 Task: Search for Airbnb stays in Cape Cod with a private pool and hot tub.
Action: Mouse moved to (545, 84)
Screenshot: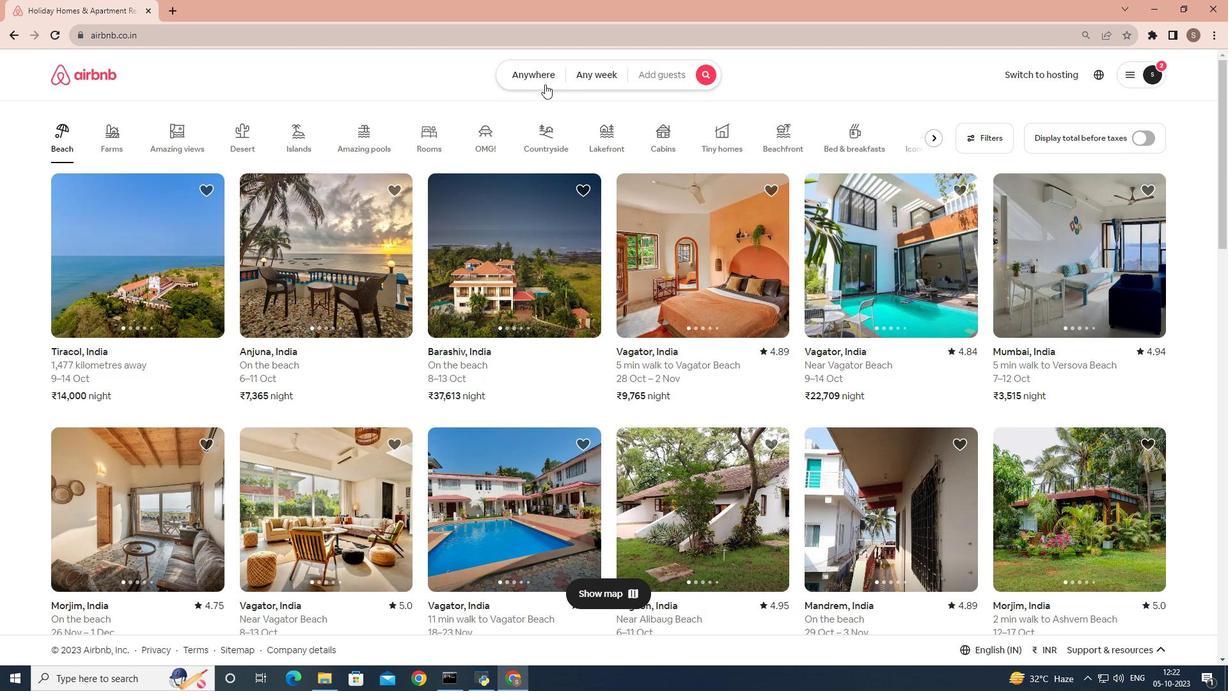 
Action: Mouse pressed left at (545, 84)
Screenshot: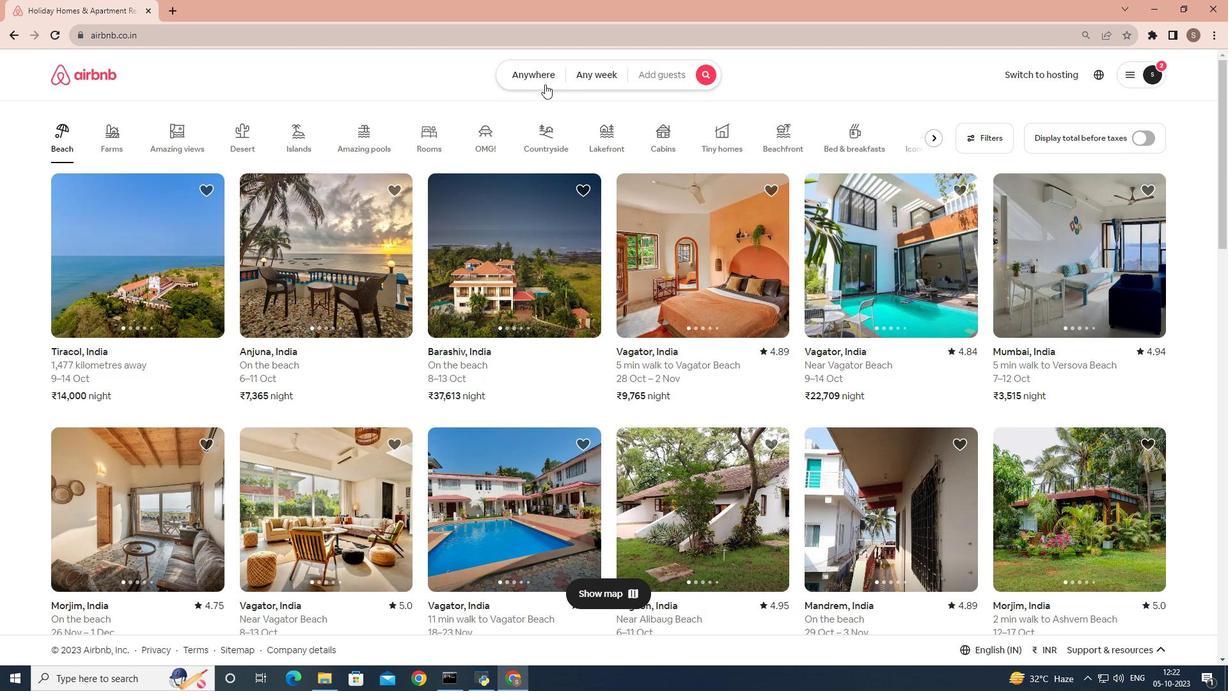 
Action: Mouse moved to (475, 120)
Screenshot: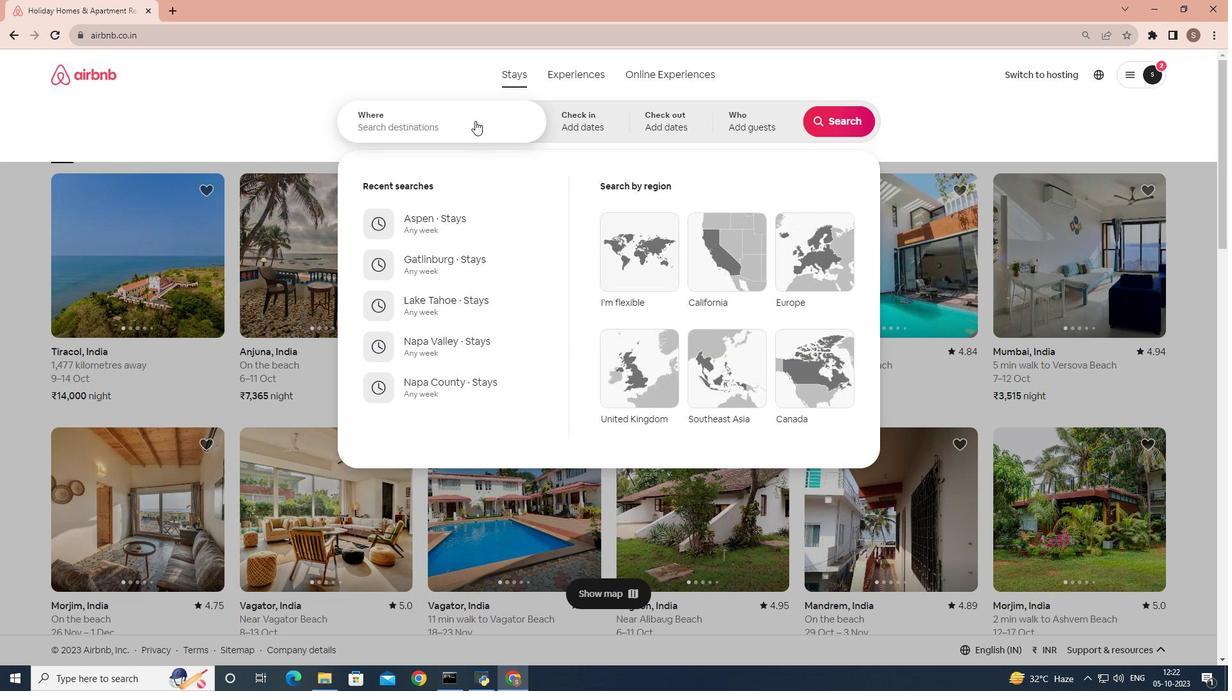 
Action: Mouse pressed left at (475, 120)
Screenshot: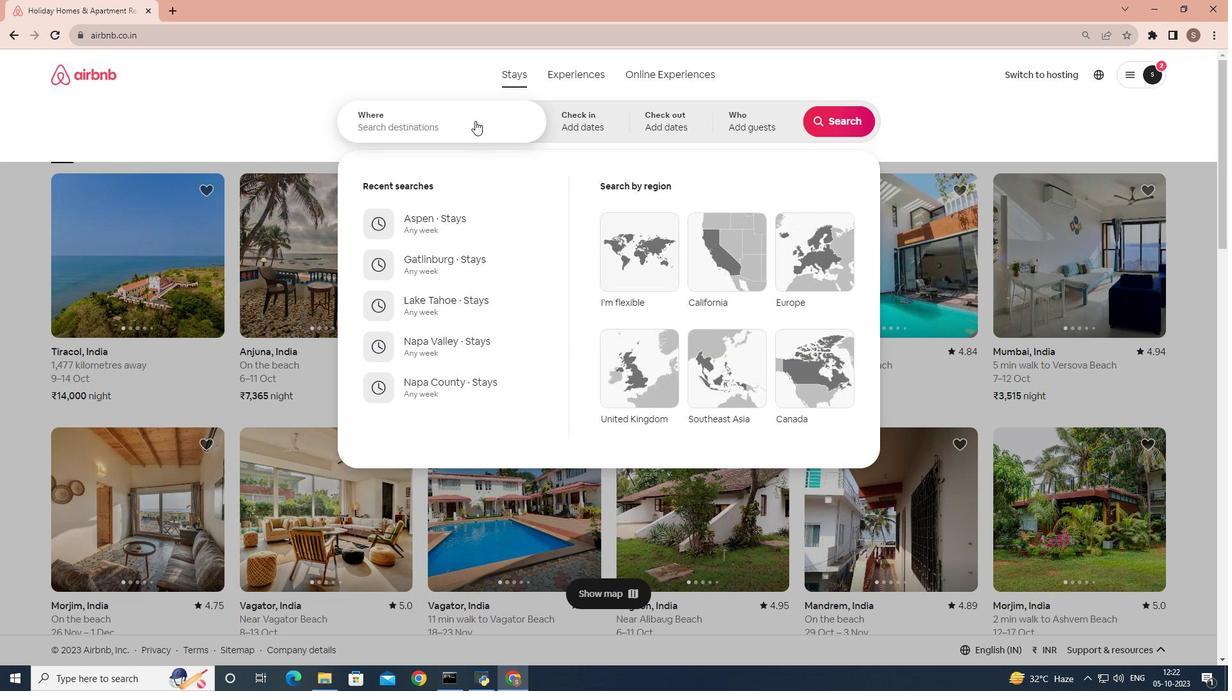 
Action: Mouse moved to (463, 127)
Screenshot: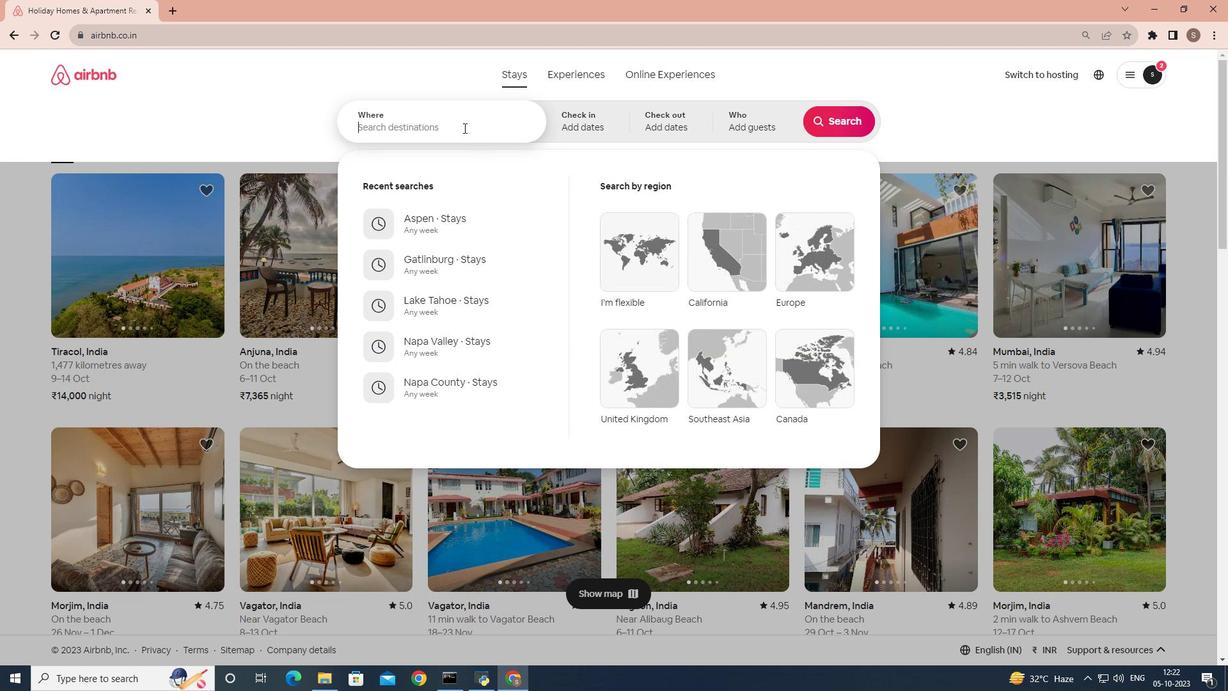
Action: Key pressed cape<Key.space>cod
Screenshot: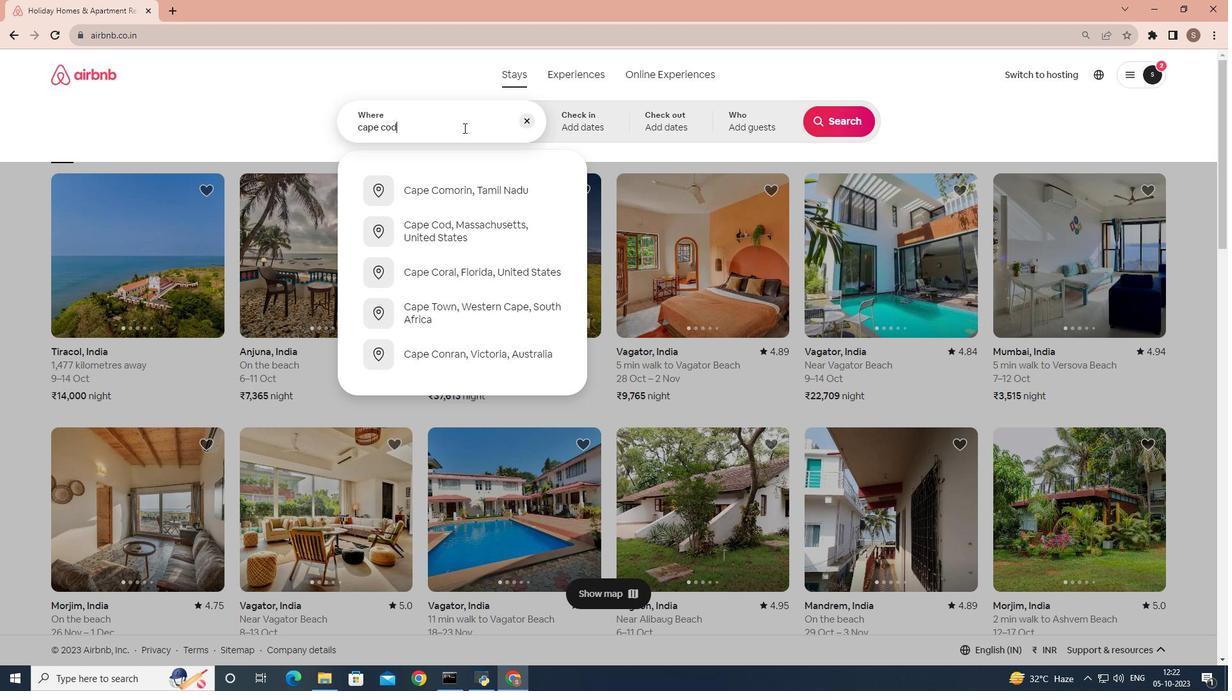 
Action: Mouse moved to (445, 184)
Screenshot: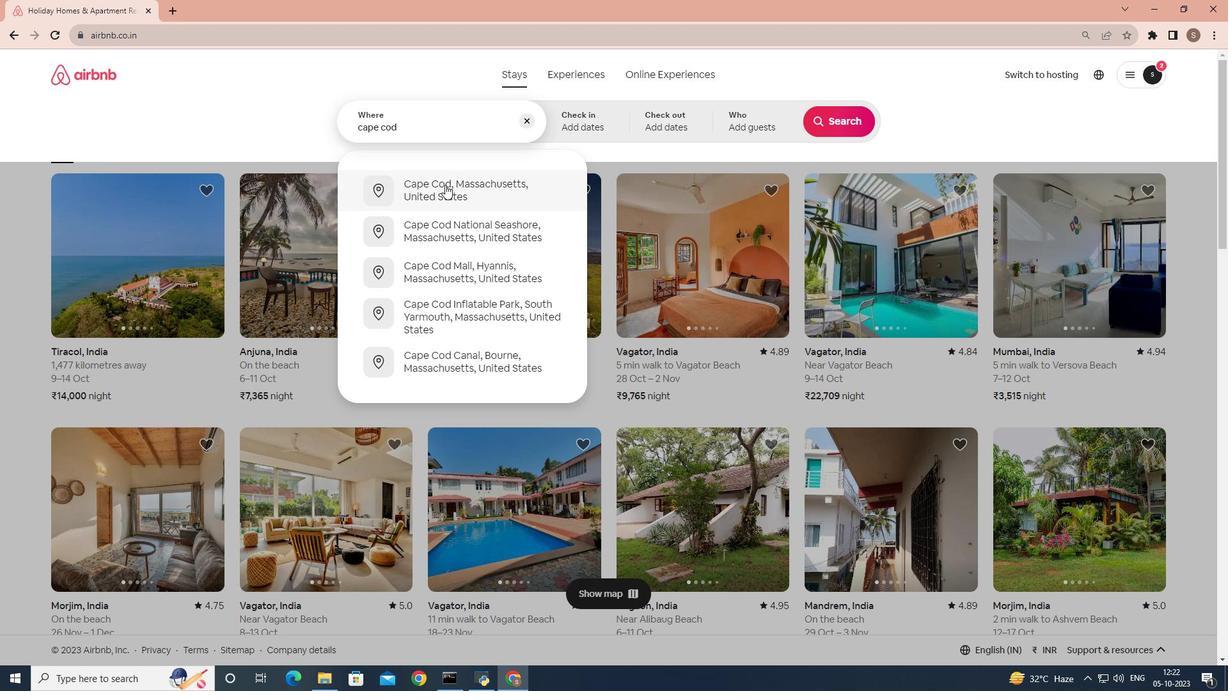 
Action: Mouse pressed left at (445, 184)
Screenshot: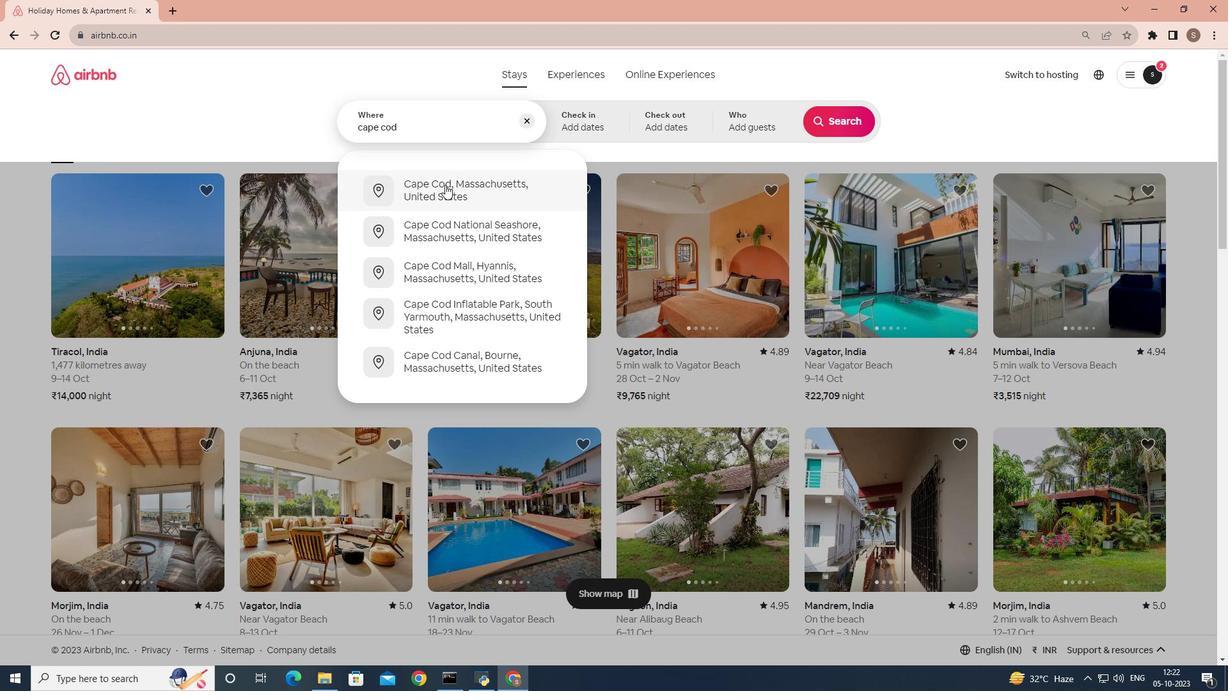 
Action: Mouse moved to (831, 131)
Screenshot: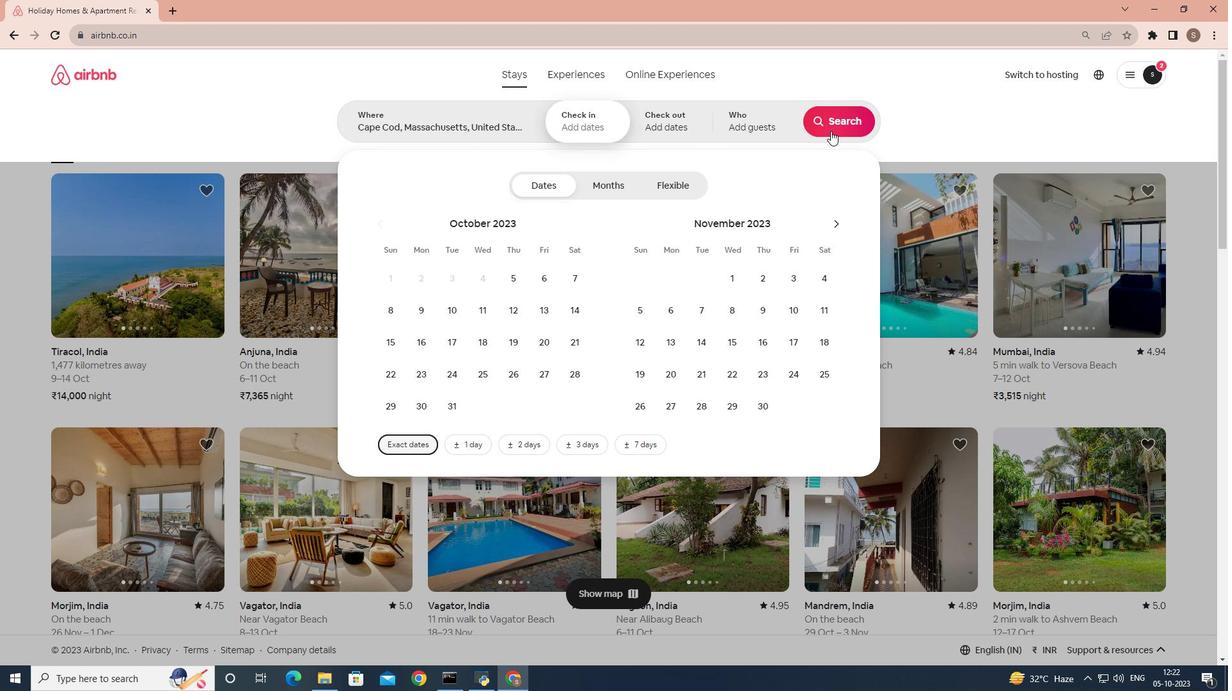 
Action: Mouse pressed left at (831, 131)
Screenshot: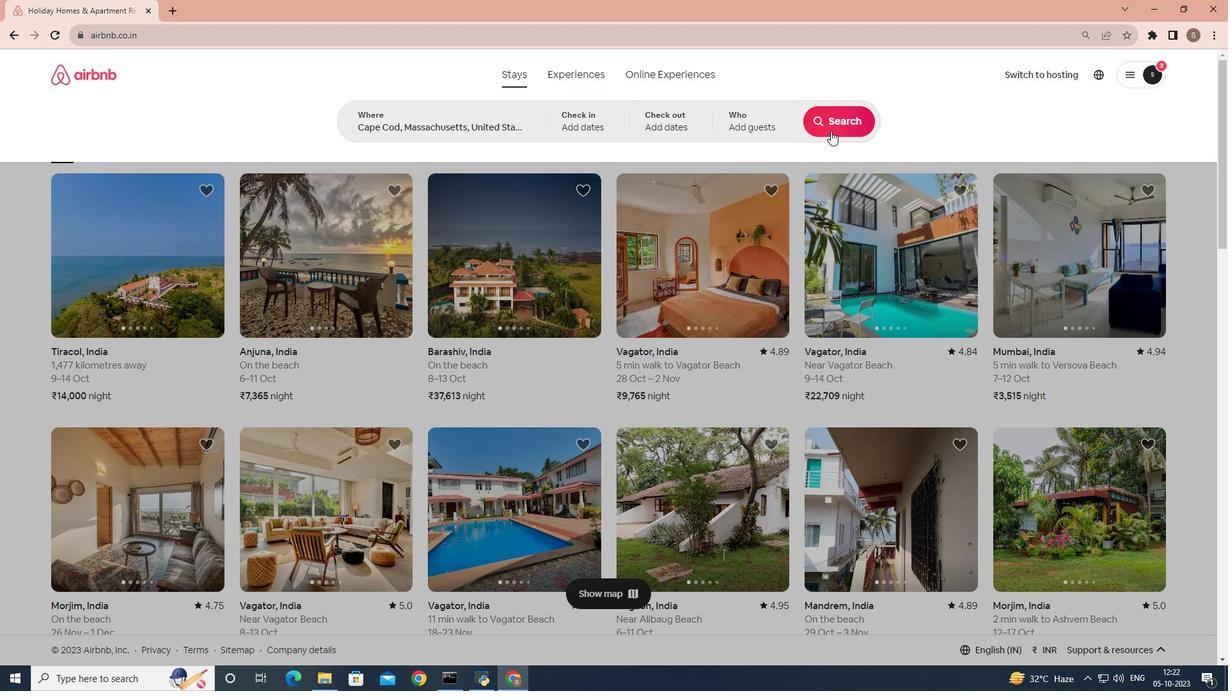 
Action: Mouse moved to (1010, 132)
Screenshot: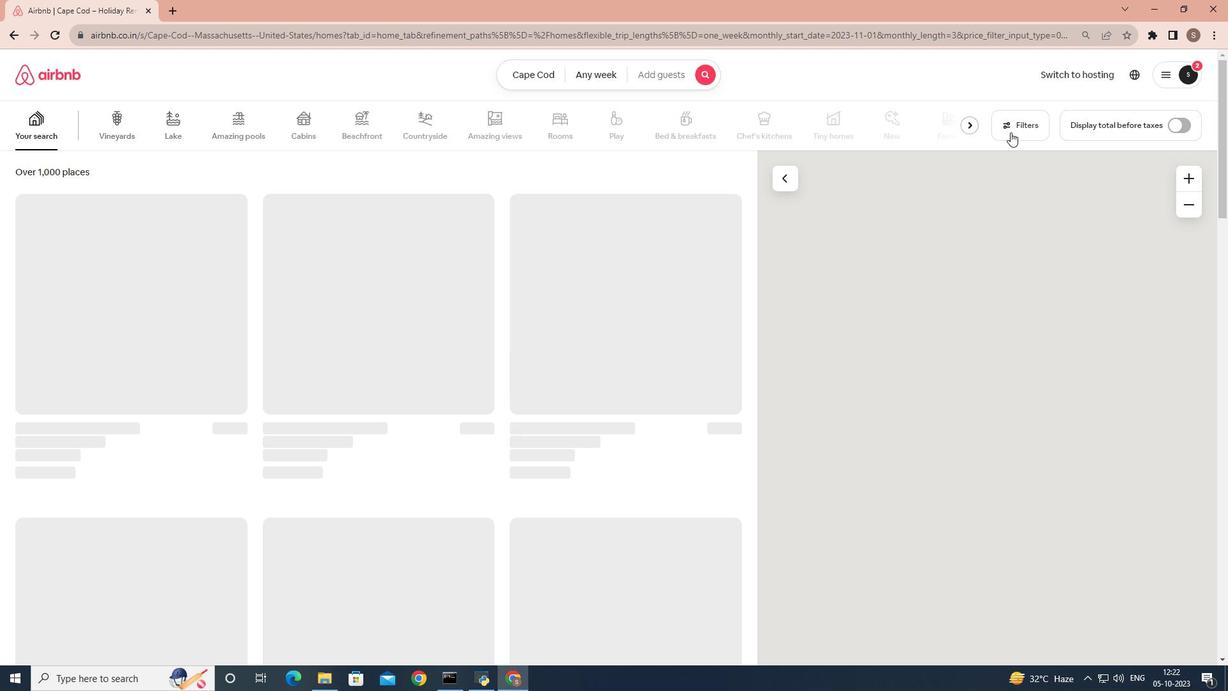 
Action: Mouse pressed left at (1010, 132)
Screenshot: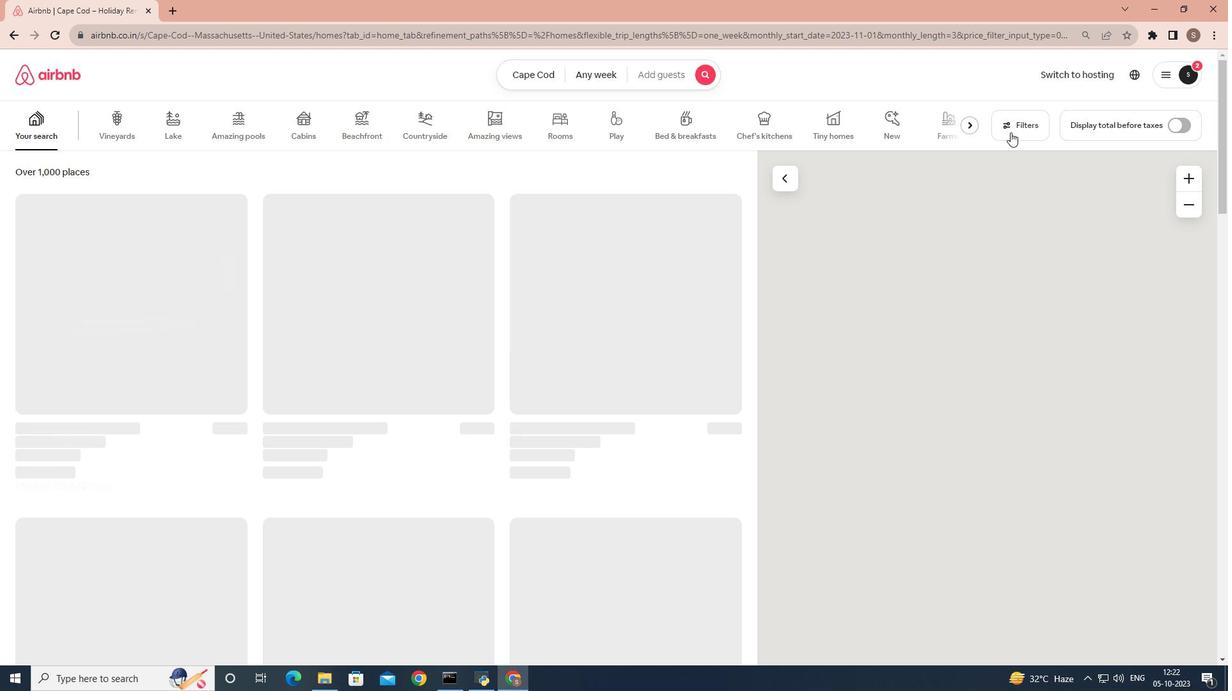 
Action: Mouse pressed left at (1010, 132)
Screenshot: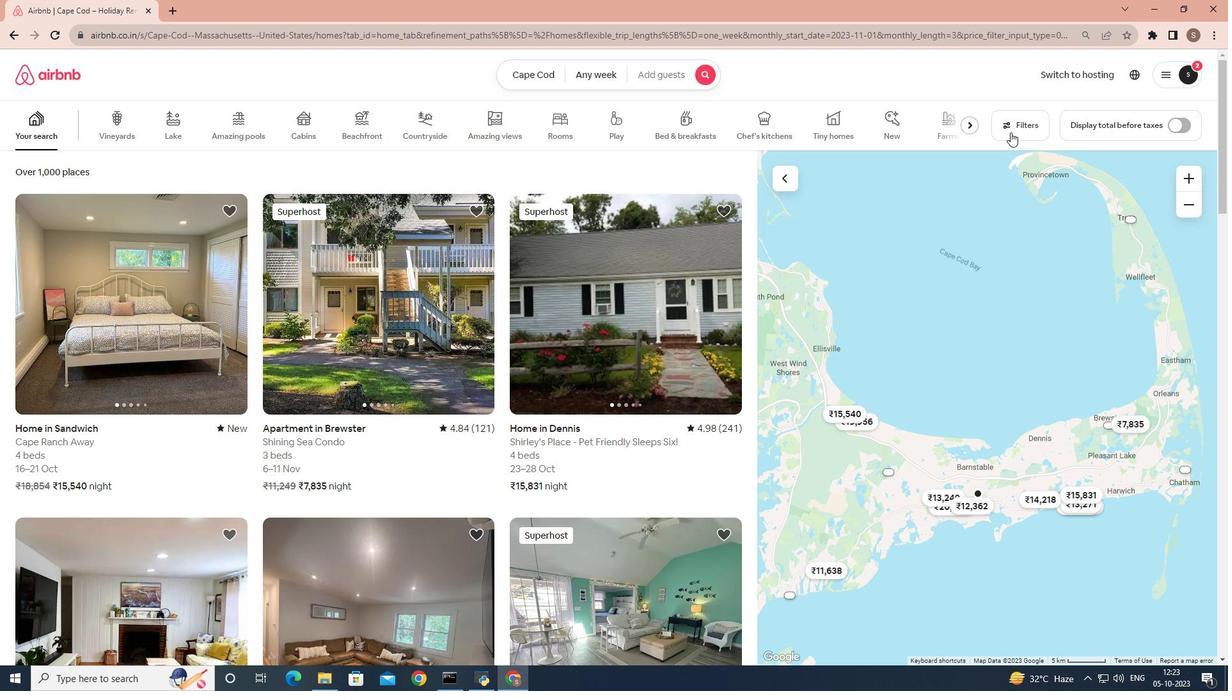 
Action: Mouse moved to (476, 424)
Screenshot: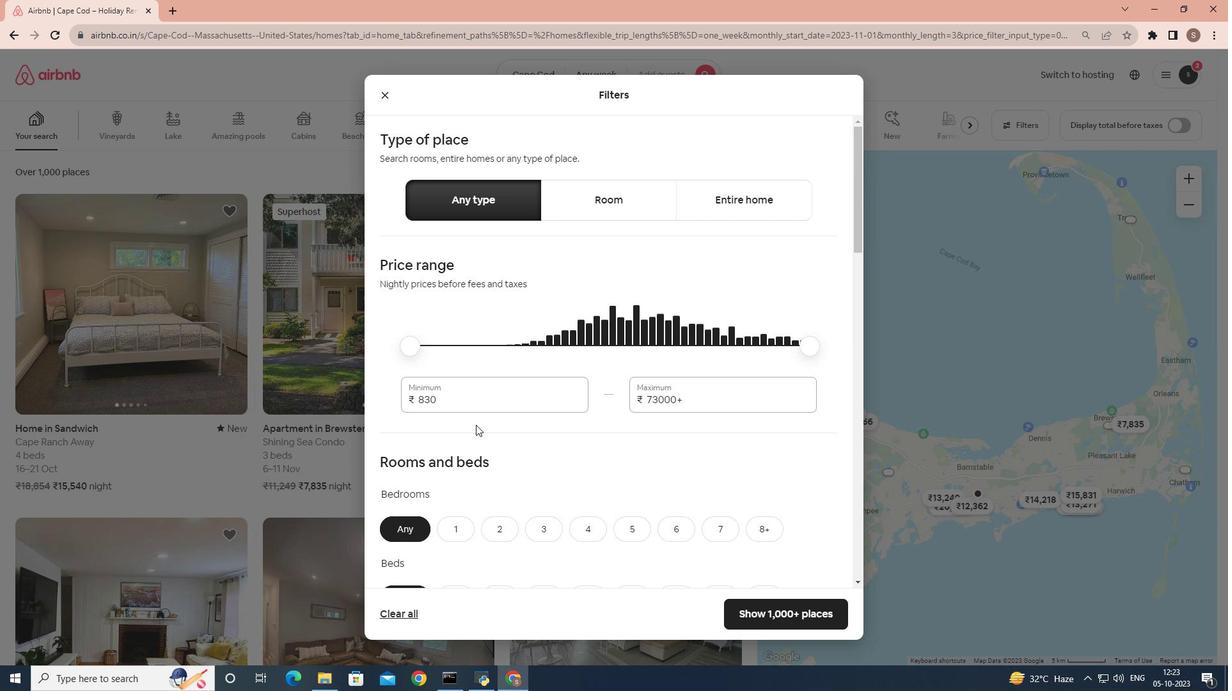 
Action: Mouse scrolled (476, 424) with delta (0, 0)
Screenshot: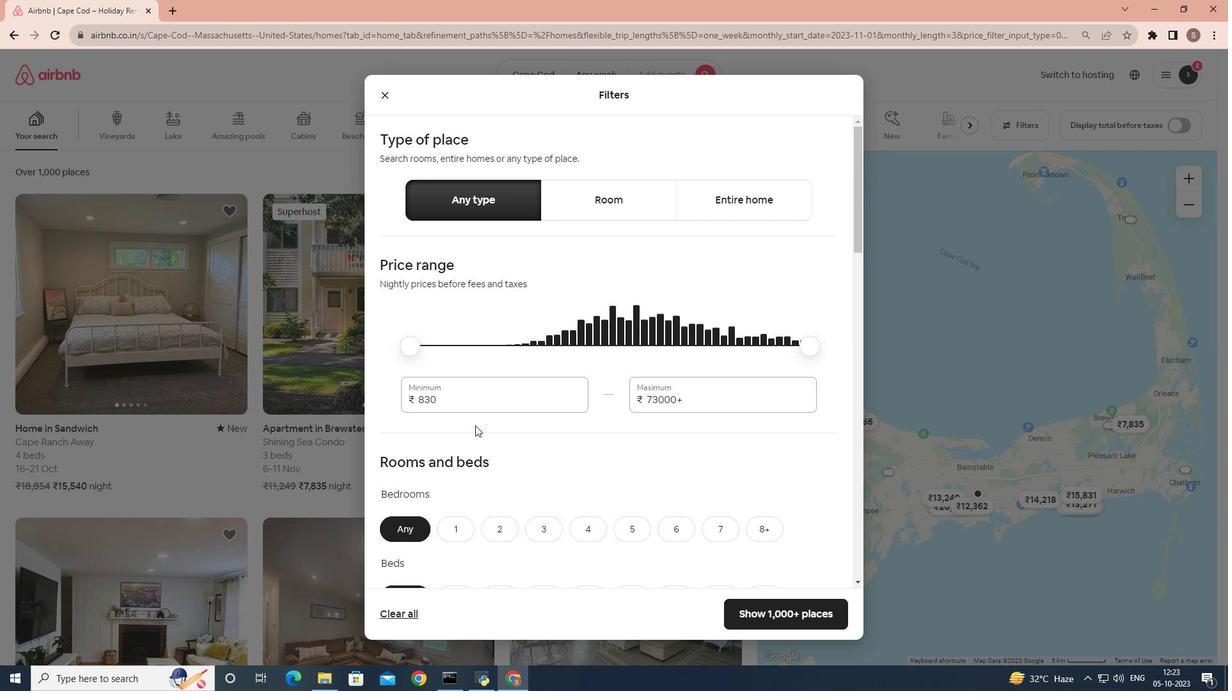 
Action: Mouse moved to (476, 425)
Screenshot: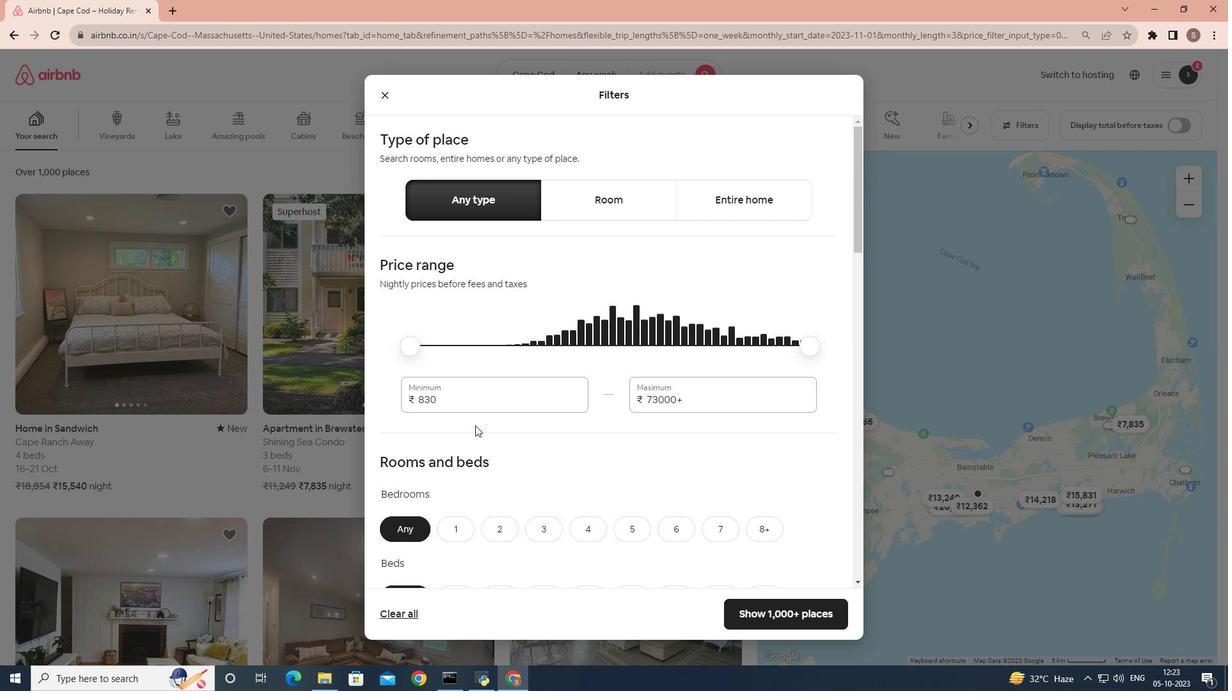 
Action: Mouse scrolled (476, 424) with delta (0, 0)
Screenshot: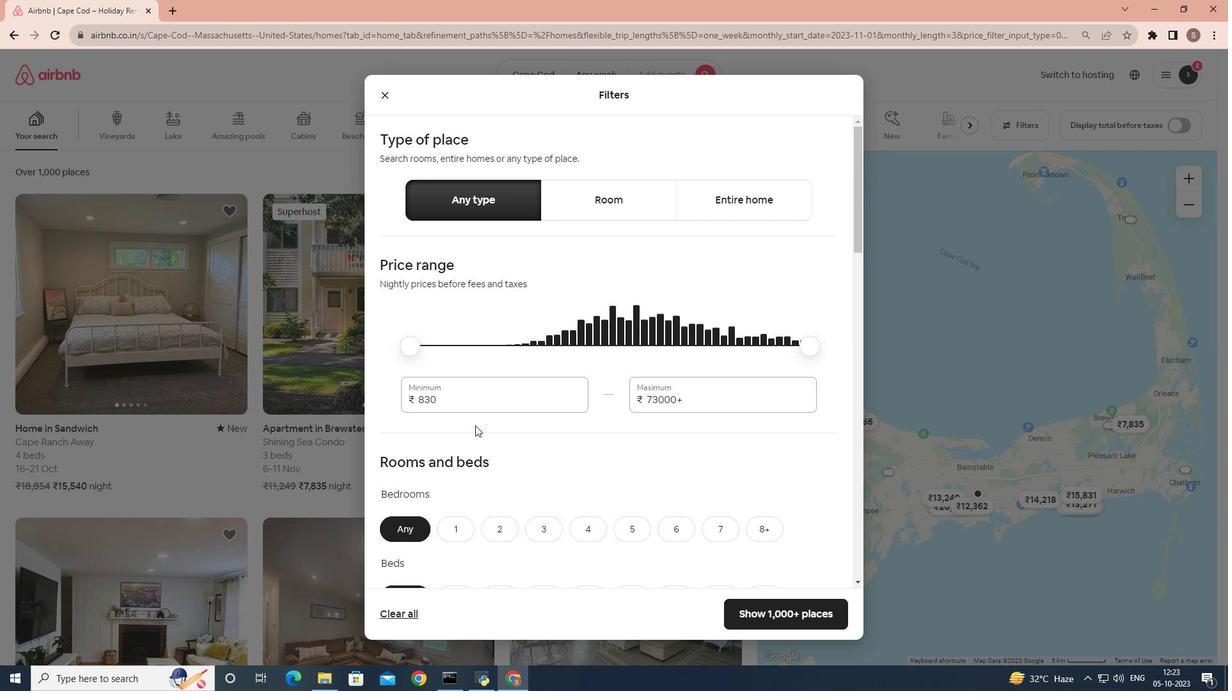 
Action: Mouse scrolled (476, 424) with delta (0, 0)
Screenshot: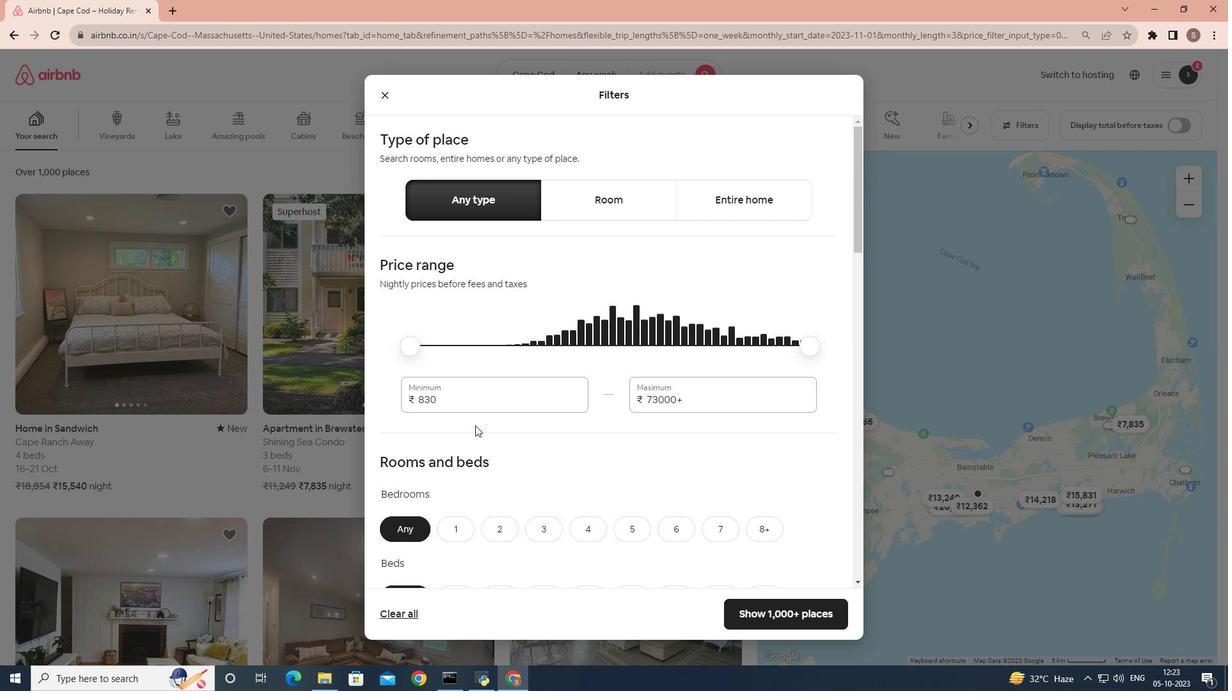 
Action: Mouse moved to (475, 425)
Screenshot: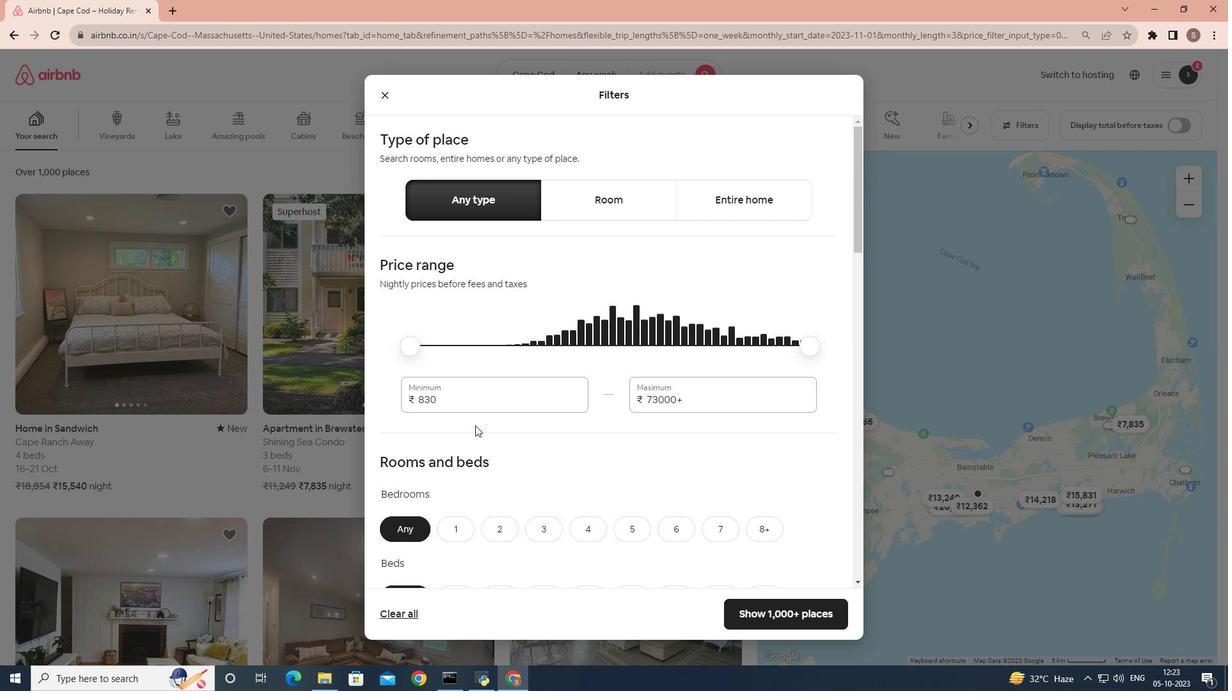 
Action: Mouse scrolled (475, 424) with delta (0, 0)
Screenshot: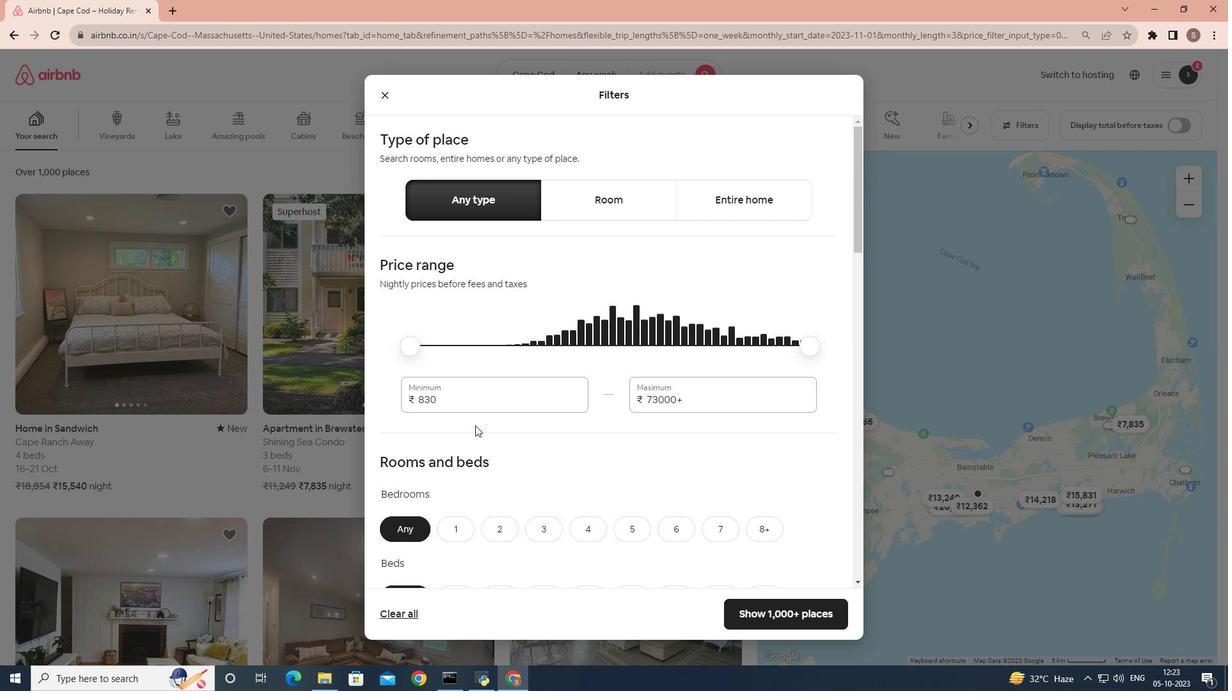 
Action: Mouse scrolled (475, 424) with delta (0, 0)
Screenshot: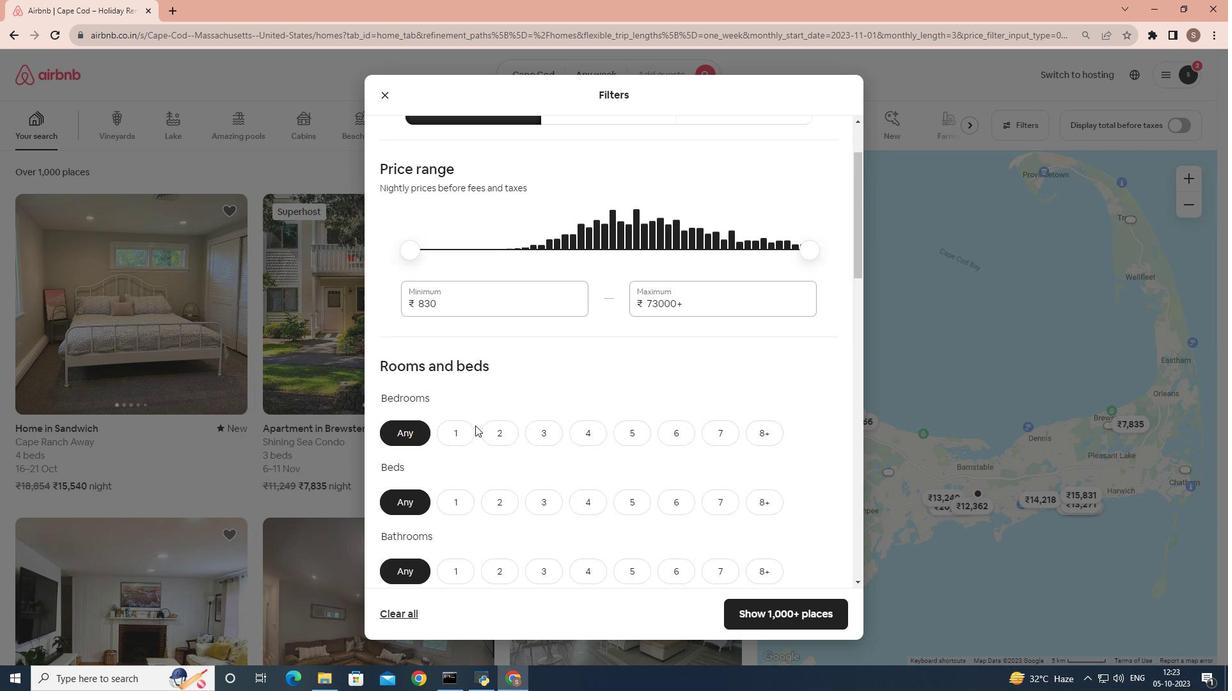 
Action: Mouse scrolled (475, 424) with delta (0, 0)
Screenshot: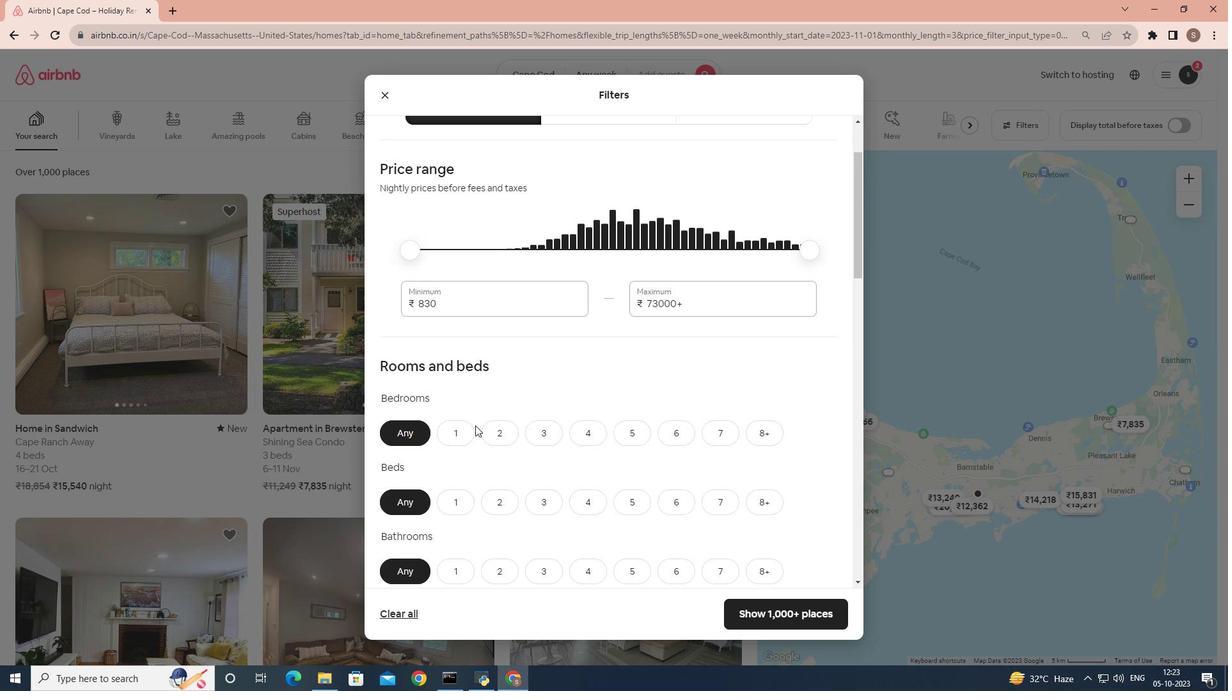 
Action: Mouse scrolled (475, 424) with delta (0, 0)
Screenshot: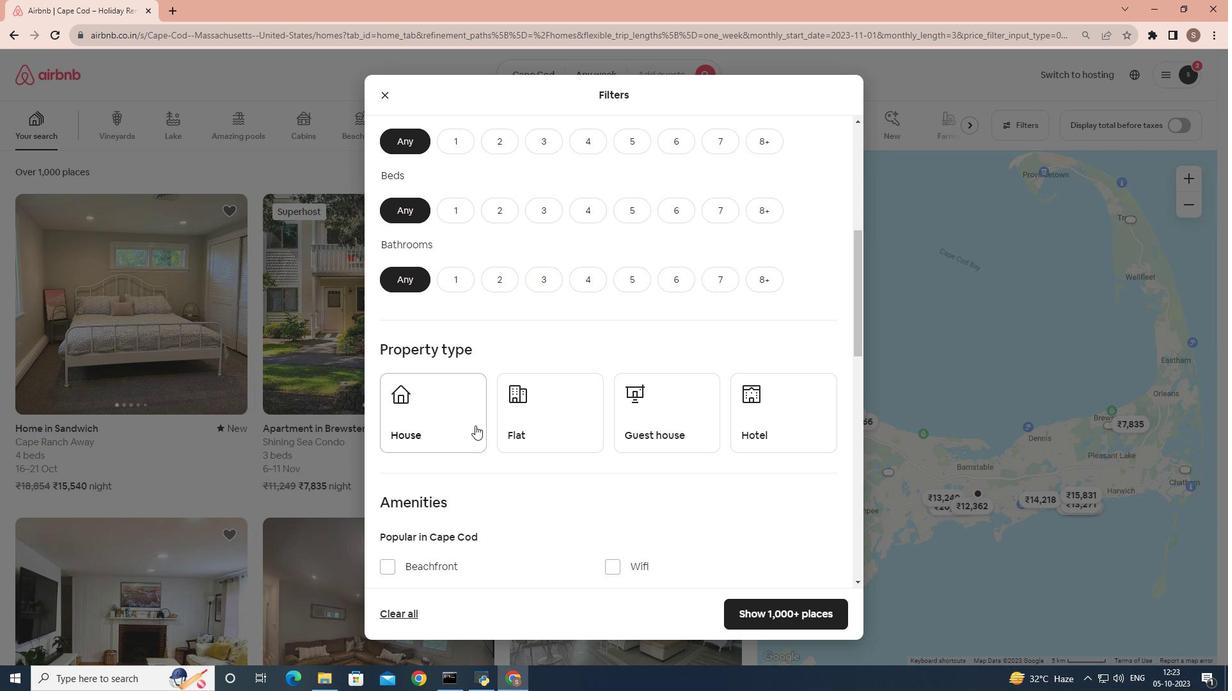 
Action: Mouse scrolled (475, 424) with delta (0, 0)
Screenshot: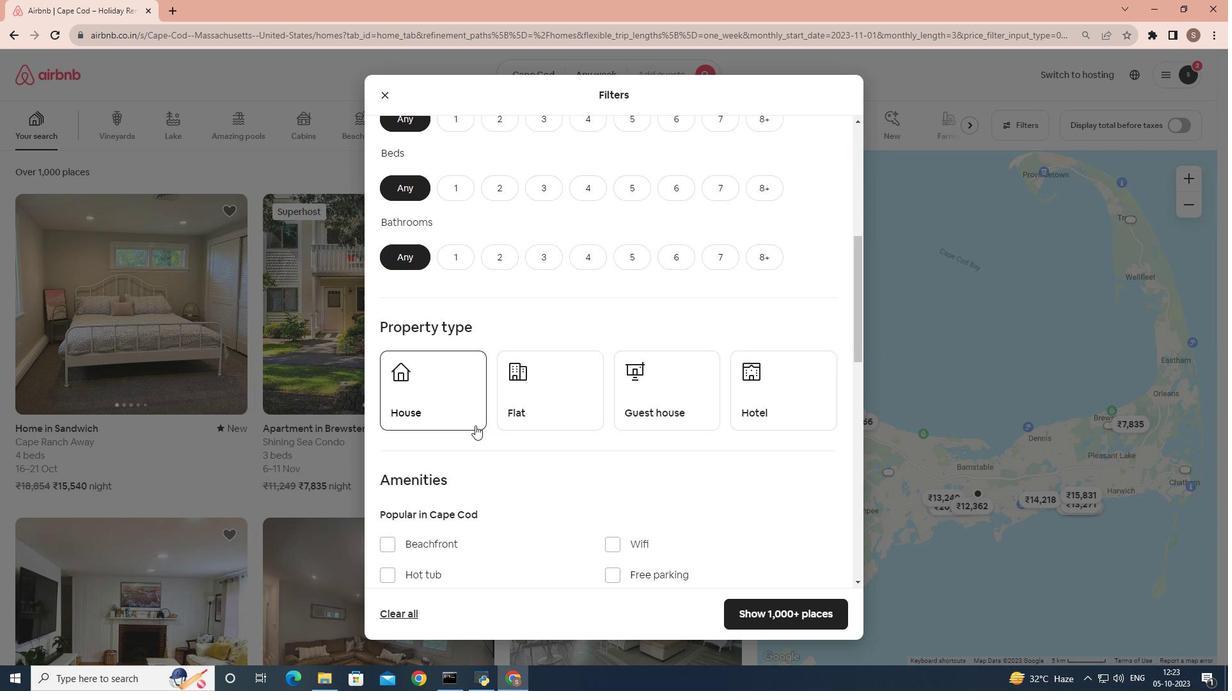 
Action: Mouse scrolled (475, 424) with delta (0, 0)
Screenshot: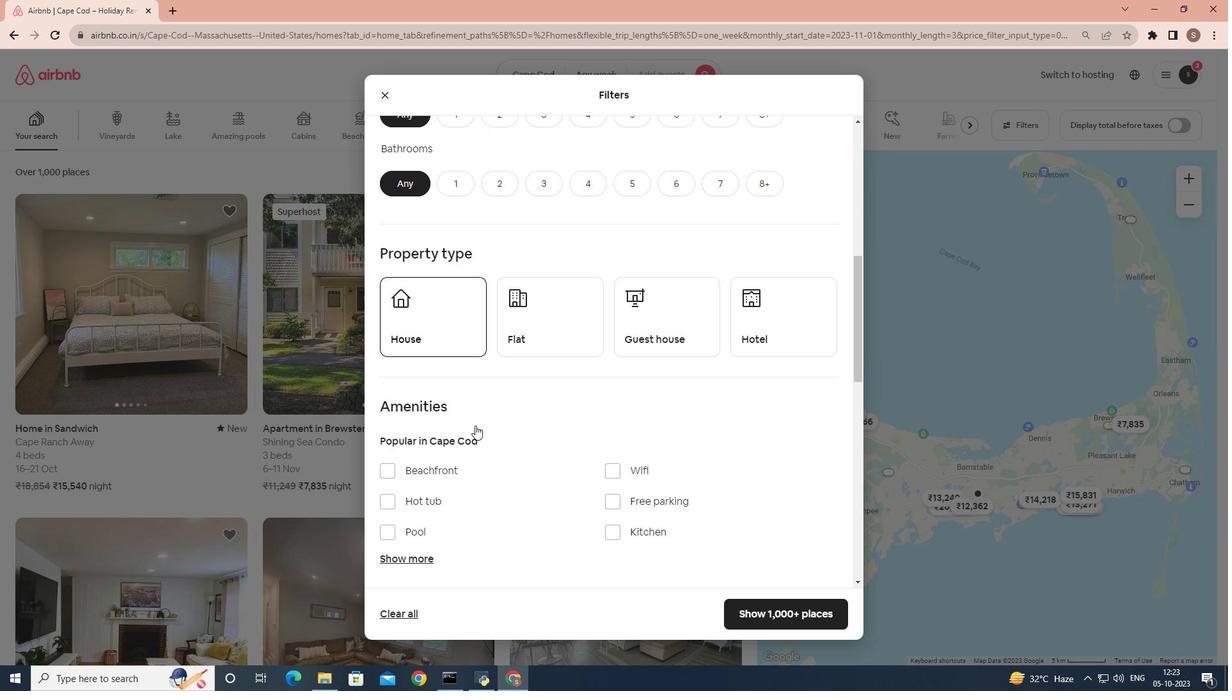 
Action: Mouse moved to (429, 407)
Screenshot: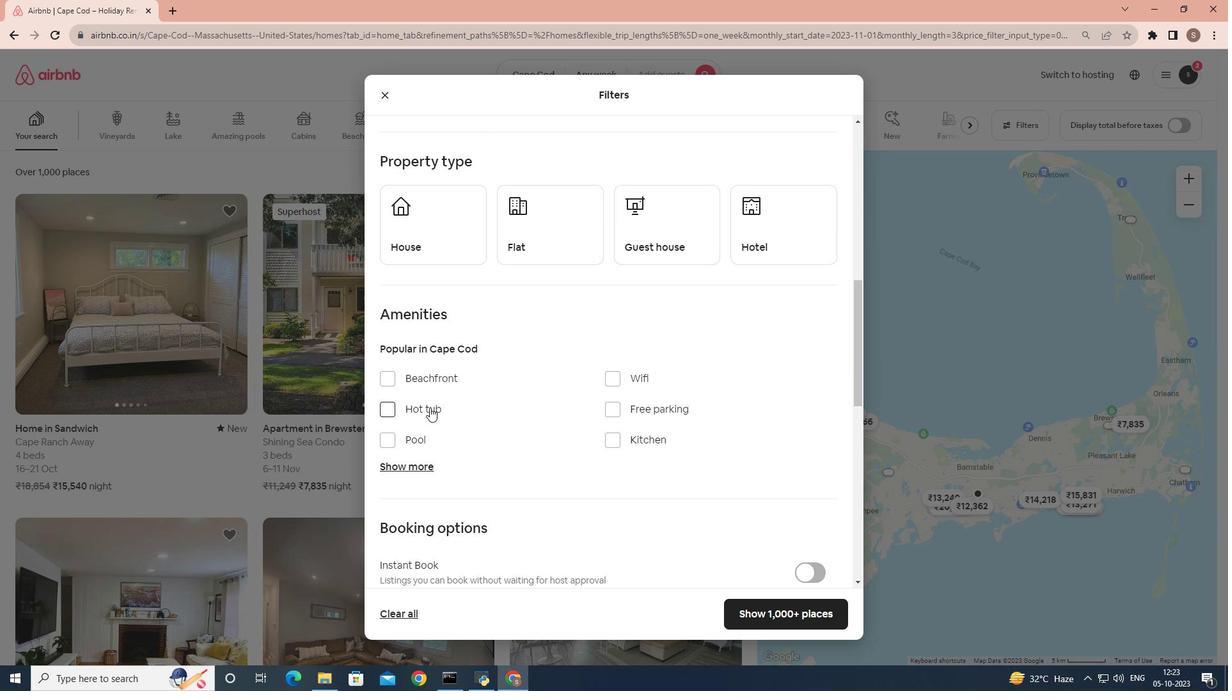 
Action: Mouse pressed left at (429, 407)
Screenshot: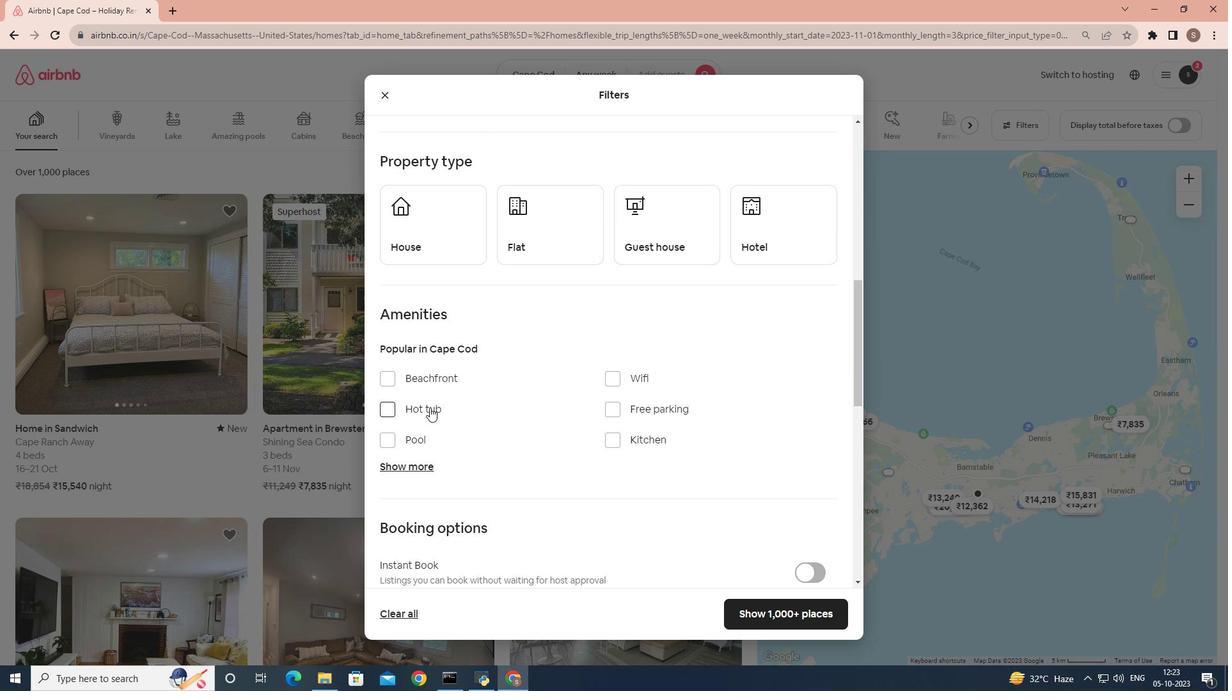 
Action: Mouse moved to (457, 401)
Screenshot: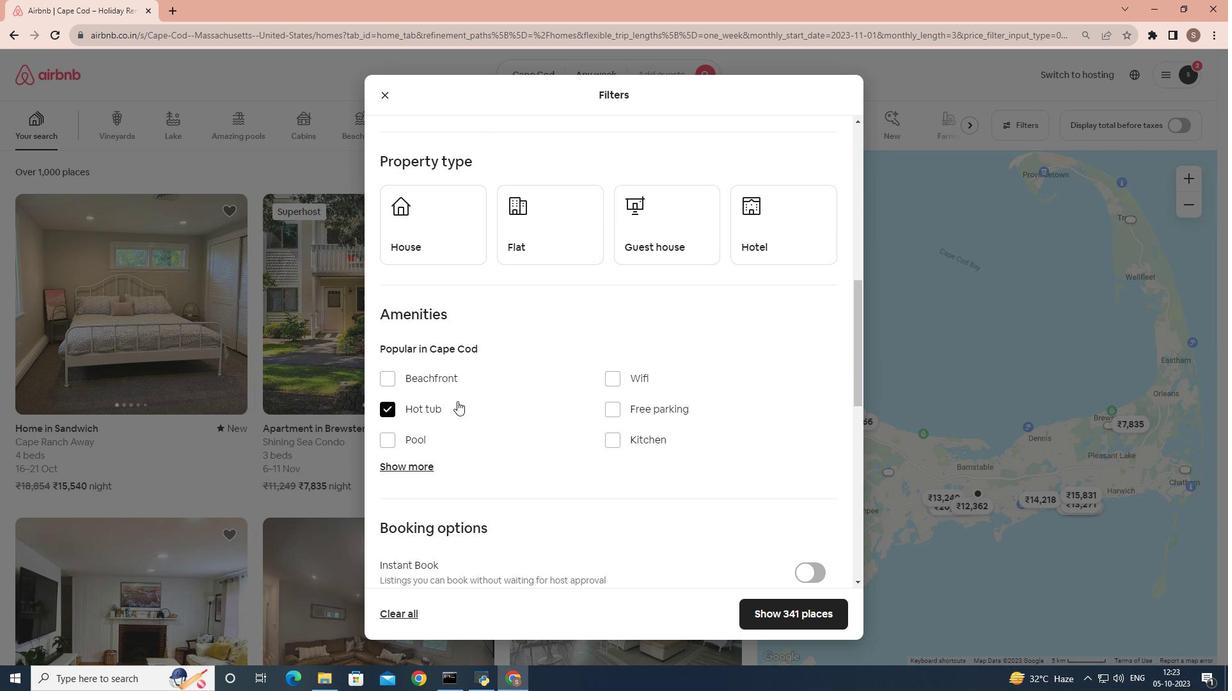 
Action: Mouse scrolled (457, 400) with delta (0, 0)
Screenshot: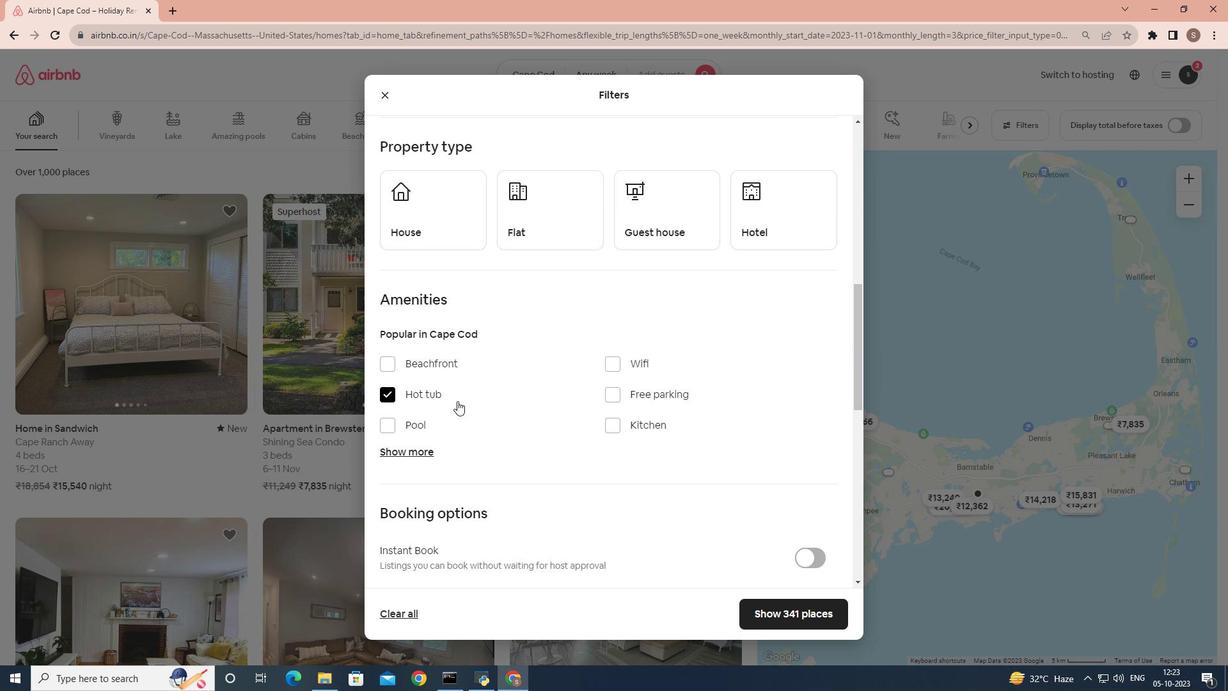 
Action: Mouse moved to (417, 387)
Screenshot: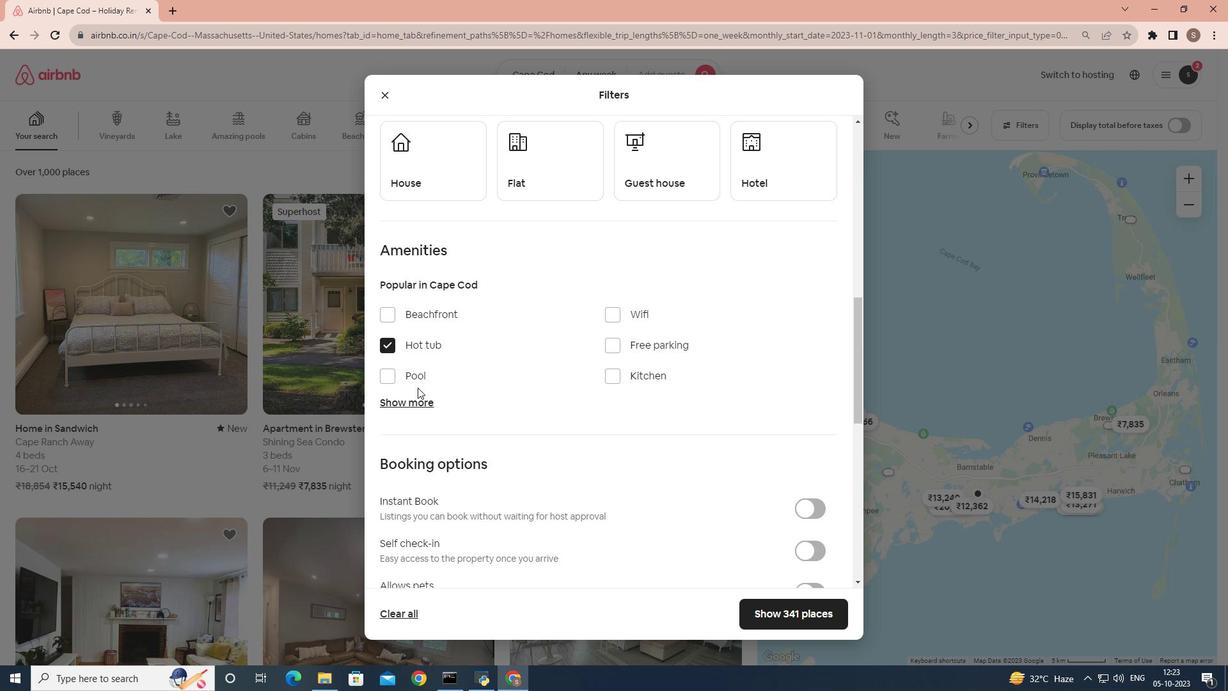 
Action: Mouse pressed left at (417, 387)
Screenshot: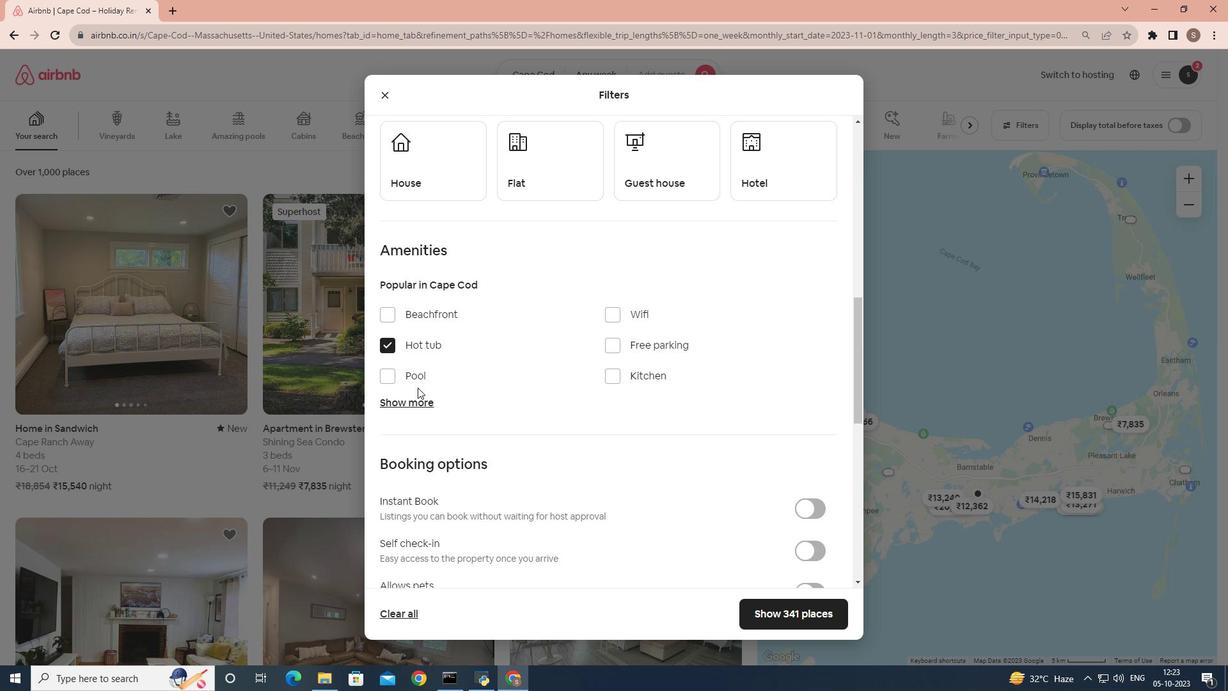 
Action: Mouse moved to (386, 376)
Screenshot: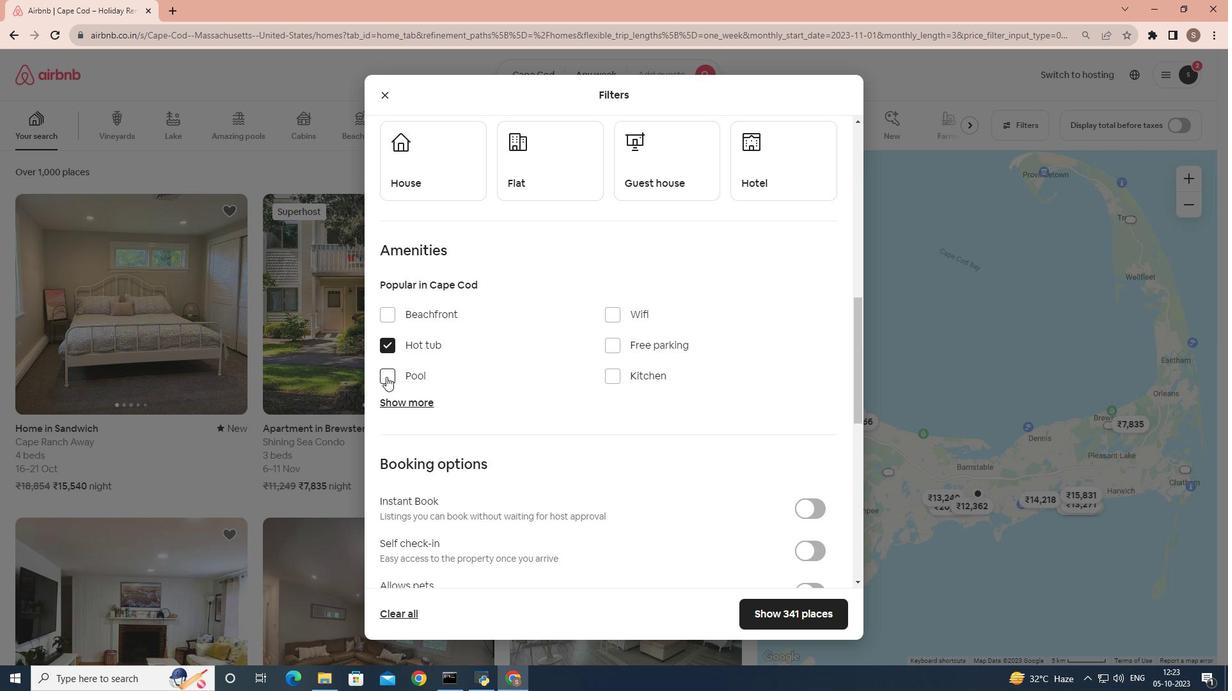 
Action: Mouse pressed left at (386, 376)
Screenshot: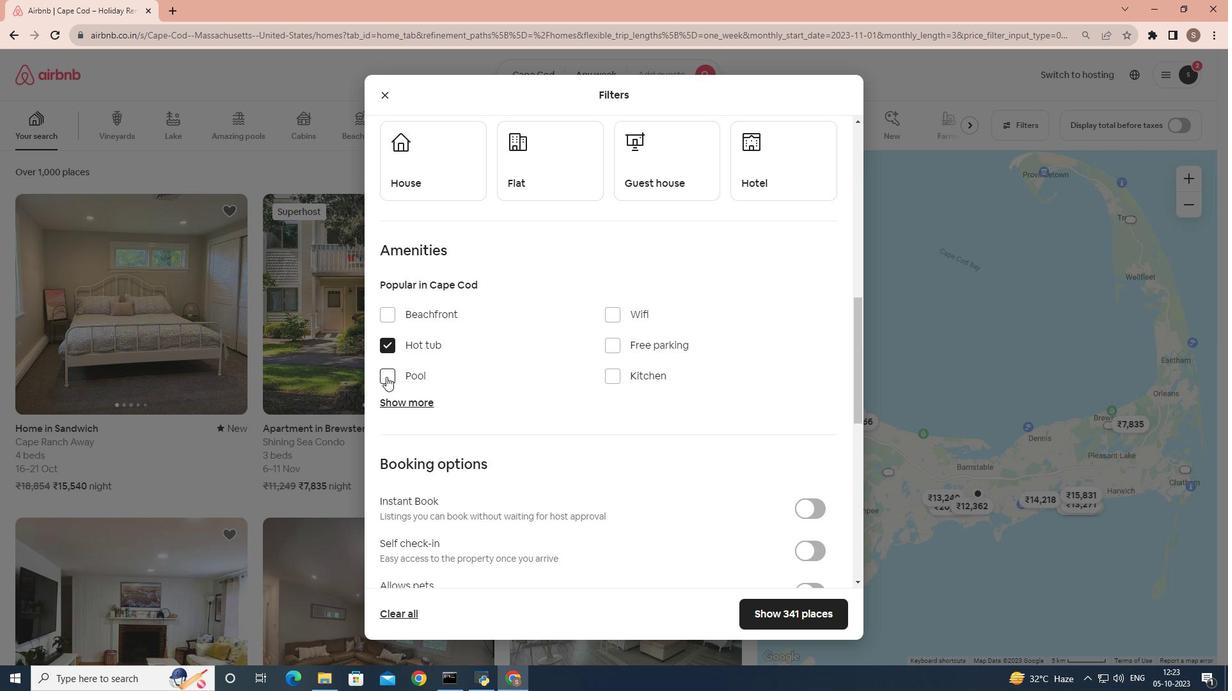 
Action: Mouse moved to (783, 627)
Screenshot: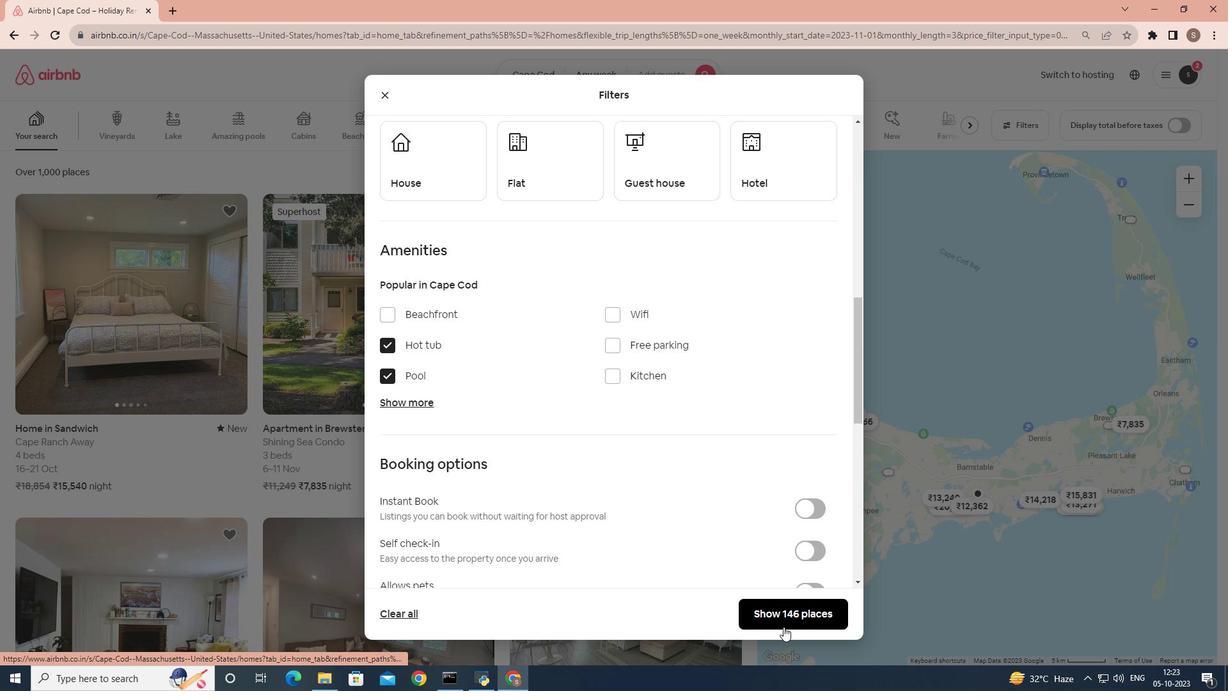 
Action: Mouse pressed left at (783, 627)
Screenshot: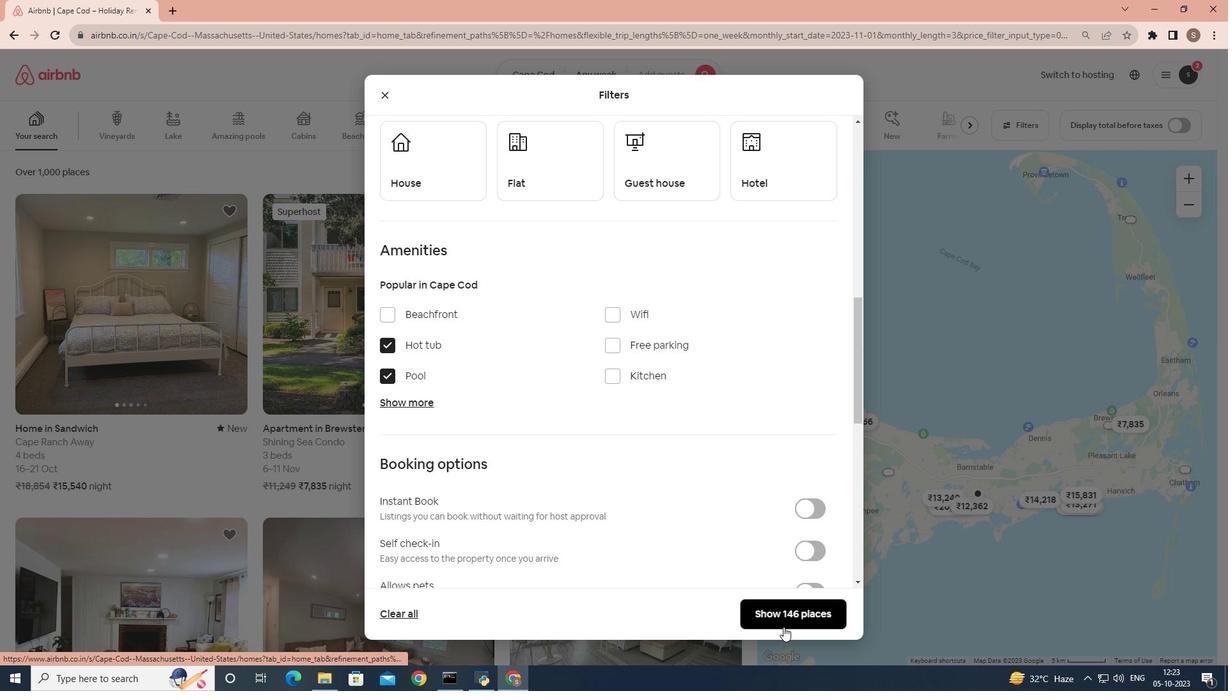 
Action: Mouse moved to (427, 379)
Screenshot: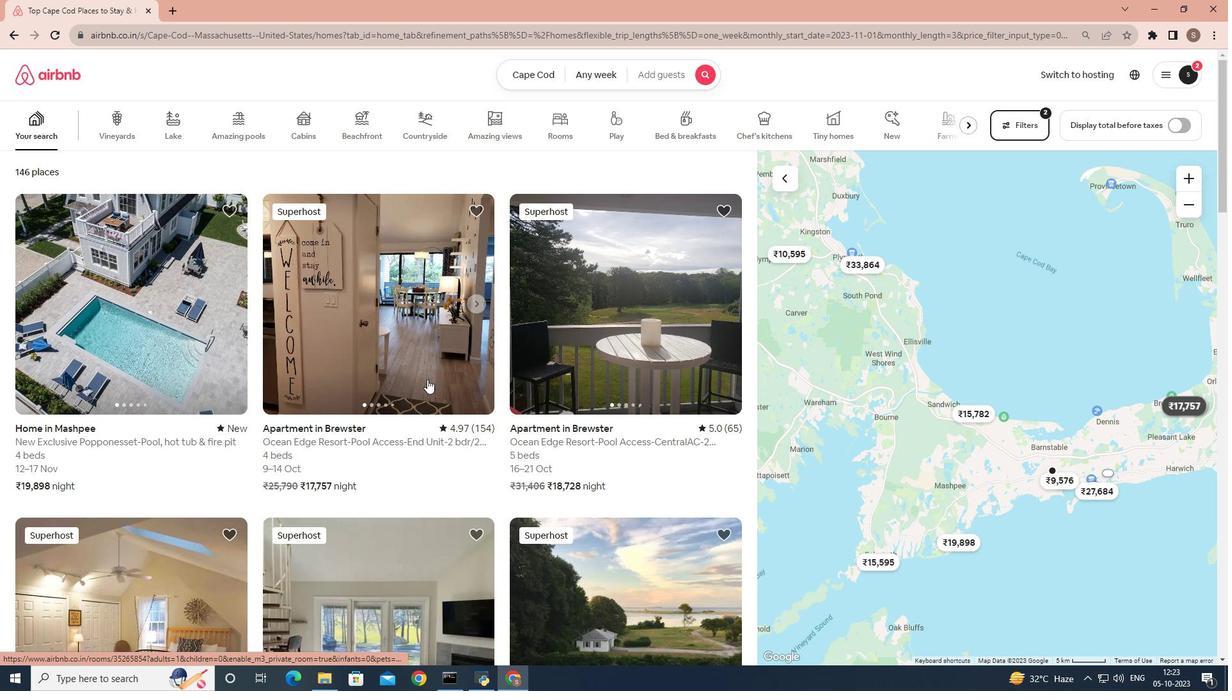
Action: Mouse scrolled (427, 378) with delta (0, 0)
Screenshot: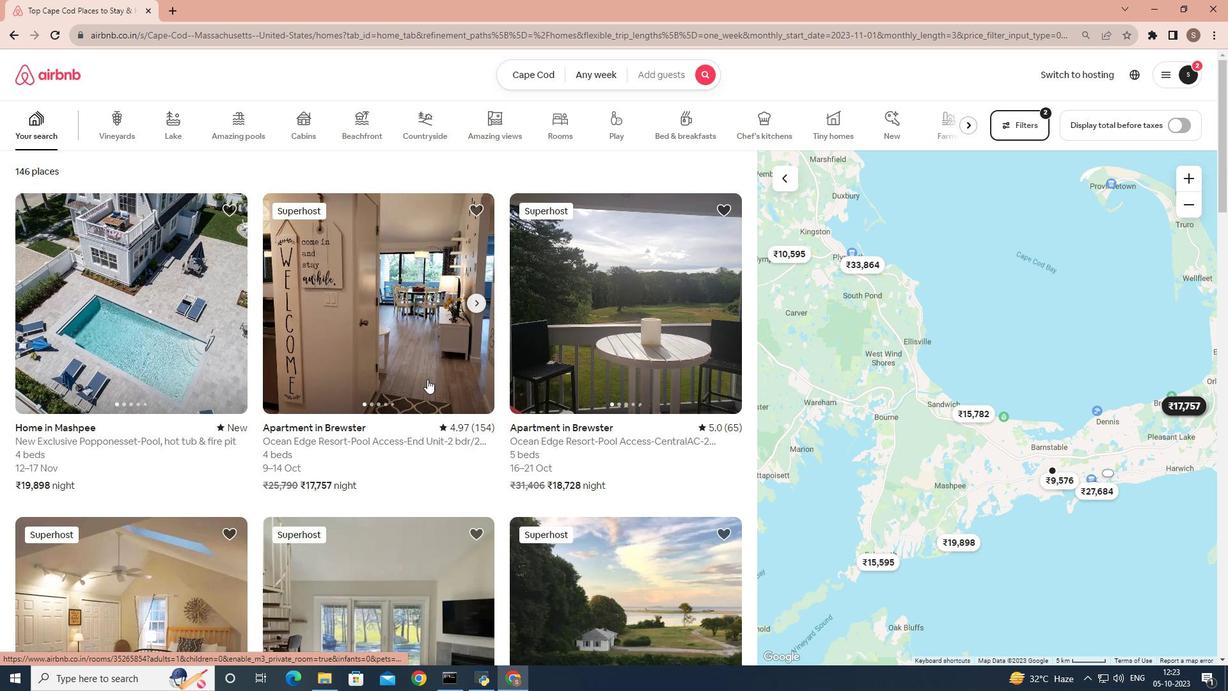 
Action: Mouse scrolled (427, 378) with delta (0, 0)
Screenshot: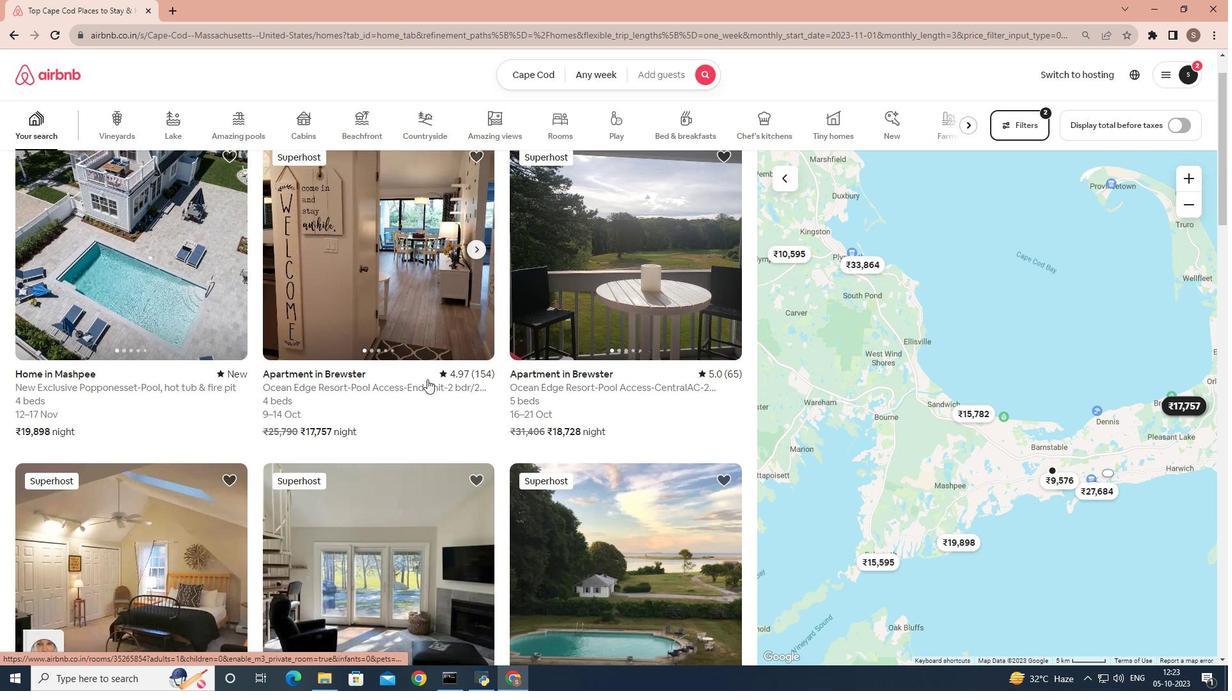 
Action: Mouse scrolled (427, 378) with delta (0, 0)
Screenshot: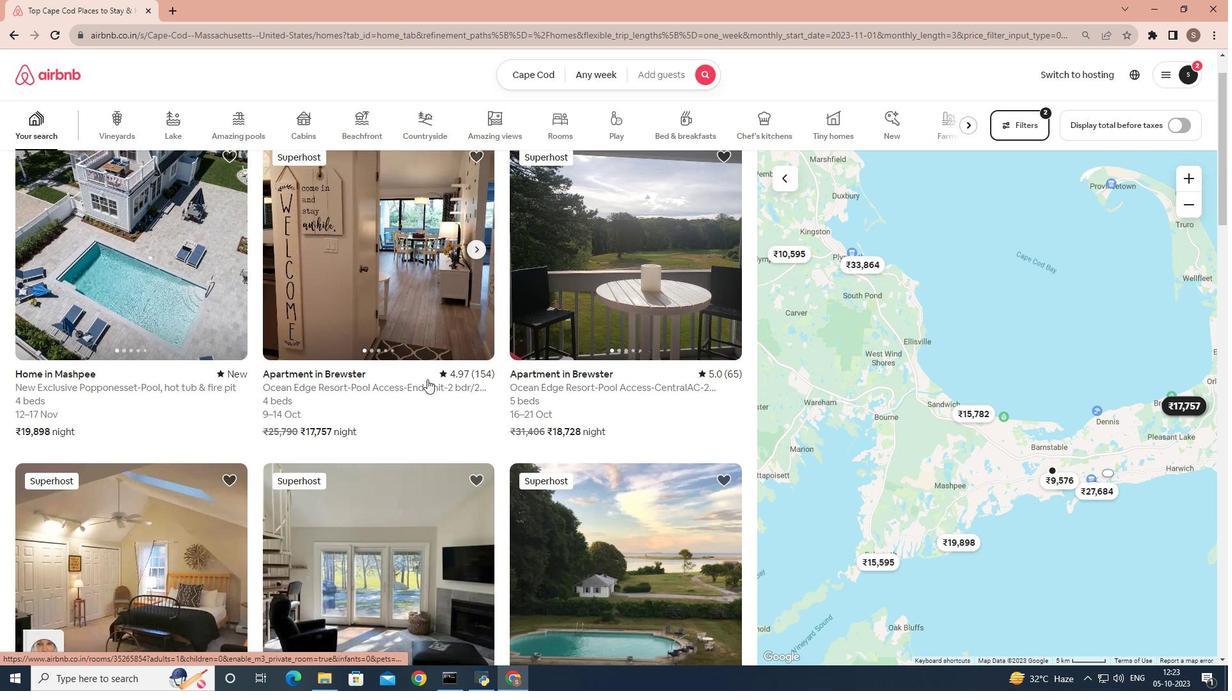 
Action: Mouse scrolled (427, 378) with delta (0, 0)
Screenshot: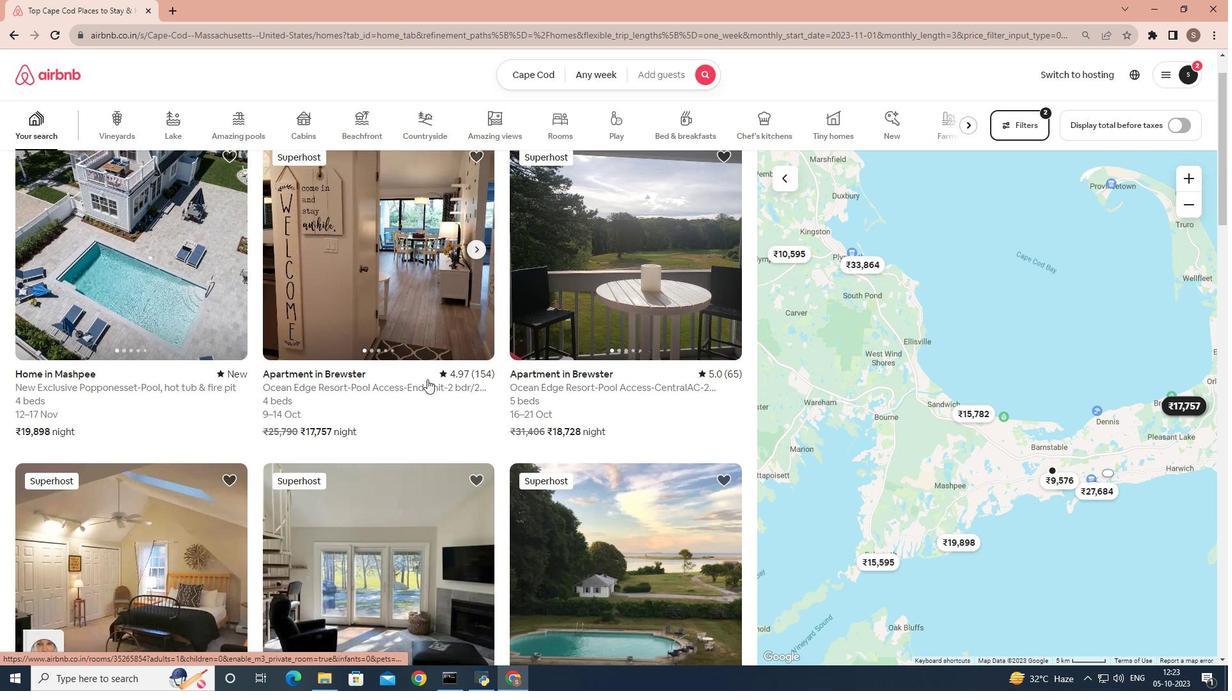 
Action: Mouse scrolled (427, 378) with delta (0, 0)
Screenshot: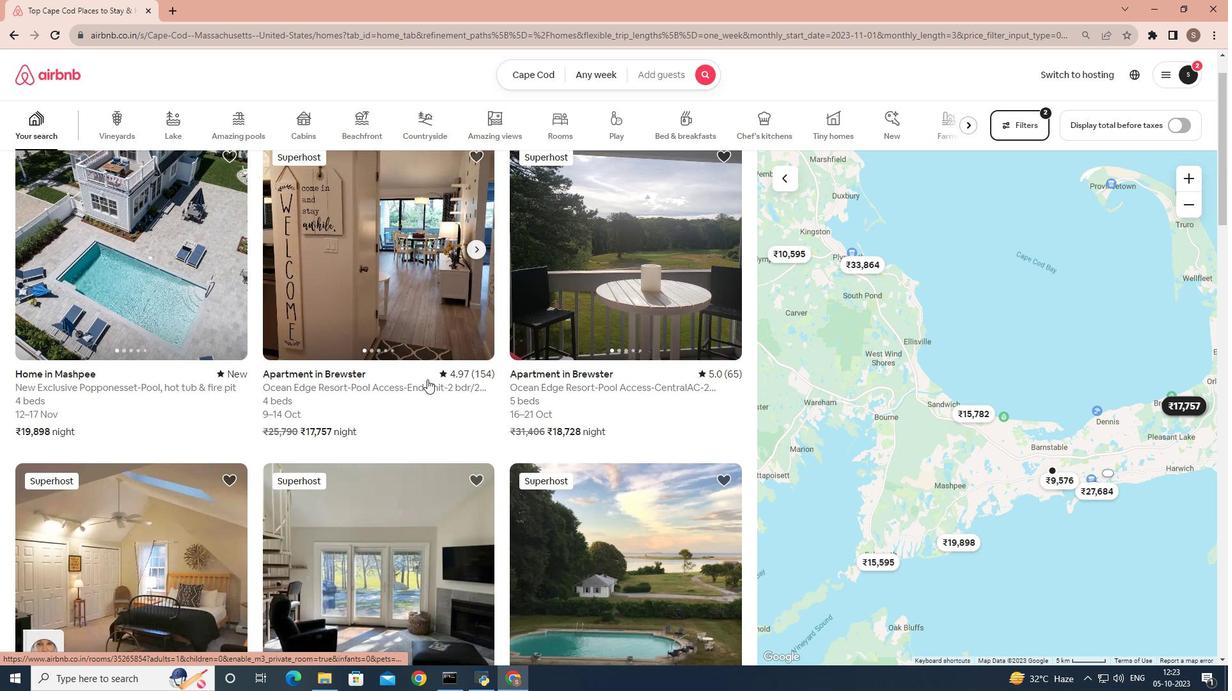 
Action: Mouse scrolled (427, 380) with delta (0, 0)
Screenshot: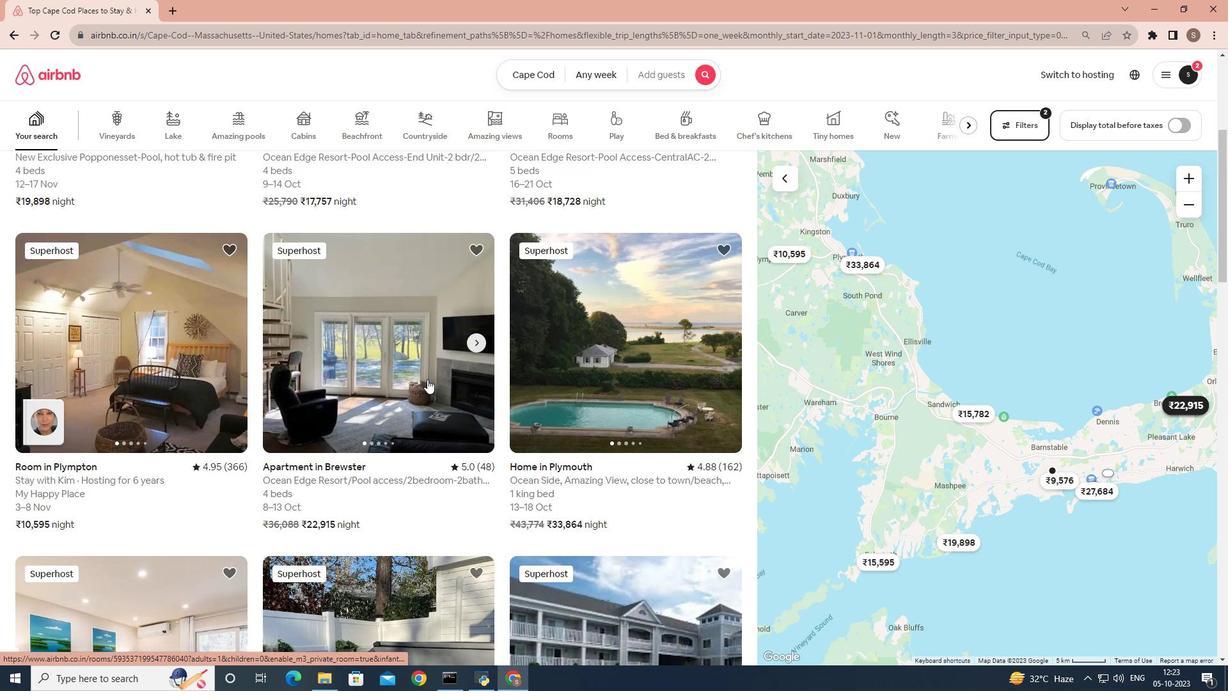 
Action: Mouse scrolled (427, 380) with delta (0, 0)
Screenshot: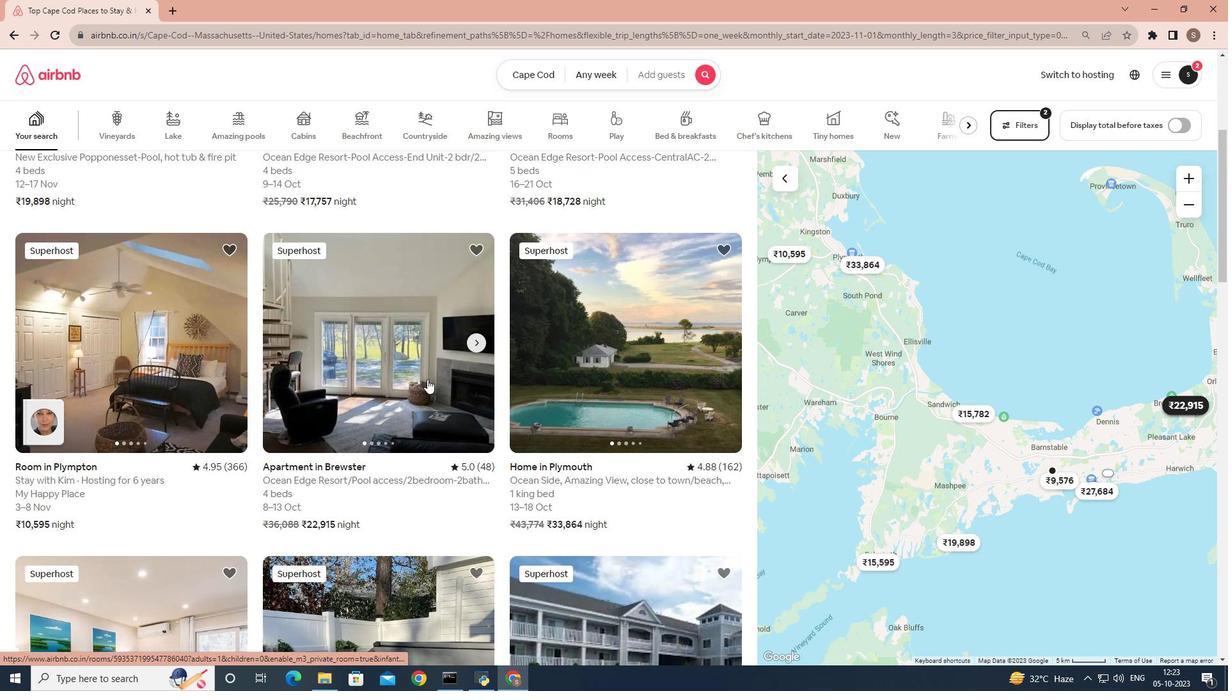 
Action: Mouse scrolled (427, 380) with delta (0, 0)
Screenshot: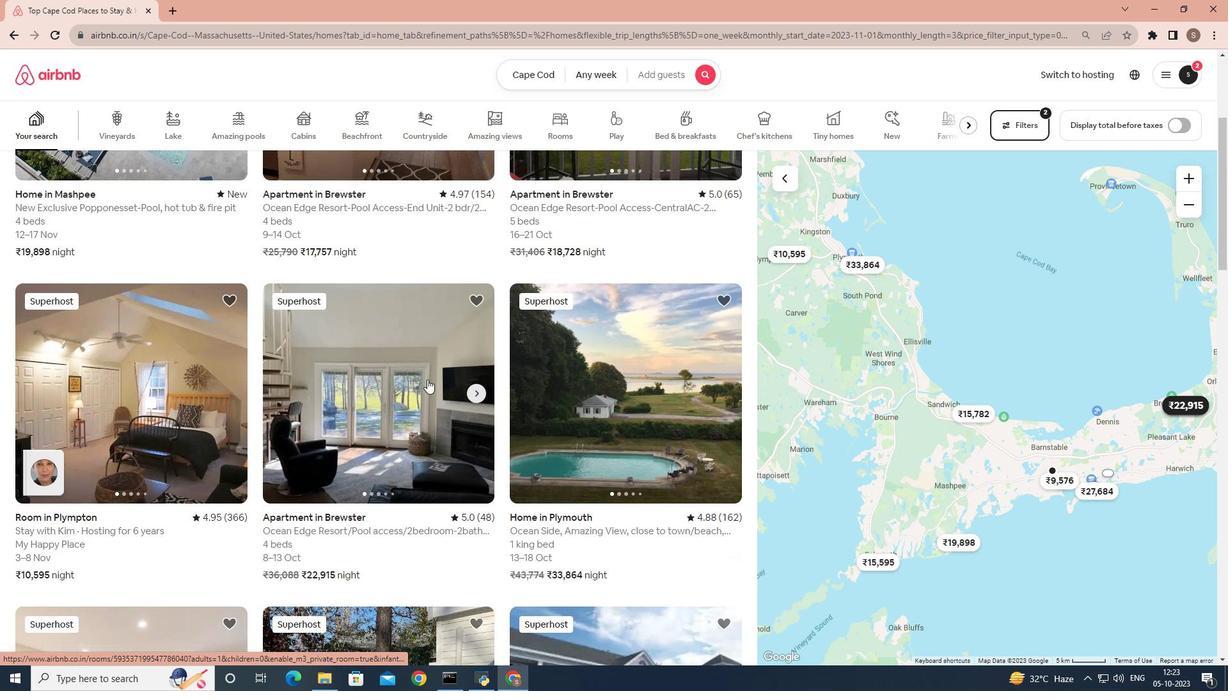 
Action: Mouse scrolled (427, 380) with delta (0, 0)
Screenshot: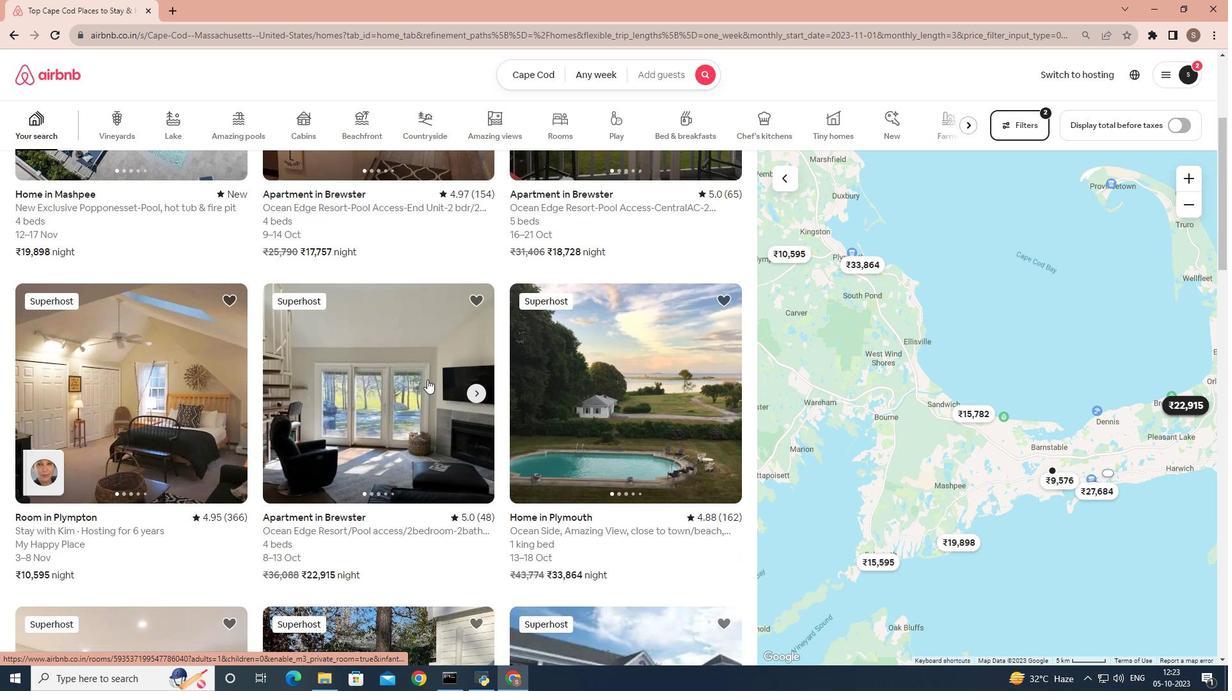 
Action: Mouse moved to (563, 355)
Screenshot: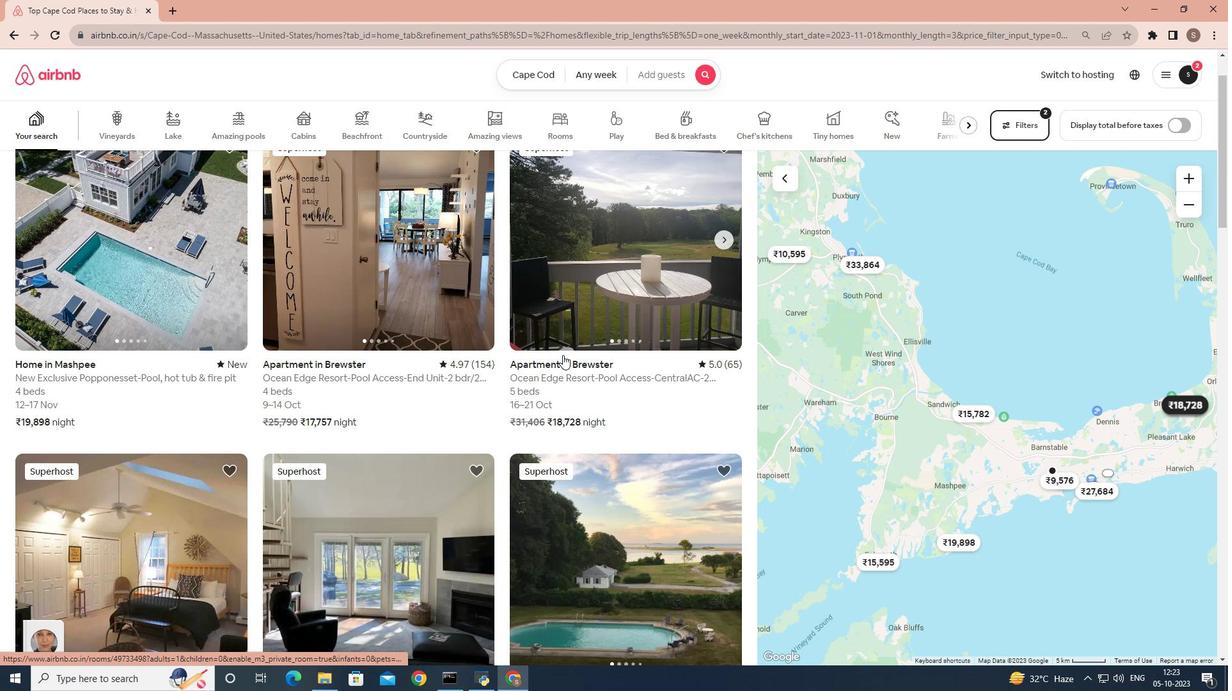 
Action: Mouse pressed left at (563, 355)
Screenshot: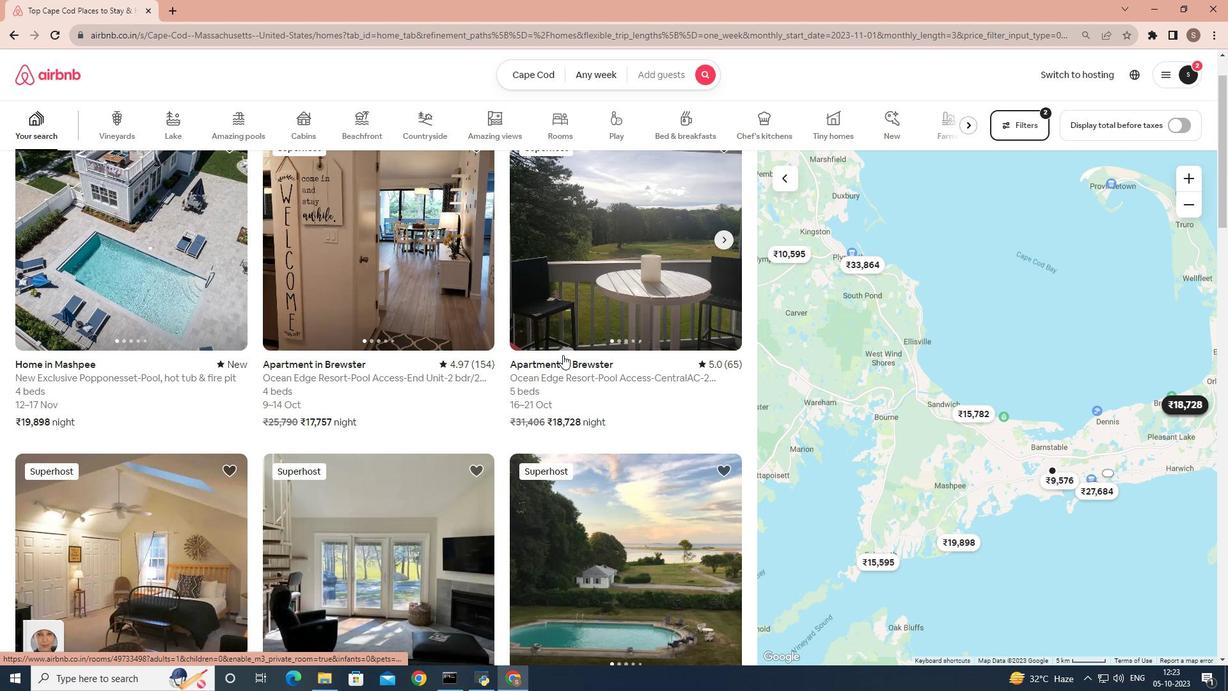 
Action: Mouse scrolled (563, 354) with delta (0, 0)
Screenshot: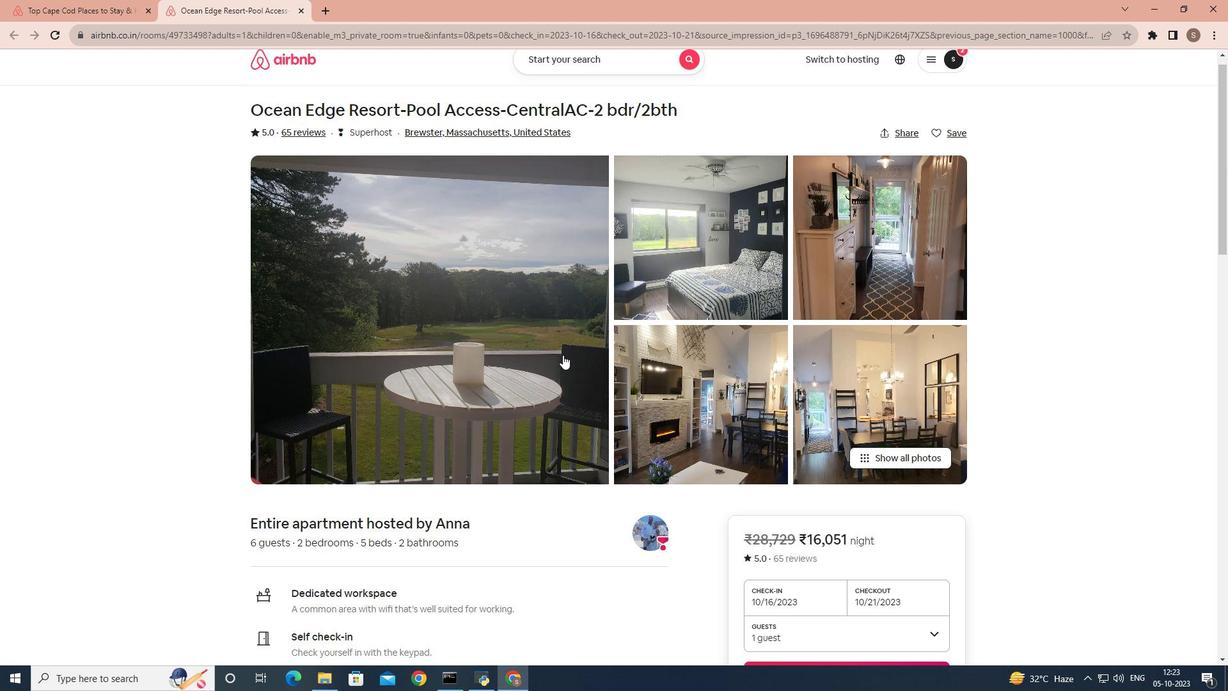 
Action: Mouse scrolled (563, 354) with delta (0, 0)
Screenshot: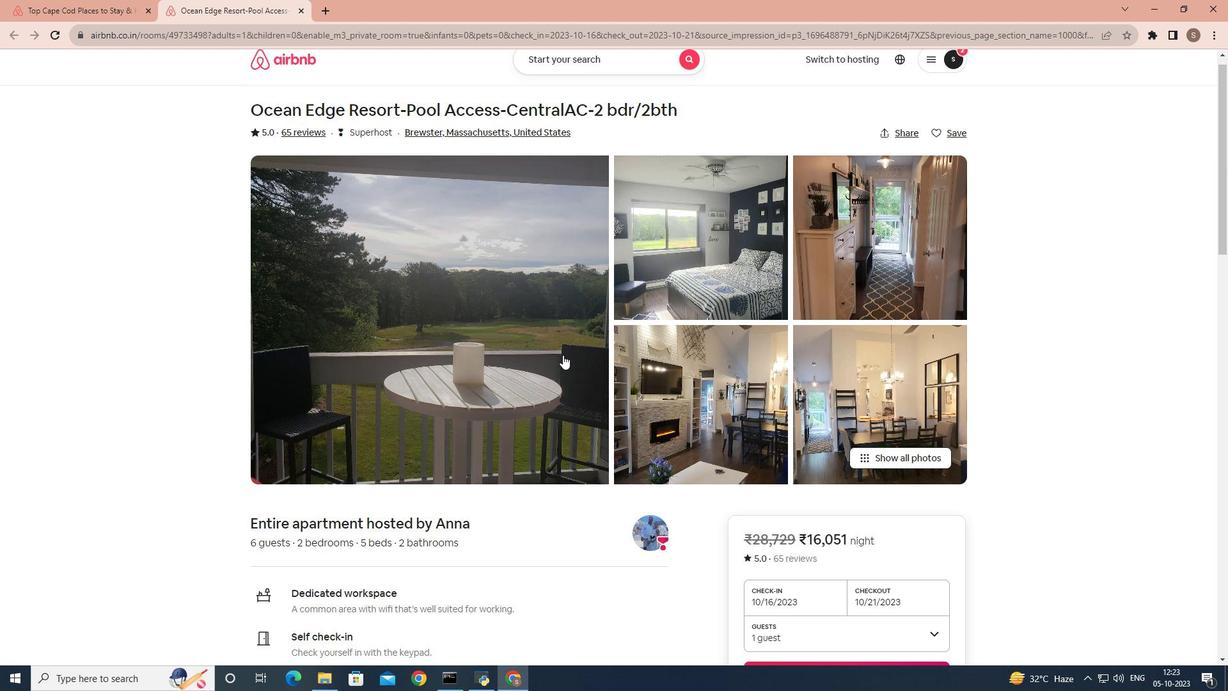 
Action: Mouse scrolled (563, 354) with delta (0, 0)
Screenshot: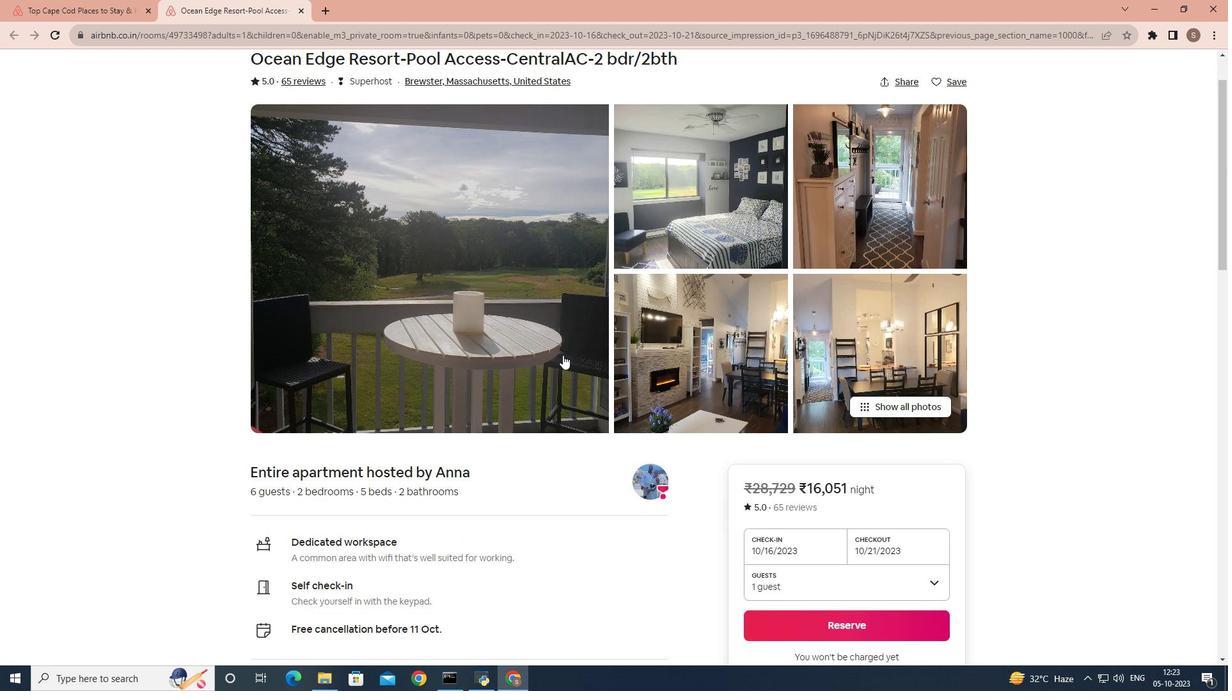 
Action: Mouse scrolled (563, 354) with delta (0, 0)
Screenshot: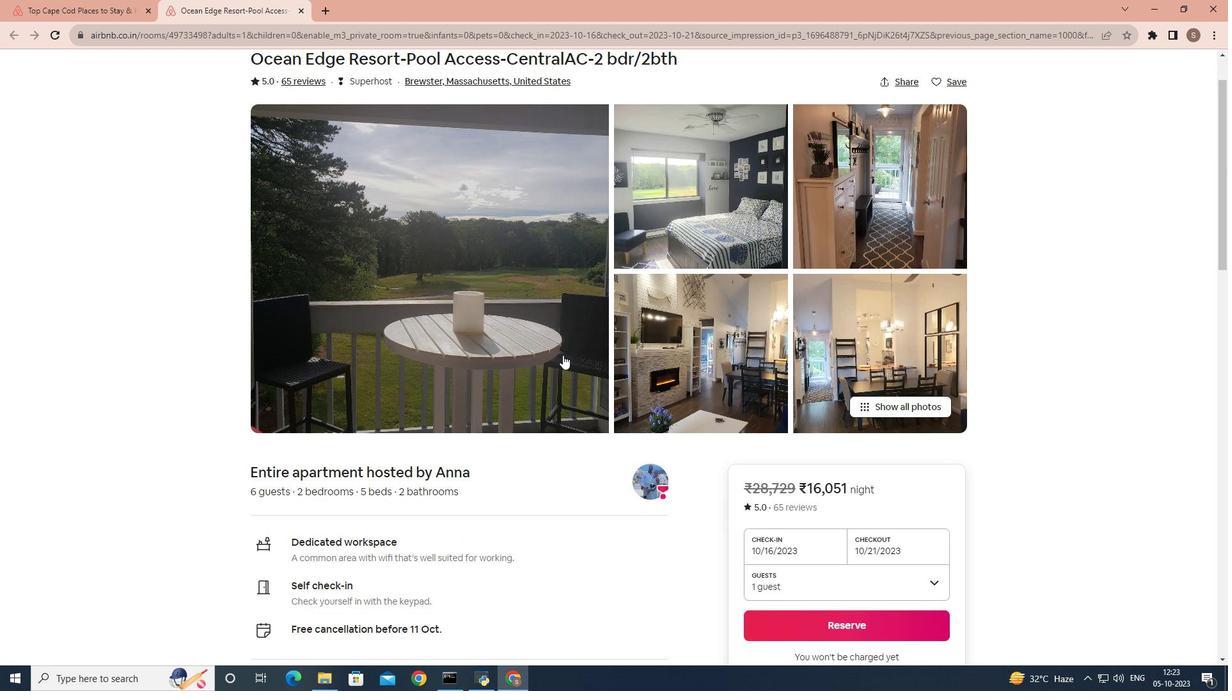 
Action: Mouse scrolled (563, 354) with delta (0, 0)
Screenshot: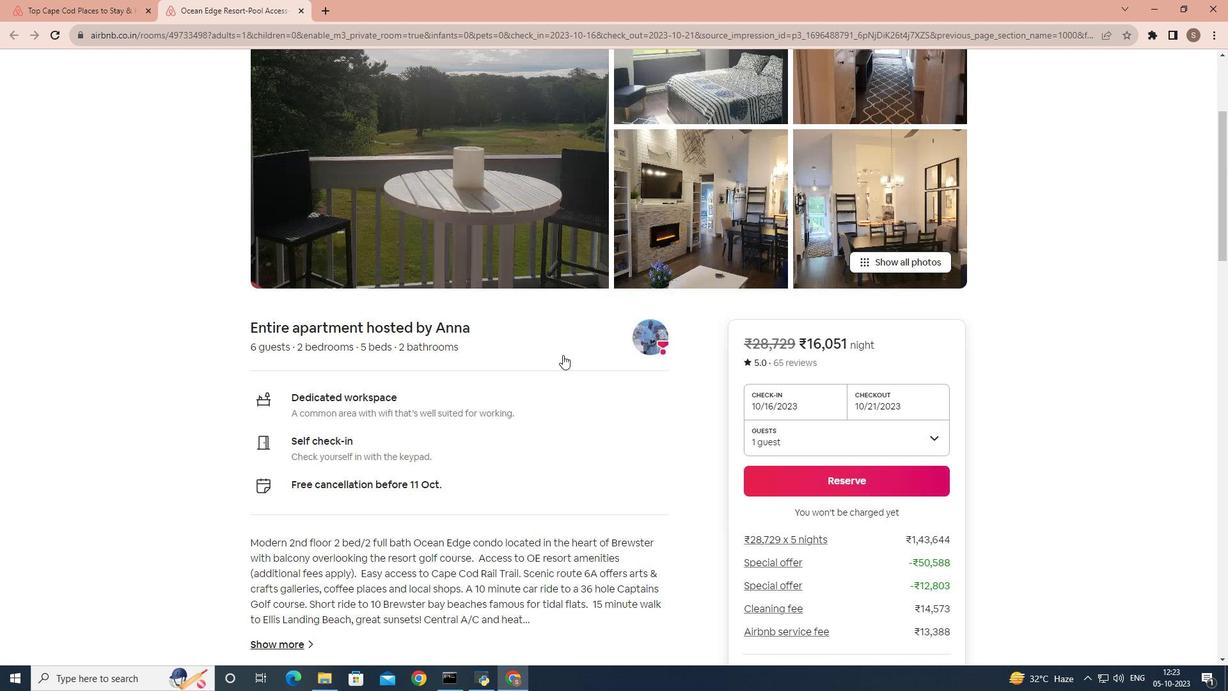 
Action: Mouse scrolled (563, 354) with delta (0, 0)
Screenshot: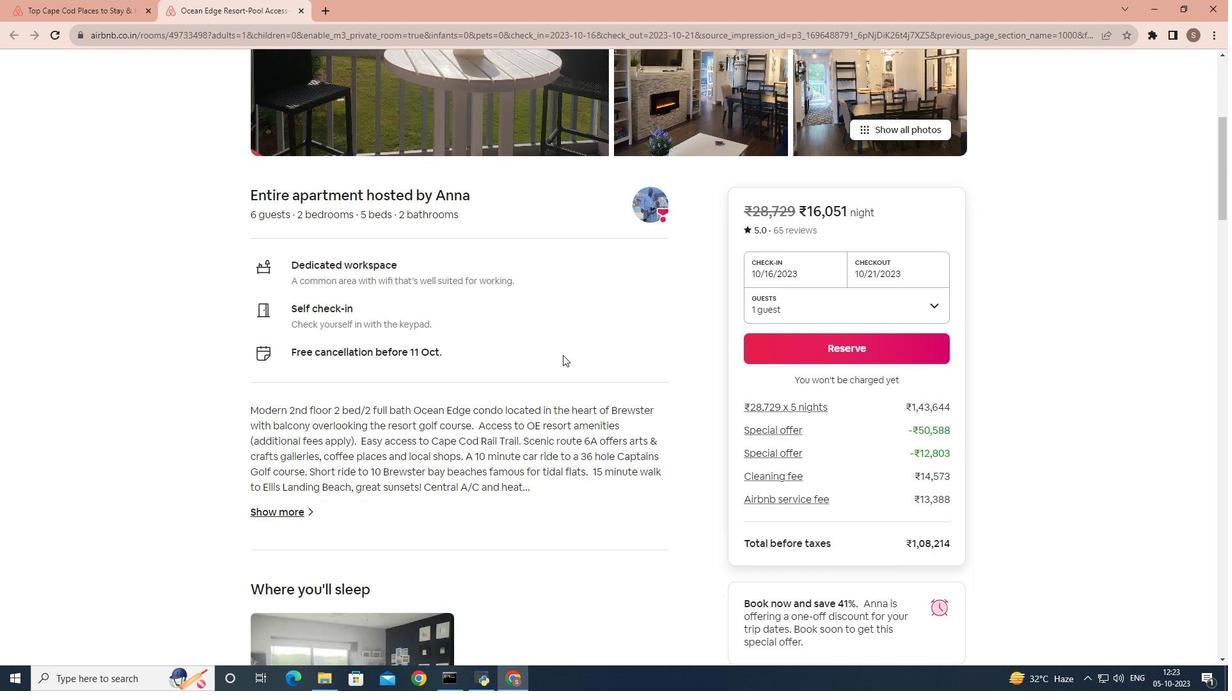 
Action: Mouse scrolled (563, 354) with delta (0, 0)
Screenshot: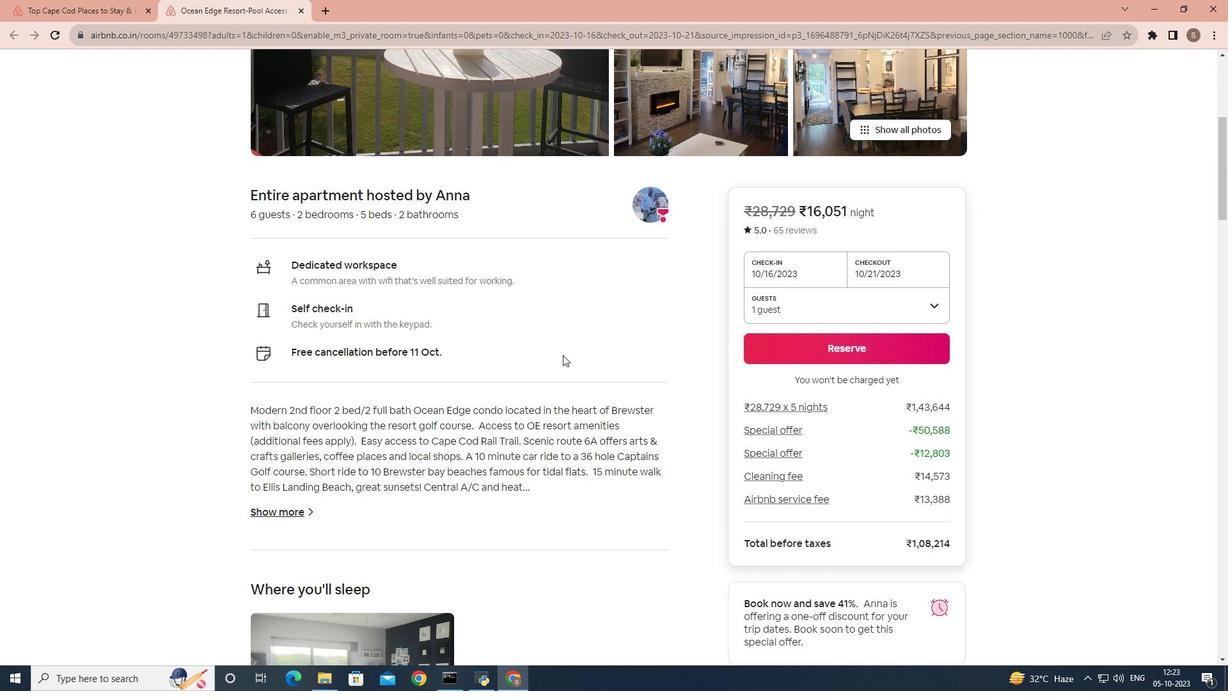 
Action: Mouse moved to (270, 407)
Screenshot: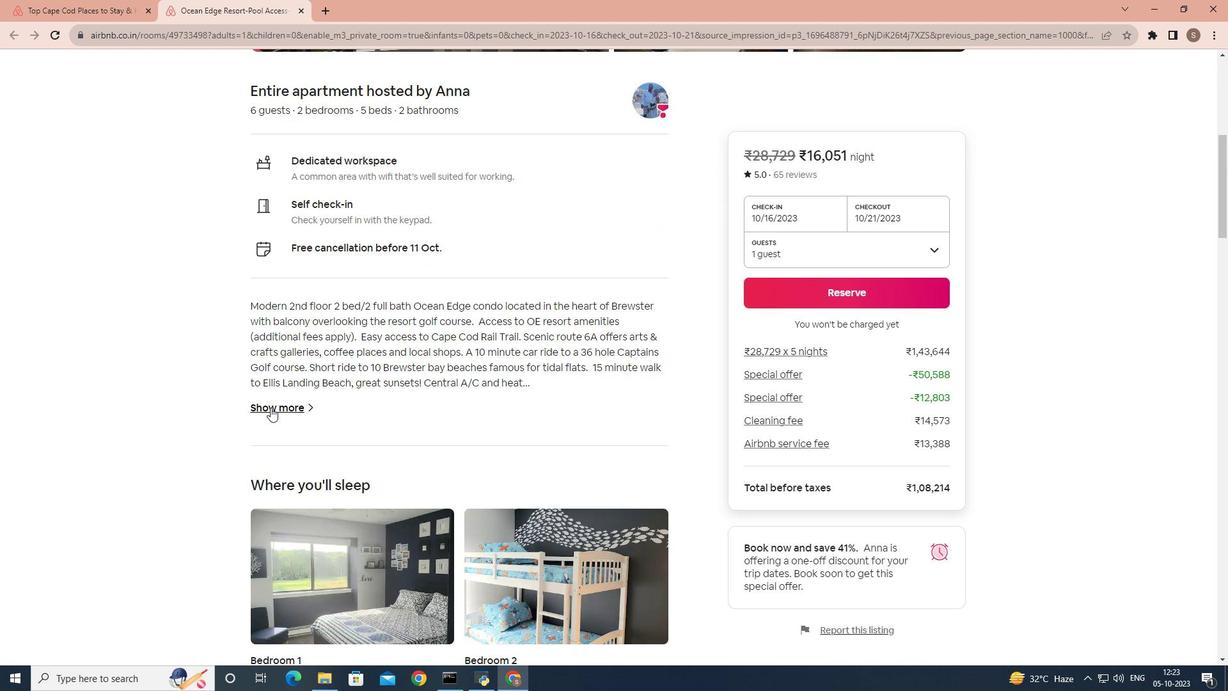 
Action: Mouse pressed left at (270, 407)
Screenshot: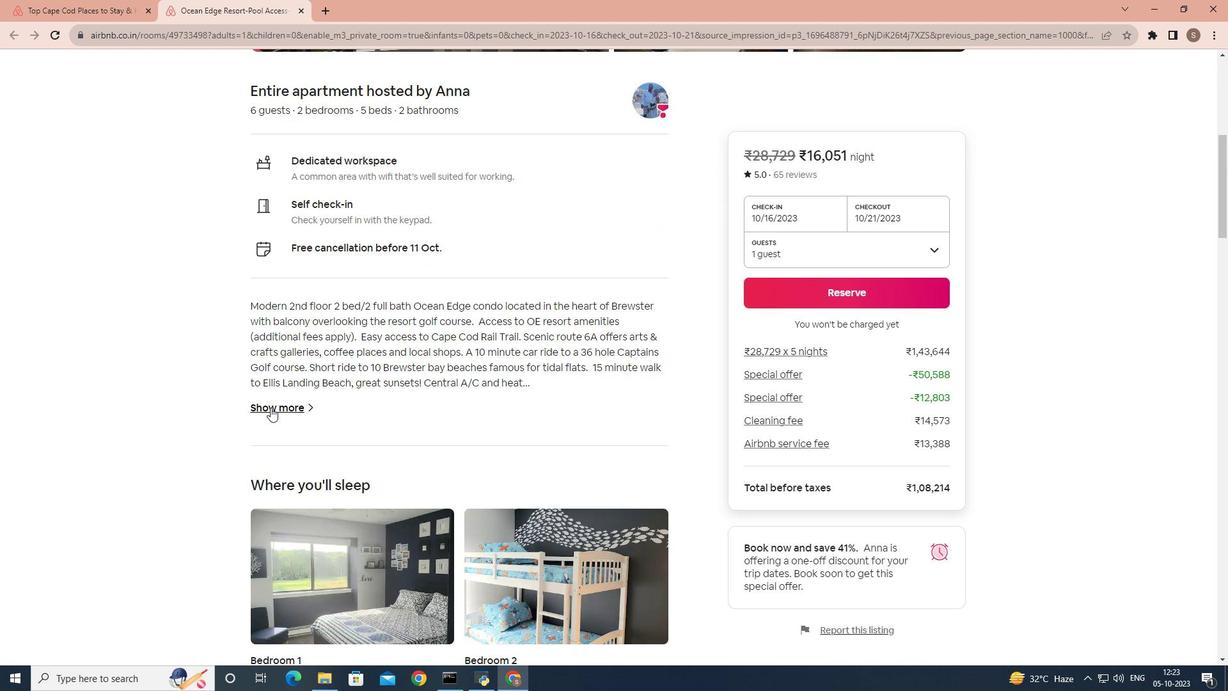
Action: Mouse moved to (499, 396)
Screenshot: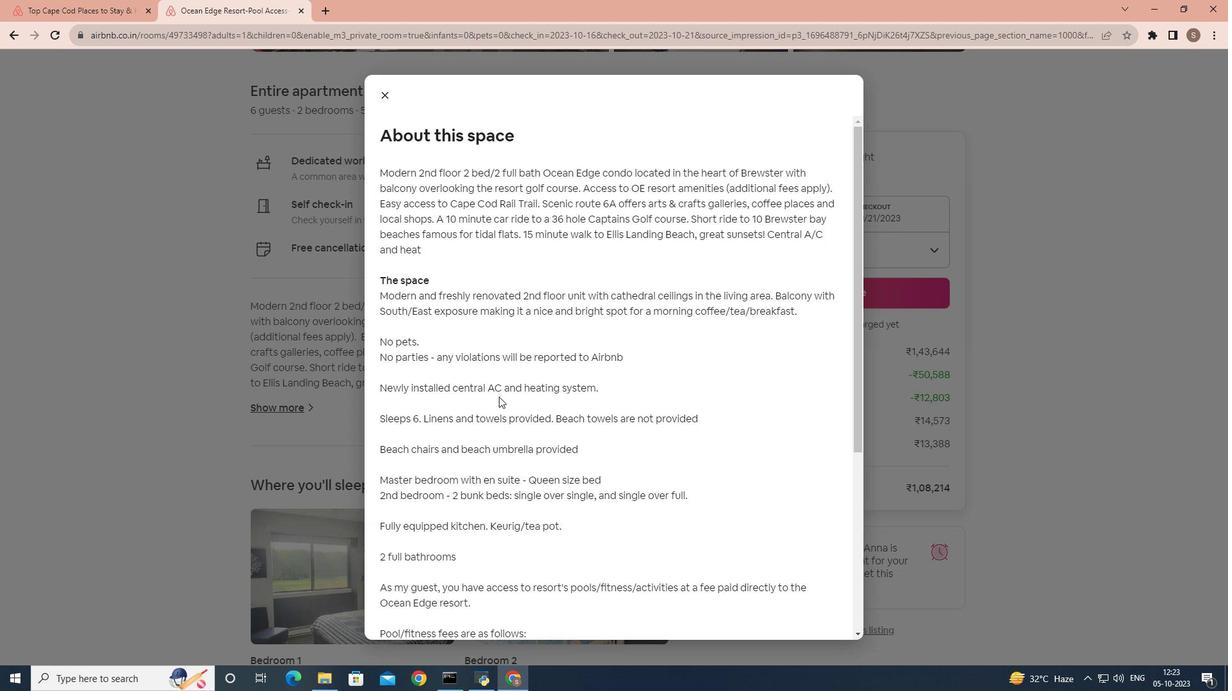 
Action: Mouse scrolled (499, 396) with delta (0, 0)
Screenshot: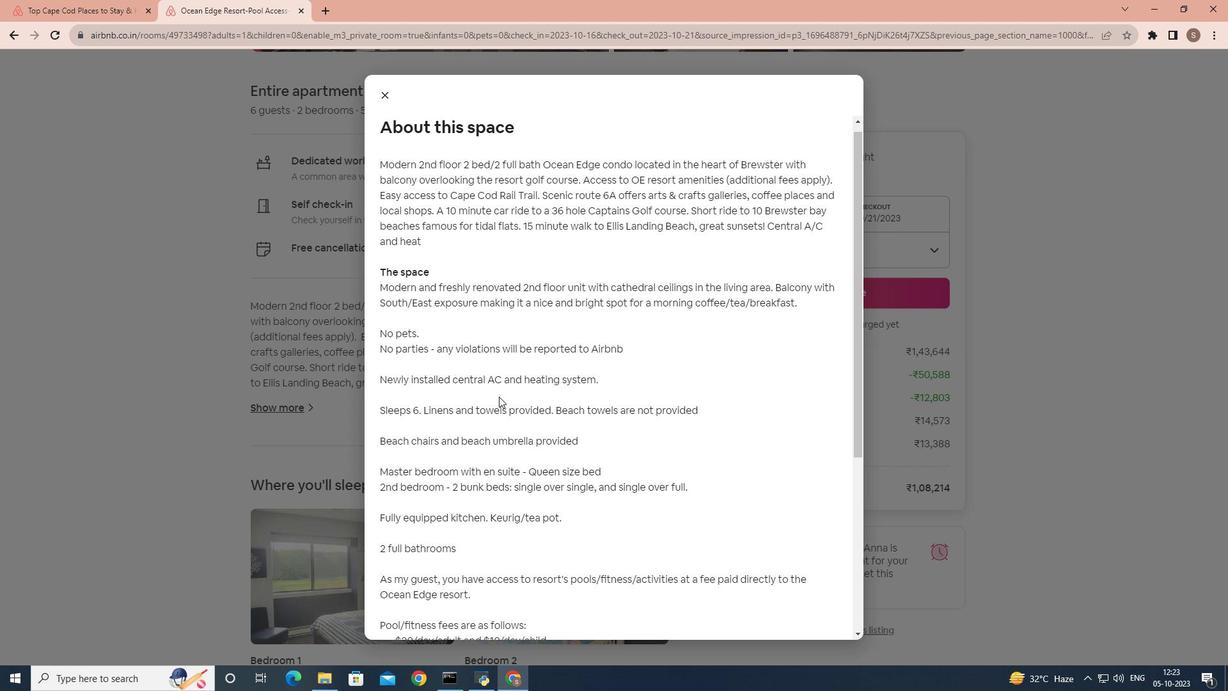 
Action: Mouse scrolled (499, 396) with delta (0, 0)
Screenshot: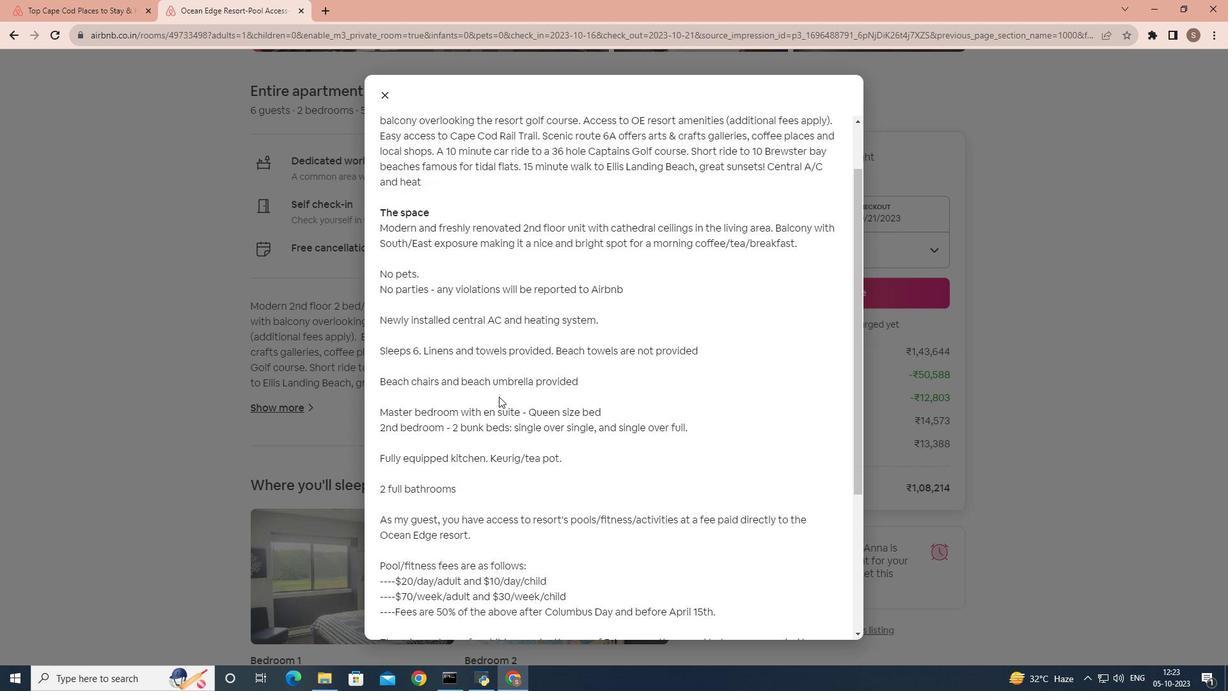 
Action: Mouse scrolled (499, 396) with delta (0, 0)
Screenshot: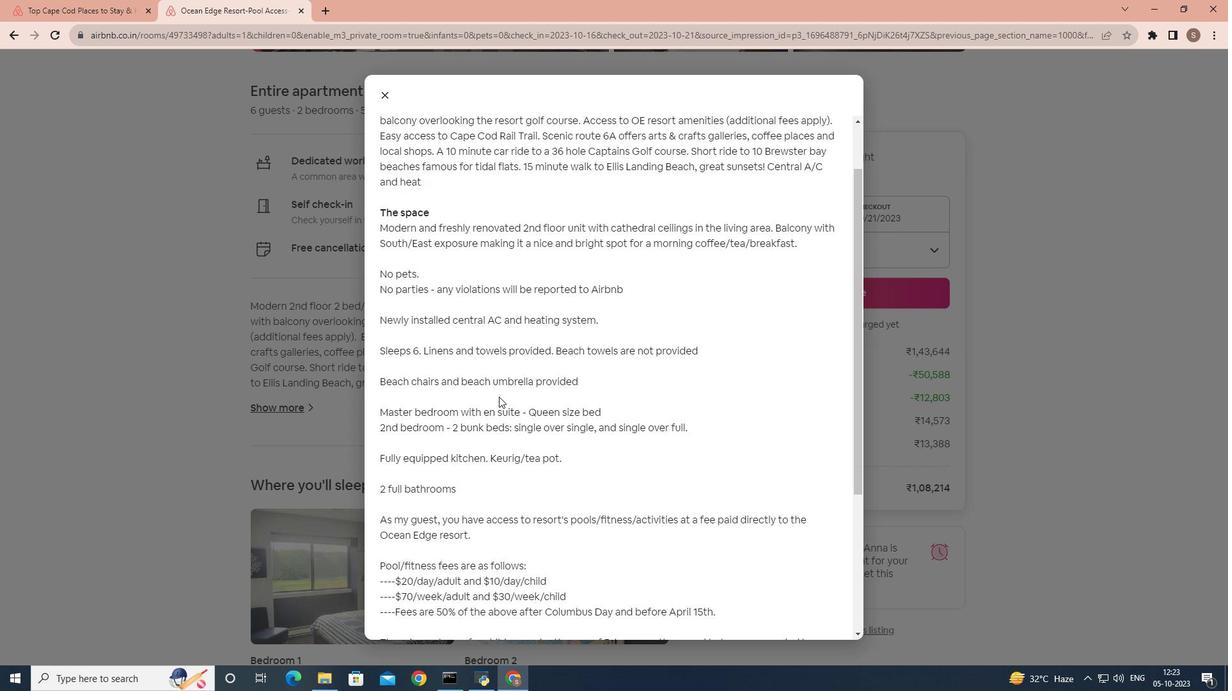 
Action: Mouse scrolled (499, 396) with delta (0, 0)
Screenshot: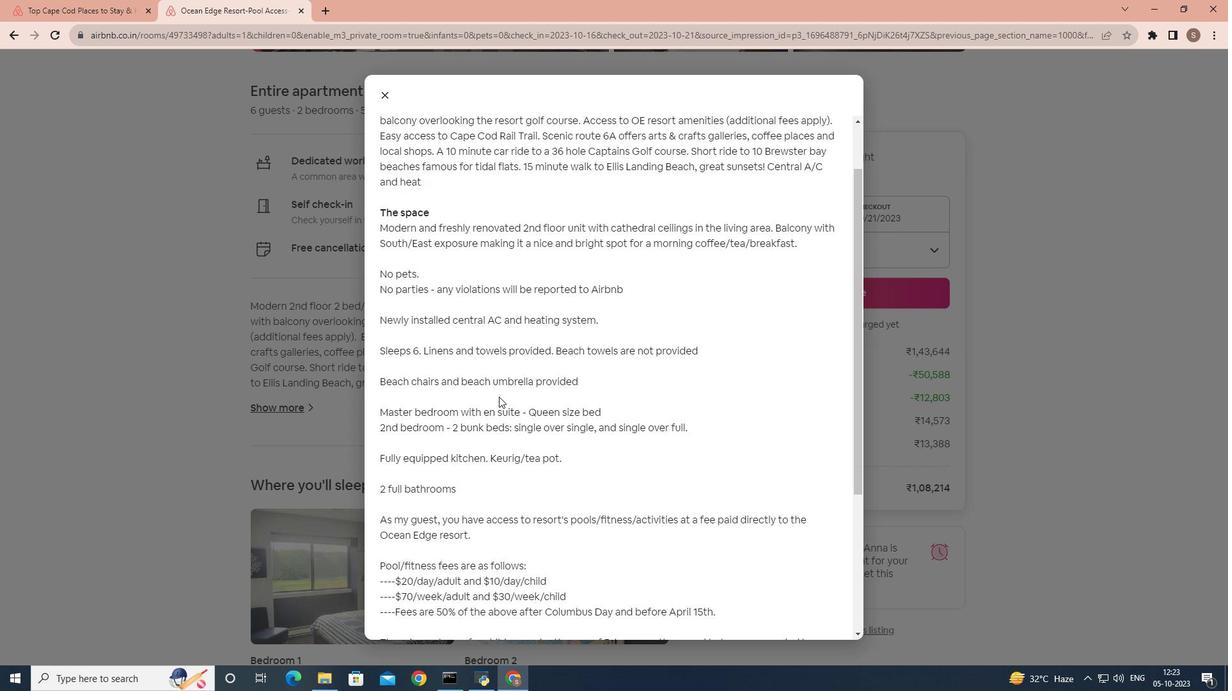
Action: Mouse scrolled (499, 396) with delta (0, 0)
Screenshot: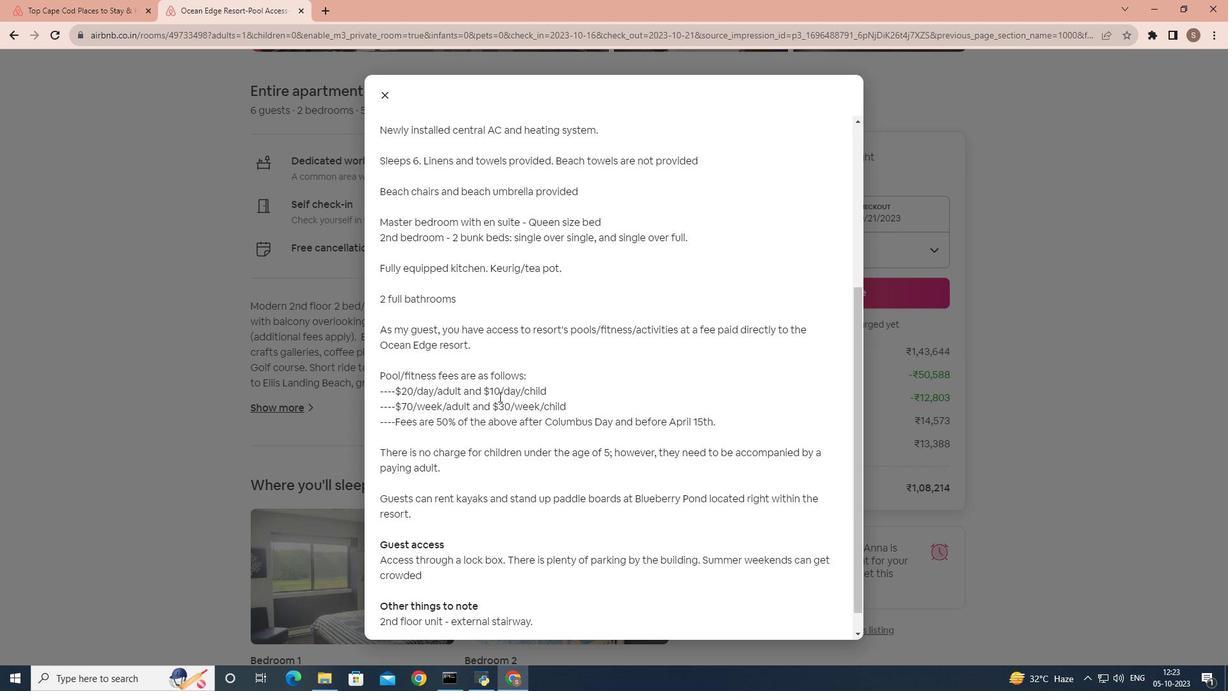
Action: Mouse scrolled (499, 396) with delta (0, 0)
Screenshot: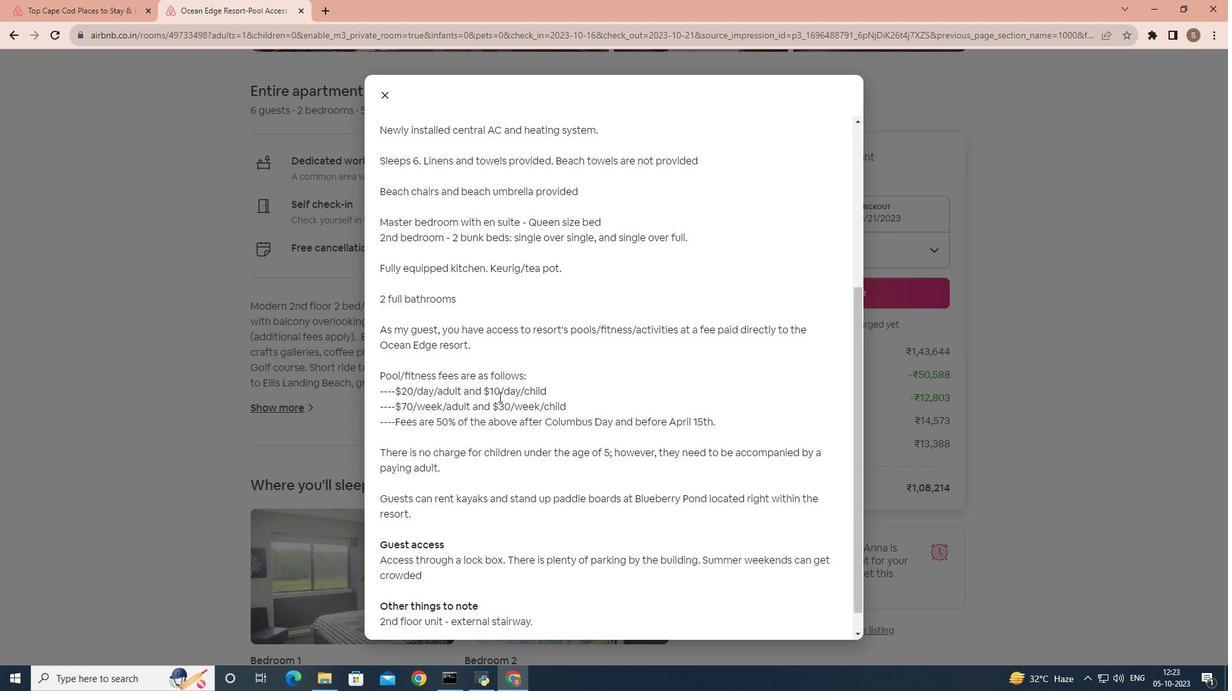 
Action: Mouse scrolled (499, 396) with delta (0, 0)
Screenshot: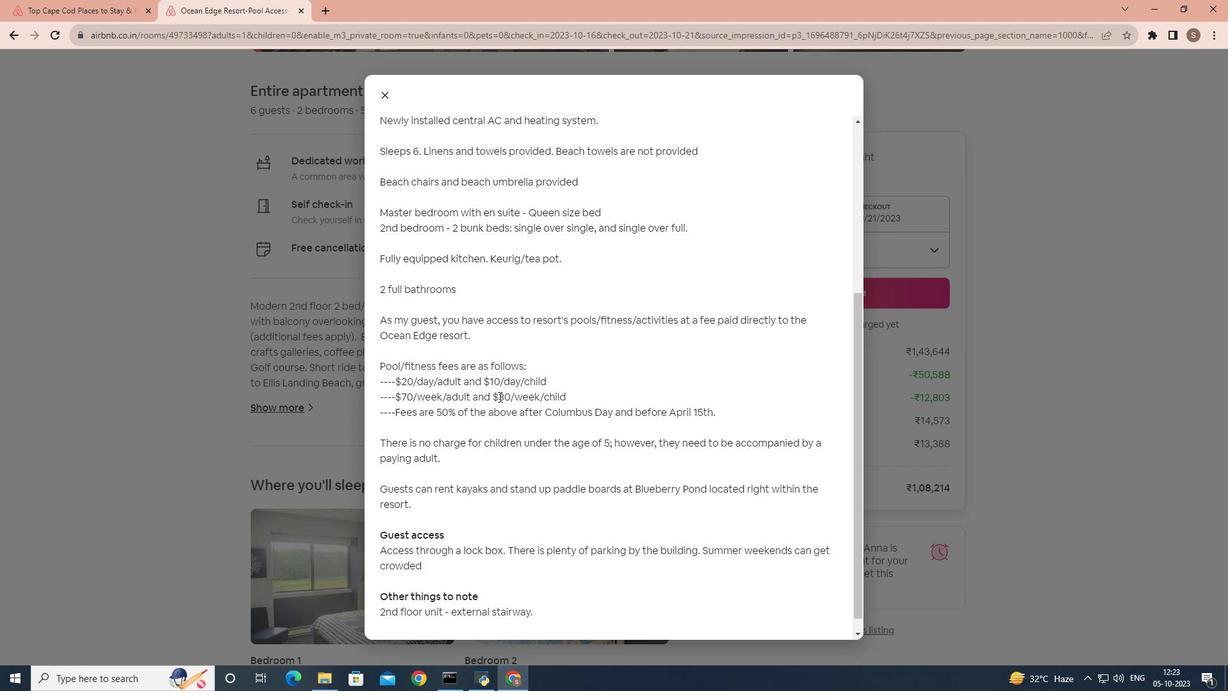 
Action: Mouse scrolled (499, 396) with delta (0, 0)
Screenshot: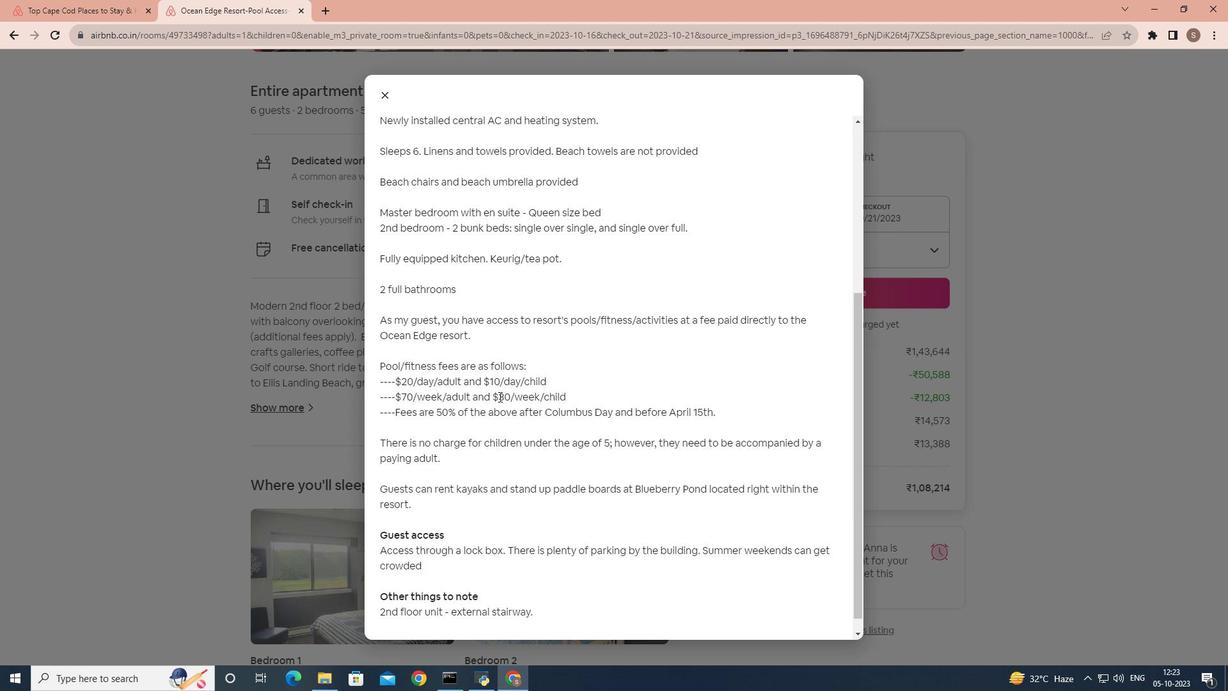 
Action: Mouse scrolled (499, 396) with delta (0, 0)
Screenshot: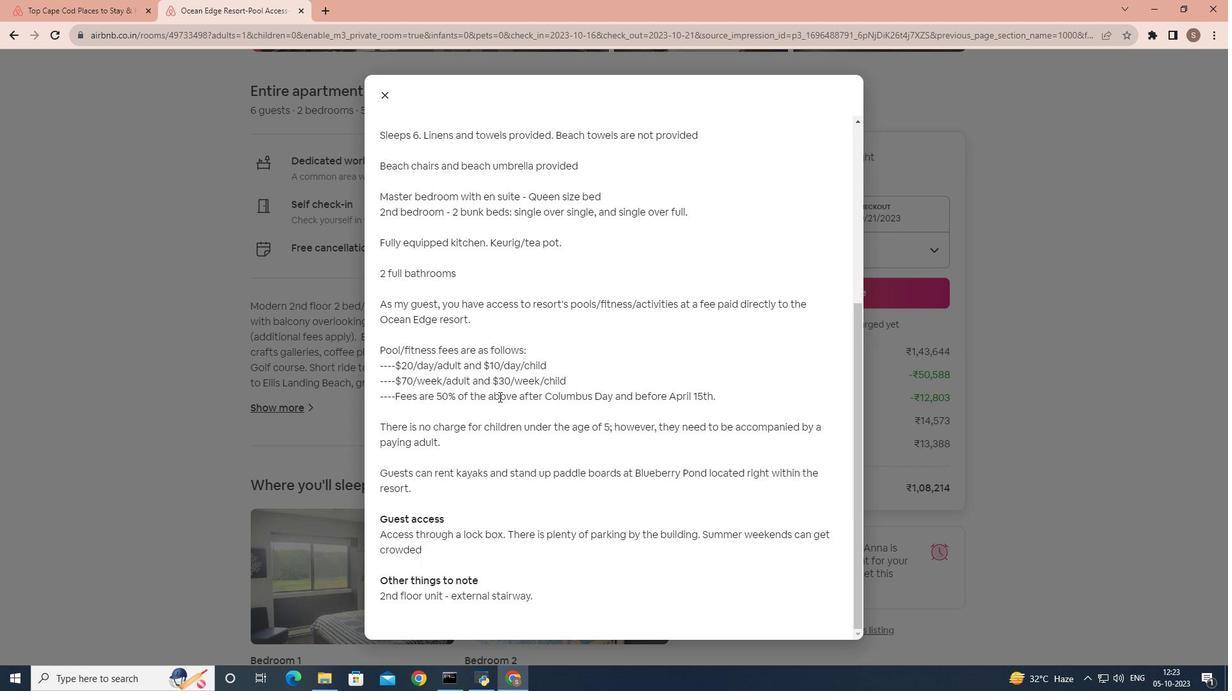 
Action: Mouse moved to (390, 96)
Screenshot: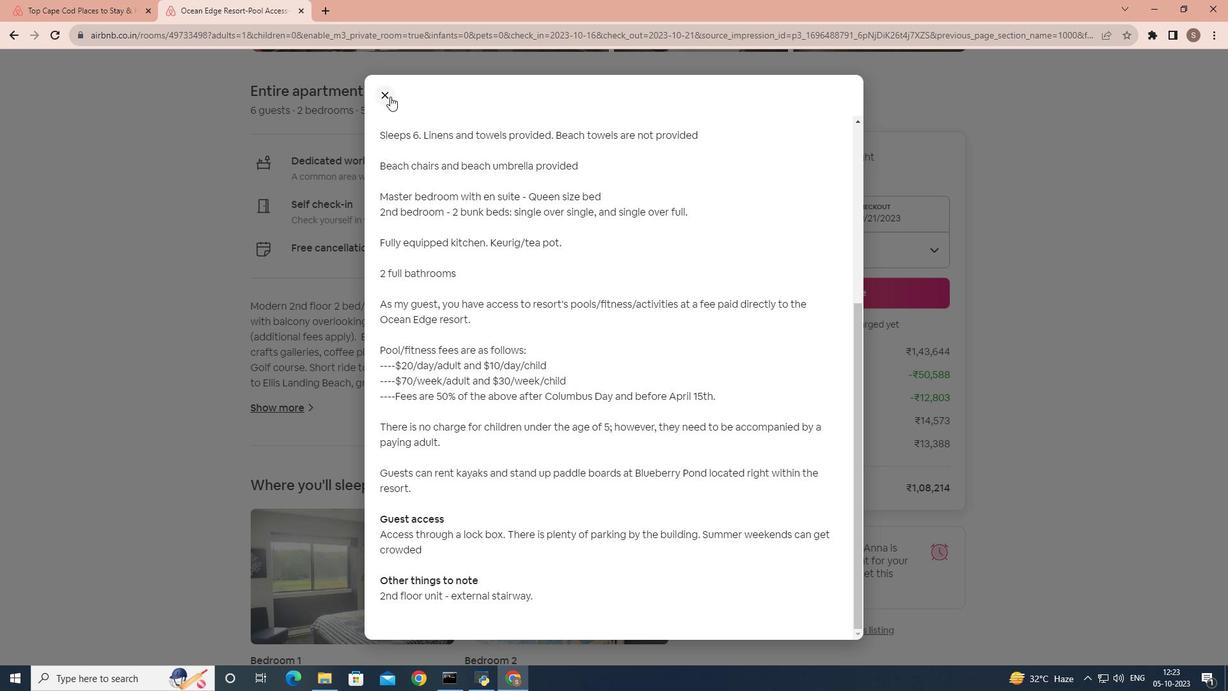 
Action: Mouse pressed left at (390, 96)
Screenshot: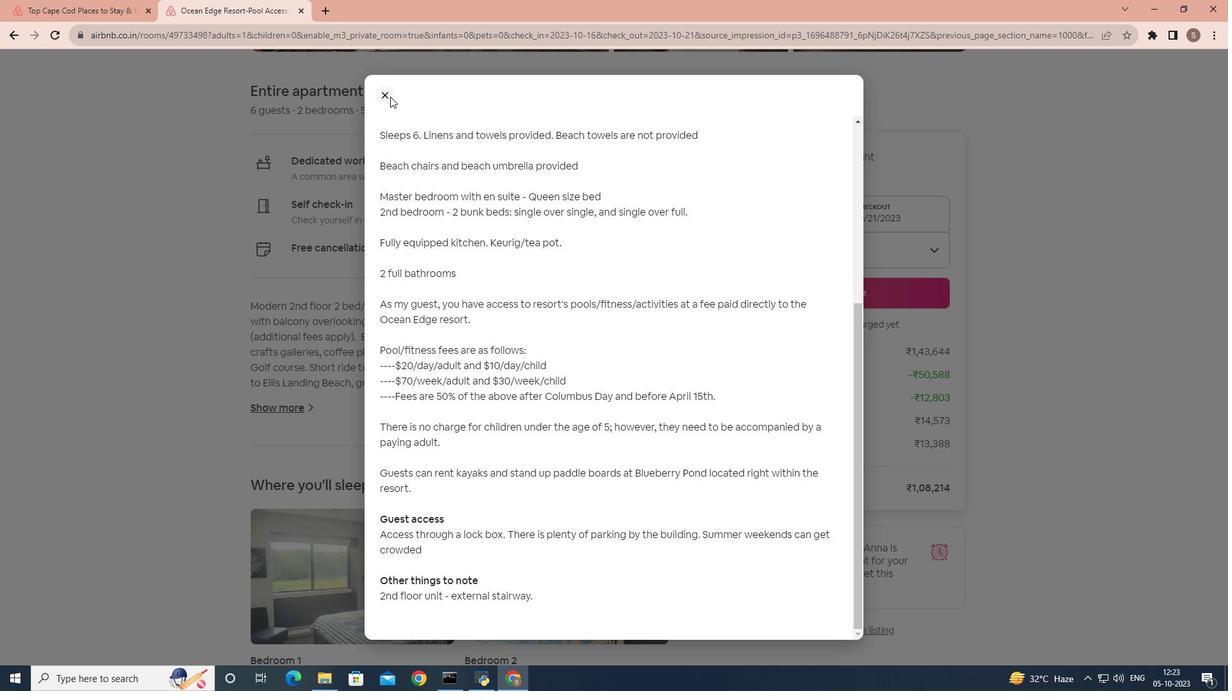 
Action: Mouse moved to (384, 406)
Screenshot: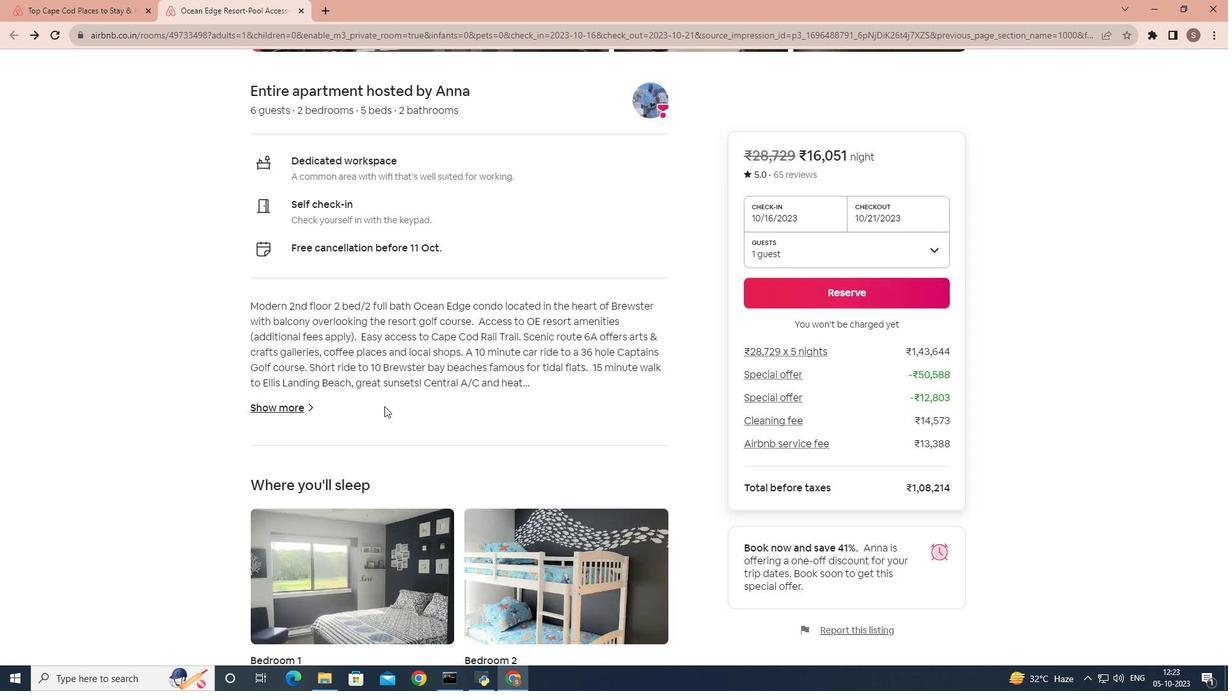 
Action: Mouse scrolled (384, 405) with delta (0, 0)
Screenshot: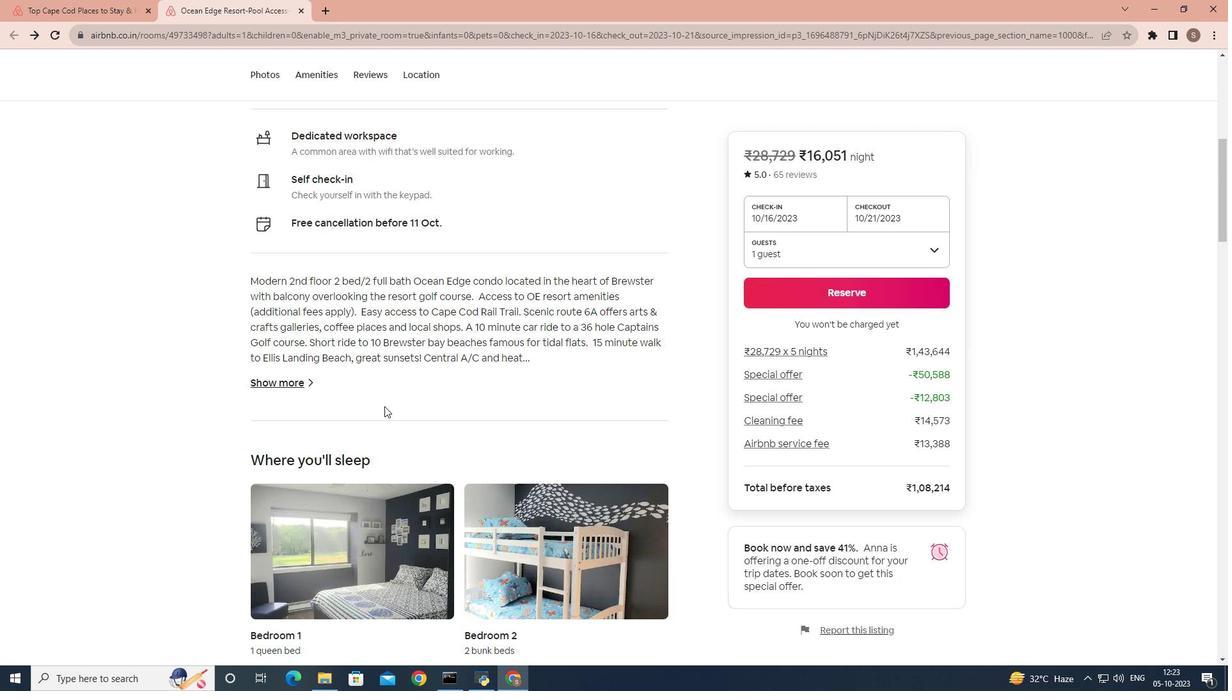 
Action: Mouse scrolled (384, 405) with delta (0, 0)
Screenshot: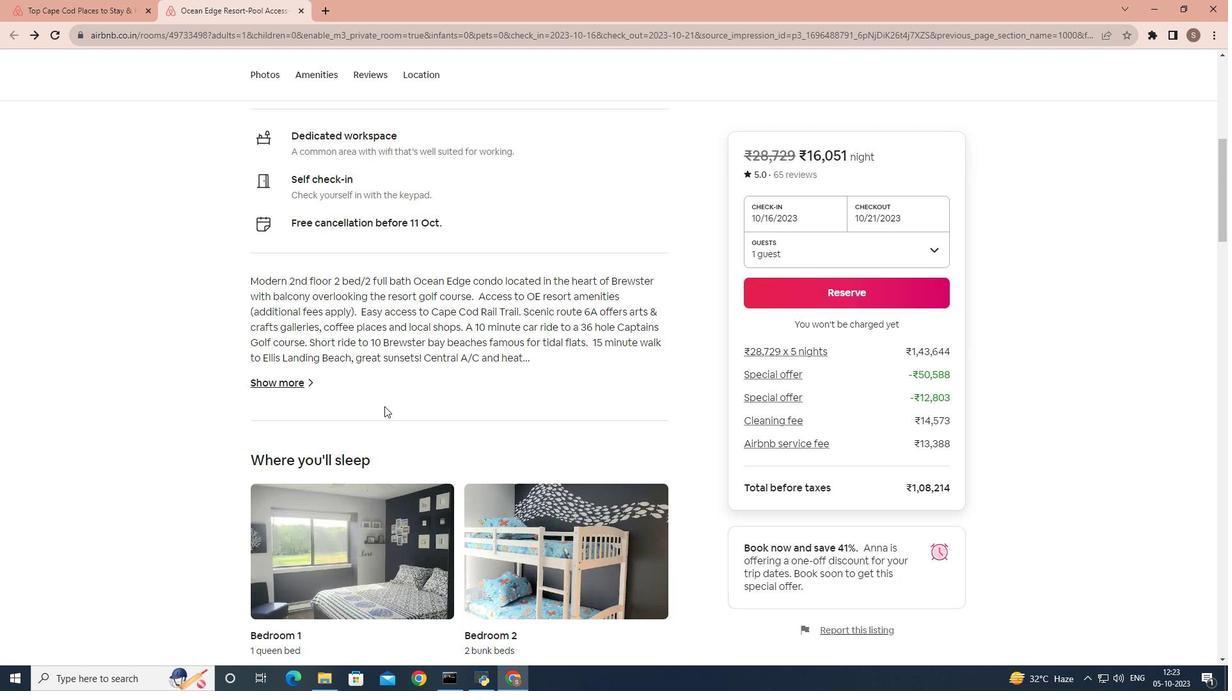 
Action: Mouse scrolled (384, 405) with delta (0, 0)
Screenshot: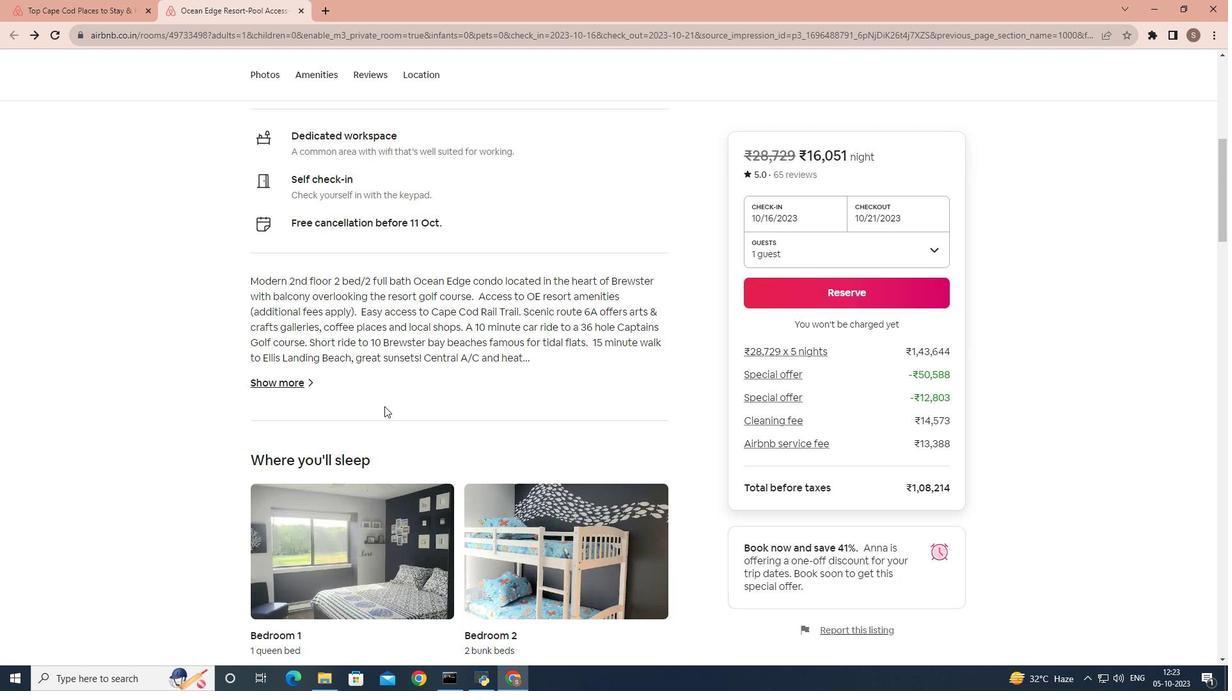 
Action: Mouse scrolled (384, 405) with delta (0, 0)
Screenshot: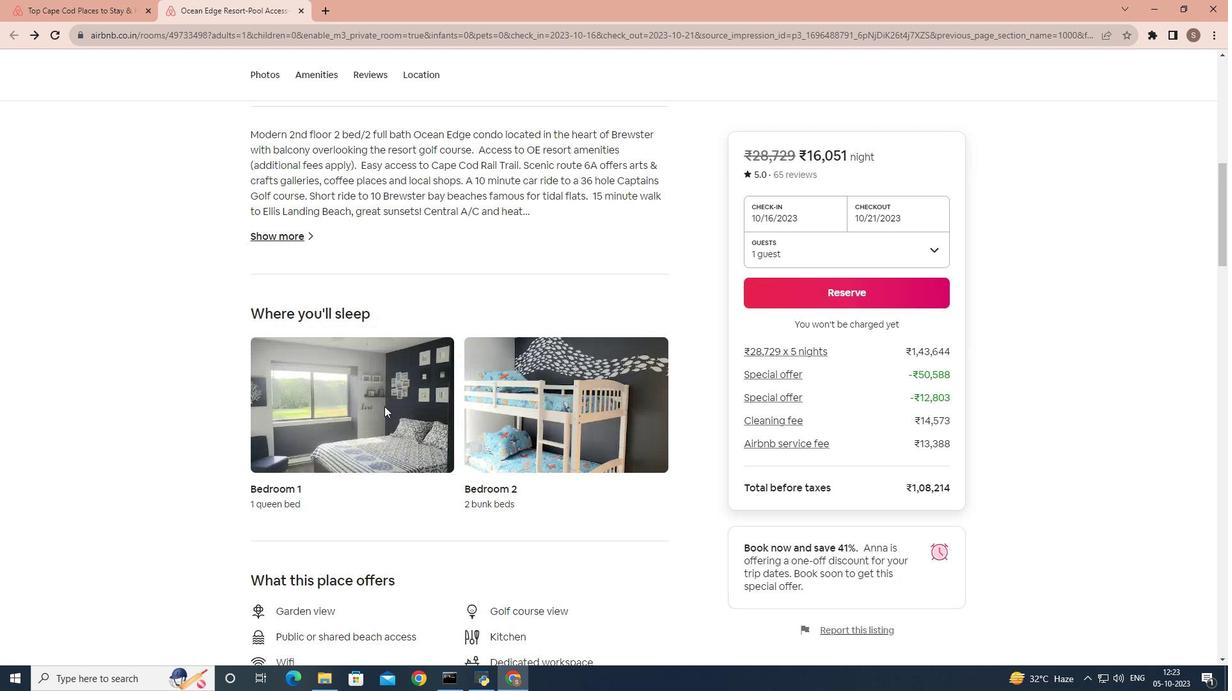 
Action: Mouse scrolled (384, 405) with delta (0, 0)
Screenshot: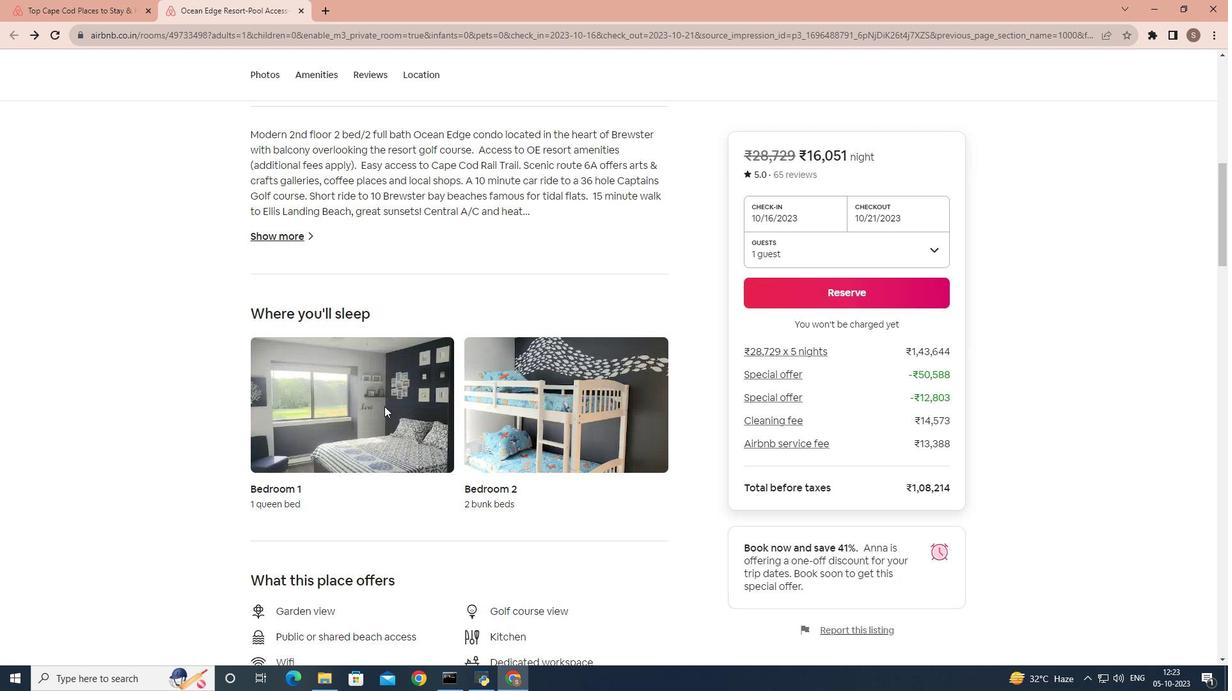 
Action: Mouse scrolled (384, 405) with delta (0, 0)
Screenshot: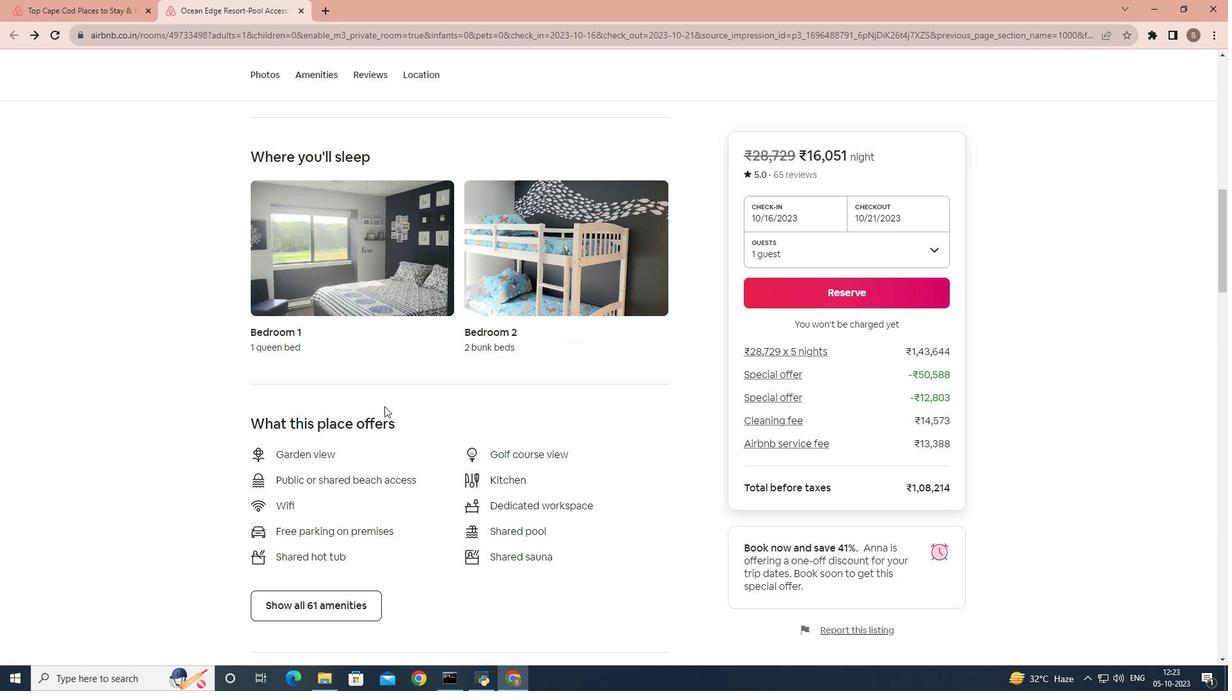 
Action: Mouse scrolled (384, 405) with delta (0, 0)
Screenshot: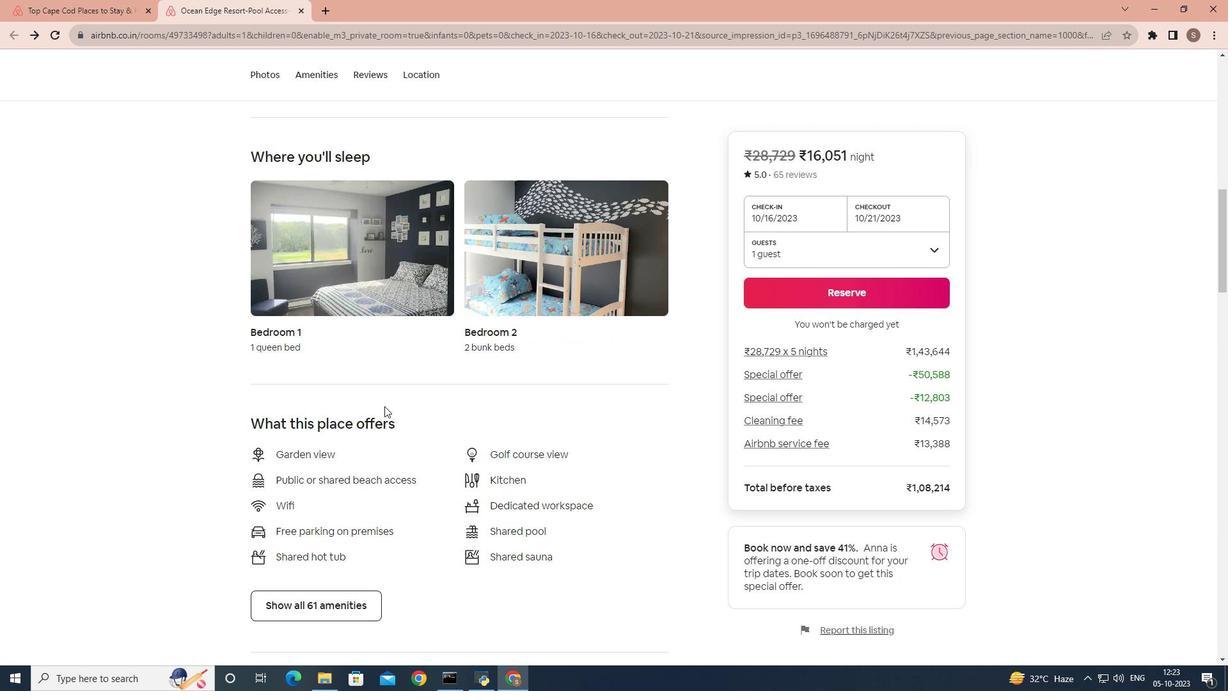 
Action: Mouse scrolled (384, 405) with delta (0, 0)
Screenshot: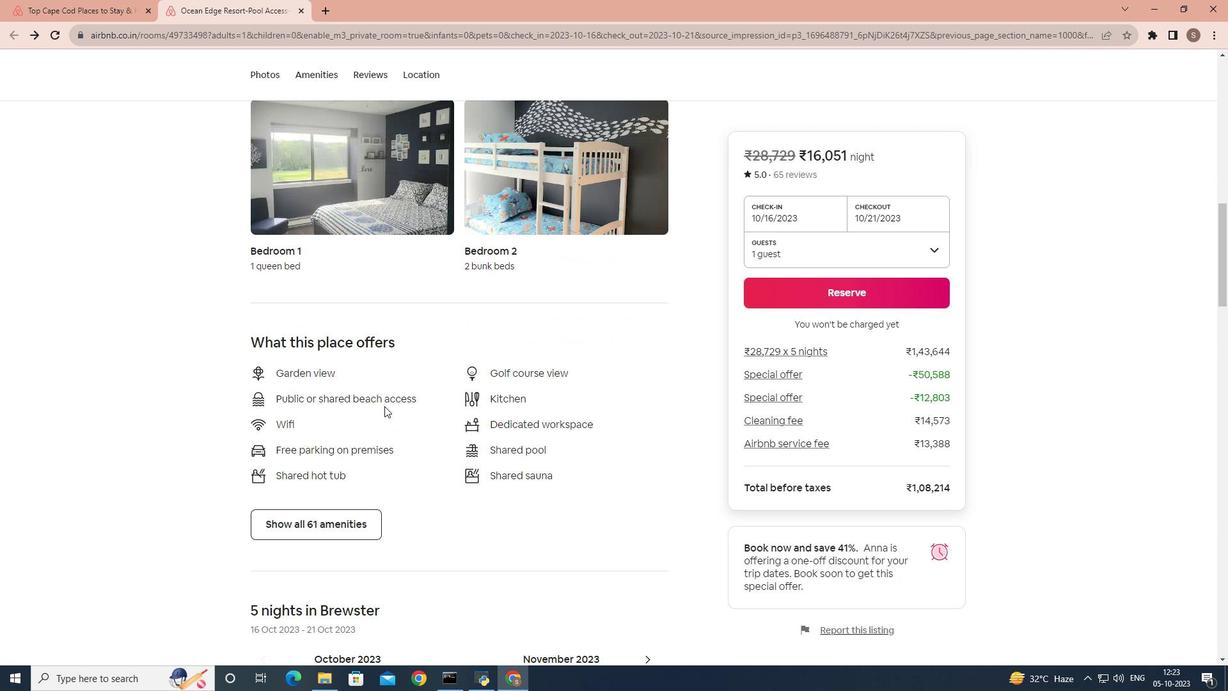 
Action: Mouse scrolled (384, 405) with delta (0, 0)
Screenshot: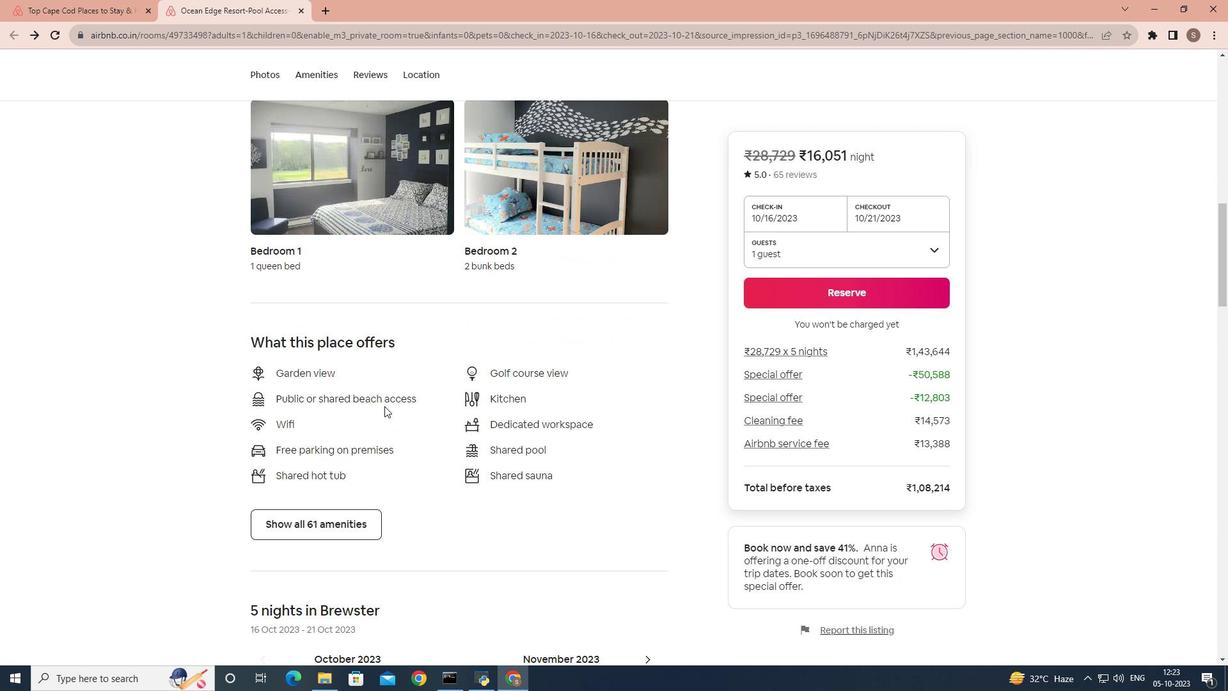 
Action: Mouse scrolled (384, 406) with delta (0, 0)
Screenshot: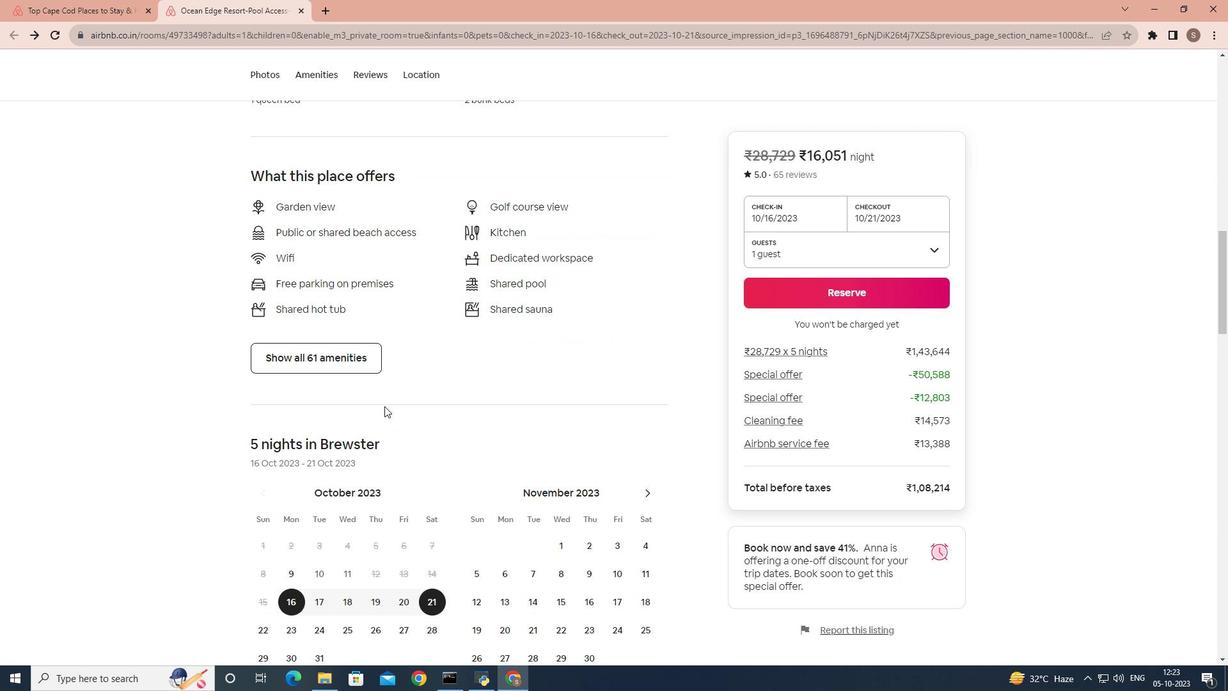 
Action: Mouse moved to (337, 415)
Screenshot: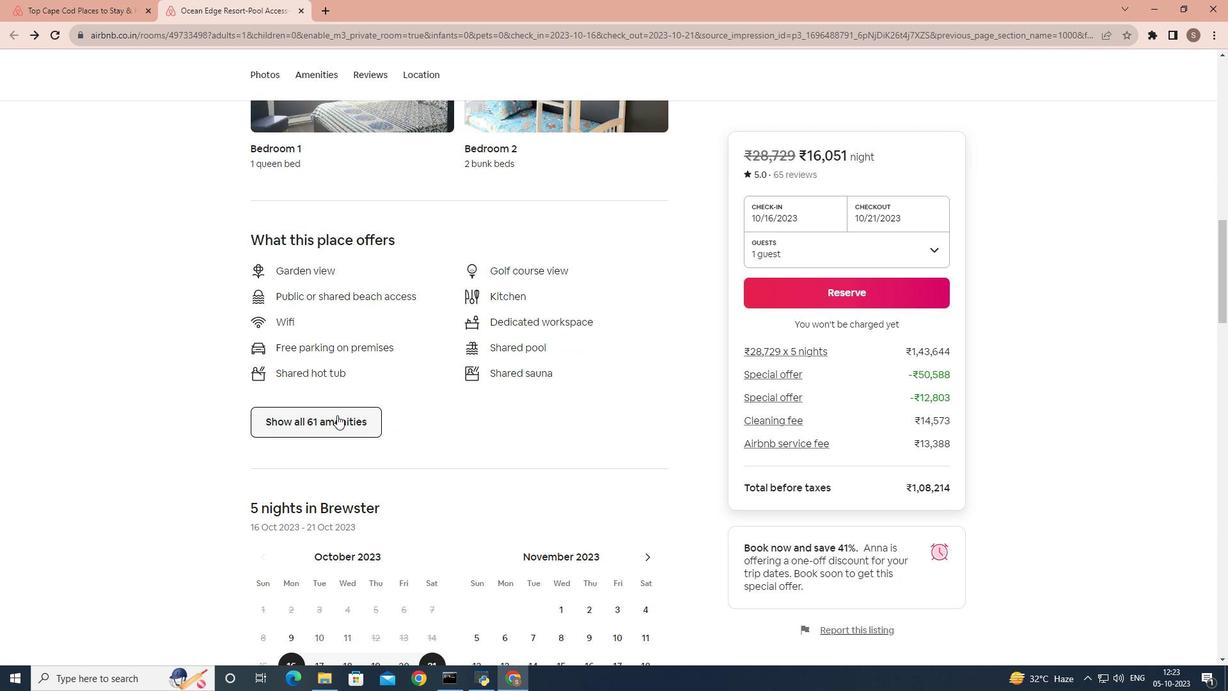
Action: Mouse pressed left at (337, 415)
Screenshot: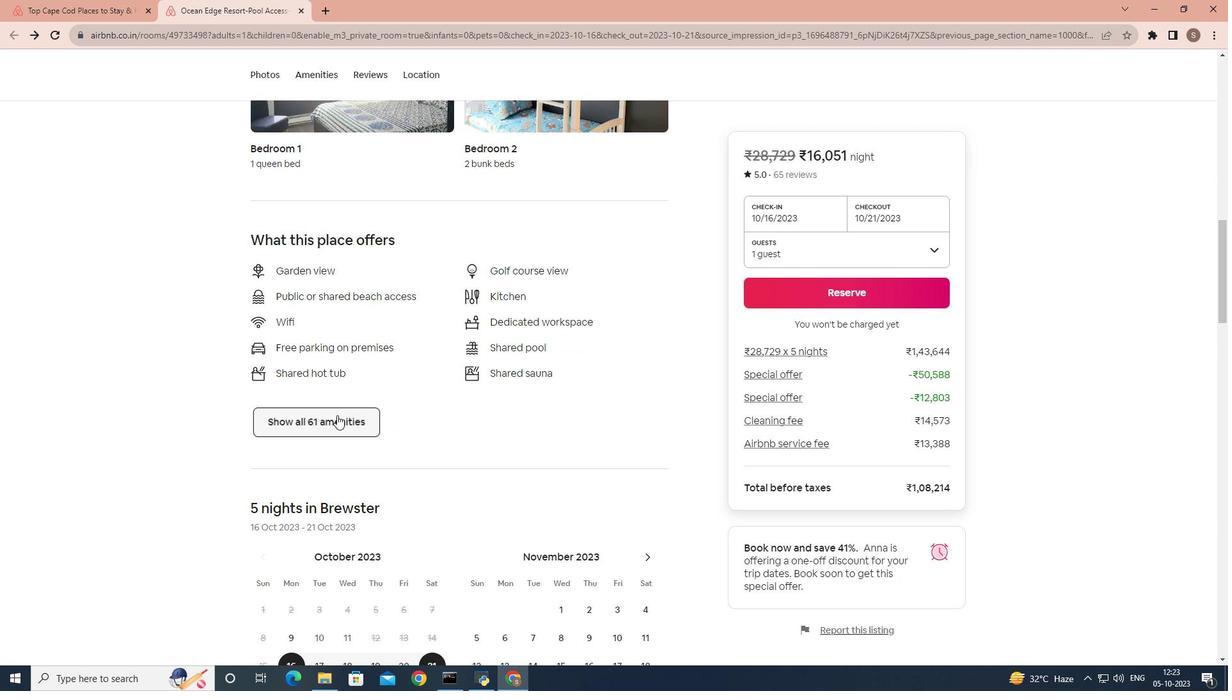 
Action: Mouse moved to (521, 390)
Screenshot: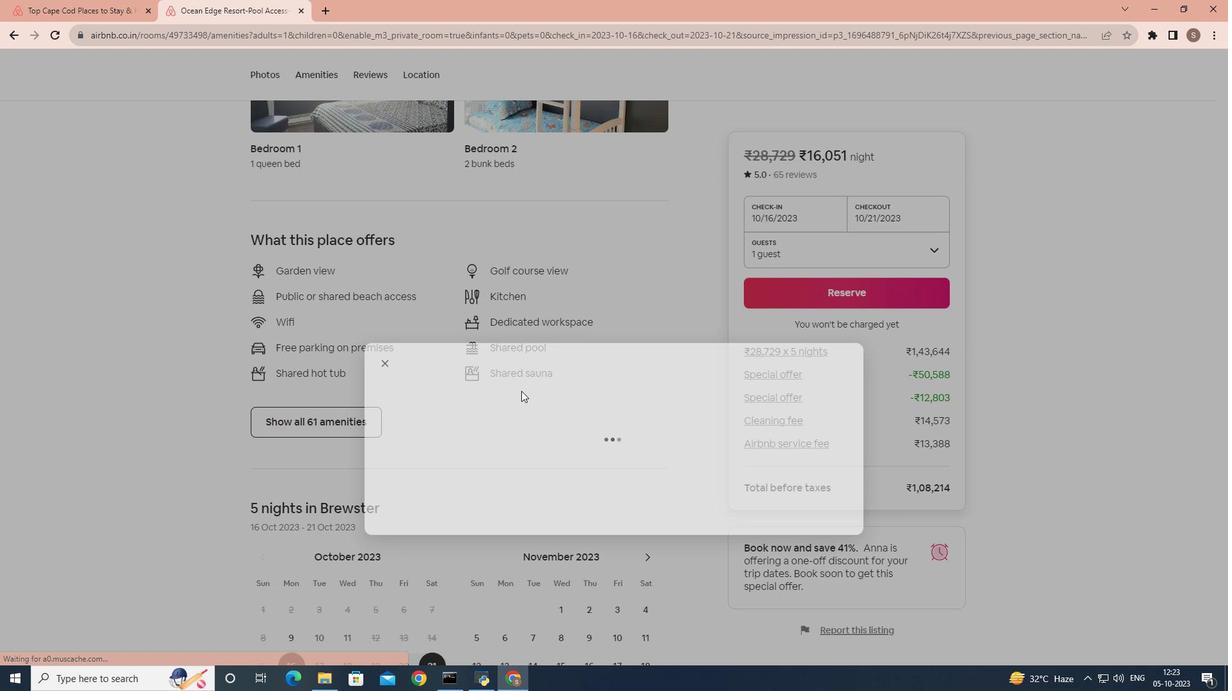 
Action: Mouse scrolled (521, 390) with delta (0, 0)
Screenshot: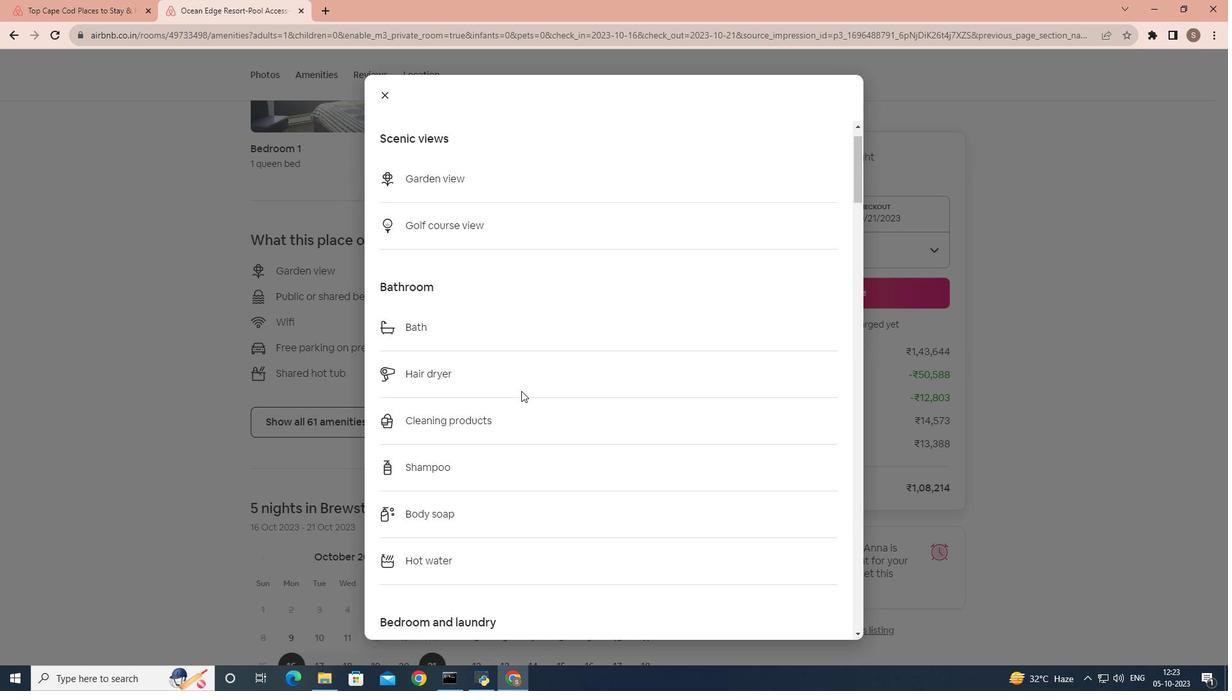 
Action: Mouse scrolled (521, 390) with delta (0, 0)
Screenshot: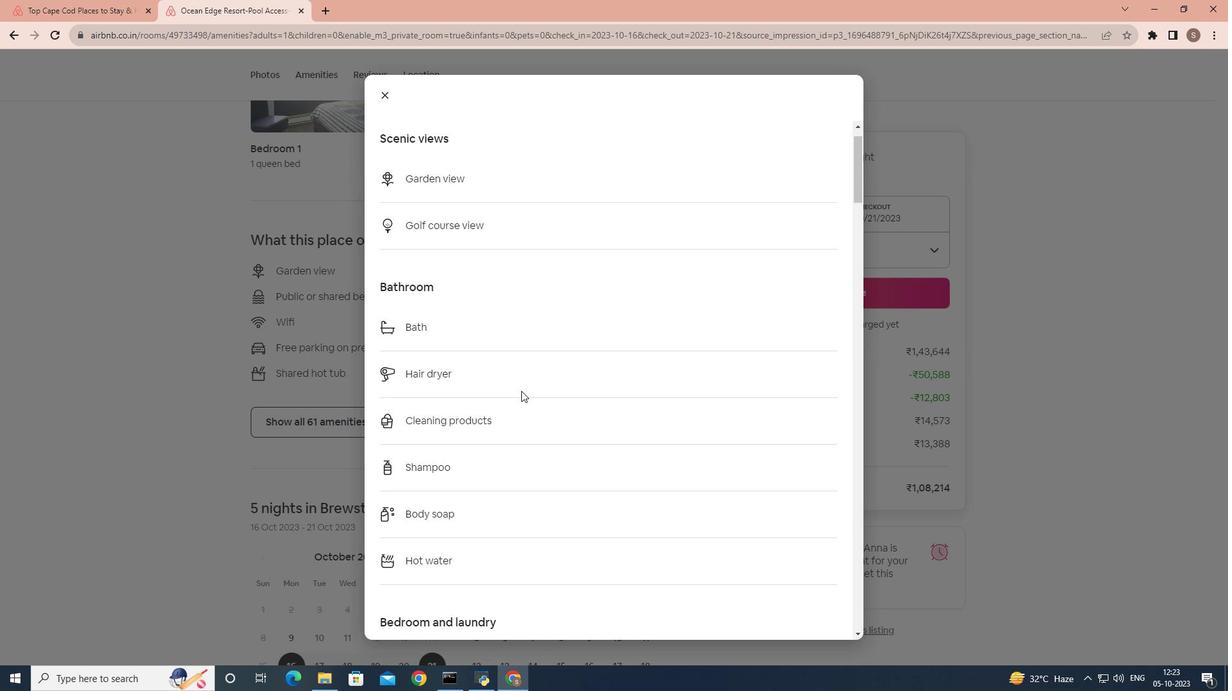 
Action: Mouse scrolled (521, 390) with delta (0, 0)
Screenshot: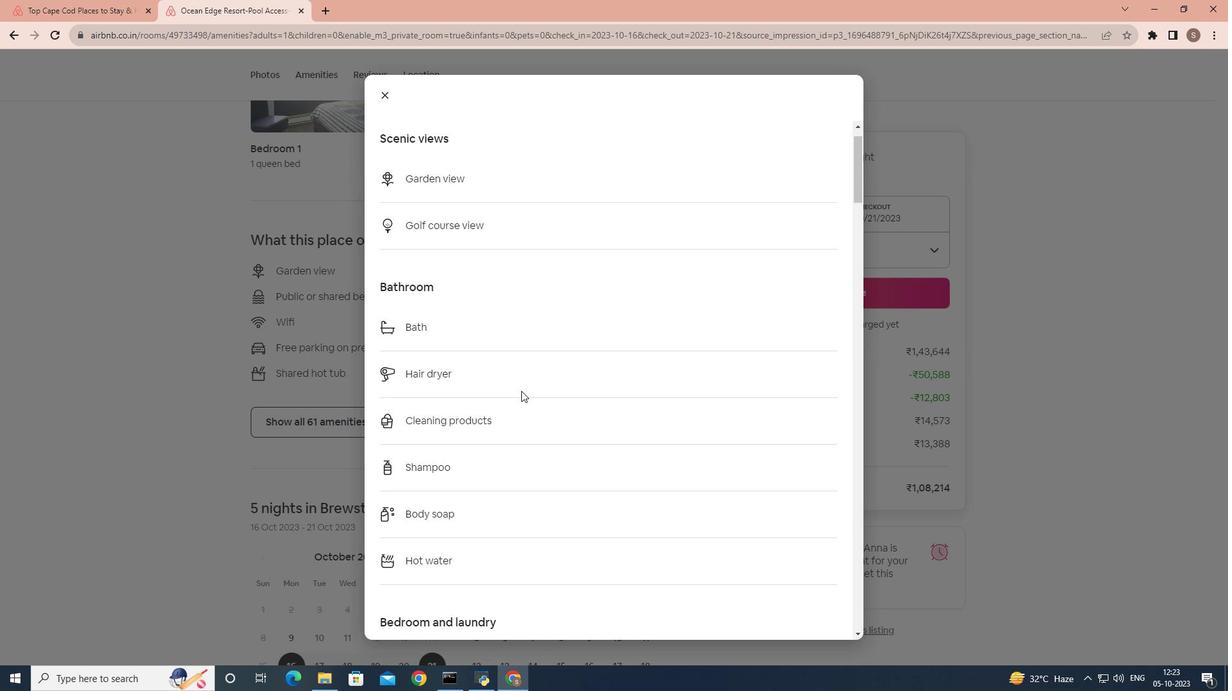 
Action: Mouse scrolled (521, 390) with delta (0, 0)
Screenshot: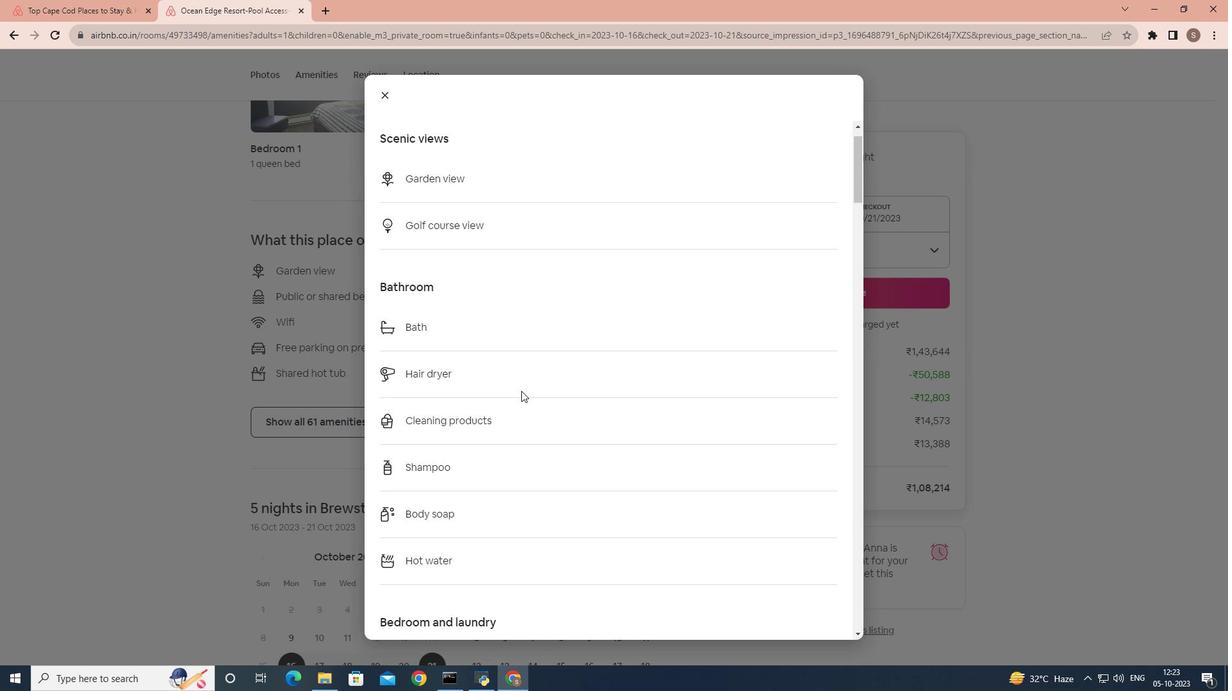 
Action: Mouse scrolled (521, 390) with delta (0, 0)
Screenshot: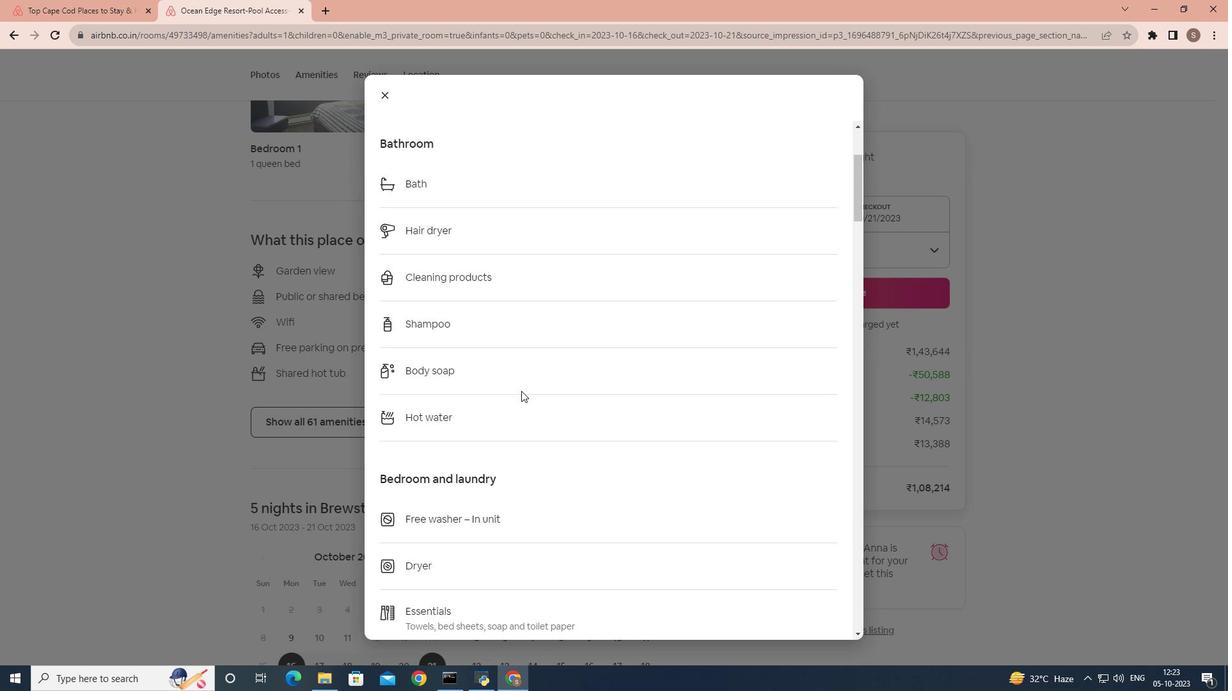 
Action: Mouse scrolled (521, 390) with delta (0, 0)
Screenshot: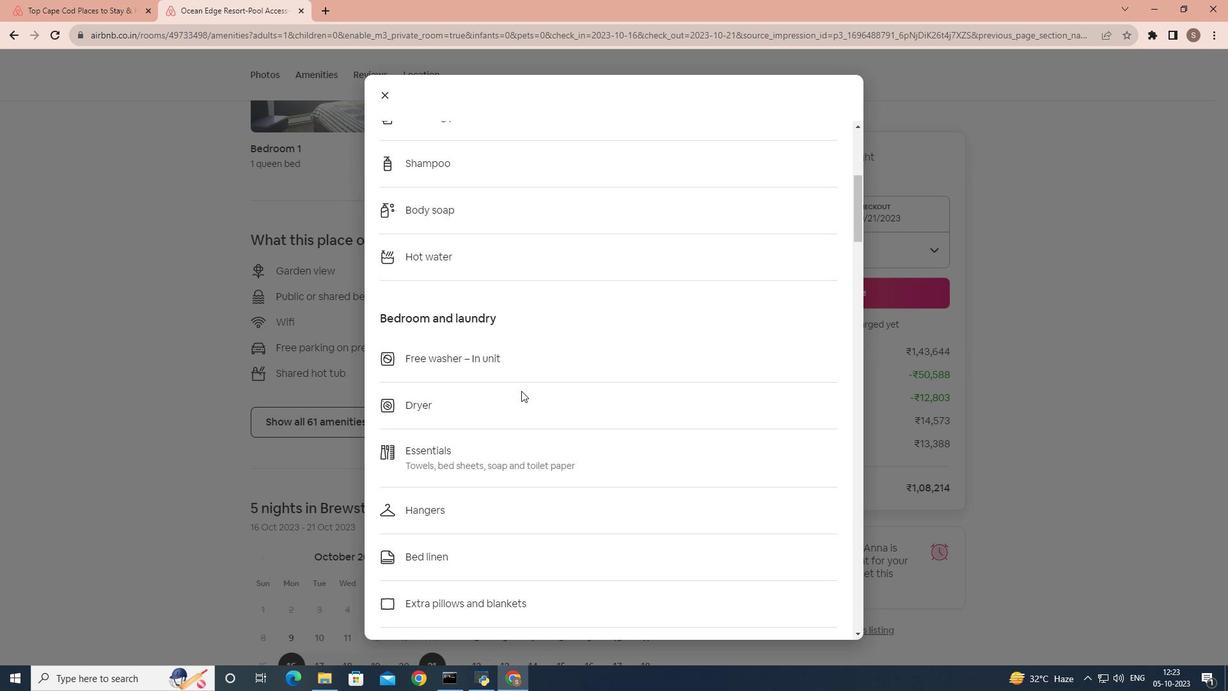 
Action: Mouse scrolled (521, 390) with delta (0, 0)
Screenshot: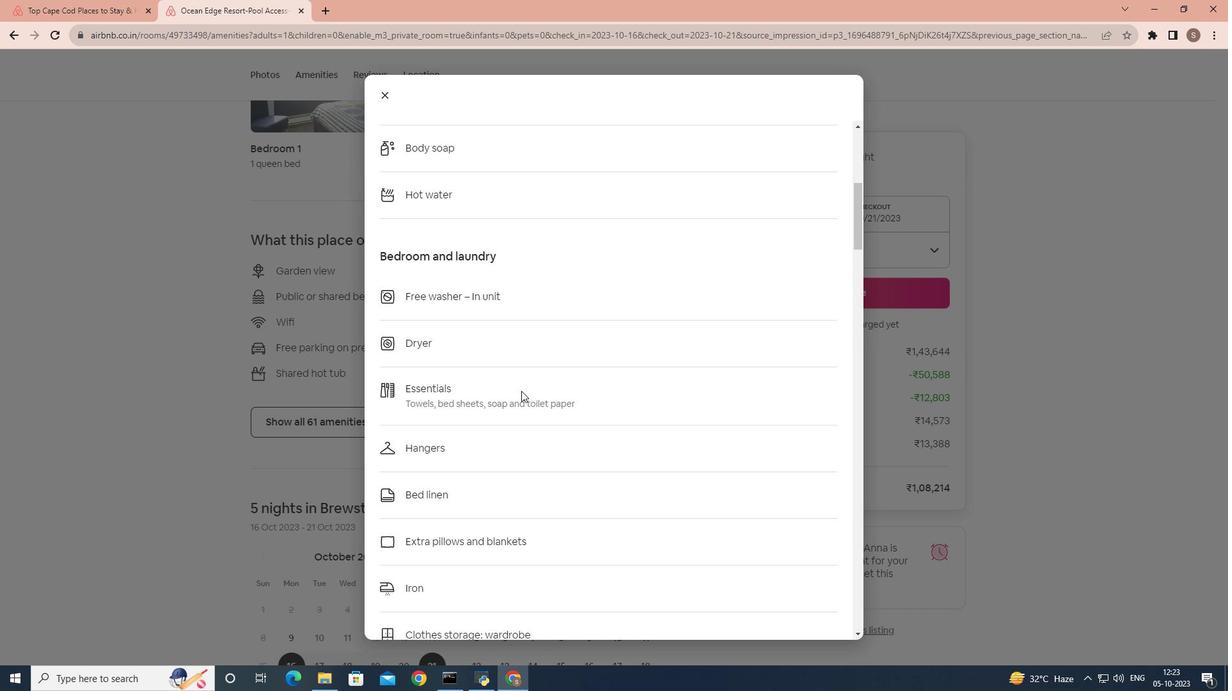 
Action: Mouse scrolled (521, 390) with delta (0, 0)
Screenshot: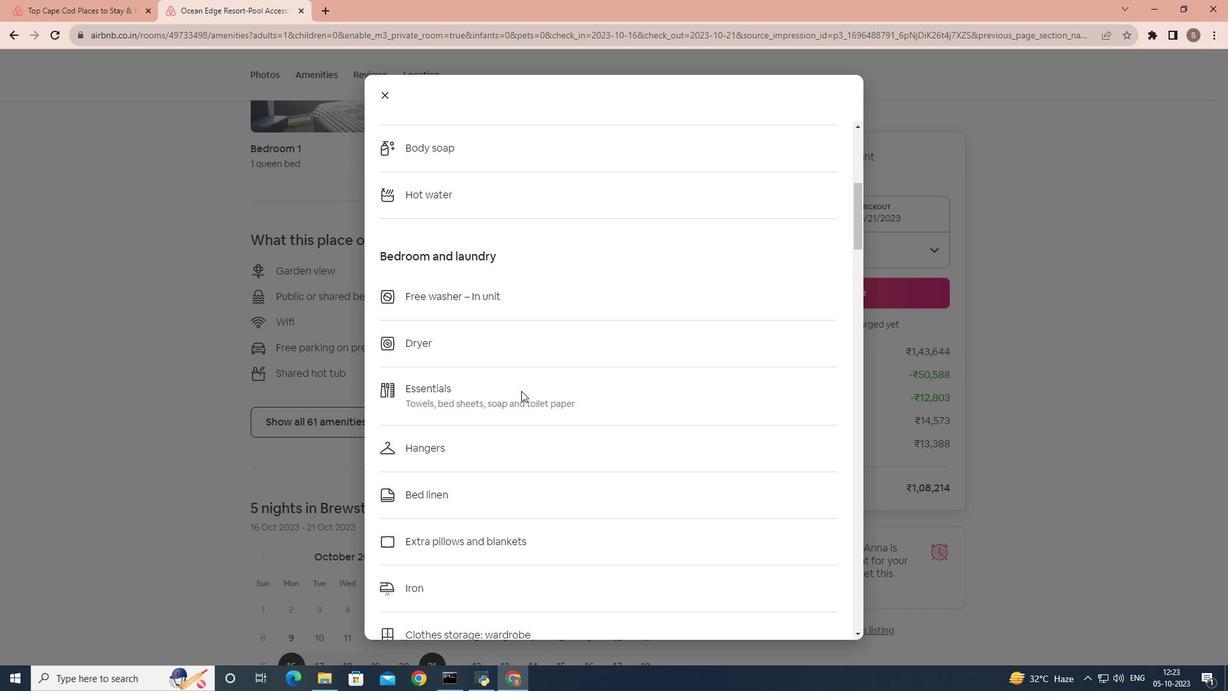 
Action: Mouse scrolled (521, 390) with delta (0, 0)
Screenshot: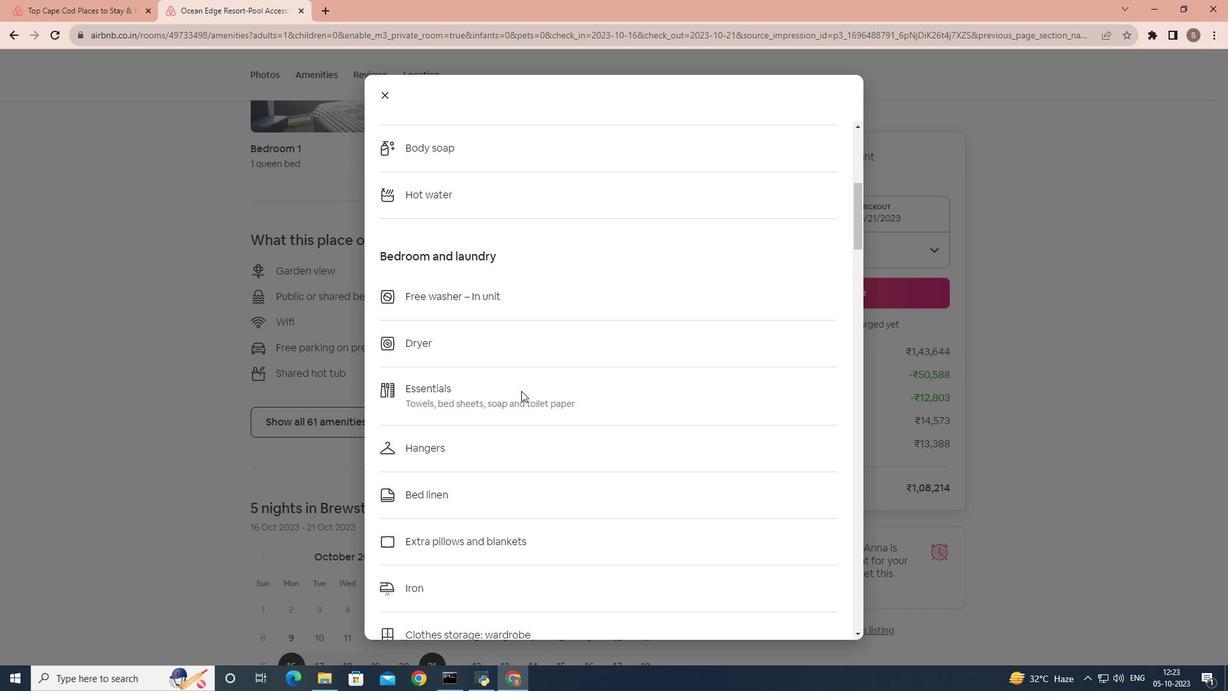 
Action: Mouse scrolled (521, 390) with delta (0, 0)
Screenshot: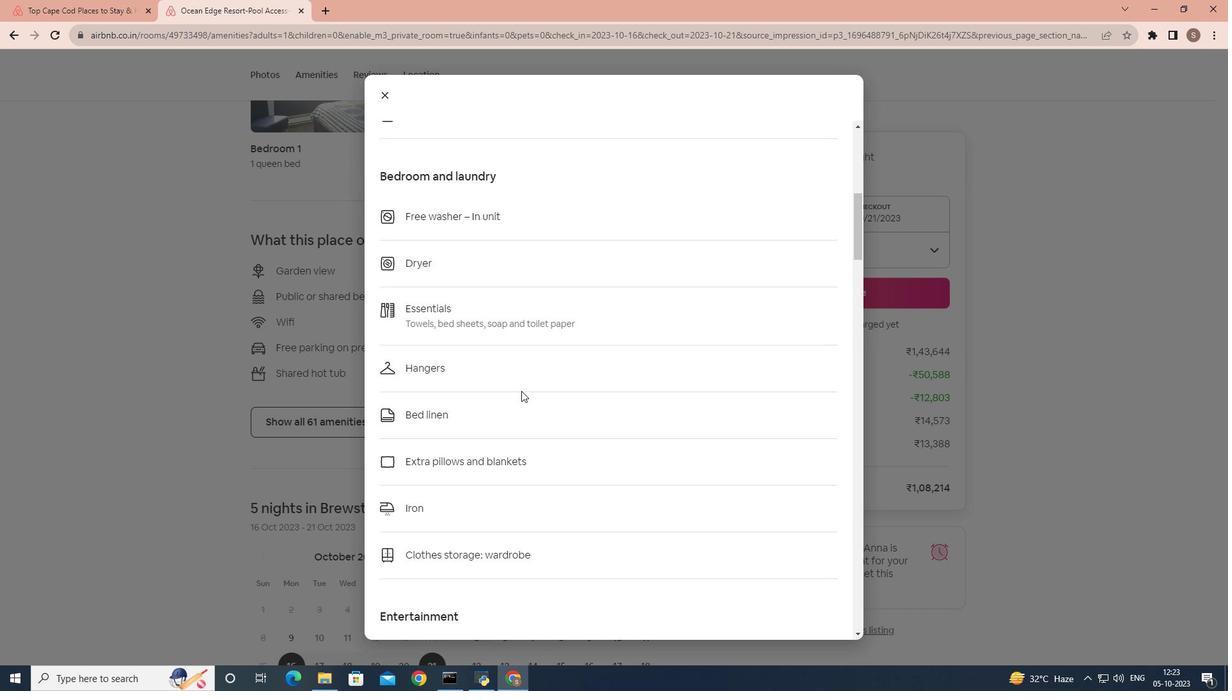 
Action: Mouse scrolled (521, 390) with delta (0, 0)
Screenshot: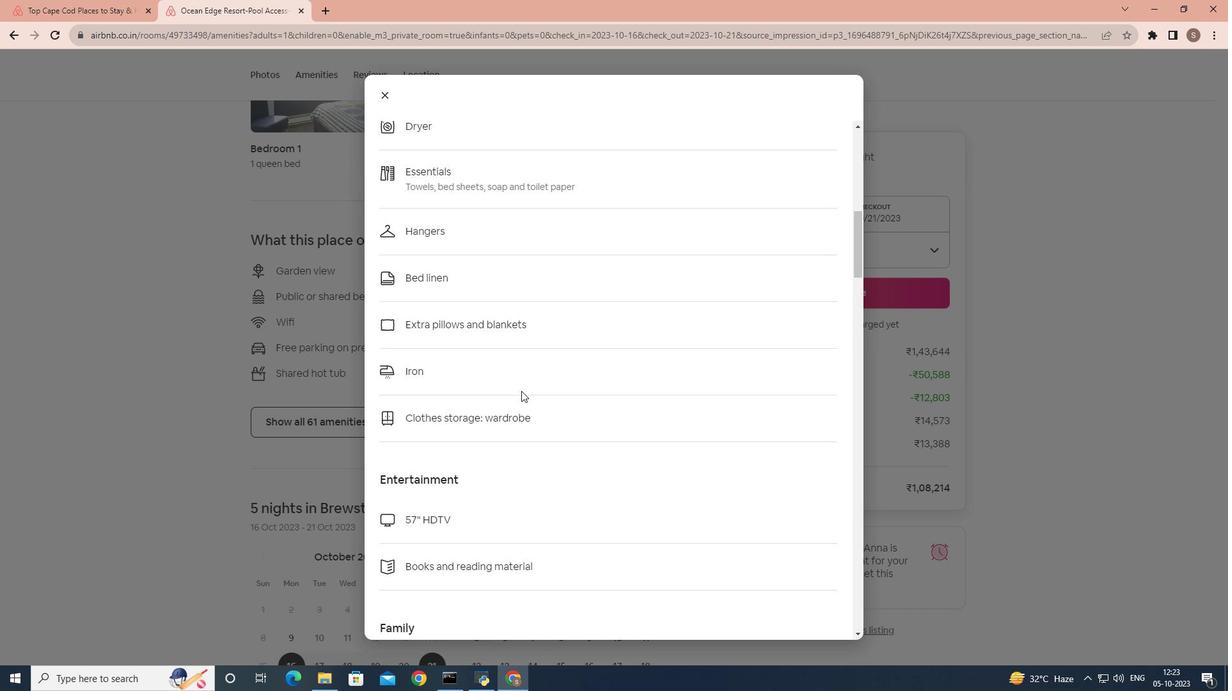 
Action: Mouse scrolled (521, 390) with delta (0, 0)
Screenshot: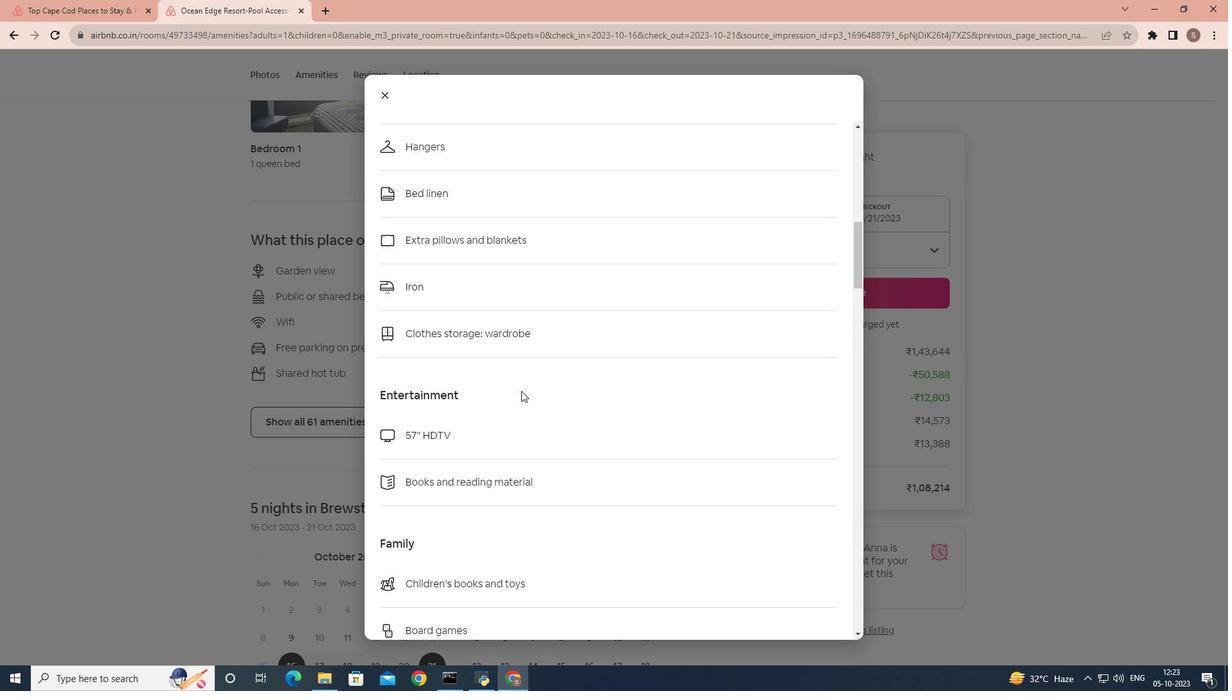 
Action: Mouse scrolled (521, 390) with delta (0, 0)
Screenshot: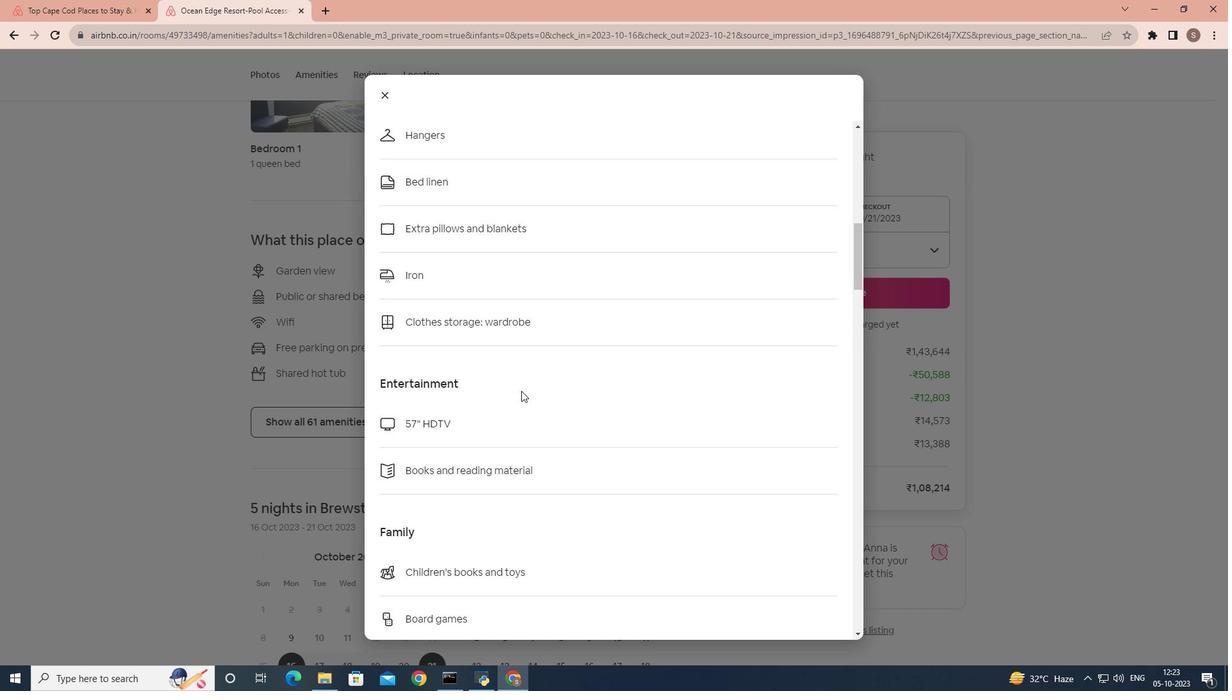 
Action: Mouse scrolled (521, 390) with delta (0, 0)
Screenshot: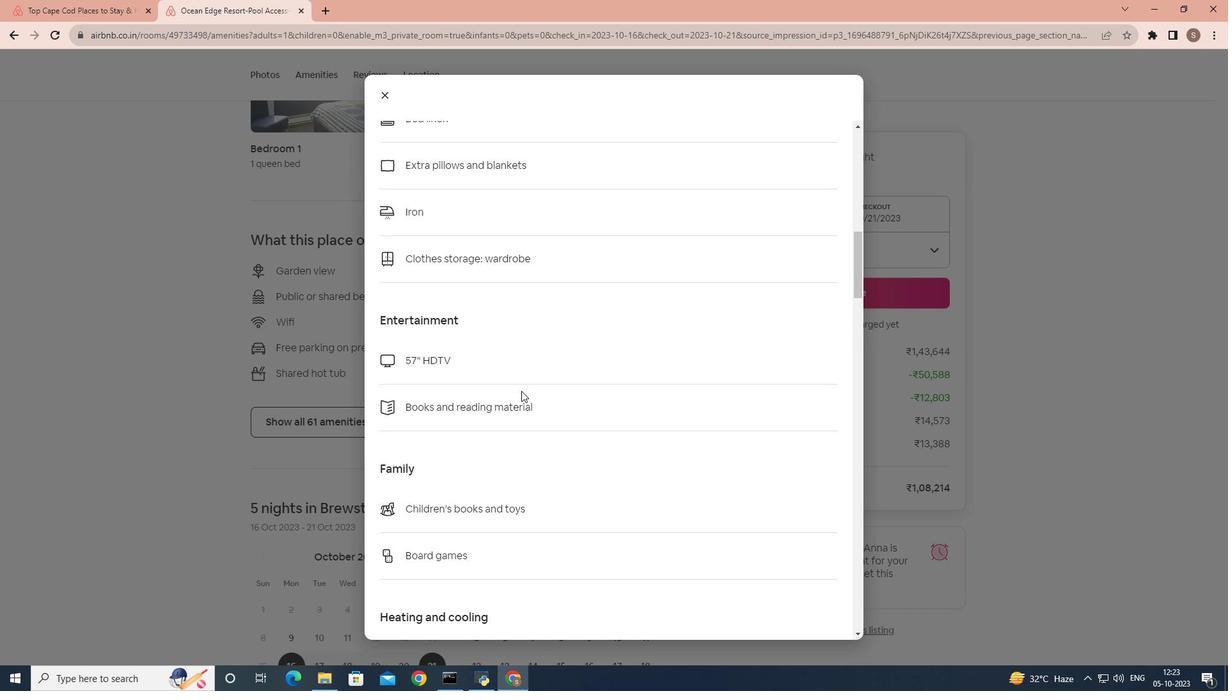 
Action: Mouse scrolled (521, 390) with delta (0, 0)
Screenshot: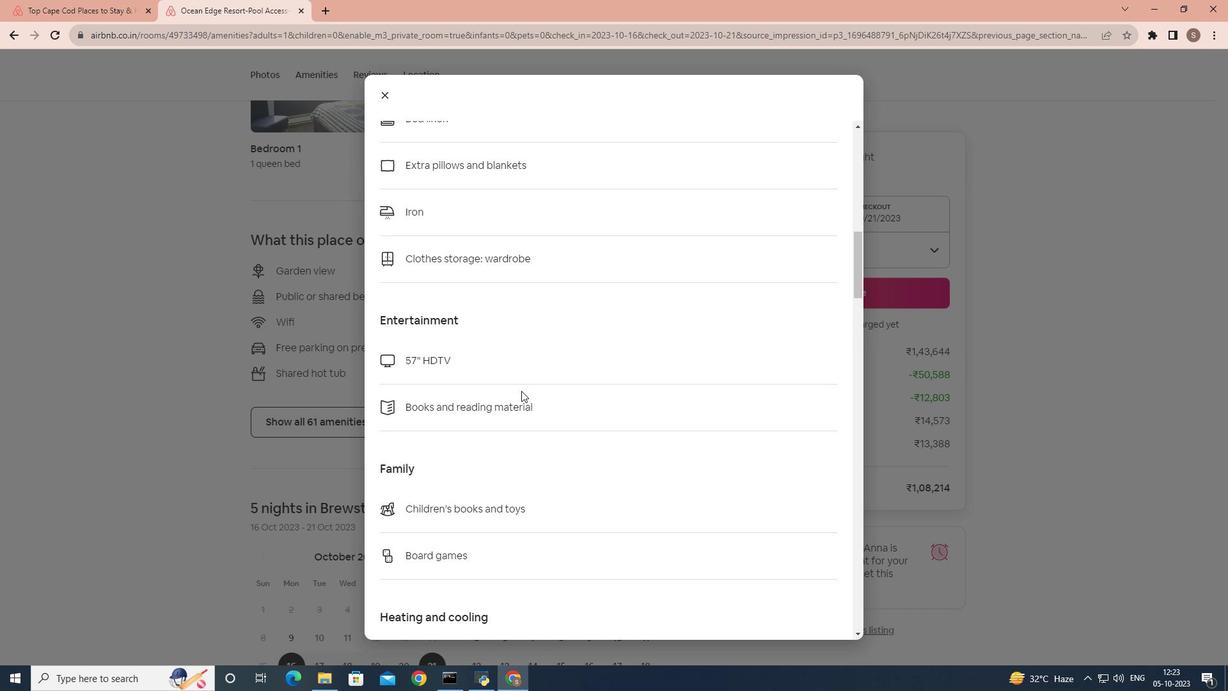
Action: Mouse scrolled (521, 390) with delta (0, 0)
Screenshot: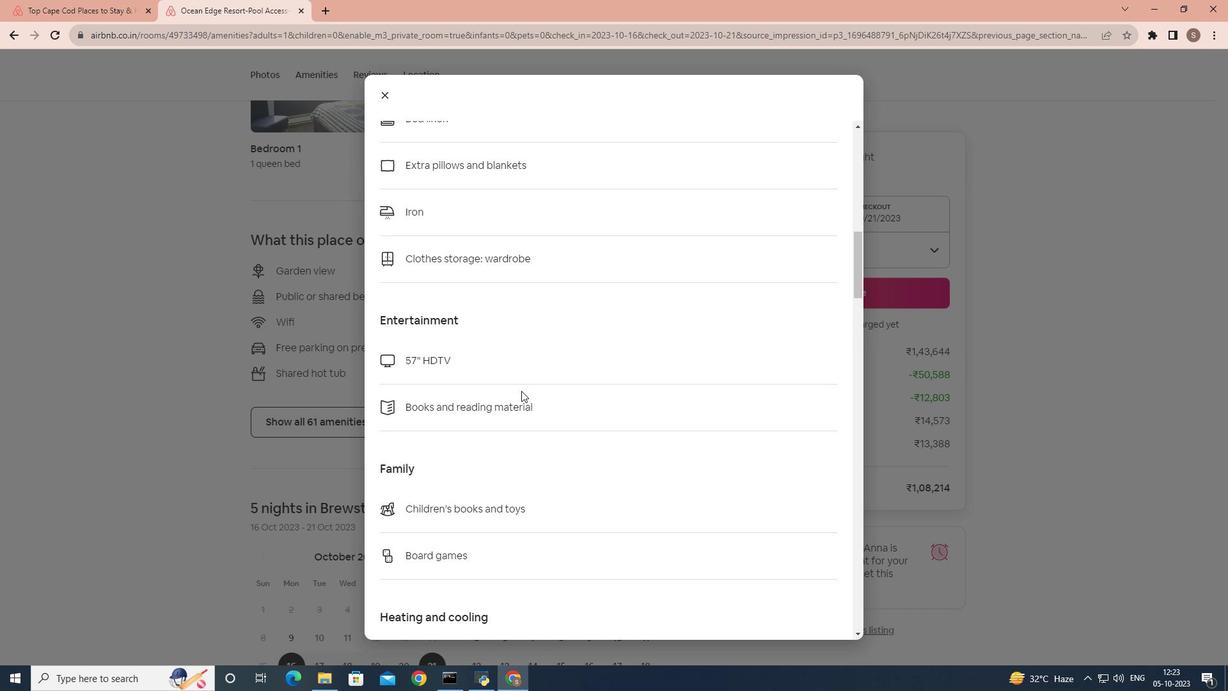 
Action: Mouse scrolled (521, 390) with delta (0, 0)
Screenshot: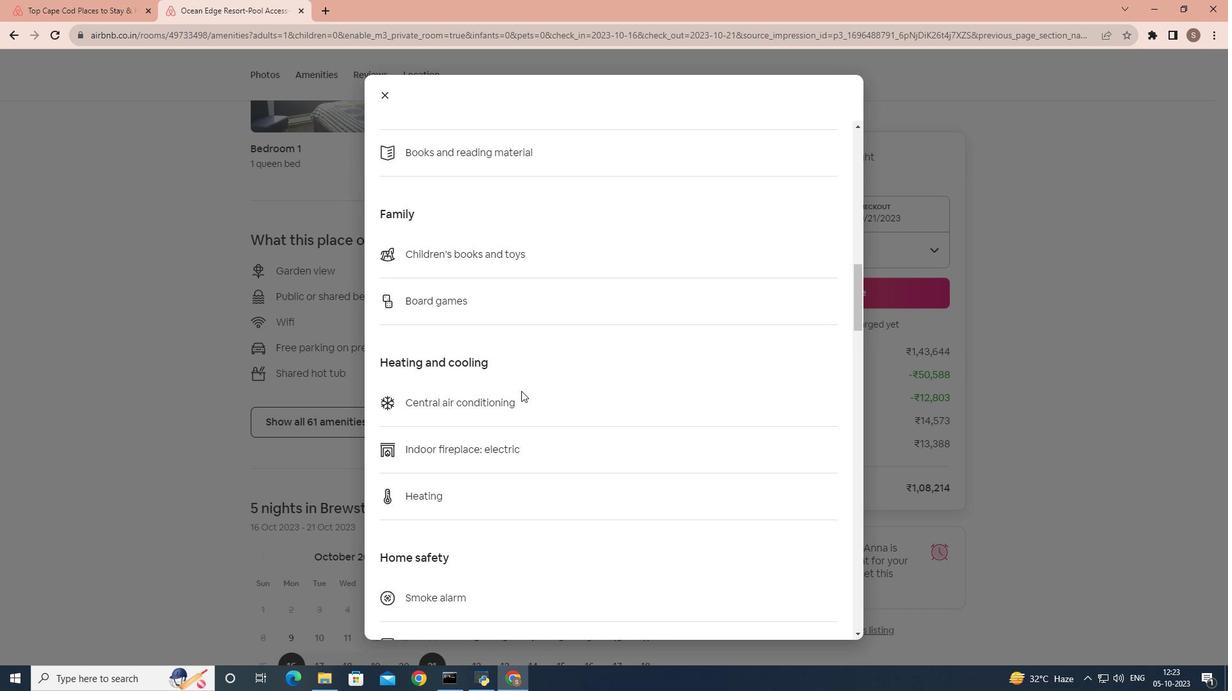 
Action: Mouse scrolled (521, 390) with delta (0, 0)
Screenshot: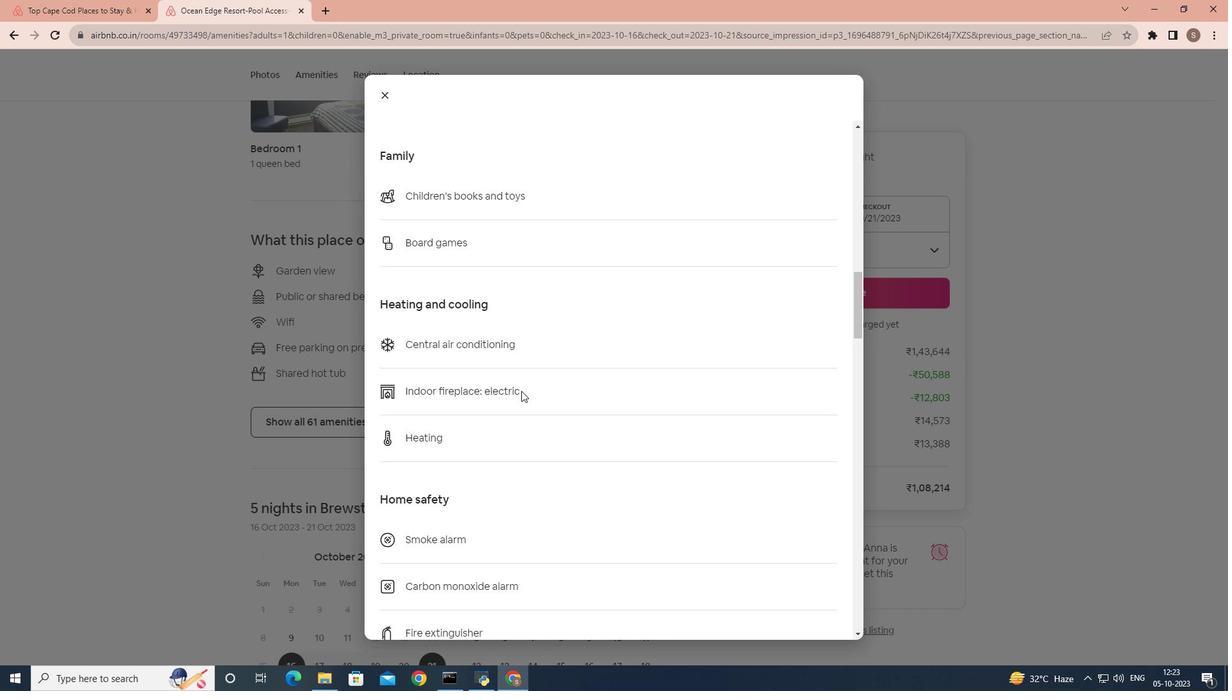 
Action: Mouse scrolled (521, 390) with delta (0, 0)
Screenshot: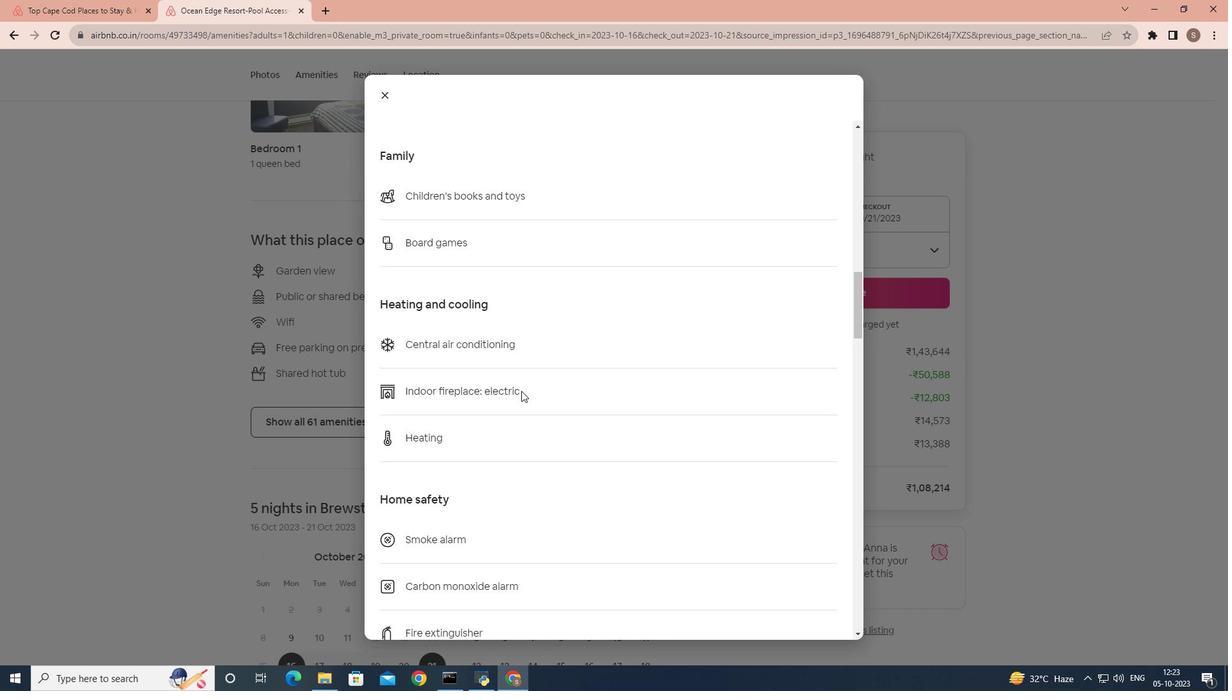 
Action: Mouse scrolled (521, 390) with delta (0, 0)
Screenshot: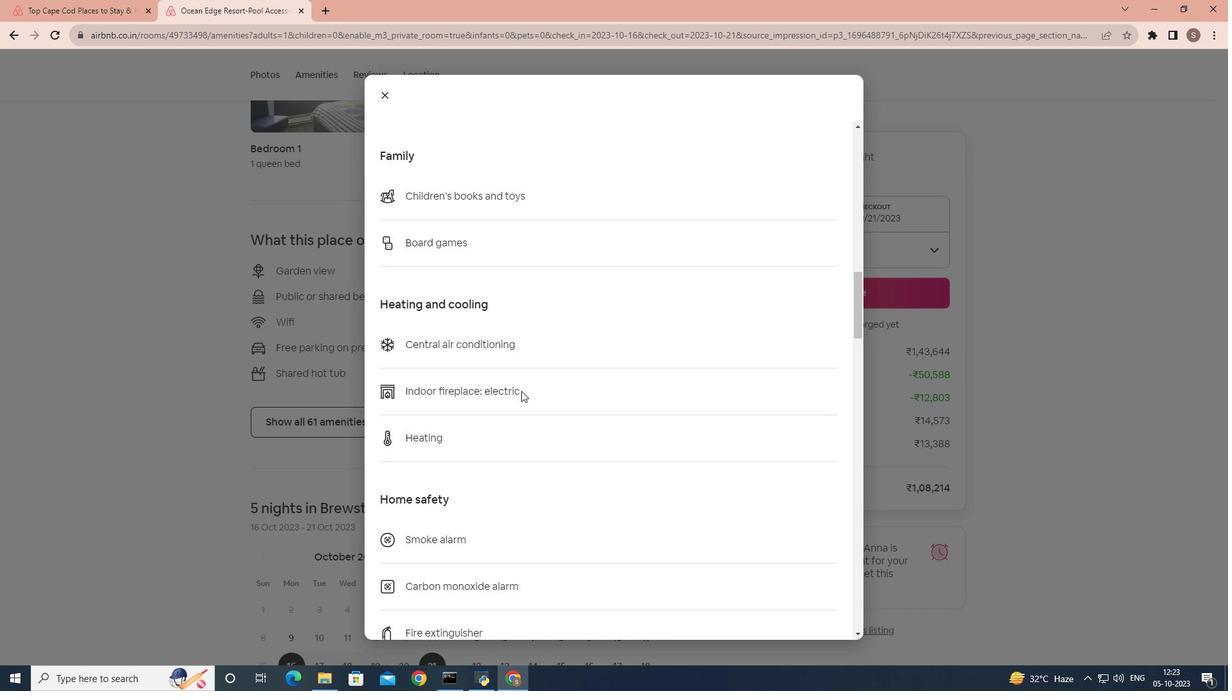 
Action: Mouse scrolled (521, 390) with delta (0, 0)
Screenshot: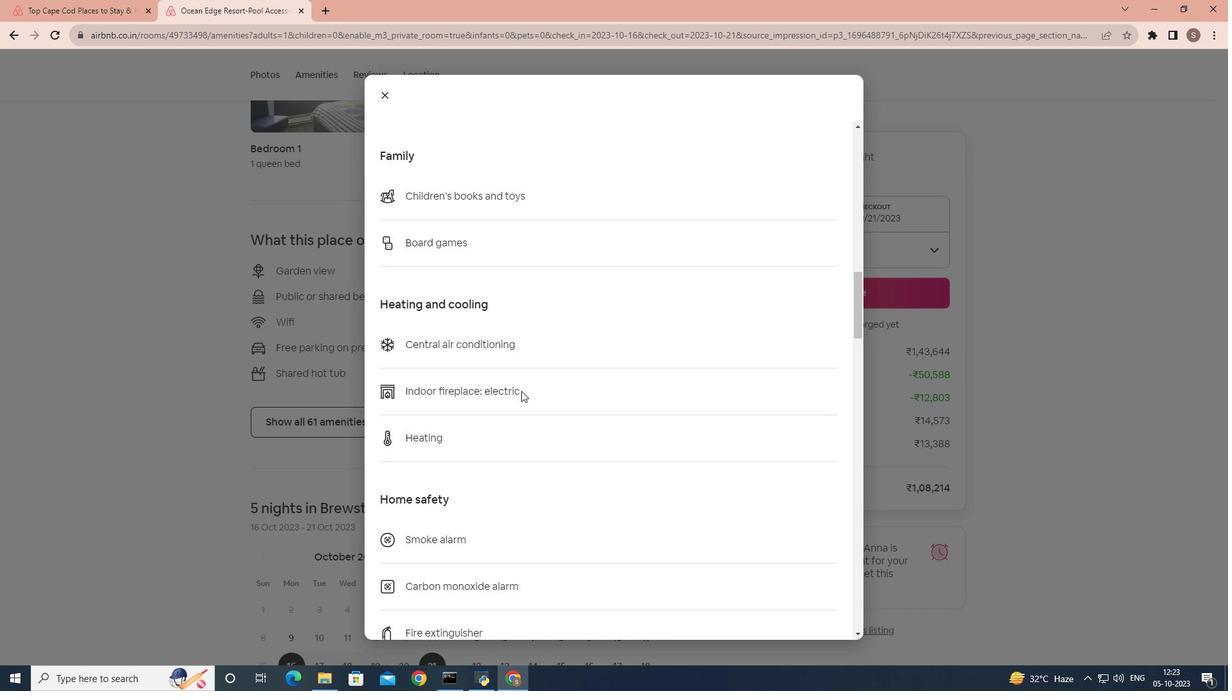 
Action: Mouse scrolled (521, 390) with delta (0, 0)
Screenshot: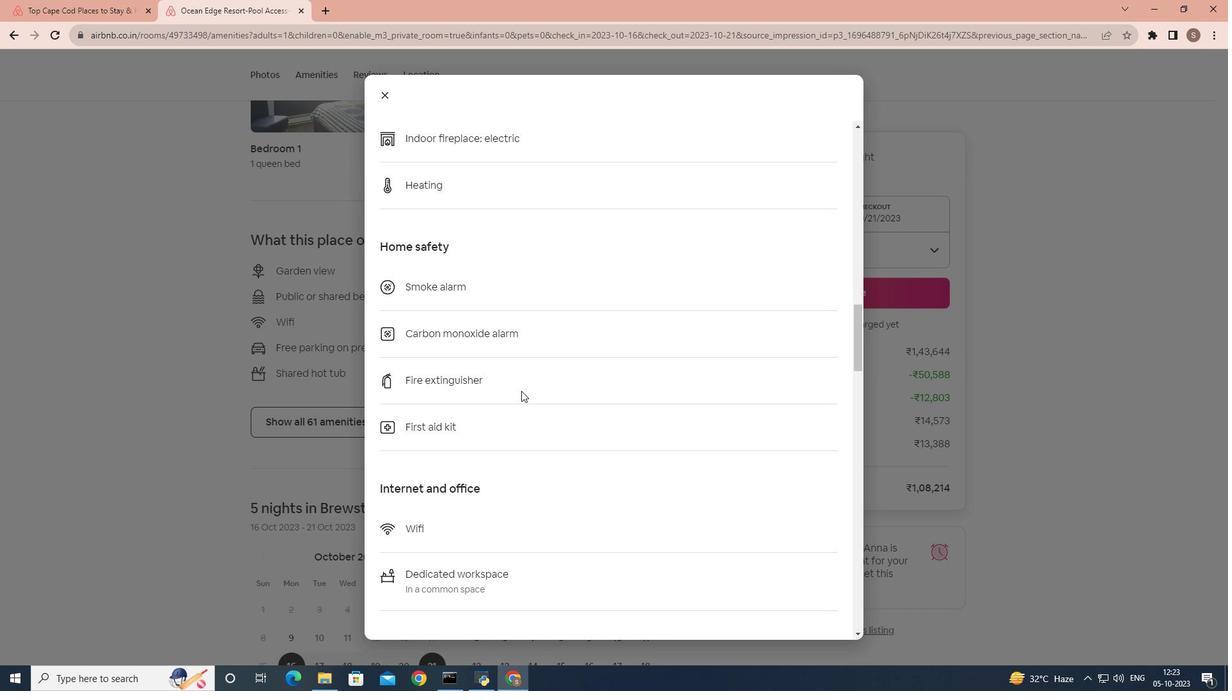 
Action: Mouse scrolled (521, 390) with delta (0, 0)
Screenshot: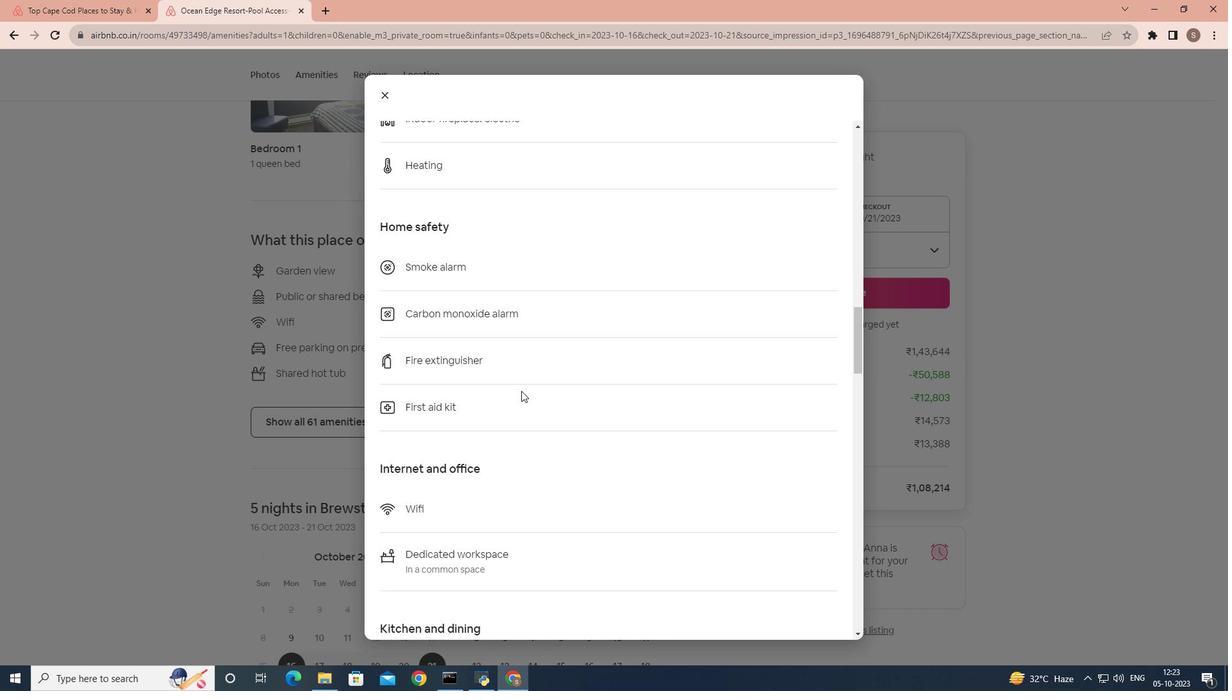 
Action: Mouse scrolled (521, 390) with delta (0, 0)
Screenshot: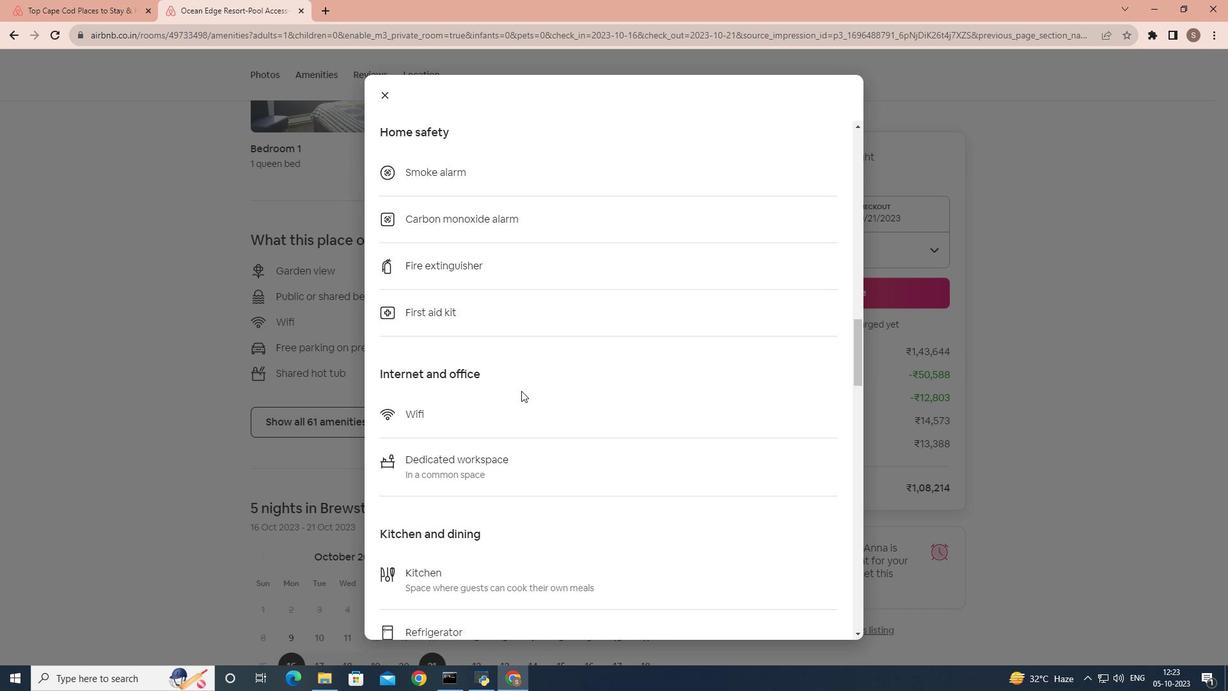 
Action: Mouse scrolled (521, 390) with delta (0, 0)
Screenshot: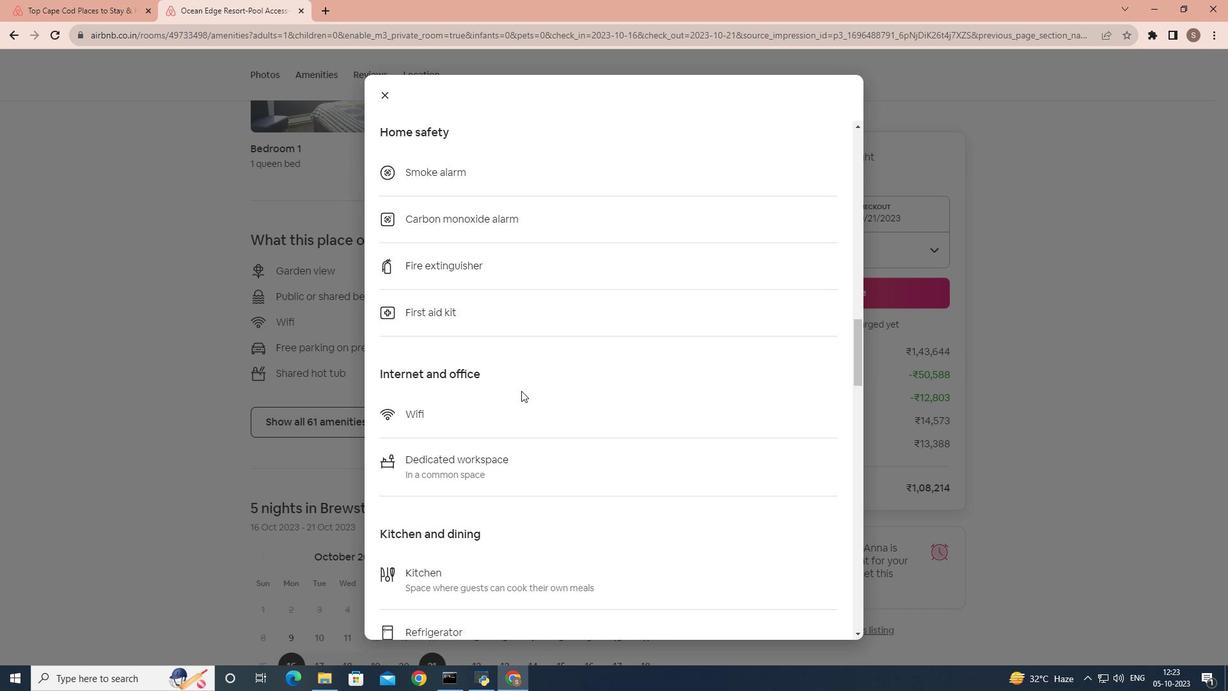 
Action: Mouse scrolled (521, 390) with delta (0, 0)
Screenshot: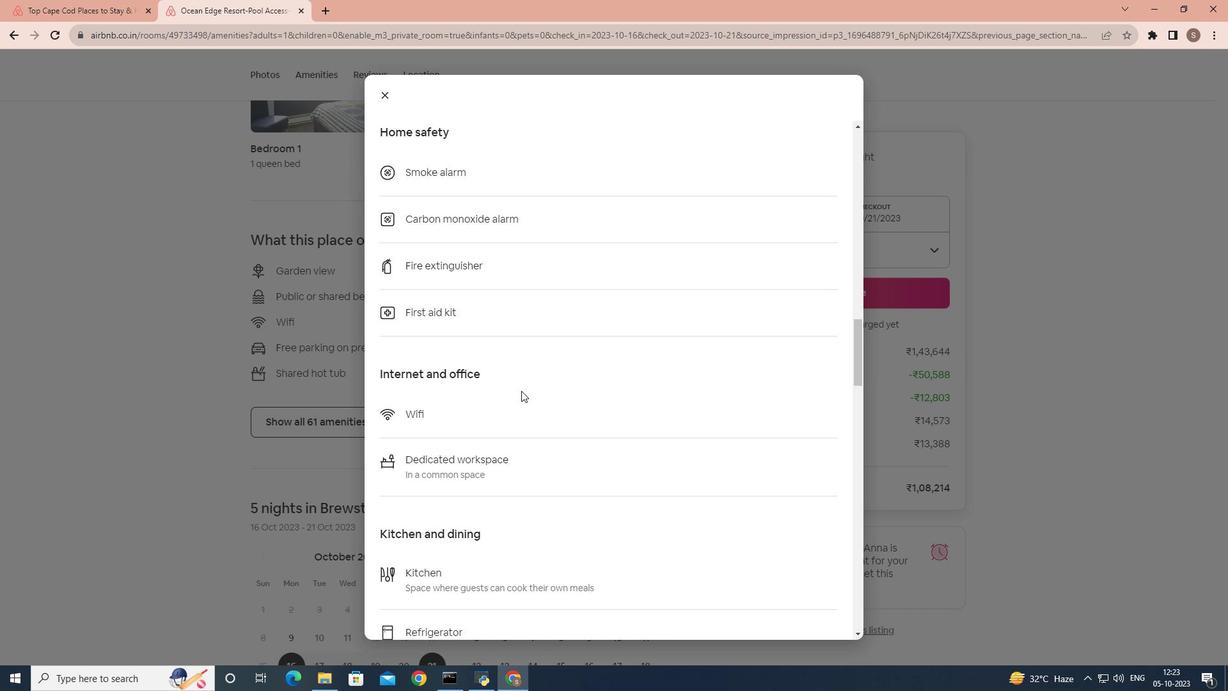 
Action: Mouse scrolled (521, 390) with delta (0, 0)
Screenshot: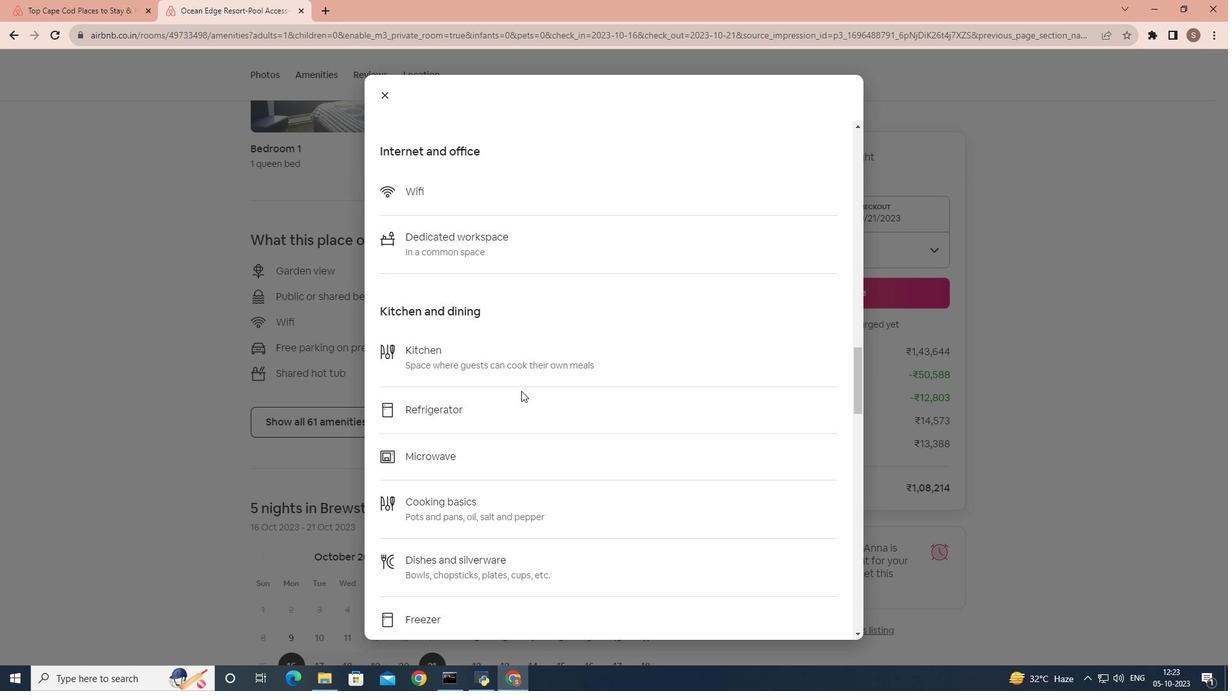 
Action: Mouse scrolled (521, 390) with delta (0, 0)
Screenshot: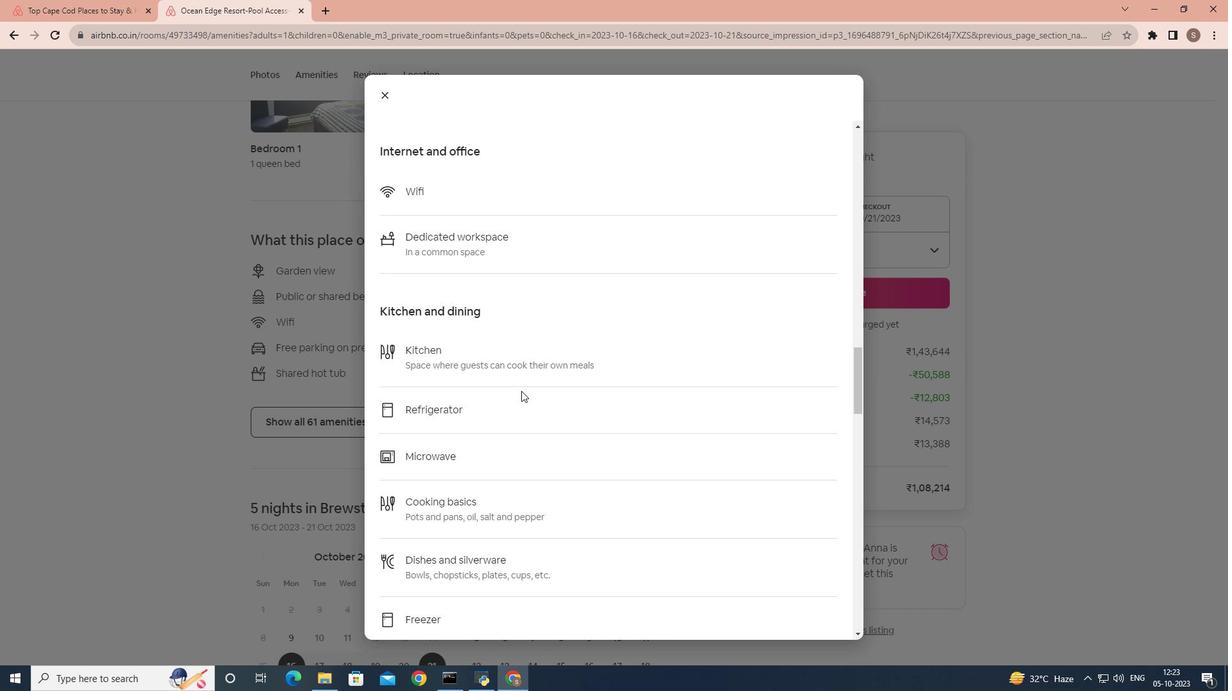 
Action: Mouse scrolled (521, 390) with delta (0, 0)
Screenshot: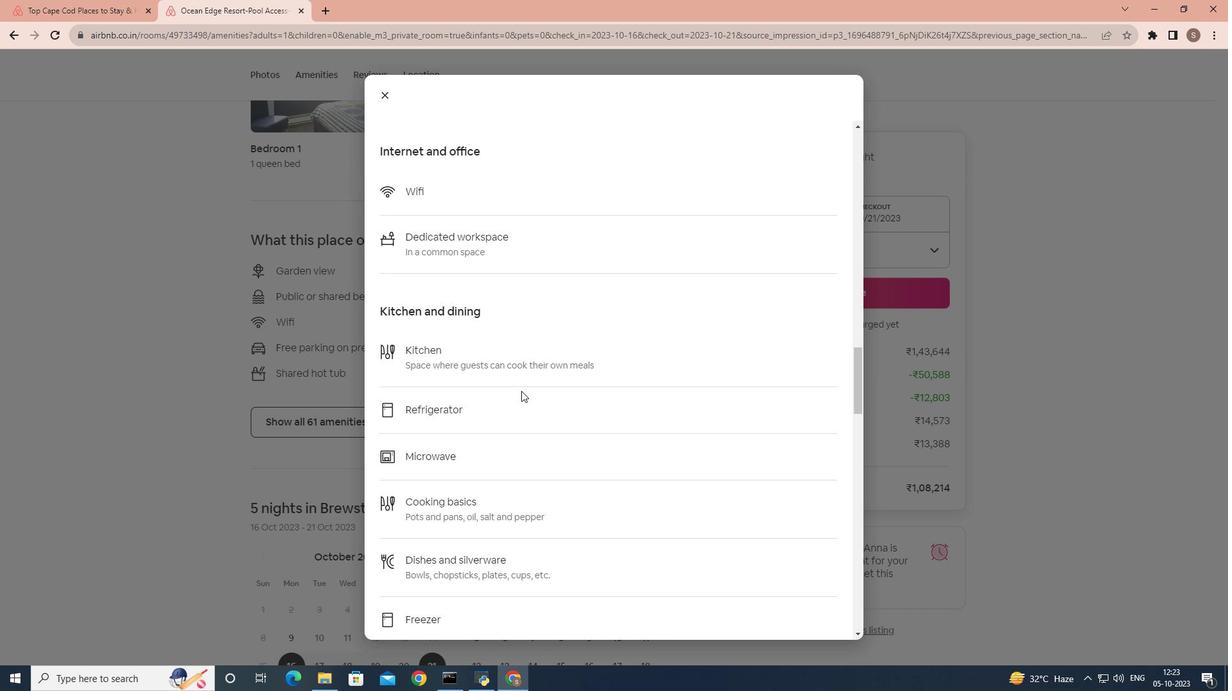 
Action: Mouse scrolled (521, 390) with delta (0, 0)
Screenshot: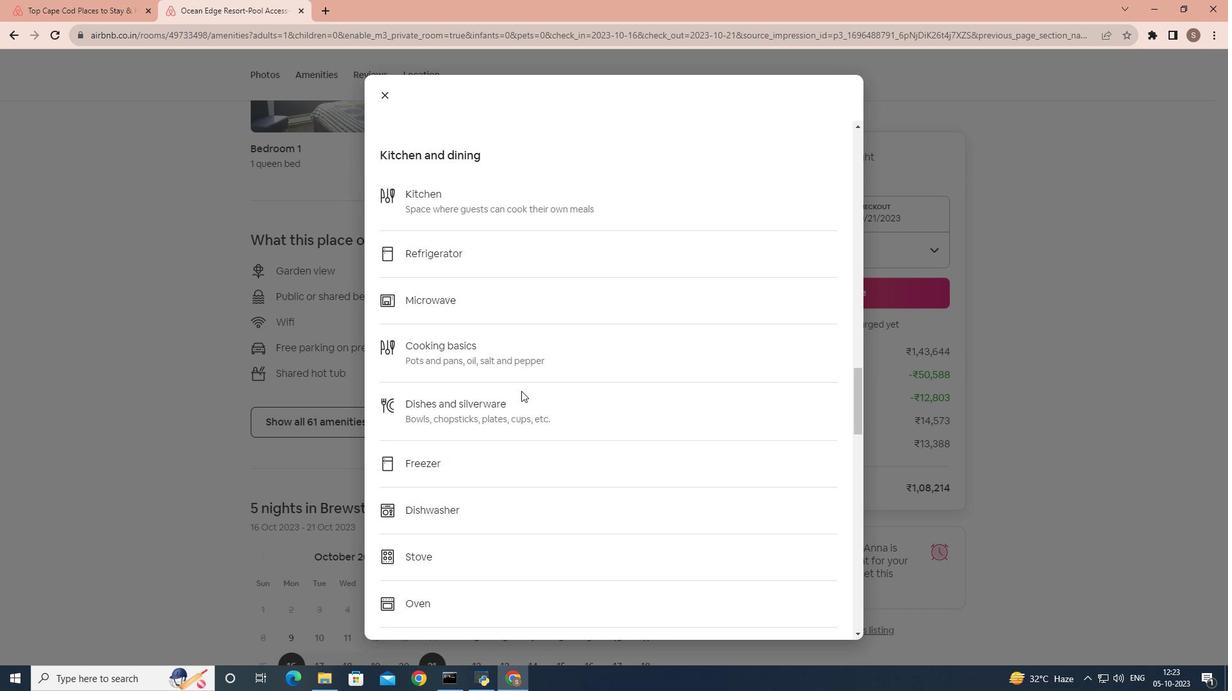 
Action: Mouse scrolled (521, 390) with delta (0, 0)
Screenshot: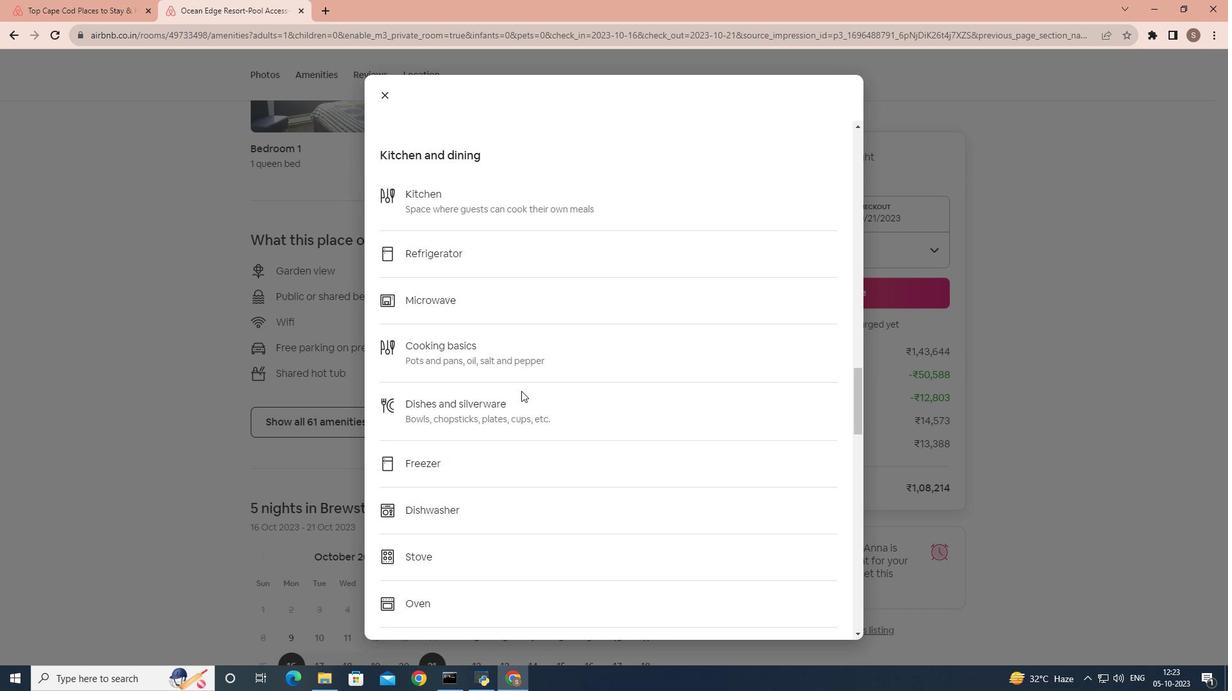 
Action: Mouse scrolled (521, 390) with delta (0, 0)
Screenshot: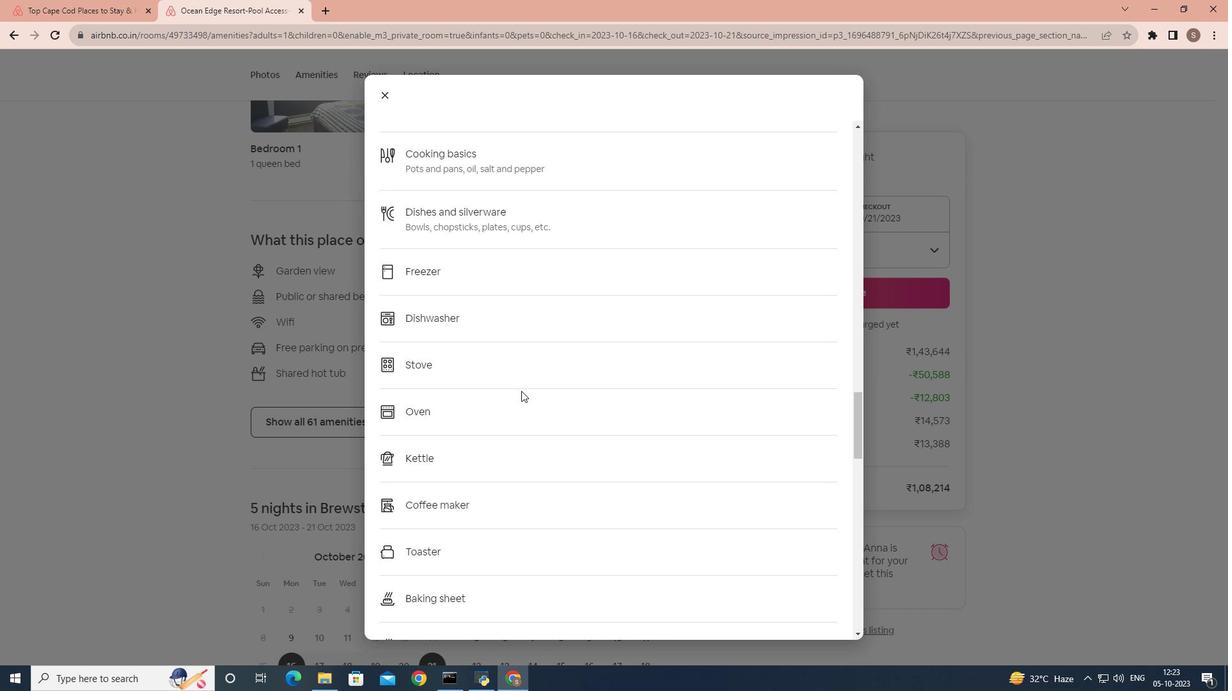 
Action: Mouse scrolled (521, 391) with delta (0, 0)
Screenshot: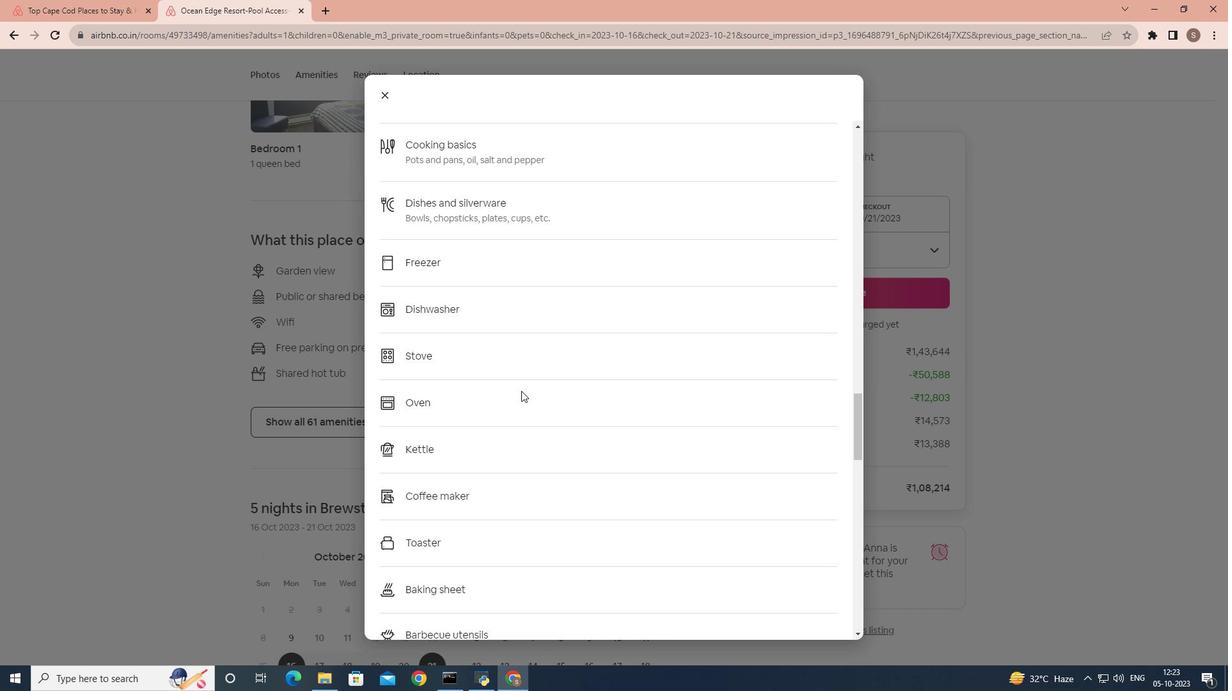 
Action: Mouse scrolled (521, 390) with delta (0, 0)
Screenshot: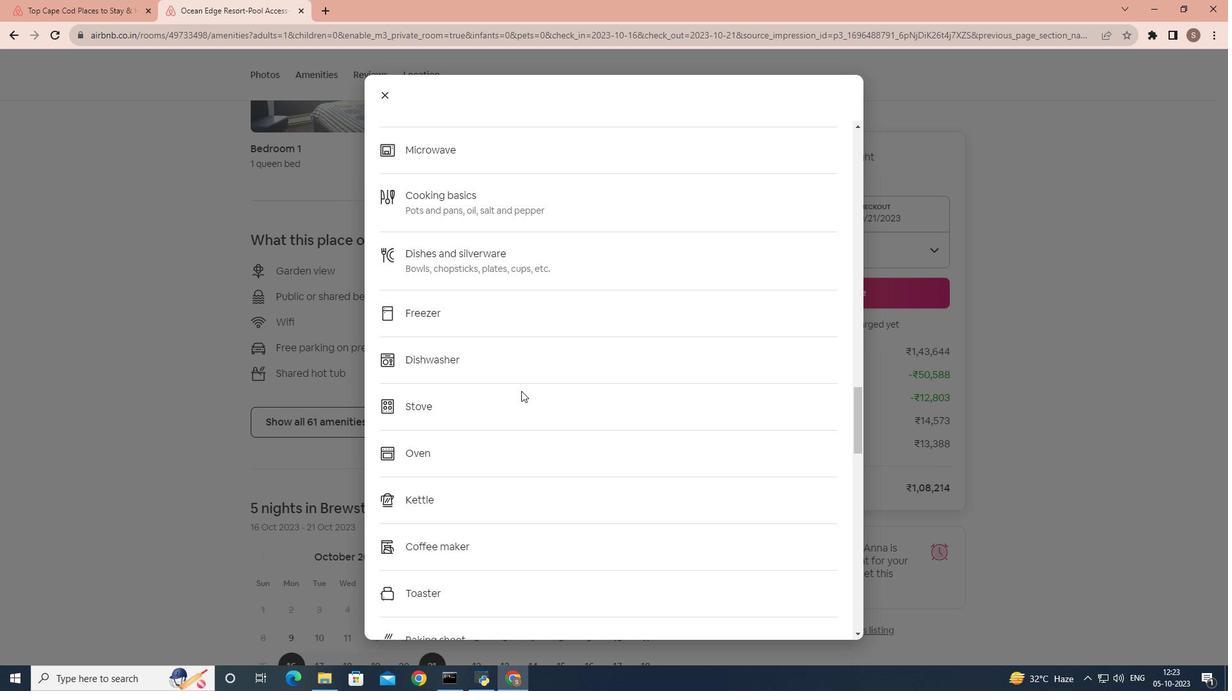 
Action: Mouse scrolled (521, 390) with delta (0, 0)
Screenshot: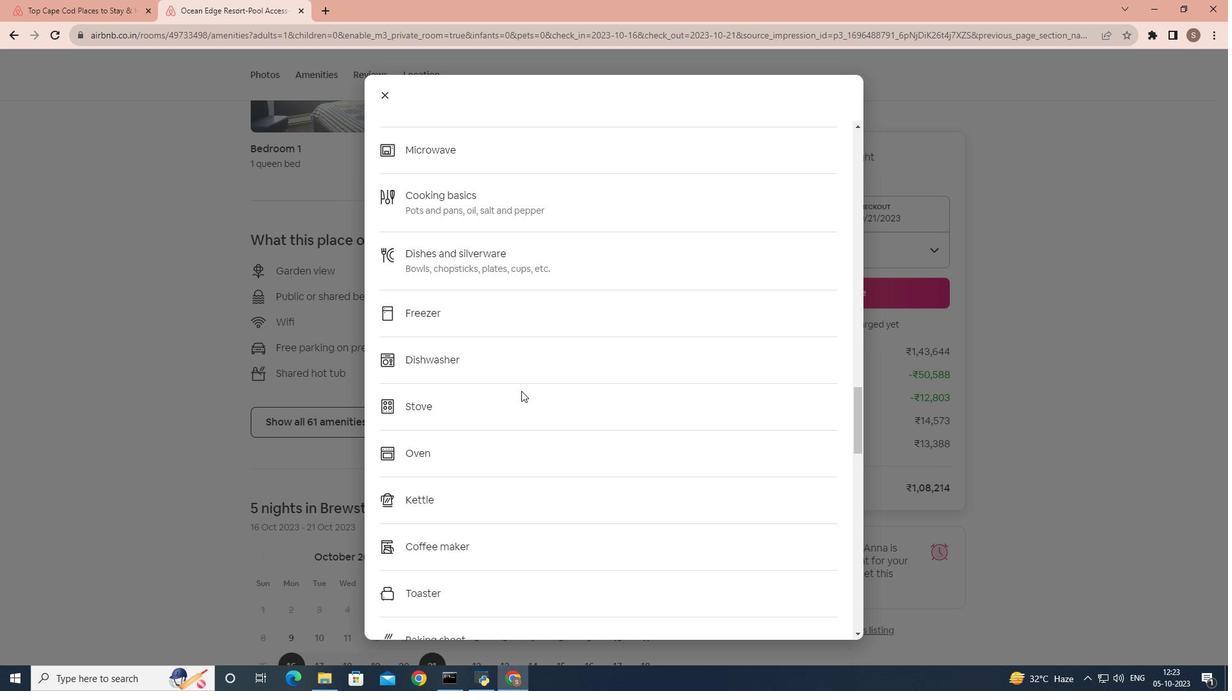 
Action: Mouse scrolled (521, 390) with delta (0, 0)
Screenshot: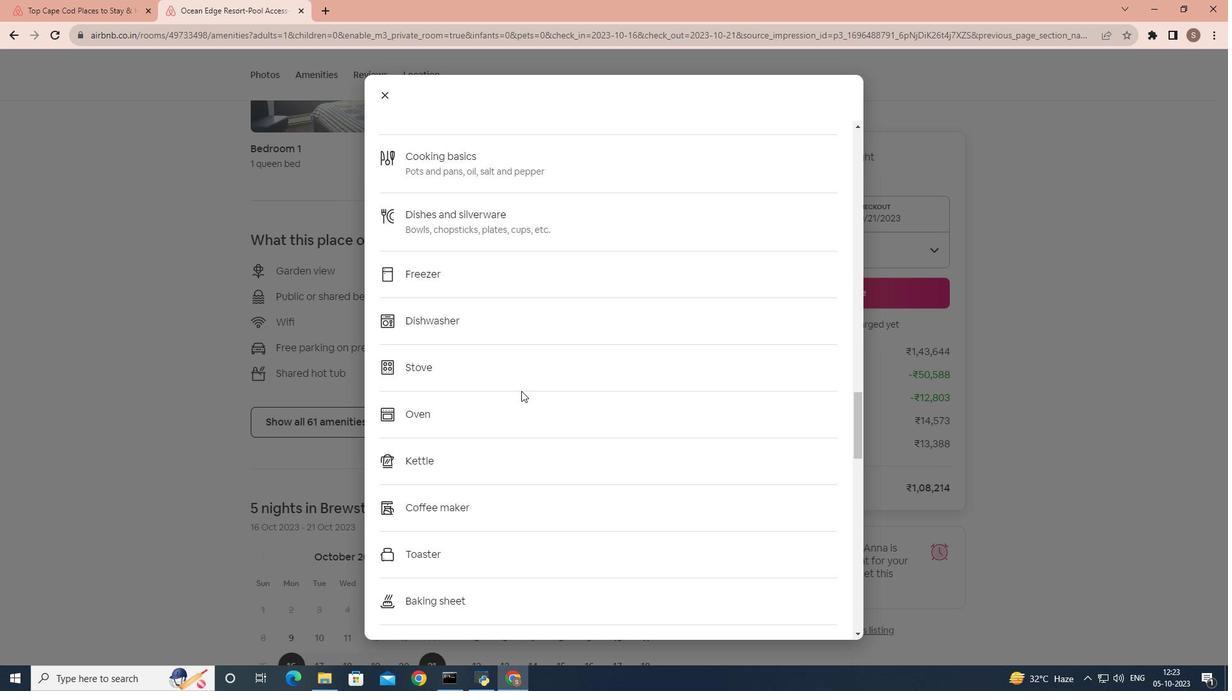 
Action: Mouse scrolled (521, 390) with delta (0, 0)
Screenshot: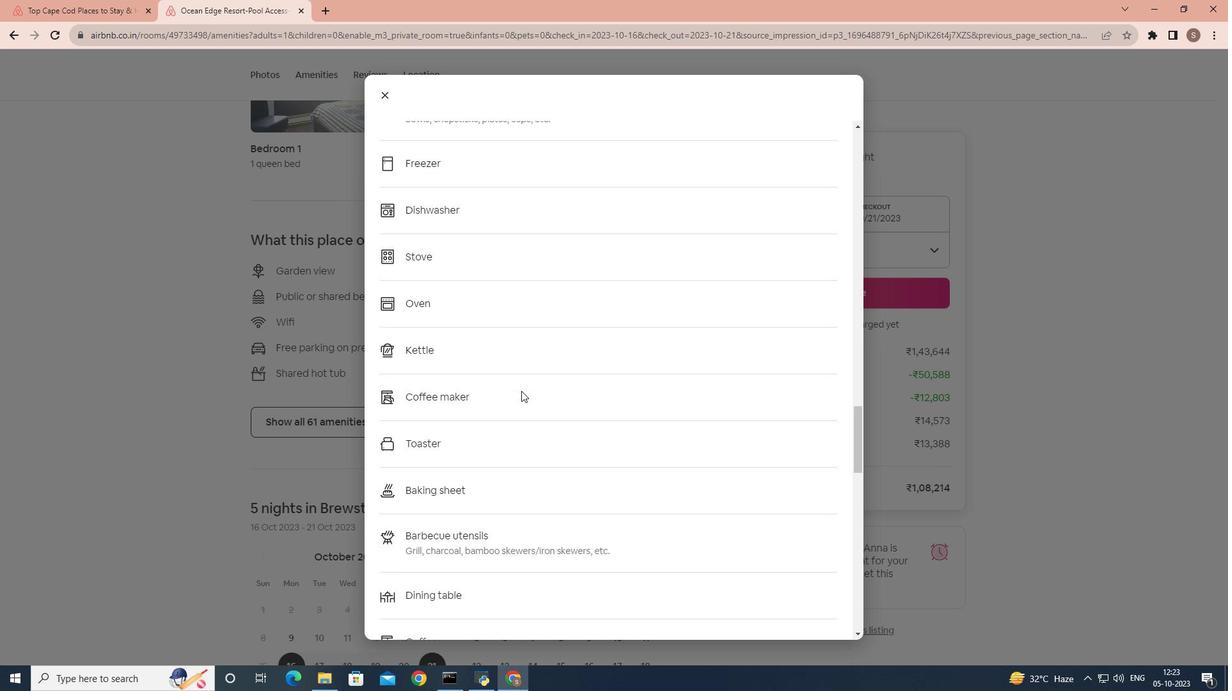 
Action: Mouse scrolled (521, 390) with delta (0, 0)
Screenshot: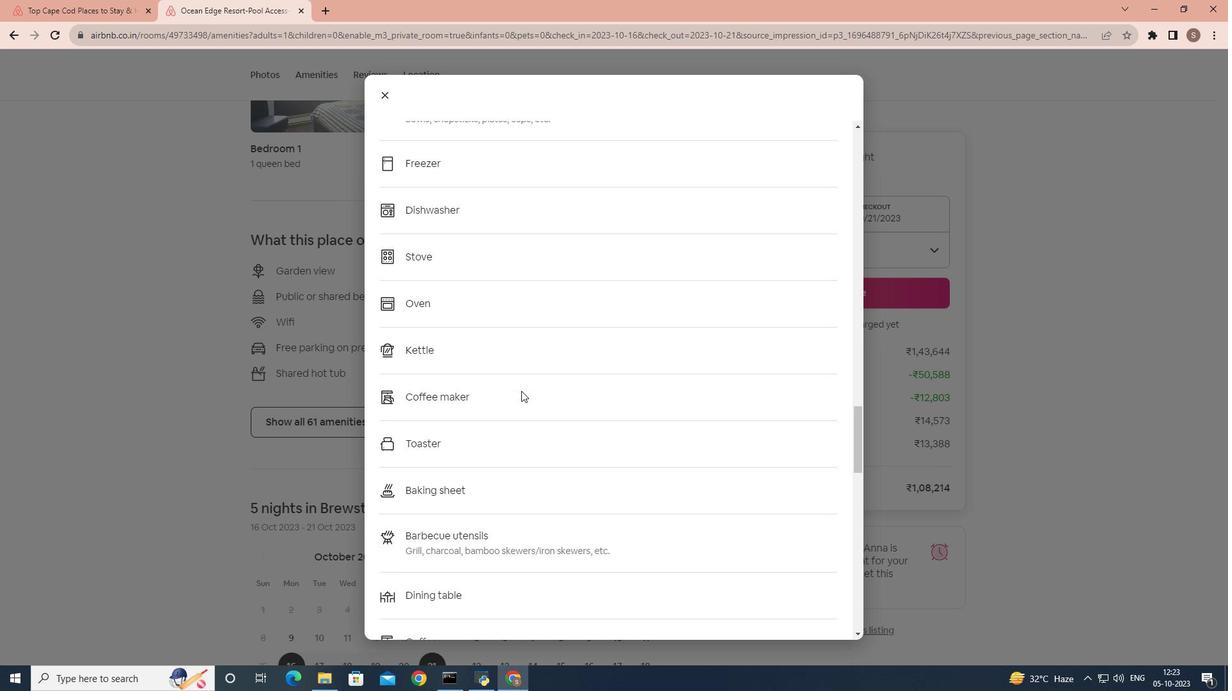 
Action: Mouse scrolled (521, 390) with delta (0, 0)
Screenshot: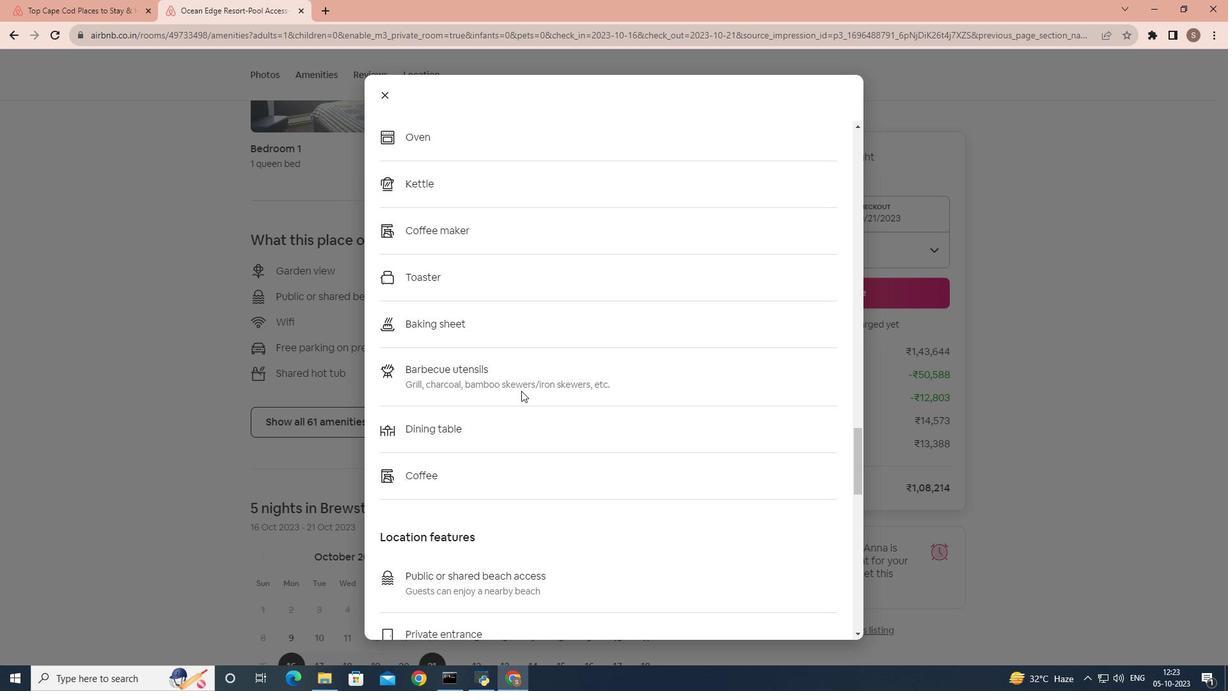 
Action: Mouse scrolled (521, 390) with delta (0, 0)
Screenshot: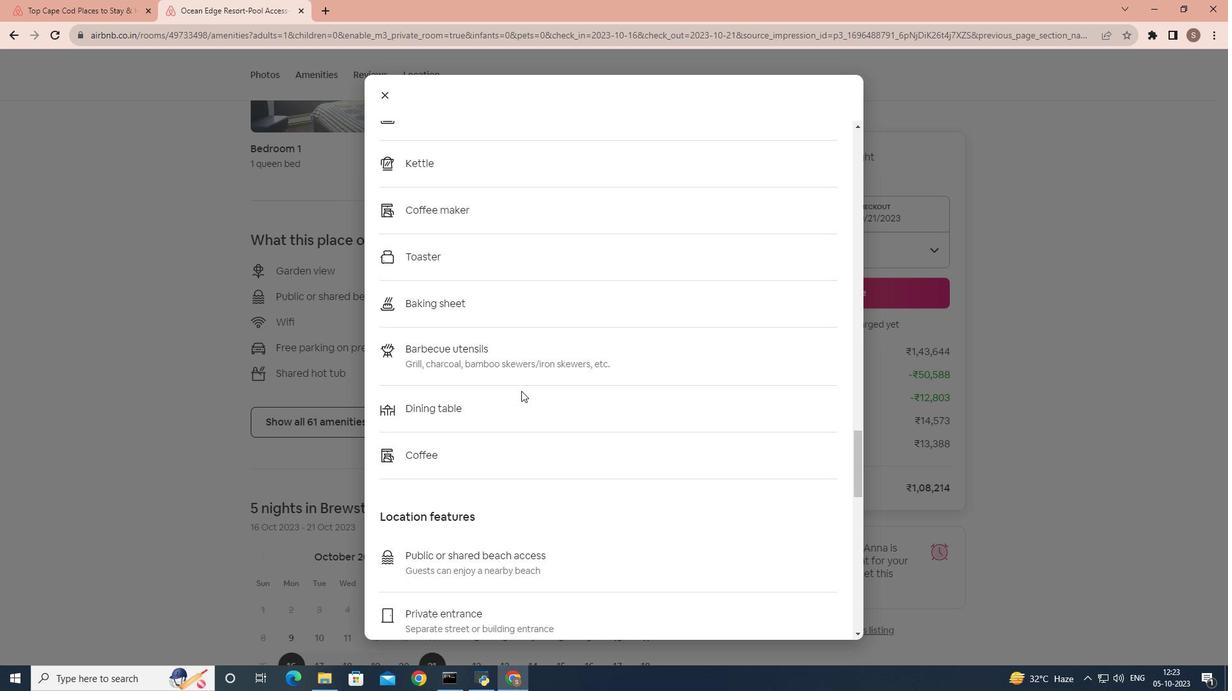 
Action: Mouse scrolled (521, 390) with delta (0, 0)
Screenshot: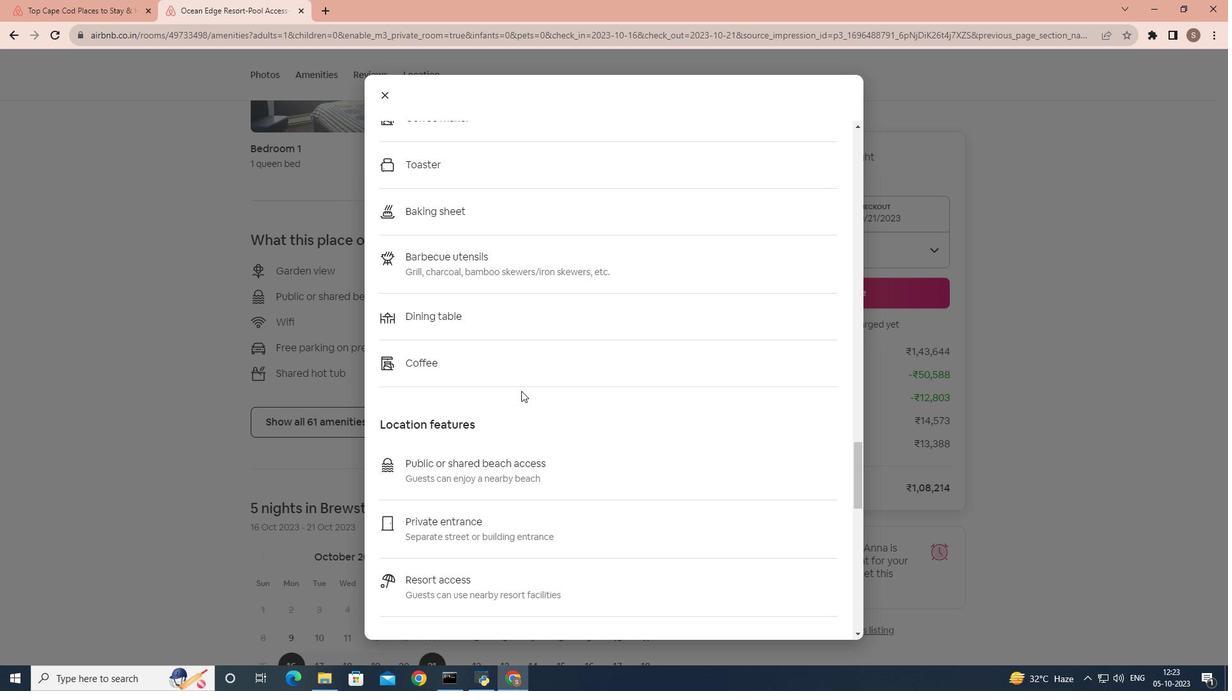 
Action: Mouse scrolled (521, 390) with delta (0, 0)
Screenshot: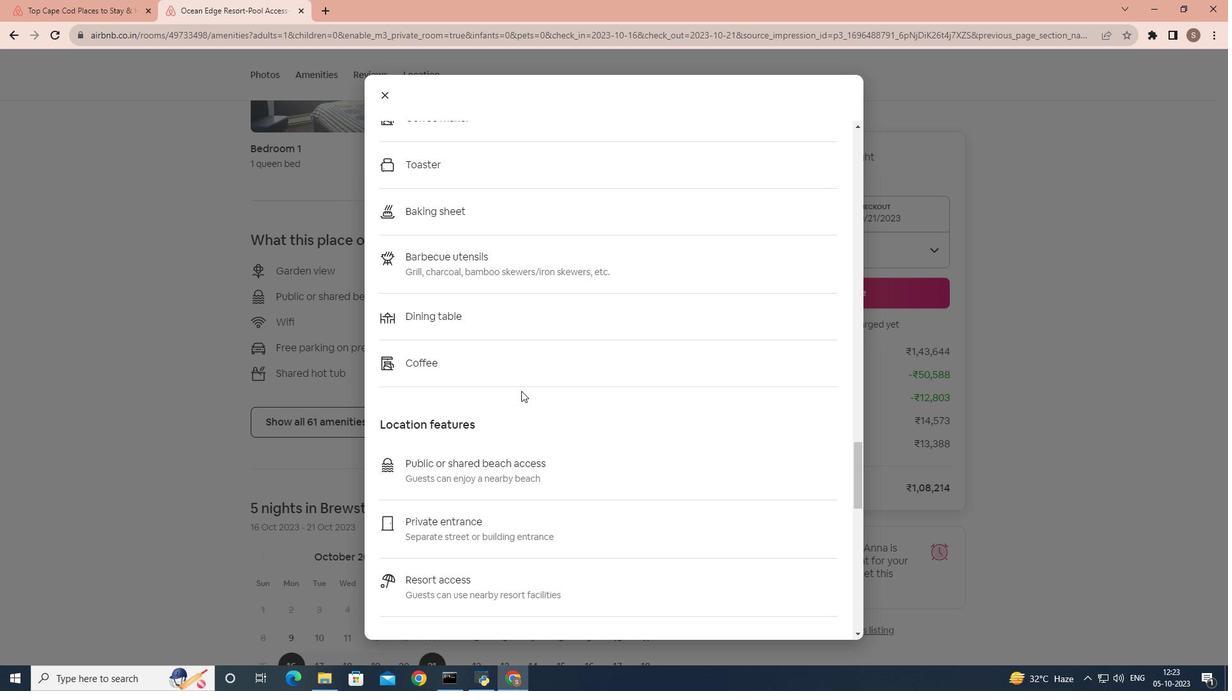 
Action: Mouse scrolled (521, 390) with delta (0, 0)
Screenshot: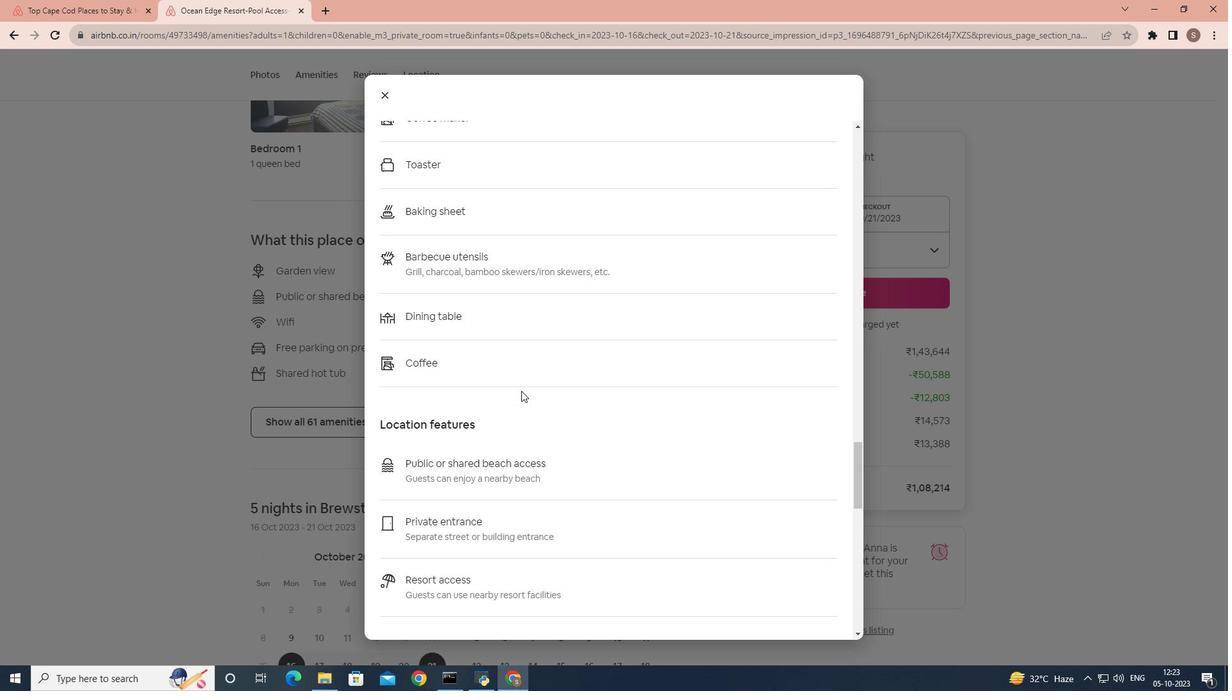 
Action: Mouse scrolled (521, 390) with delta (0, 0)
Screenshot: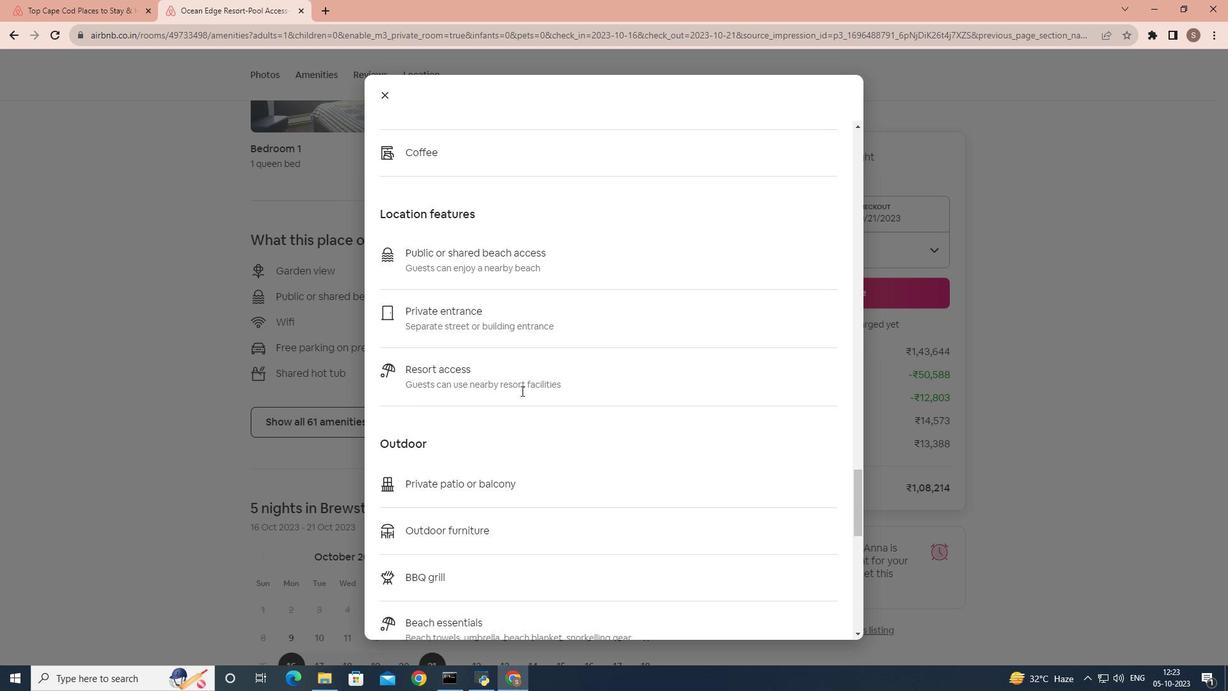 
Action: Mouse scrolled (521, 390) with delta (0, 0)
Screenshot: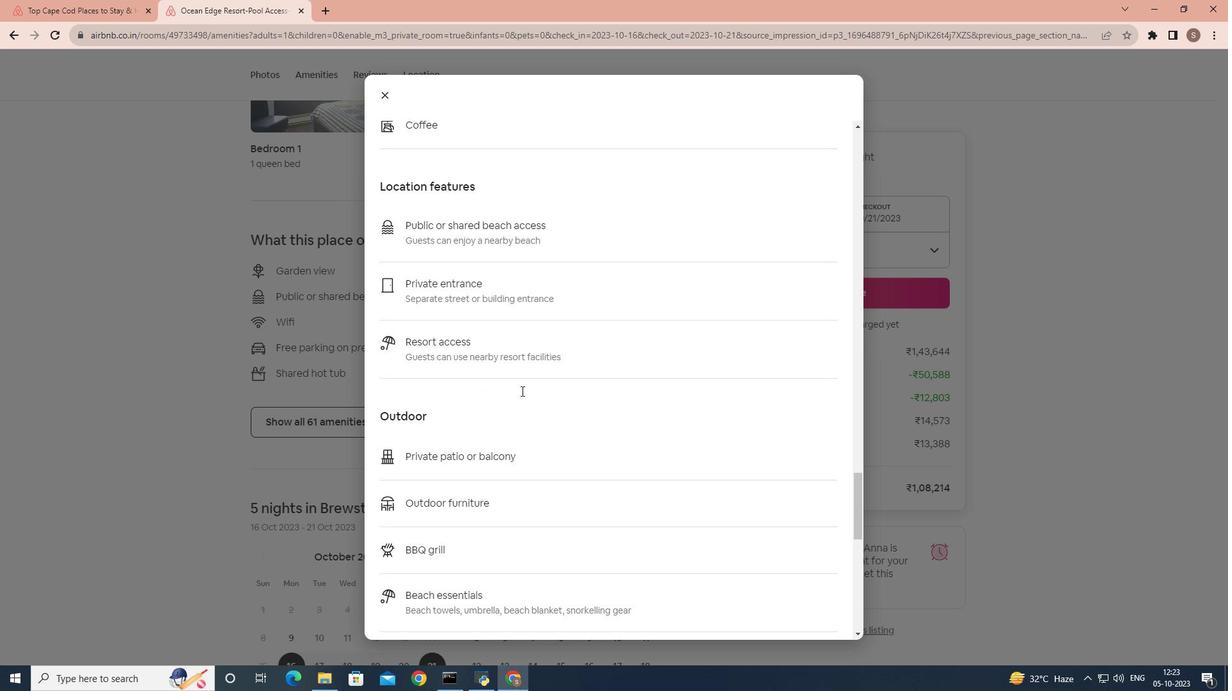 
Action: Mouse scrolled (521, 390) with delta (0, 0)
Screenshot: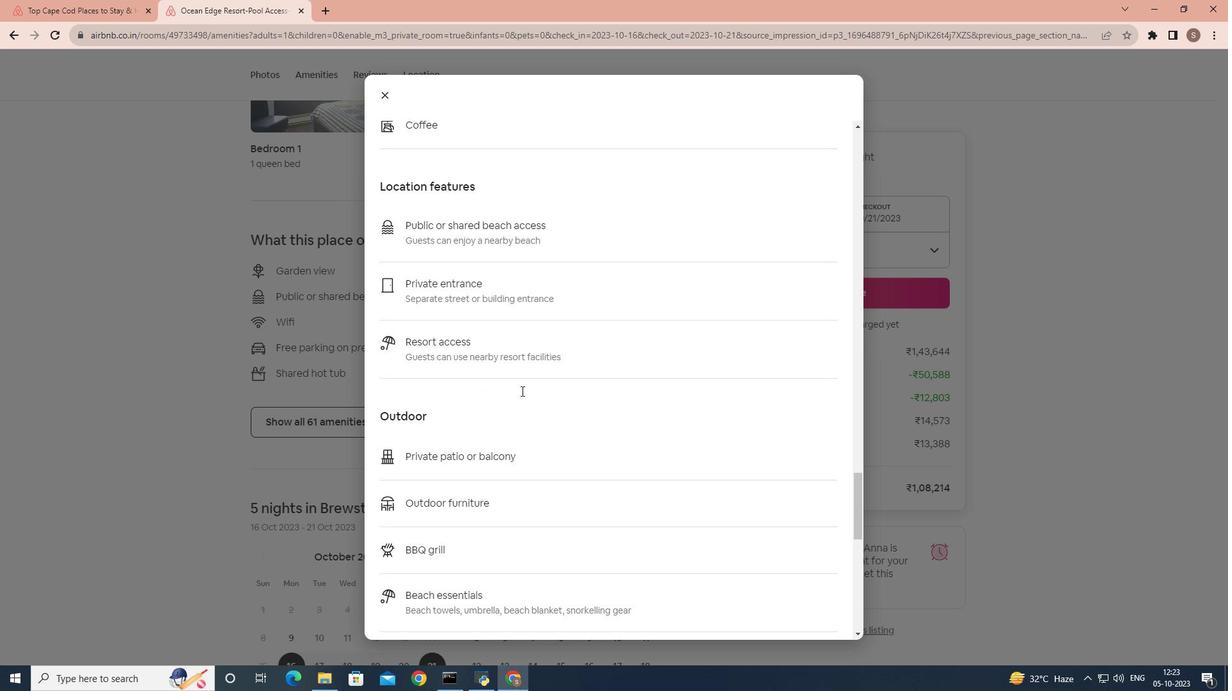 
Action: Mouse scrolled (521, 390) with delta (0, 0)
Screenshot: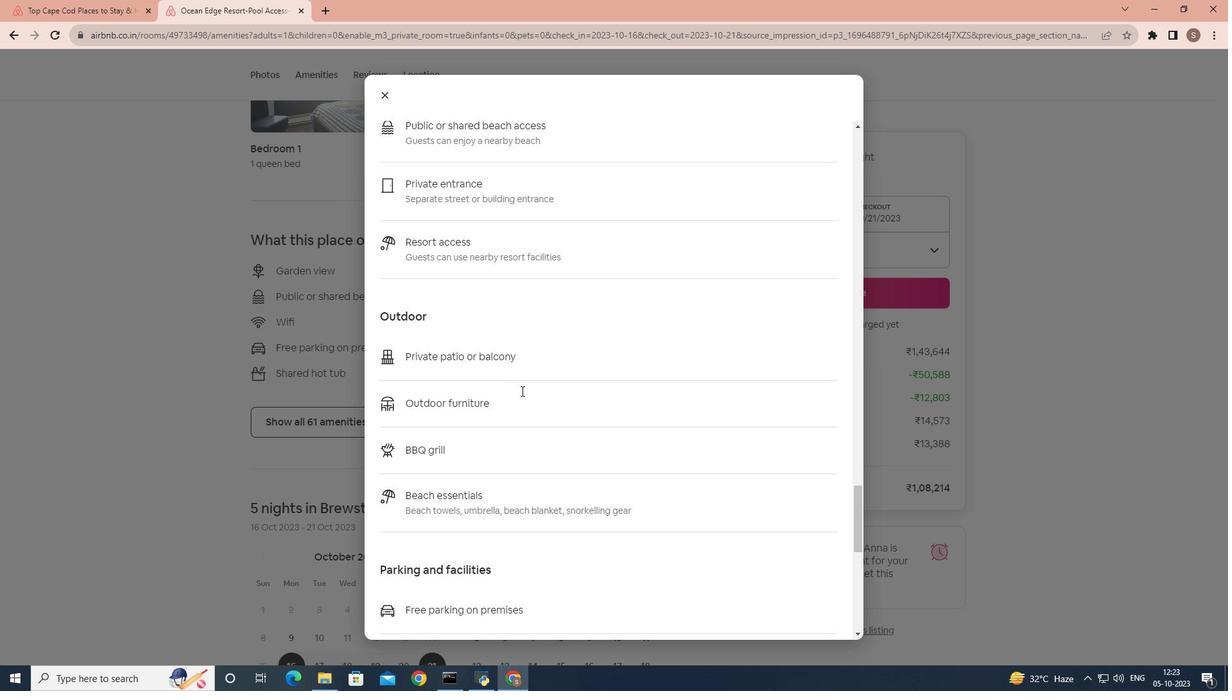 
Action: Mouse scrolled (521, 390) with delta (0, 0)
Screenshot: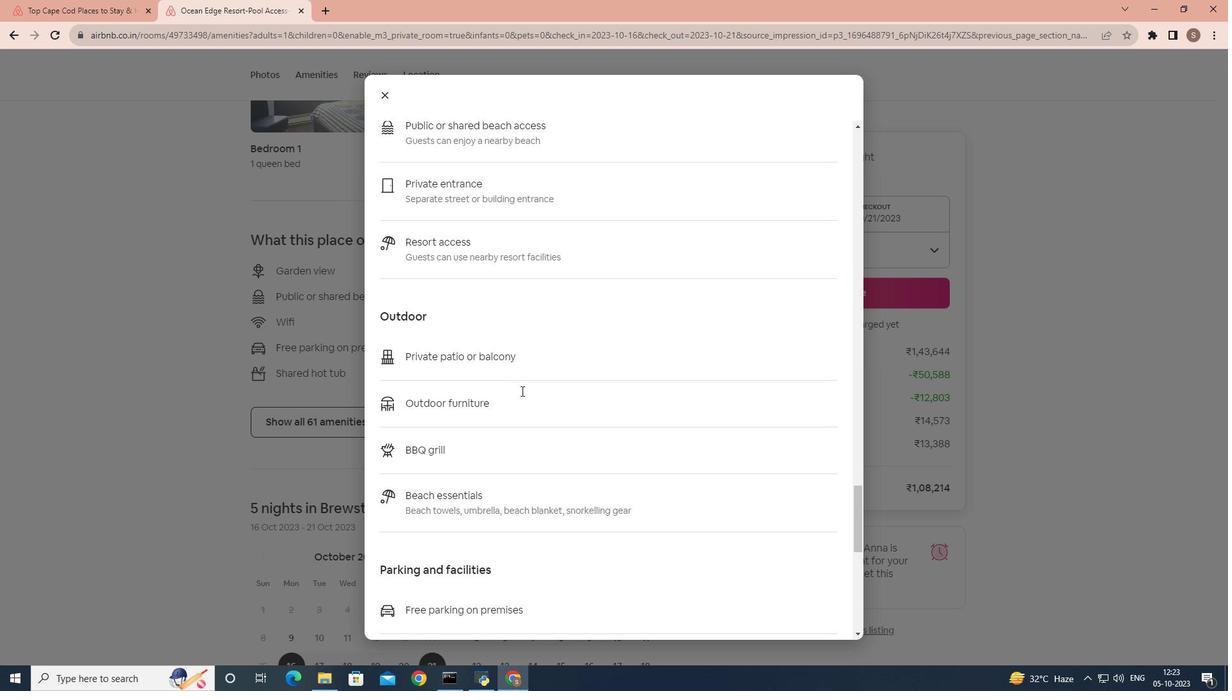 
Action: Mouse scrolled (521, 390) with delta (0, 0)
Screenshot: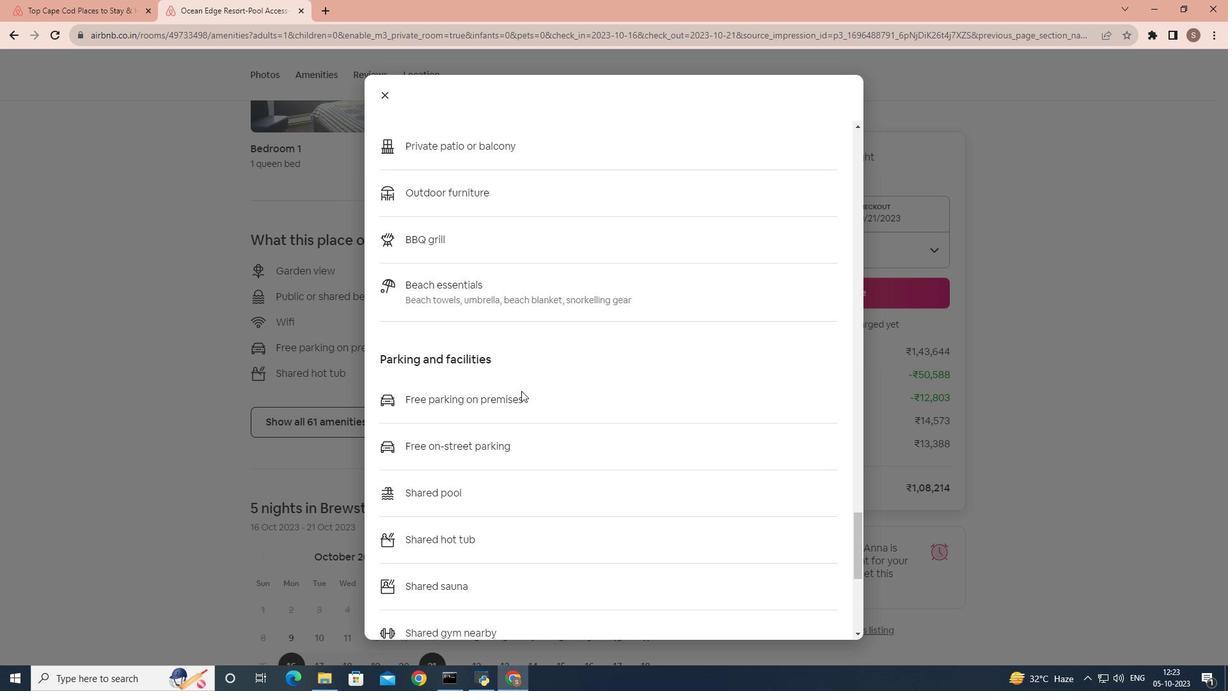 
Action: Mouse scrolled (521, 390) with delta (0, 0)
Screenshot: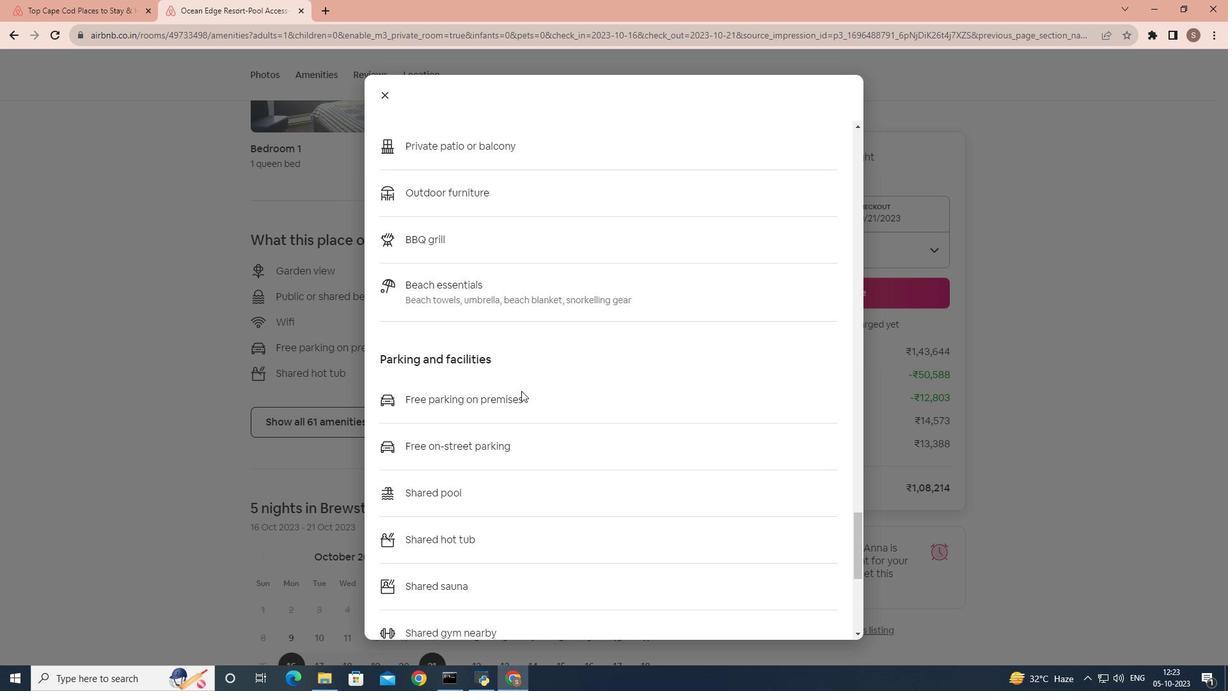 
Action: Mouse scrolled (521, 390) with delta (0, 0)
Screenshot: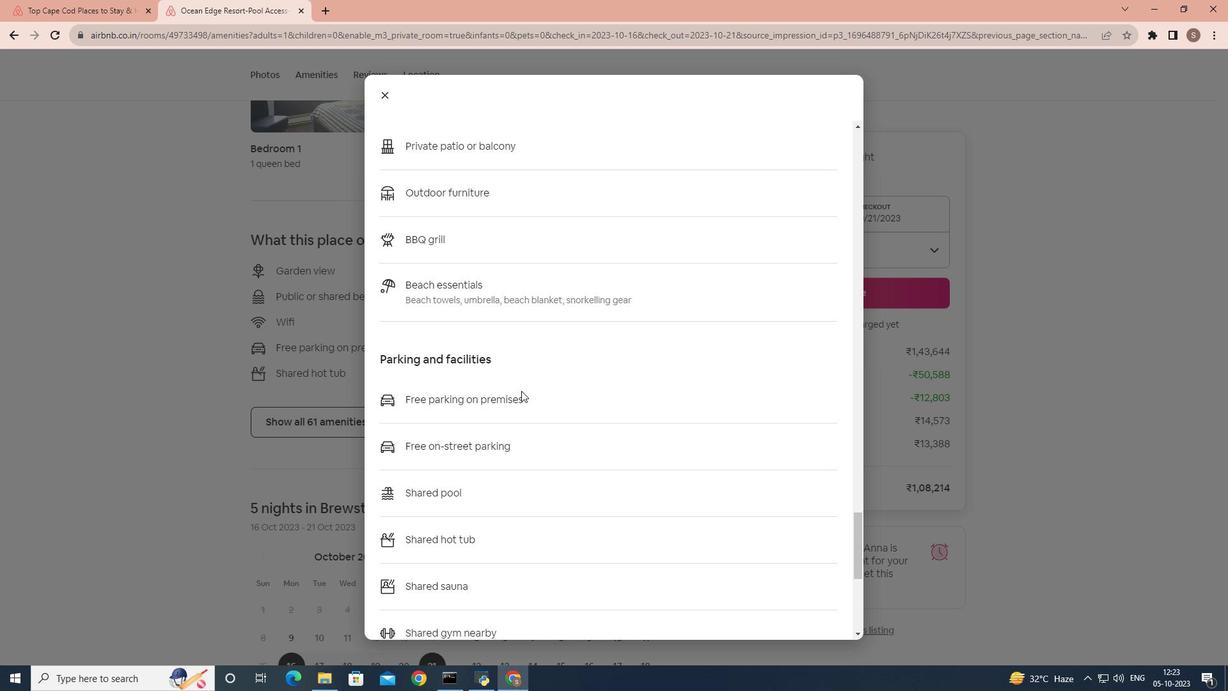 
Action: Mouse scrolled (521, 390) with delta (0, 0)
Screenshot: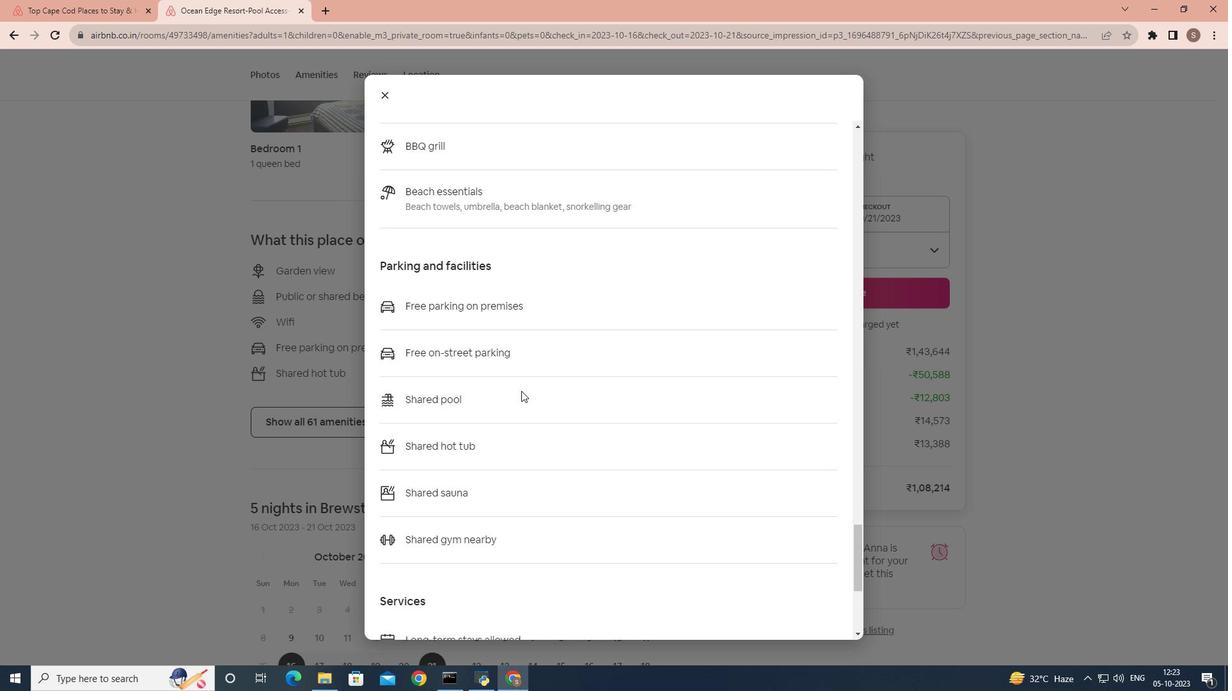 
Action: Mouse scrolled (521, 390) with delta (0, 0)
Screenshot: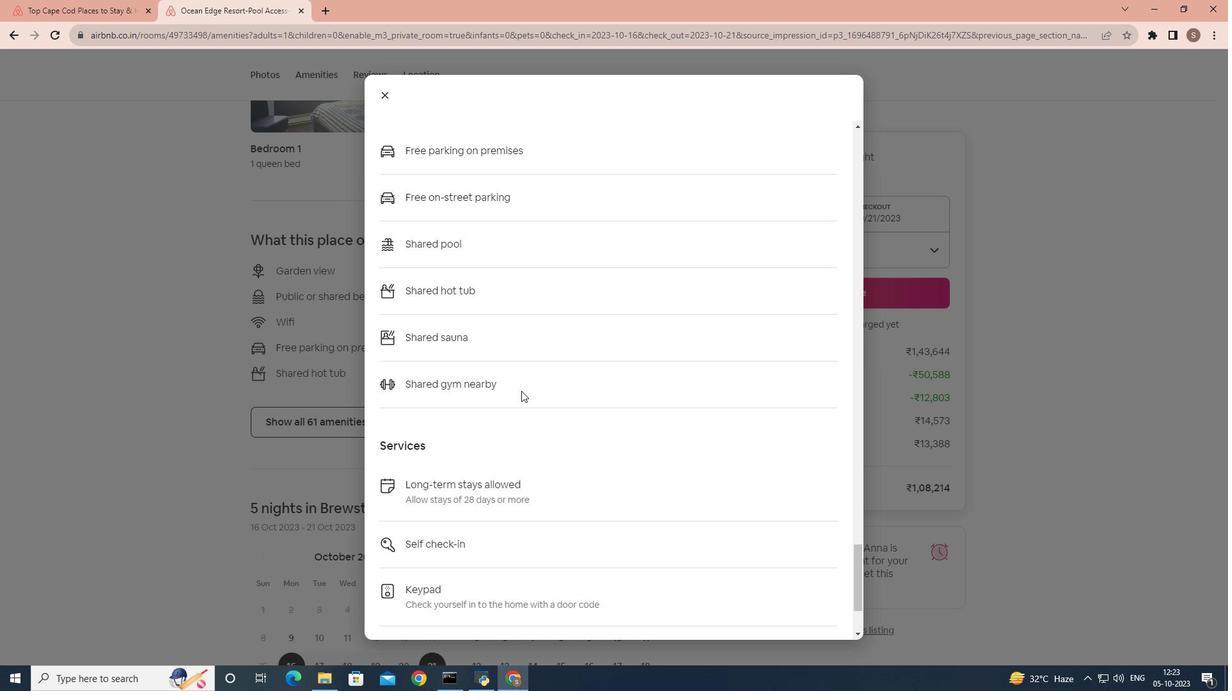 
Action: Mouse scrolled (521, 390) with delta (0, 0)
Screenshot: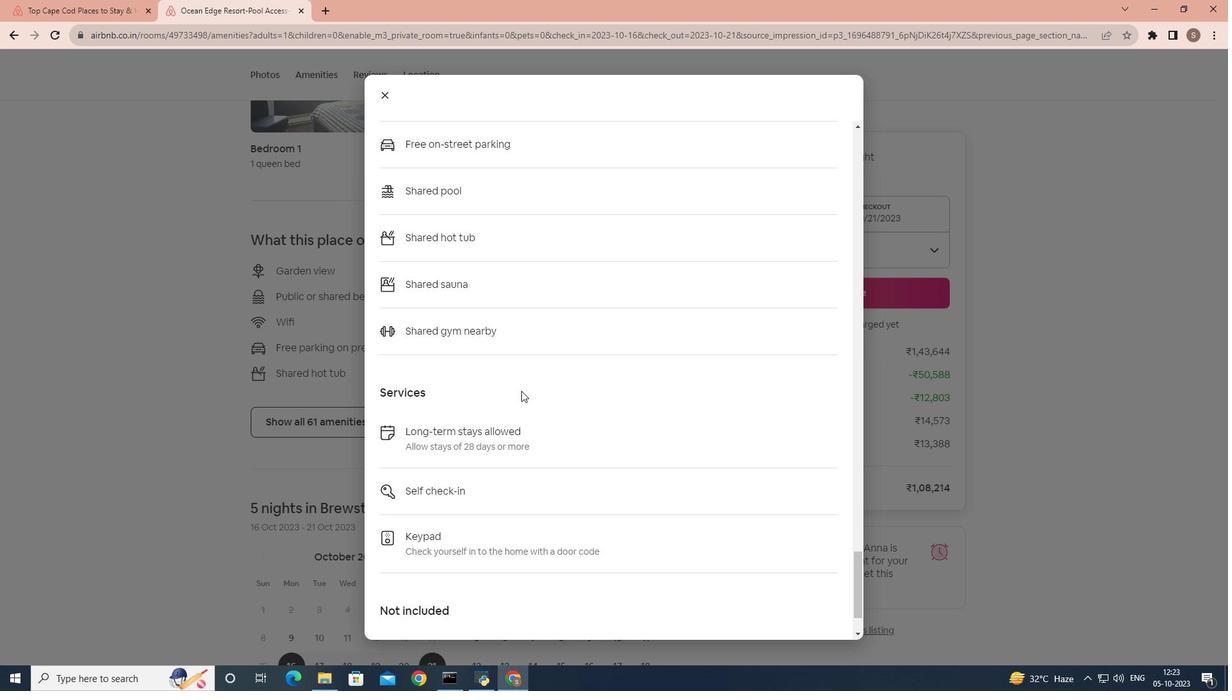 
Action: Mouse scrolled (521, 390) with delta (0, 0)
Screenshot: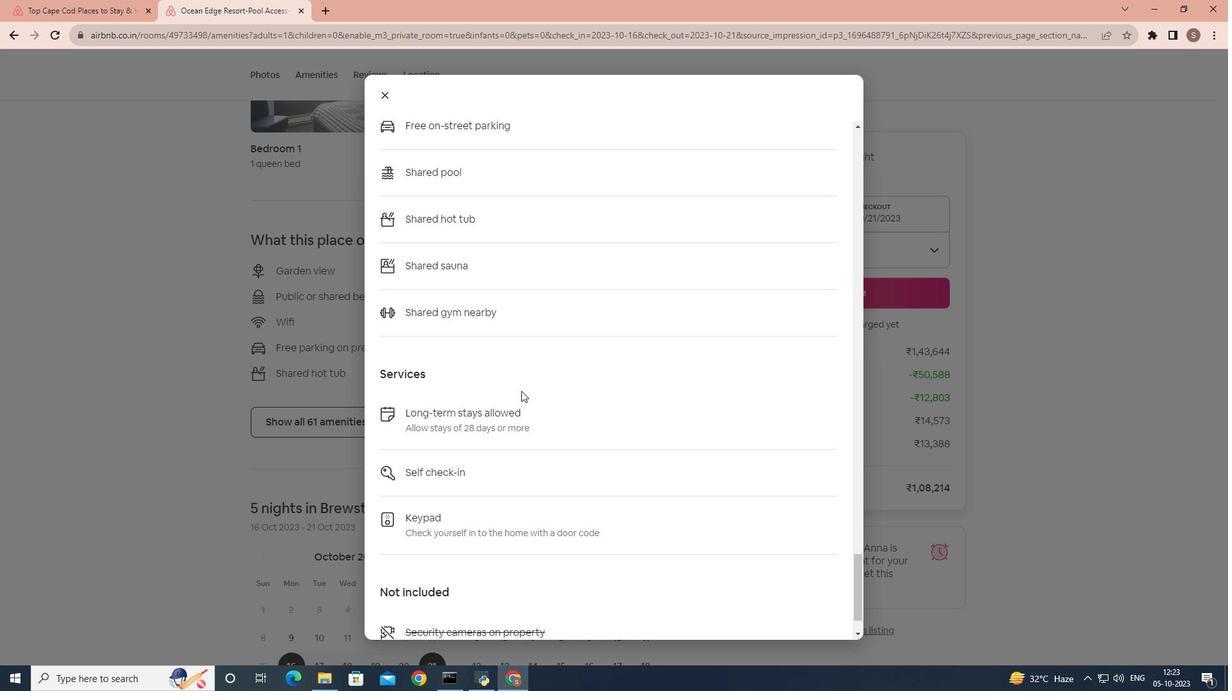 
Action: Mouse scrolled (521, 390) with delta (0, 0)
Screenshot: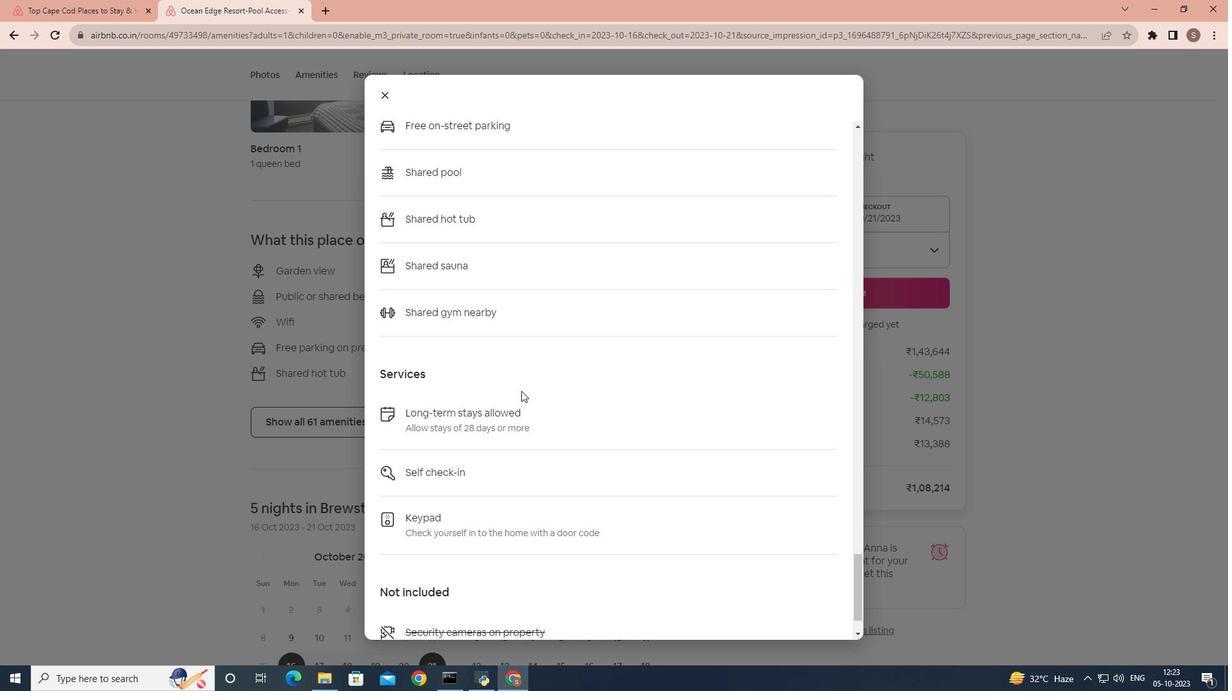 
Action: Mouse scrolled (521, 390) with delta (0, 0)
Screenshot: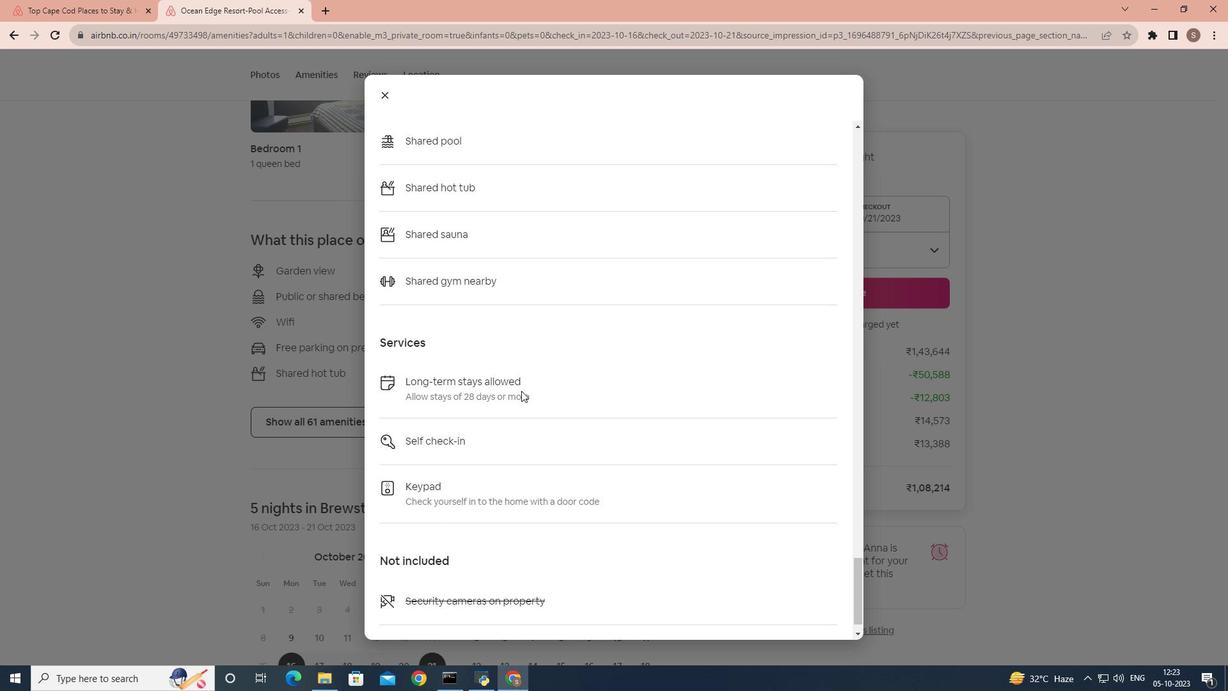 
Action: Mouse scrolled (521, 390) with delta (0, 0)
Screenshot: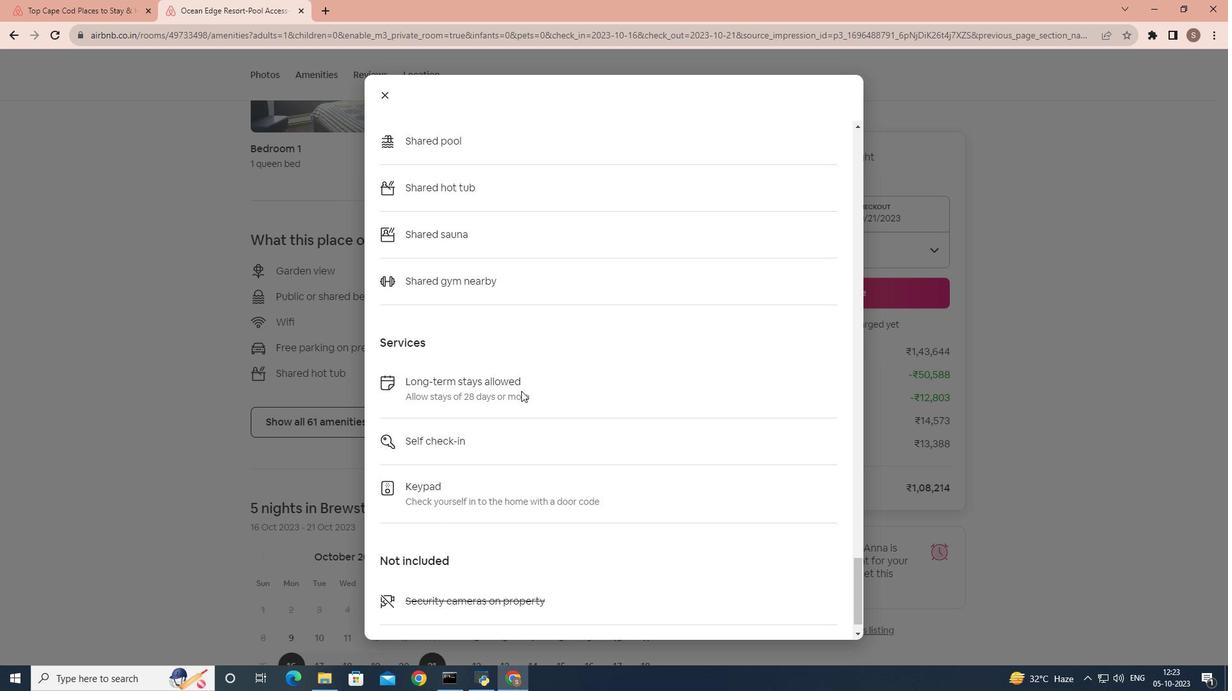 
Action: Mouse moved to (388, 97)
Screenshot: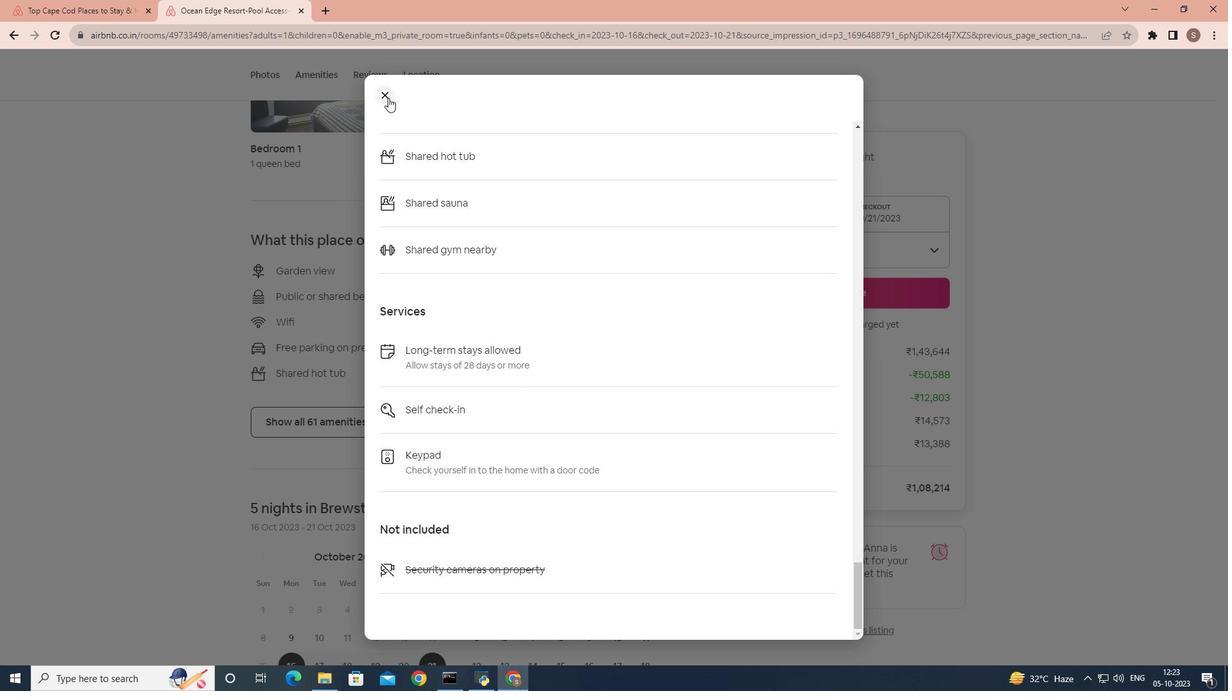 
Action: Mouse pressed left at (388, 97)
Screenshot: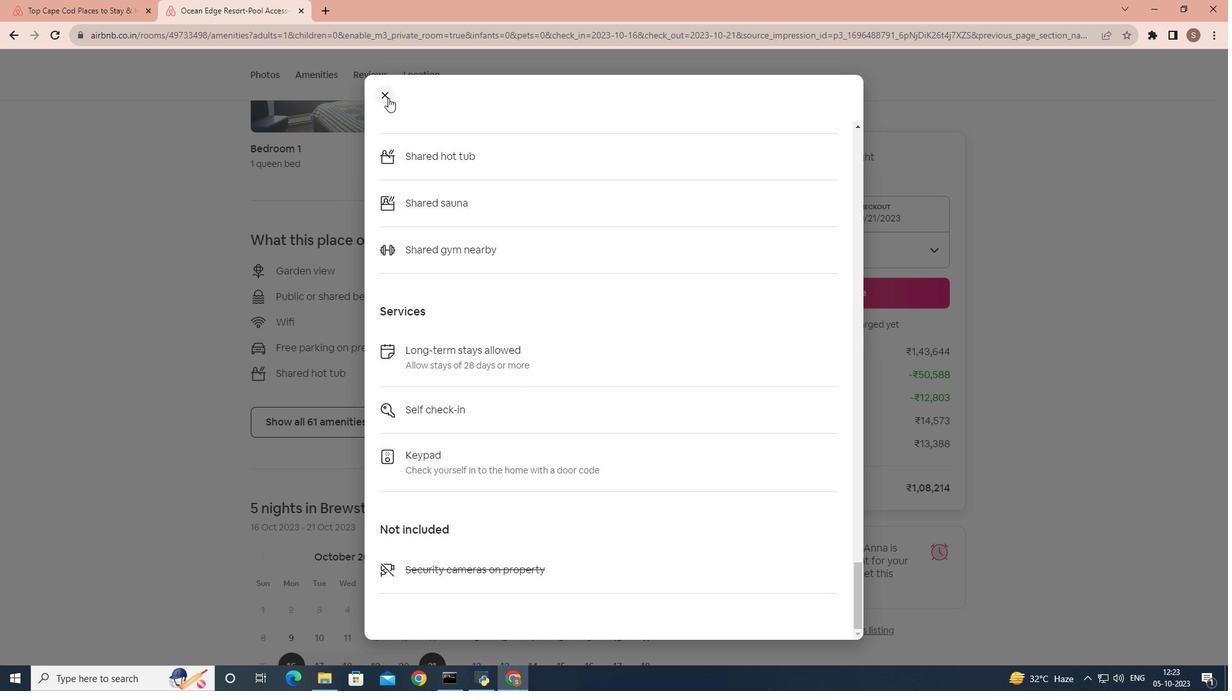 
Action: Mouse moved to (409, 324)
Screenshot: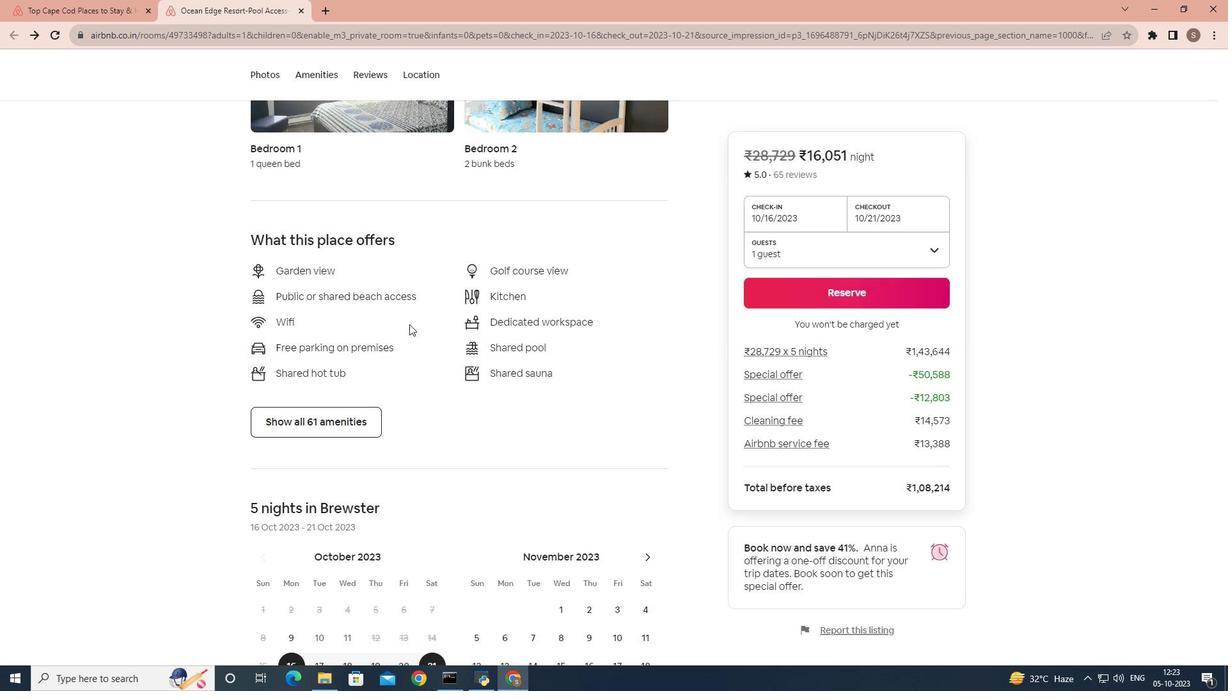 
Action: Mouse scrolled (409, 323) with delta (0, 0)
Screenshot: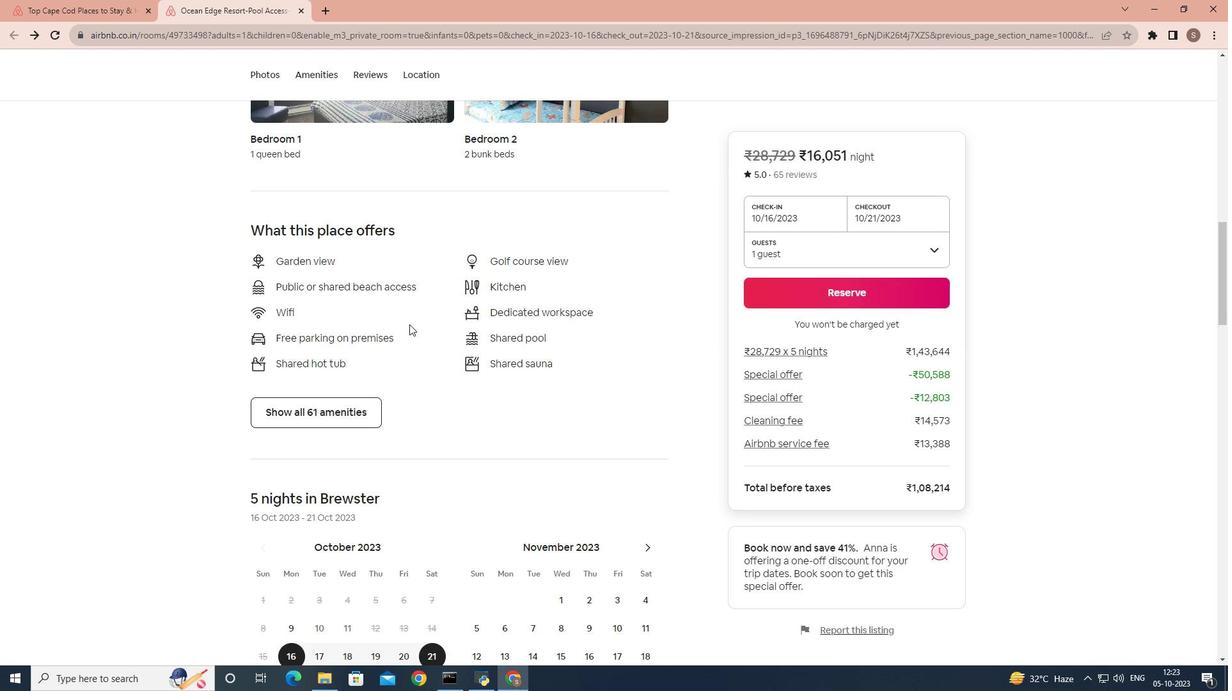 
Action: Mouse scrolled (409, 323) with delta (0, 0)
Screenshot: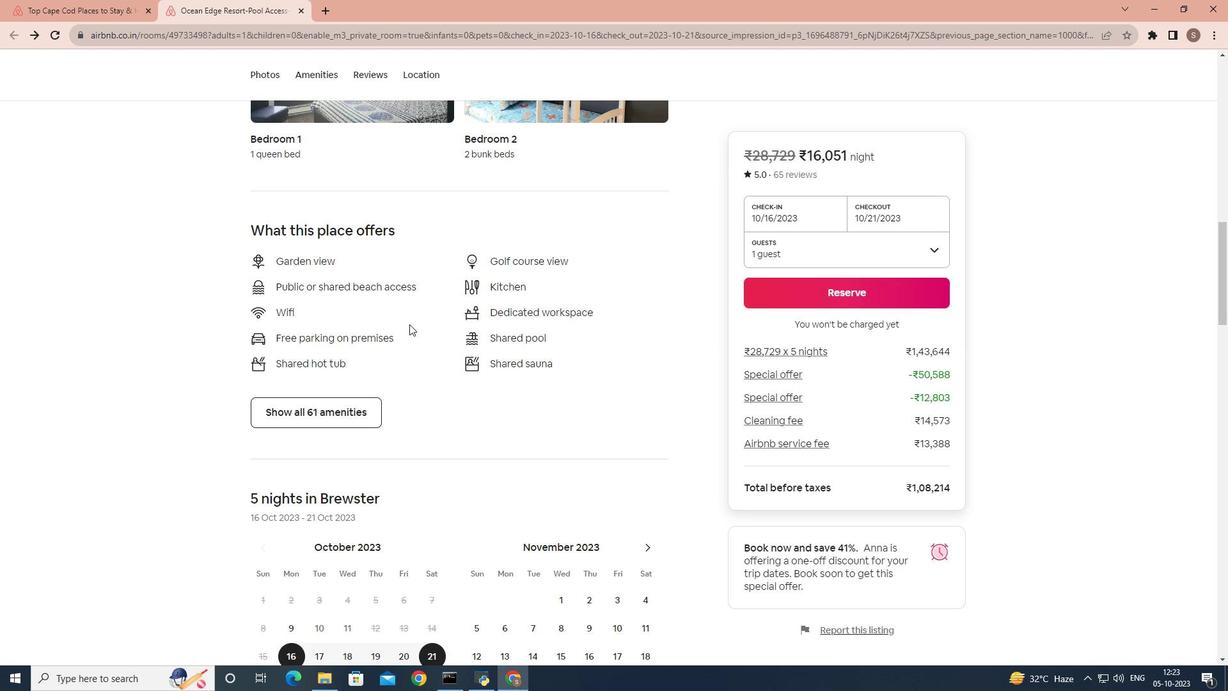 
Action: Mouse scrolled (409, 323) with delta (0, 0)
Screenshot: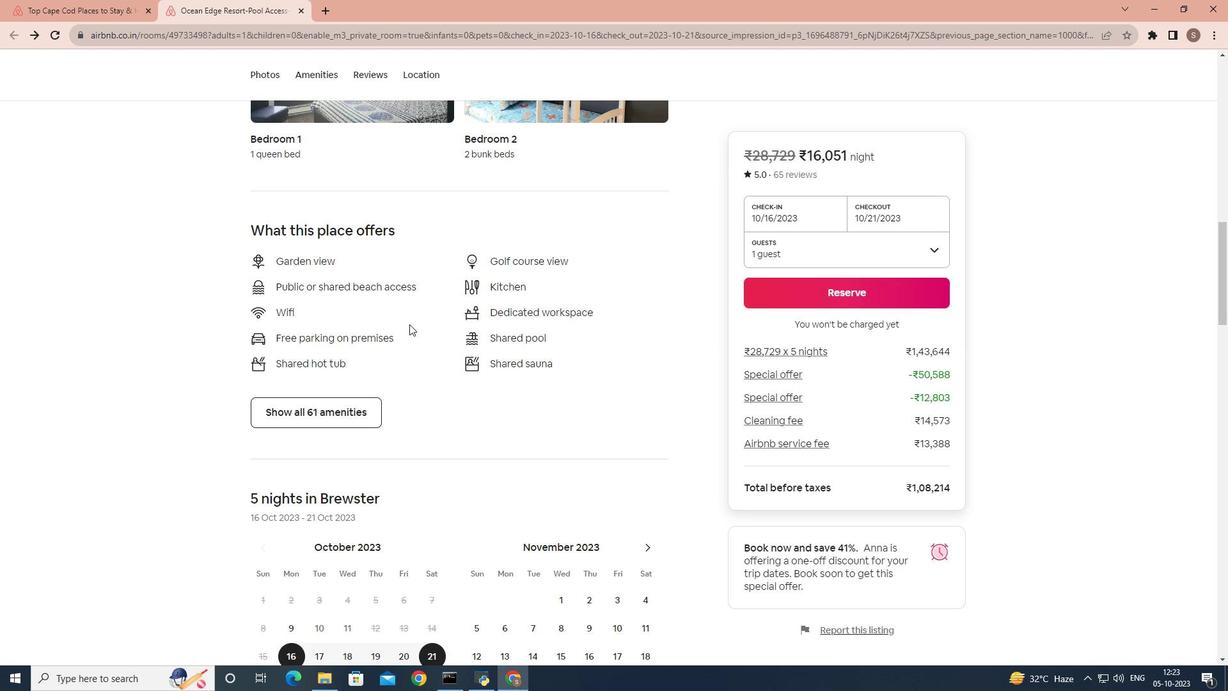 
Action: Mouse scrolled (409, 323) with delta (0, 0)
Screenshot: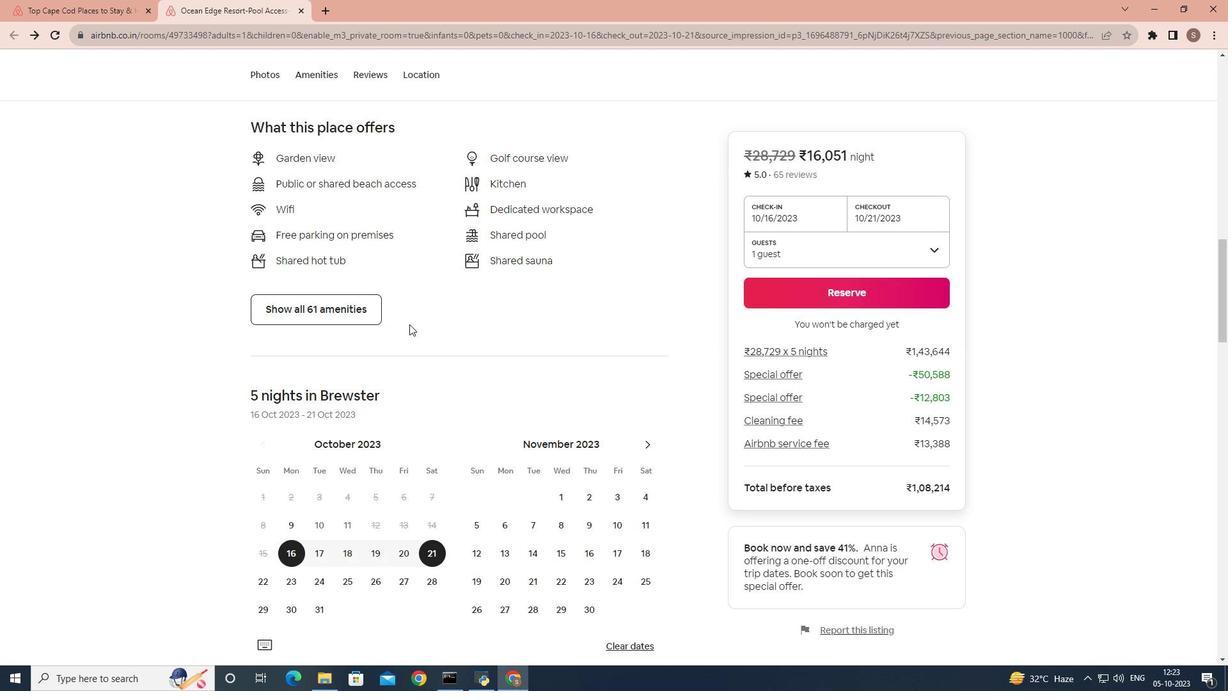 
Action: Mouse scrolled (409, 323) with delta (0, 0)
Screenshot: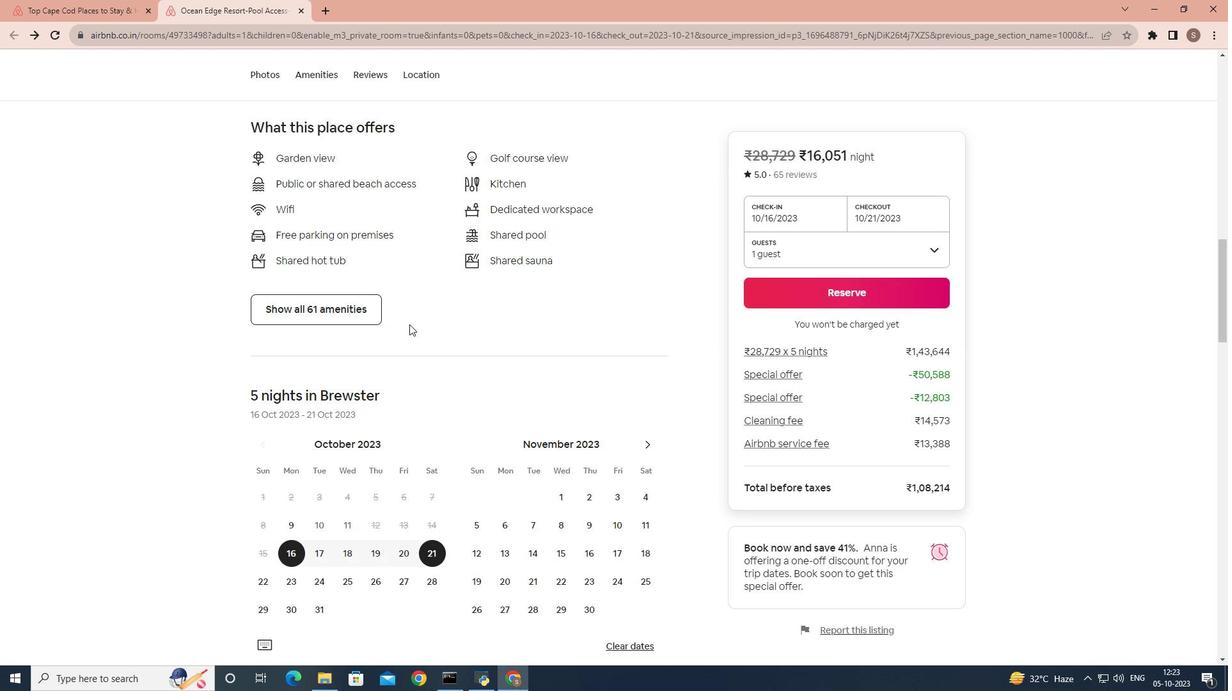 
Action: Mouse scrolled (409, 323) with delta (0, 0)
Screenshot: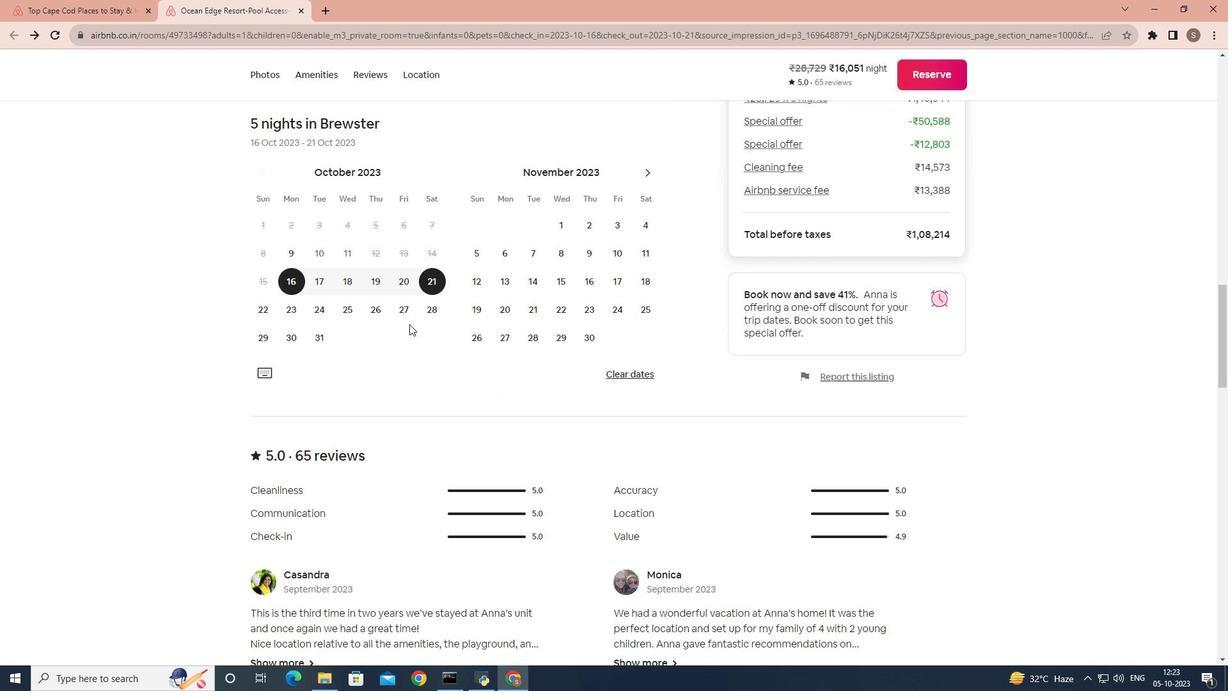 
Action: Mouse scrolled (409, 323) with delta (0, 0)
Screenshot: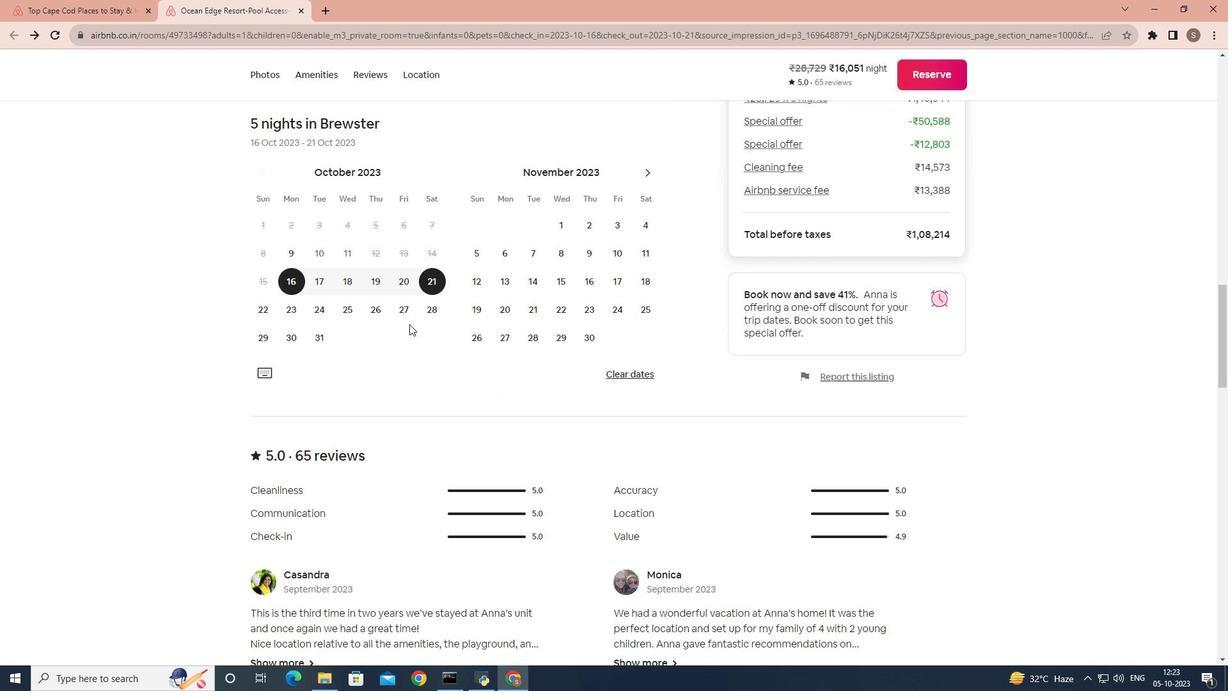 
Action: Mouse scrolled (409, 323) with delta (0, 0)
Screenshot: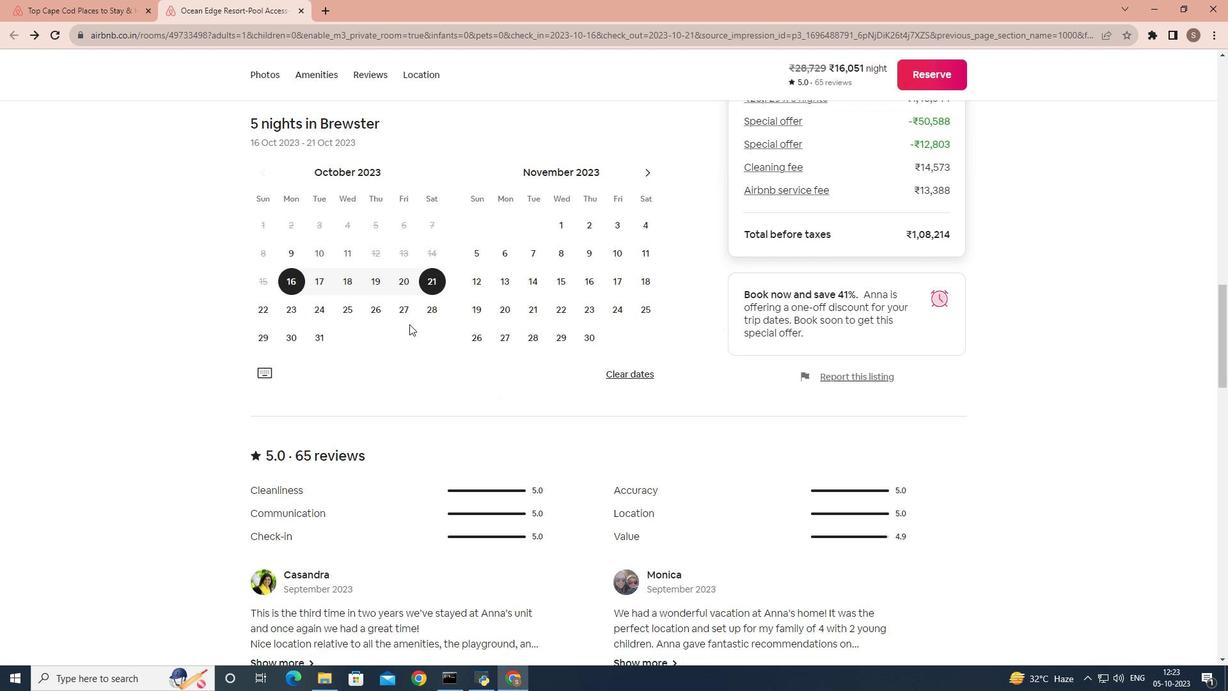 
Action: Mouse scrolled (409, 323) with delta (0, 0)
Screenshot: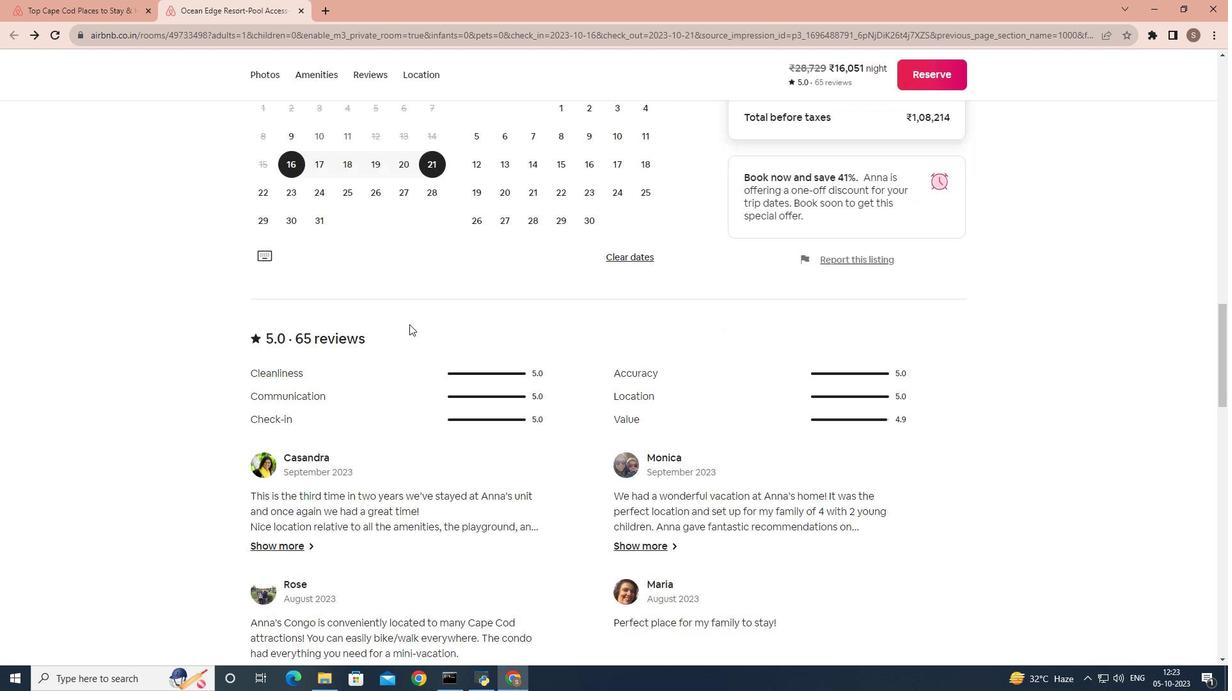 
Action: Mouse scrolled (409, 323) with delta (0, 0)
Screenshot: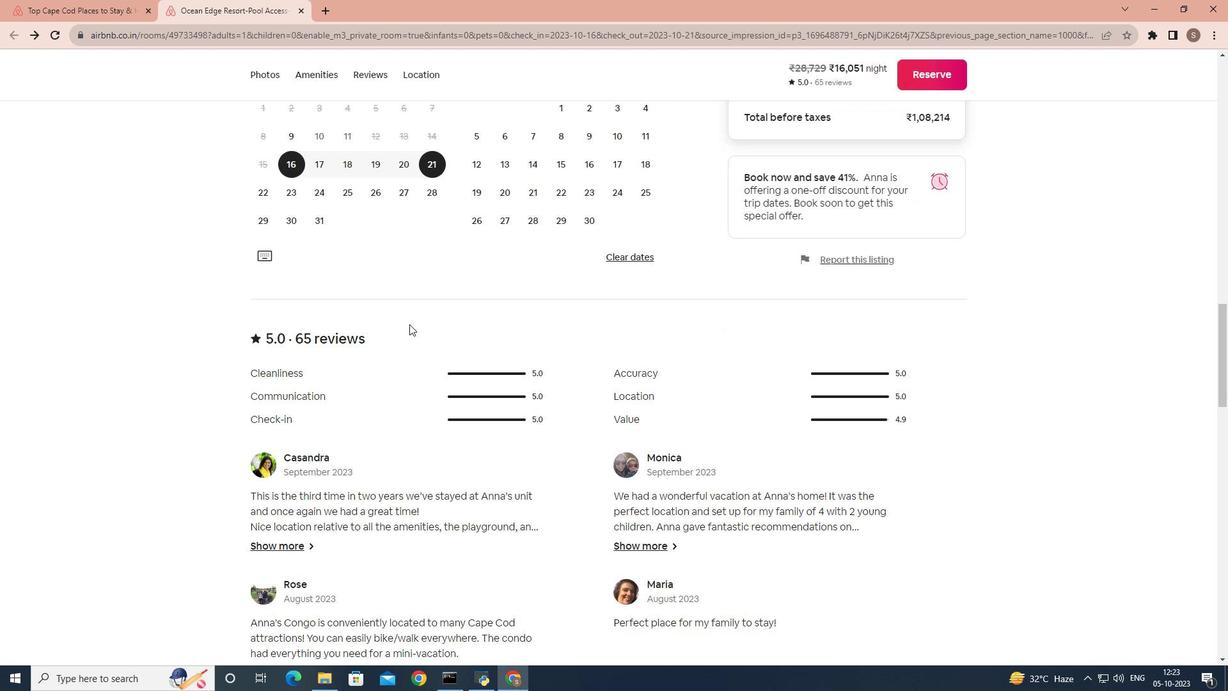 
Action: Mouse scrolled (409, 323) with delta (0, 0)
Screenshot: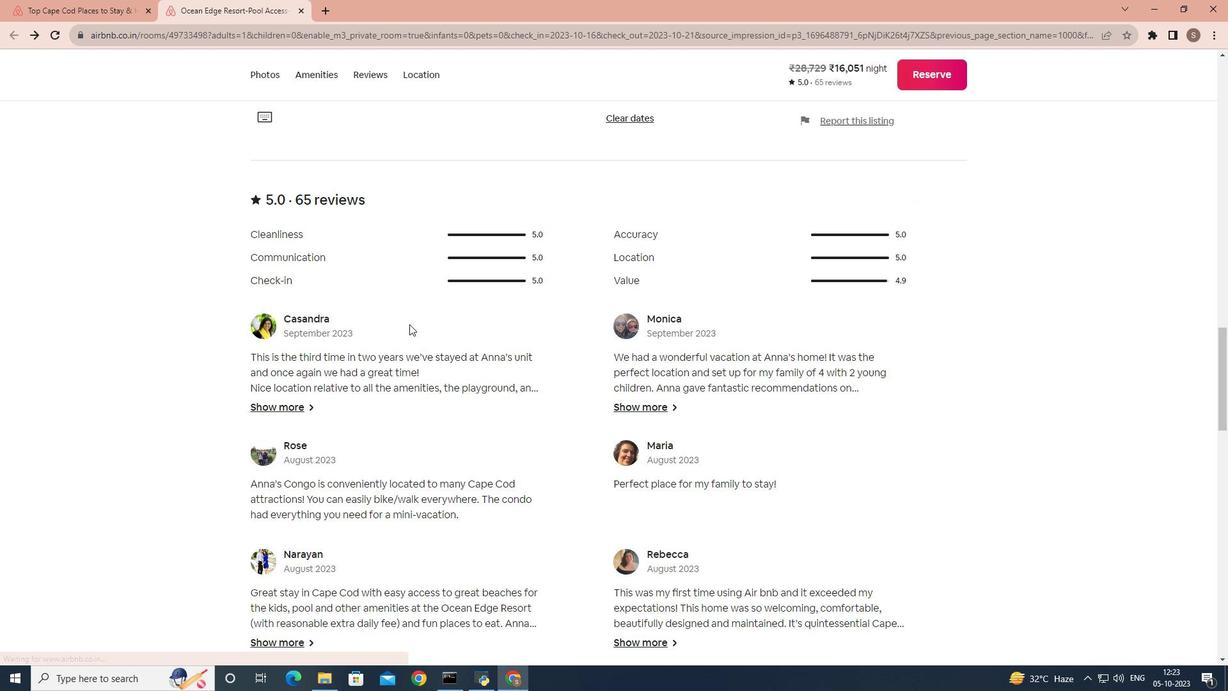 
Action: Mouse scrolled (409, 323) with delta (0, 0)
Screenshot: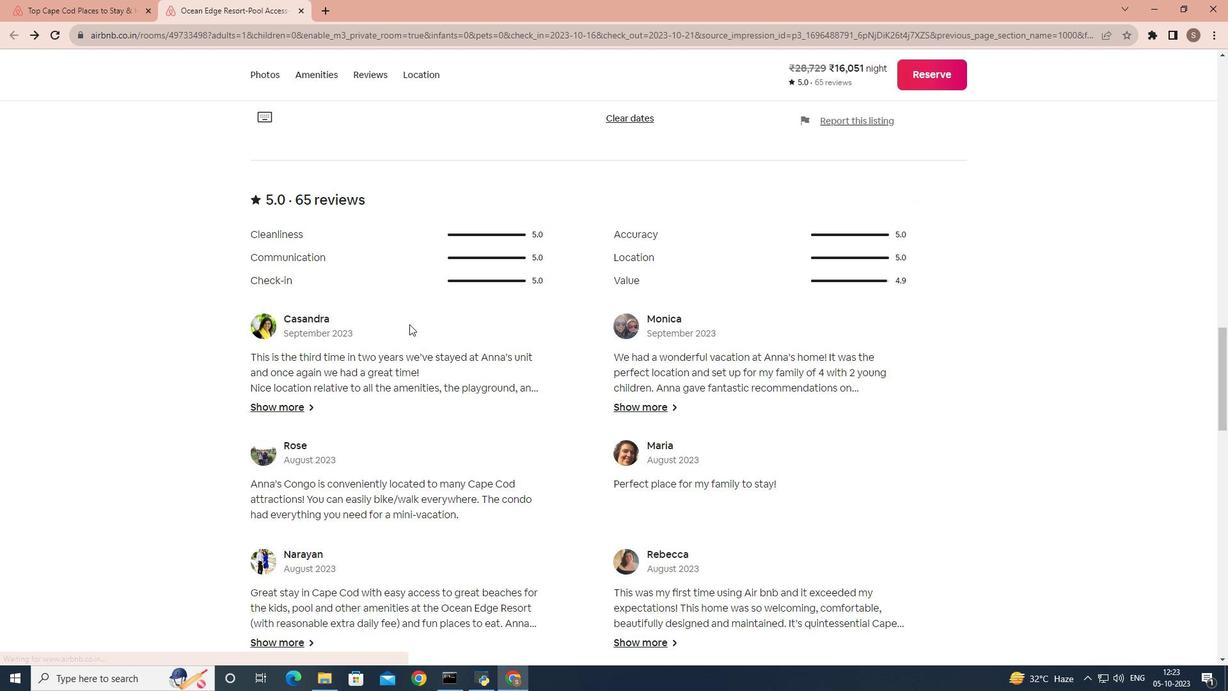
Action: Mouse scrolled (409, 323) with delta (0, 0)
Screenshot: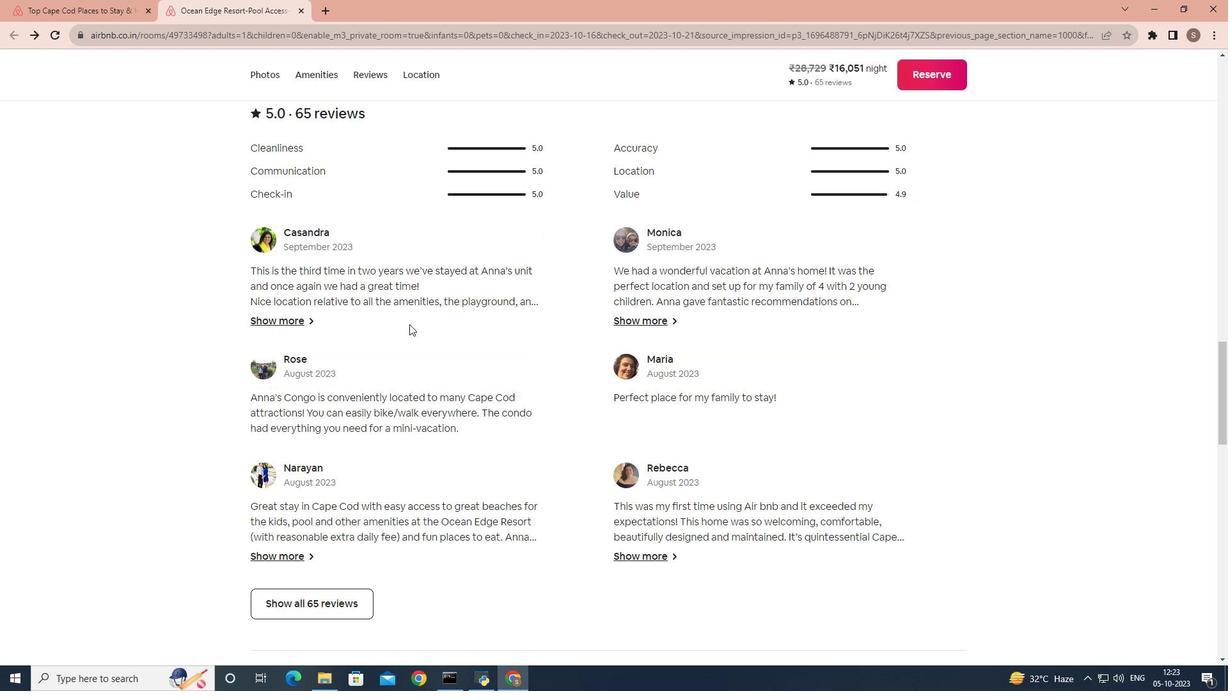 
Action: Mouse scrolled (409, 323) with delta (0, 0)
Screenshot: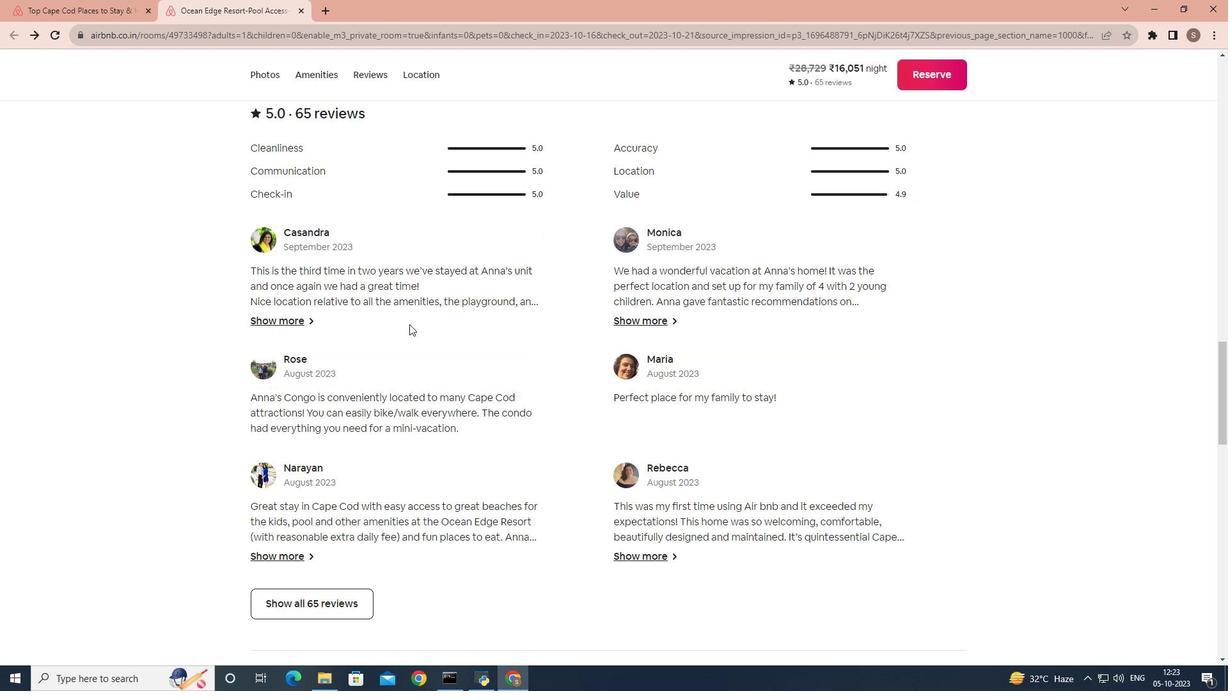 
Action: Mouse scrolled (409, 323) with delta (0, 0)
Screenshot: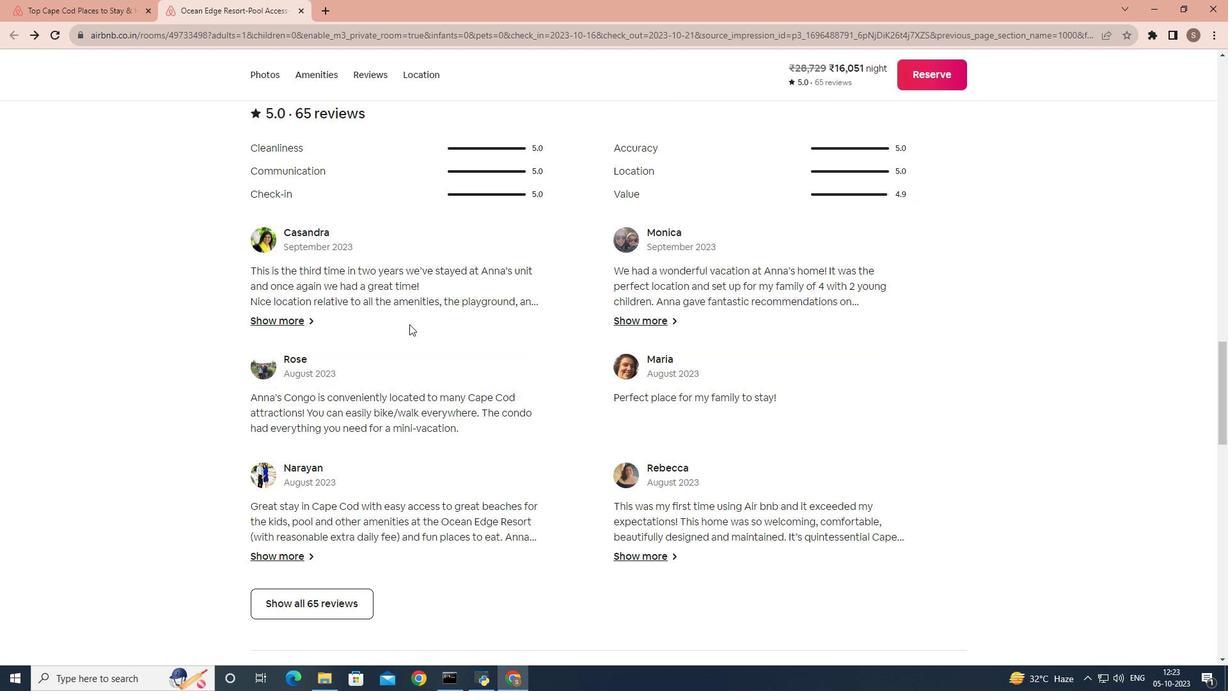
Action: Mouse moved to (336, 359)
Screenshot: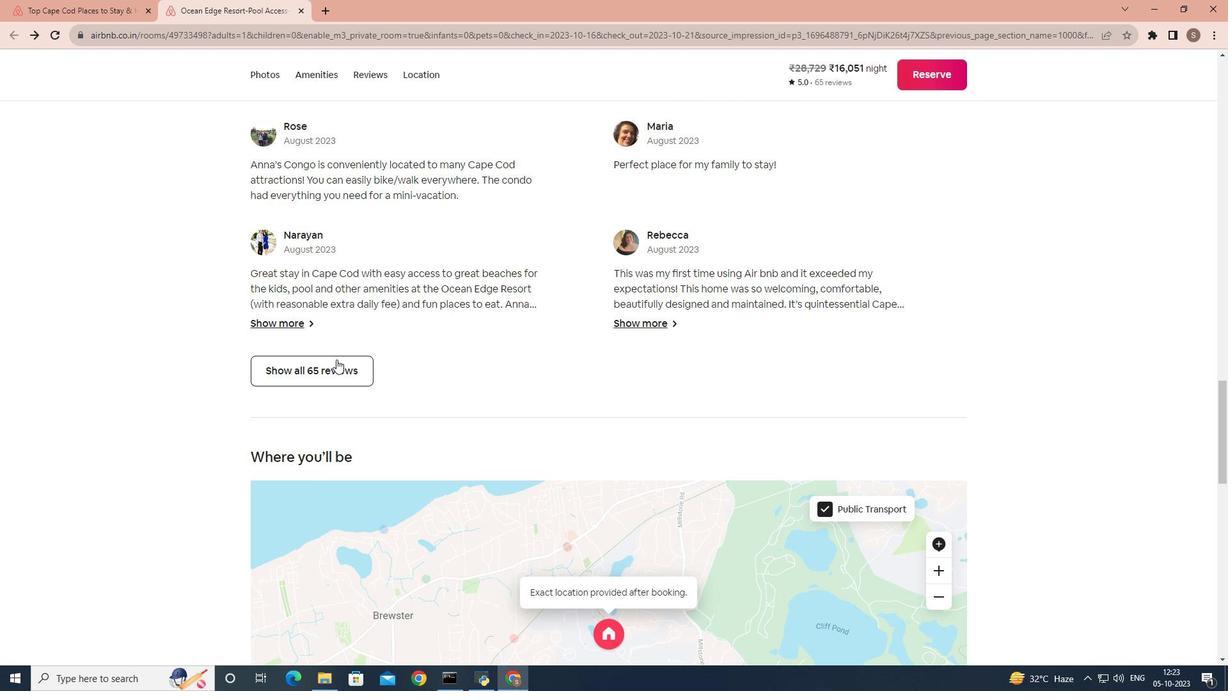 
Action: Mouse pressed left at (336, 359)
Screenshot: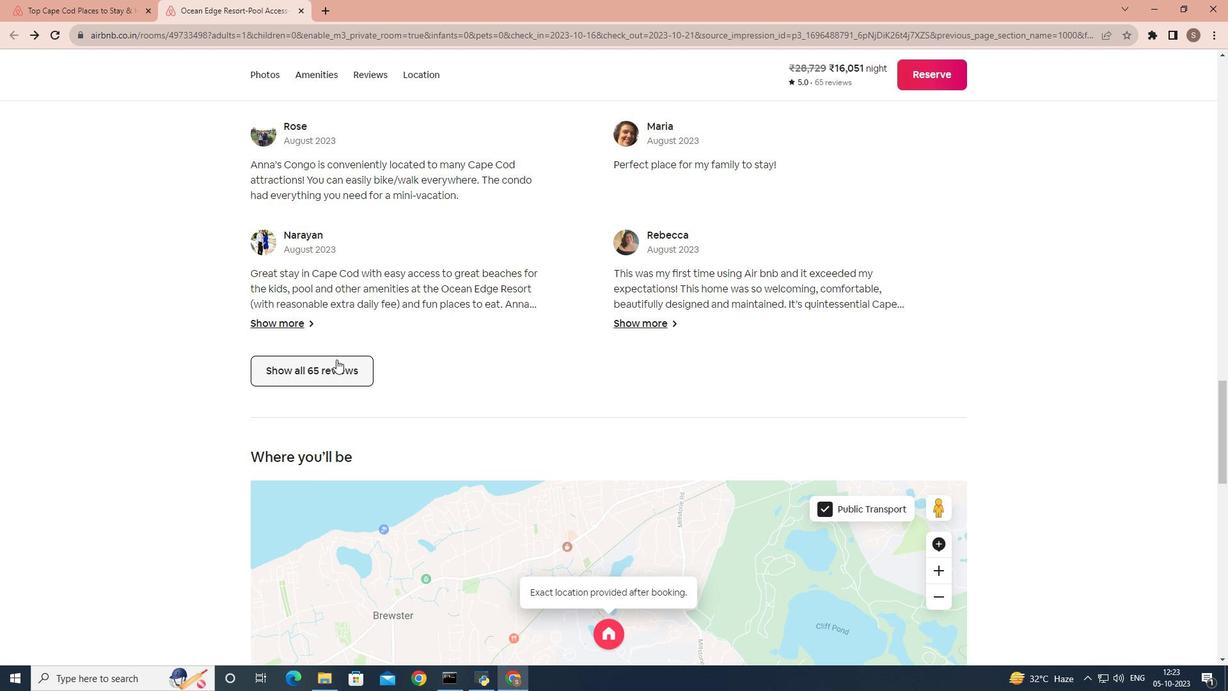 
Action: Mouse moved to (543, 294)
Screenshot: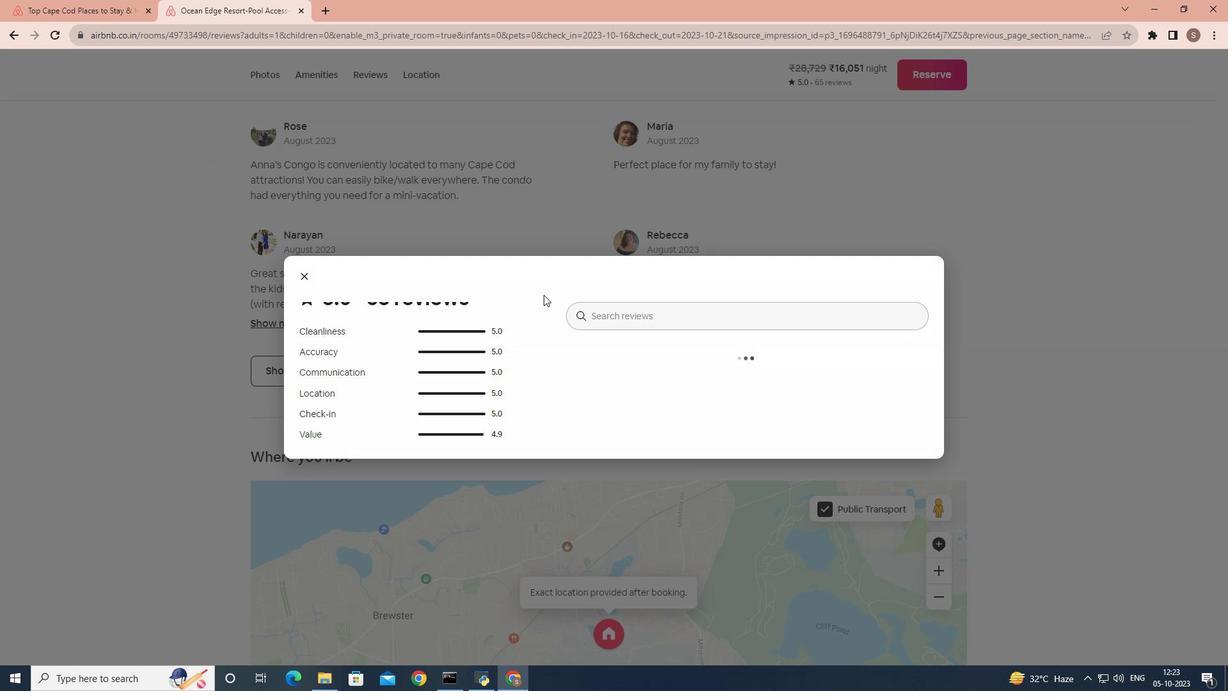 
Action: Mouse scrolled (543, 294) with delta (0, 0)
Screenshot: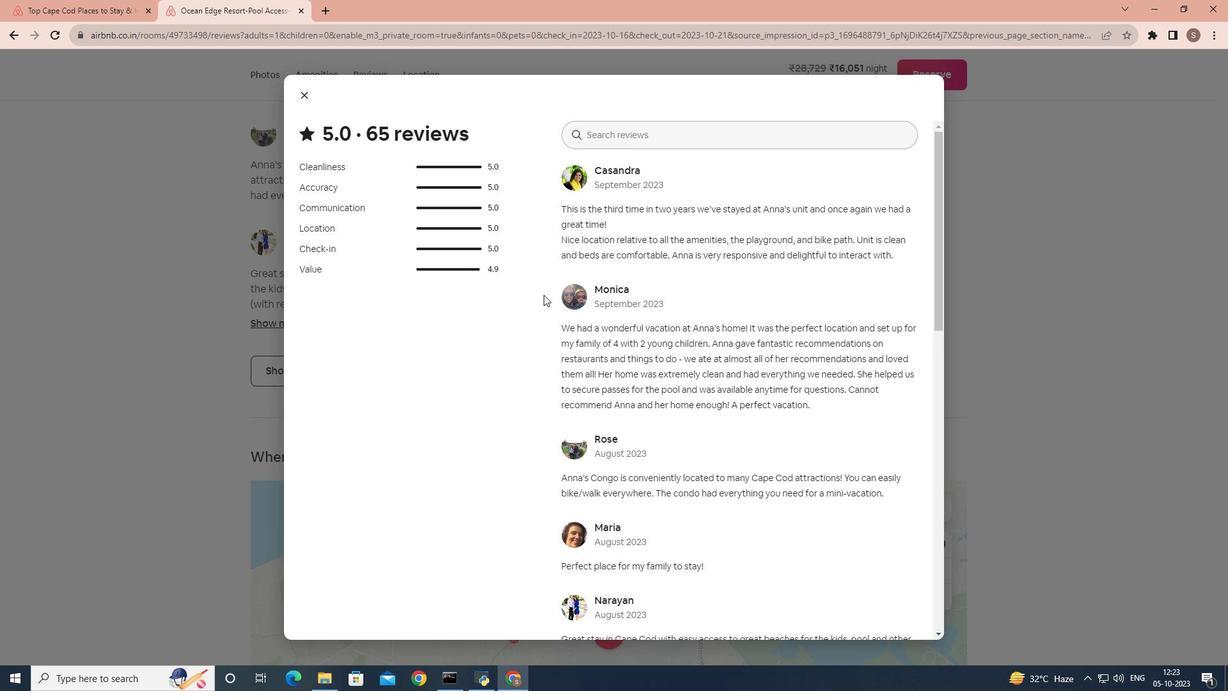 
Action: Mouse scrolled (543, 294) with delta (0, 0)
Screenshot: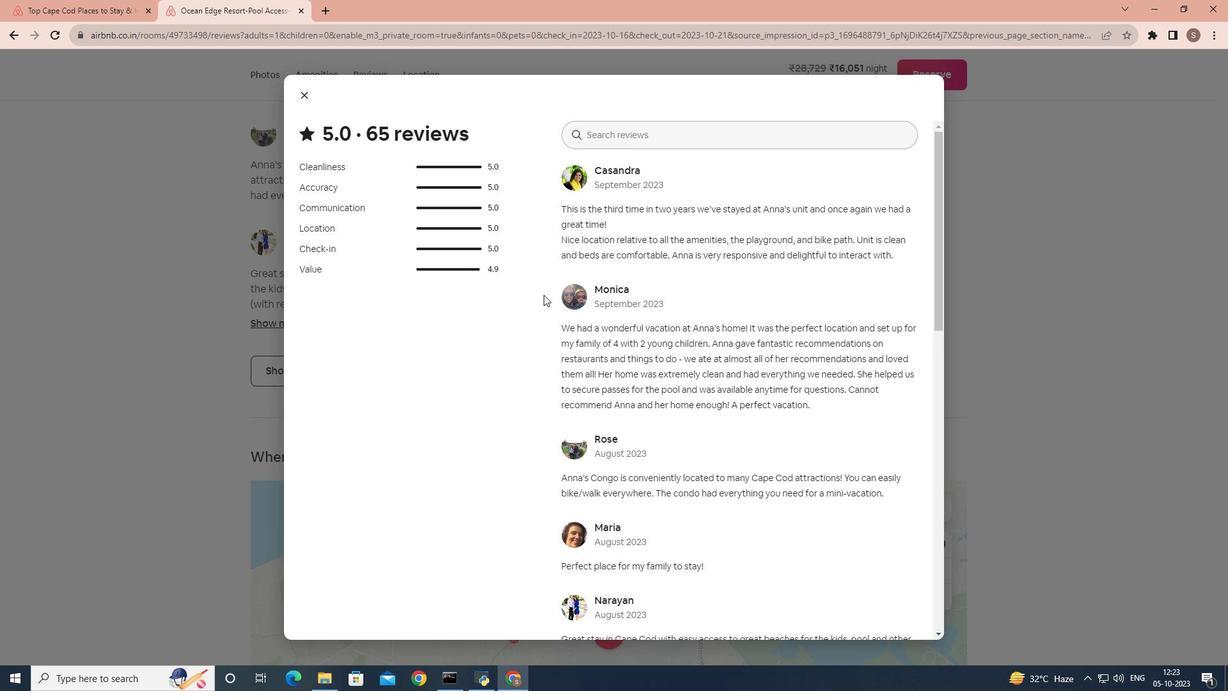 
Action: Mouse scrolled (543, 294) with delta (0, 0)
Screenshot: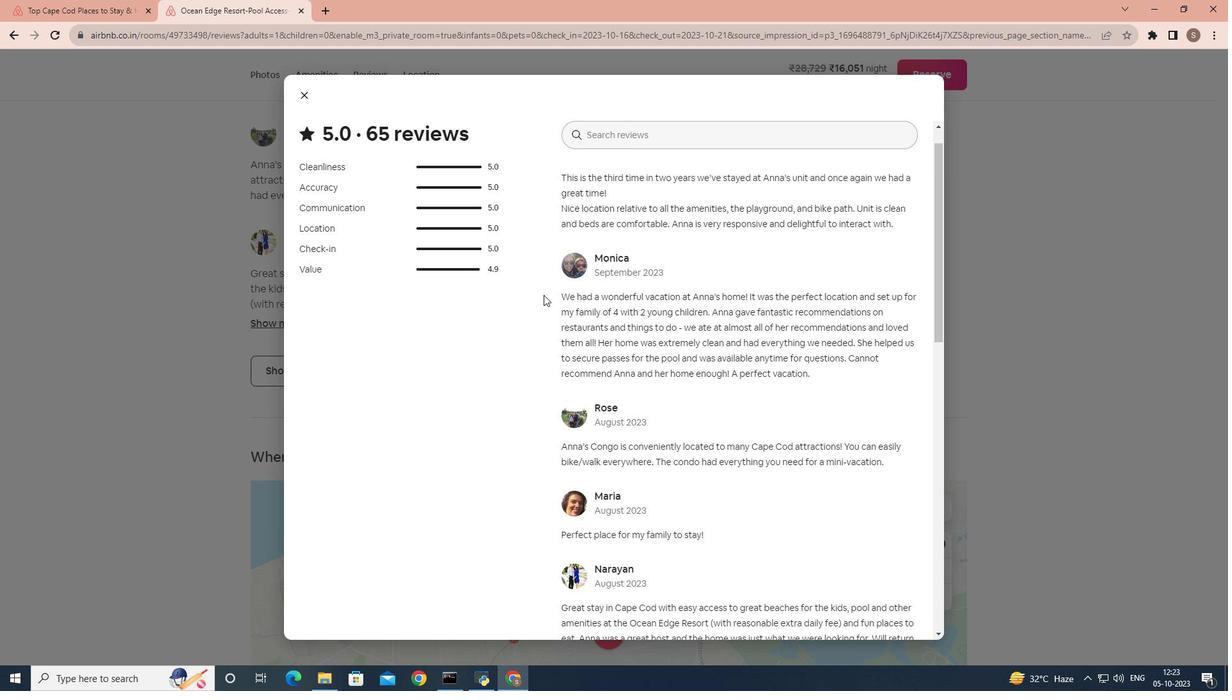 
Action: Mouse scrolled (543, 294) with delta (0, 0)
Screenshot: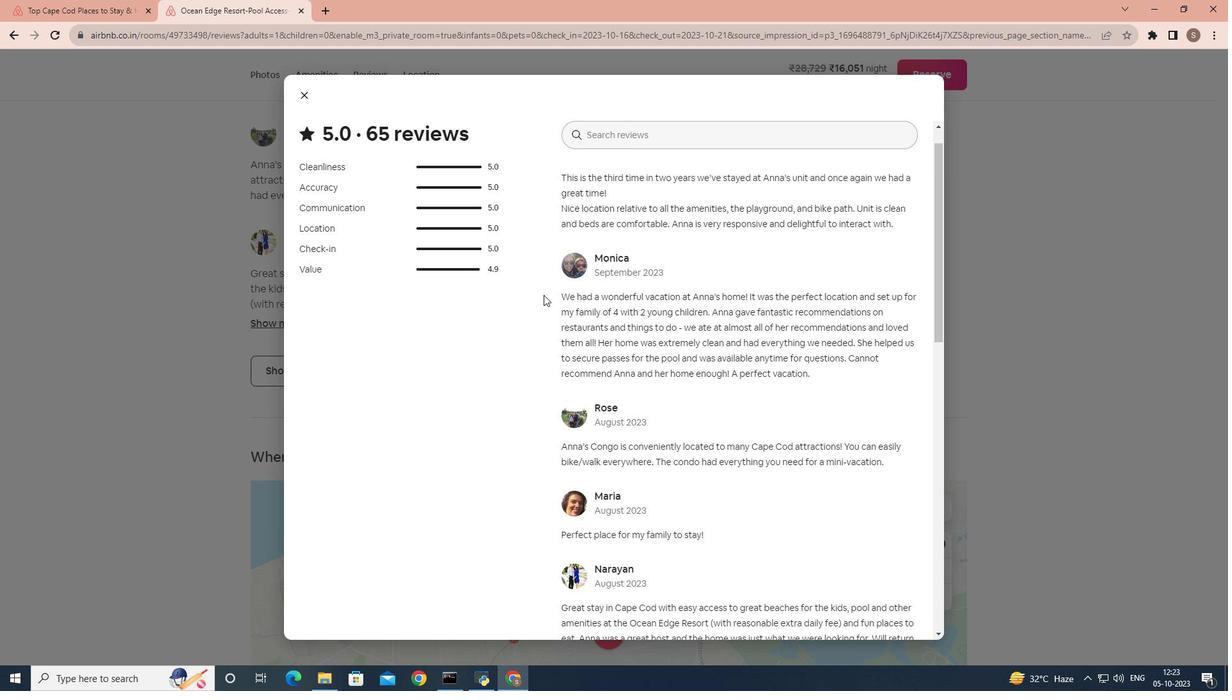 
Action: Mouse scrolled (543, 294) with delta (0, 0)
Screenshot: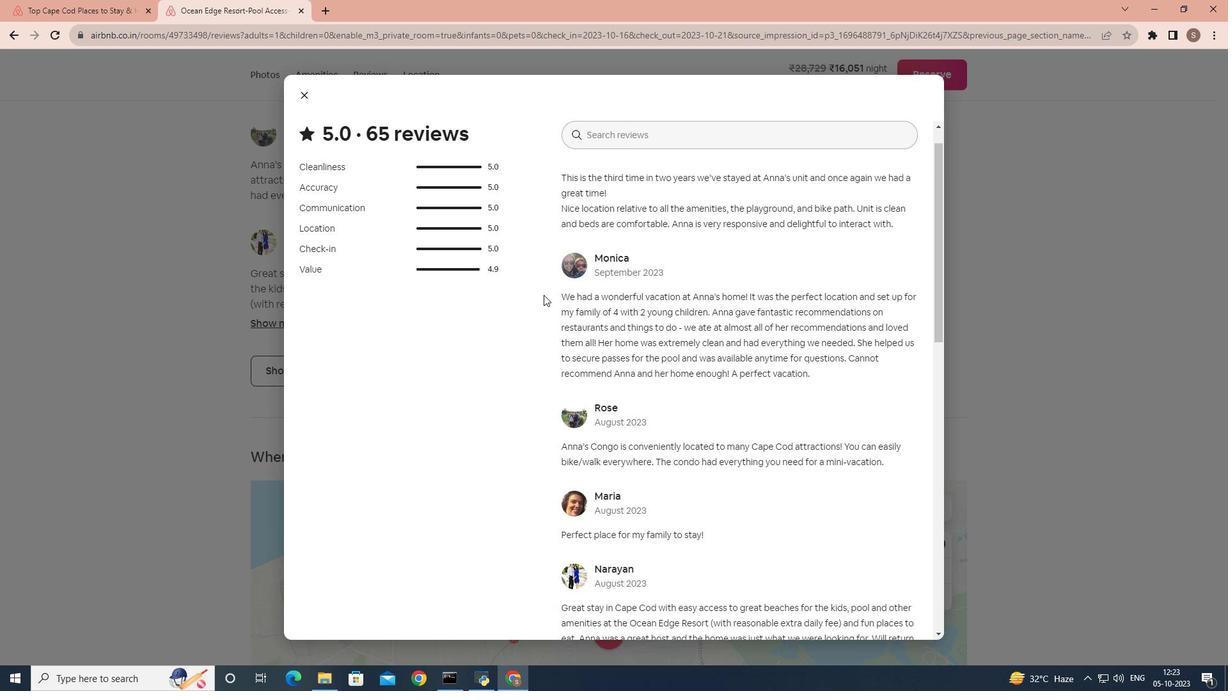 
Action: Mouse scrolled (543, 294) with delta (0, 0)
Screenshot: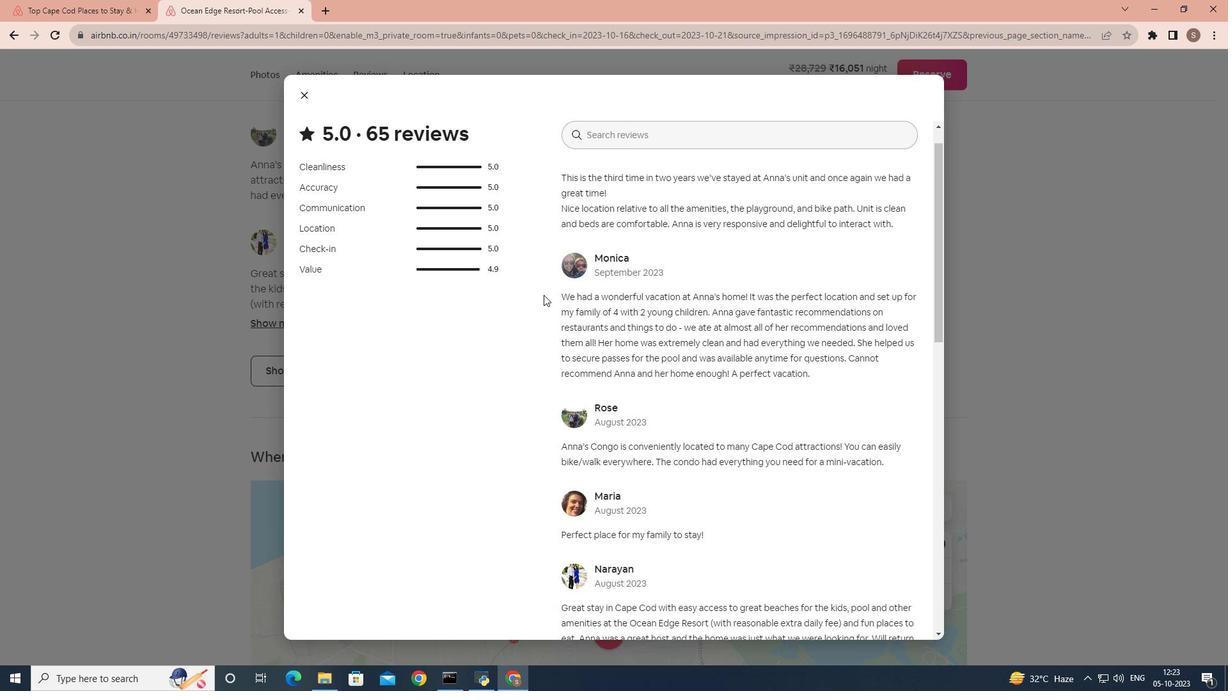 
Action: Mouse scrolled (543, 294) with delta (0, 0)
Screenshot: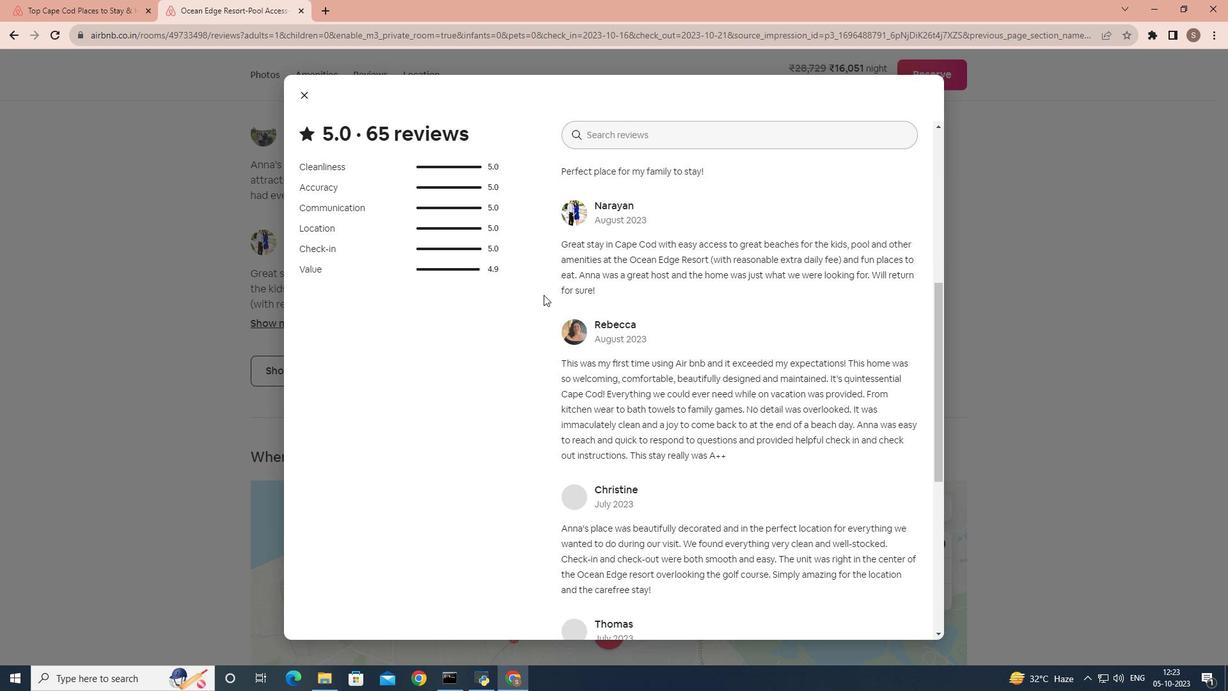 
Action: Mouse scrolled (543, 294) with delta (0, 0)
Screenshot: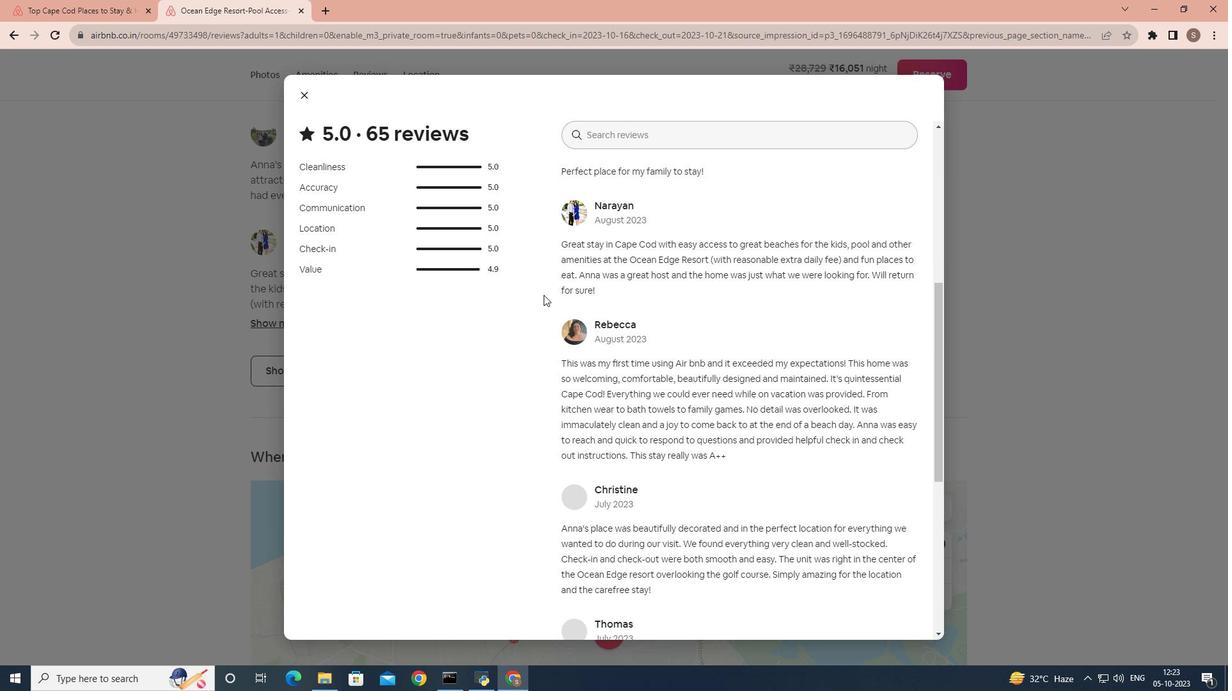 
Action: Mouse scrolled (543, 294) with delta (0, 0)
Screenshot: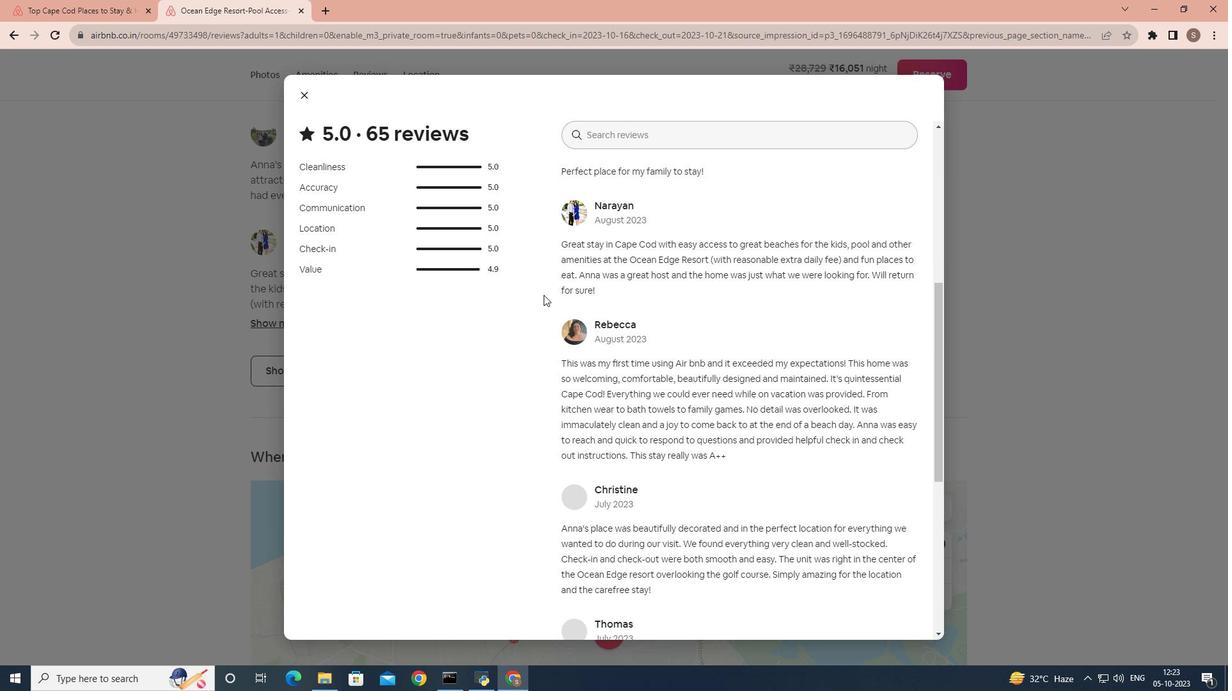 
Action: Mouse scrolled (543, 294) with delta (0, 0)
Screenshot: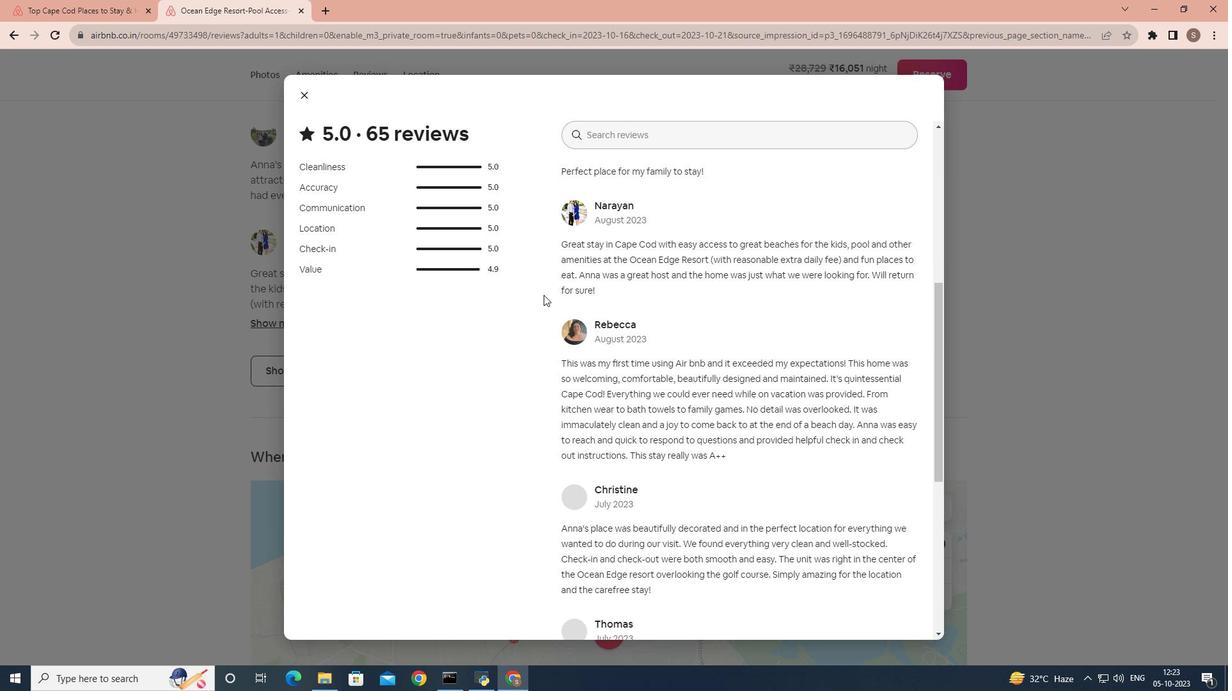 
Action: Mouse scrolled (543, 294) with delta (0, 0)
Screenshot: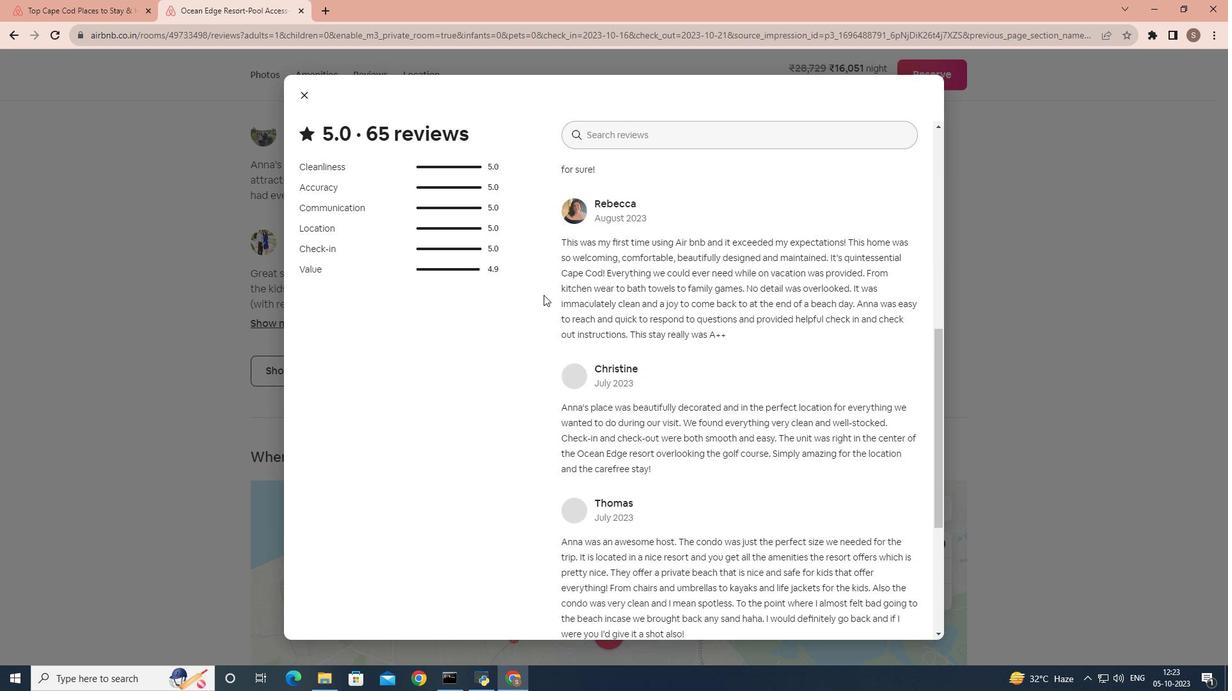
Action: Mouse scrolled (543, 294) with delta (0, 0)
Screenshot: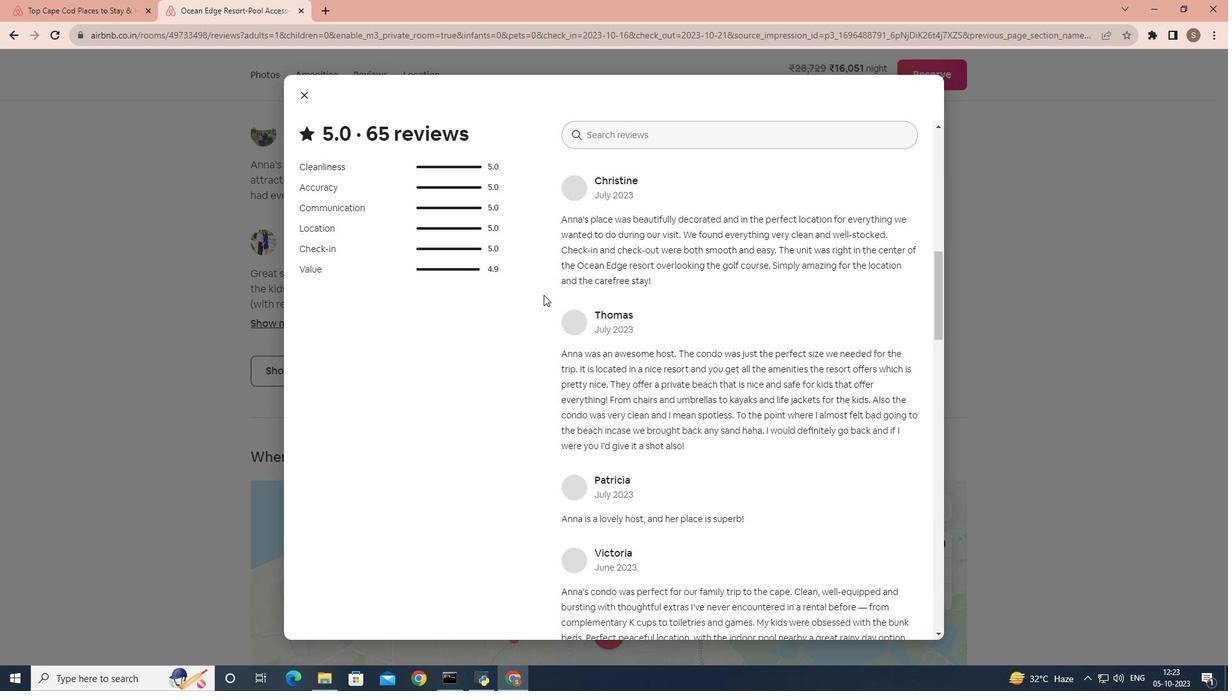 
Action: Mouse scrolled (543, 294) with delta (0, 0)
Screenshot: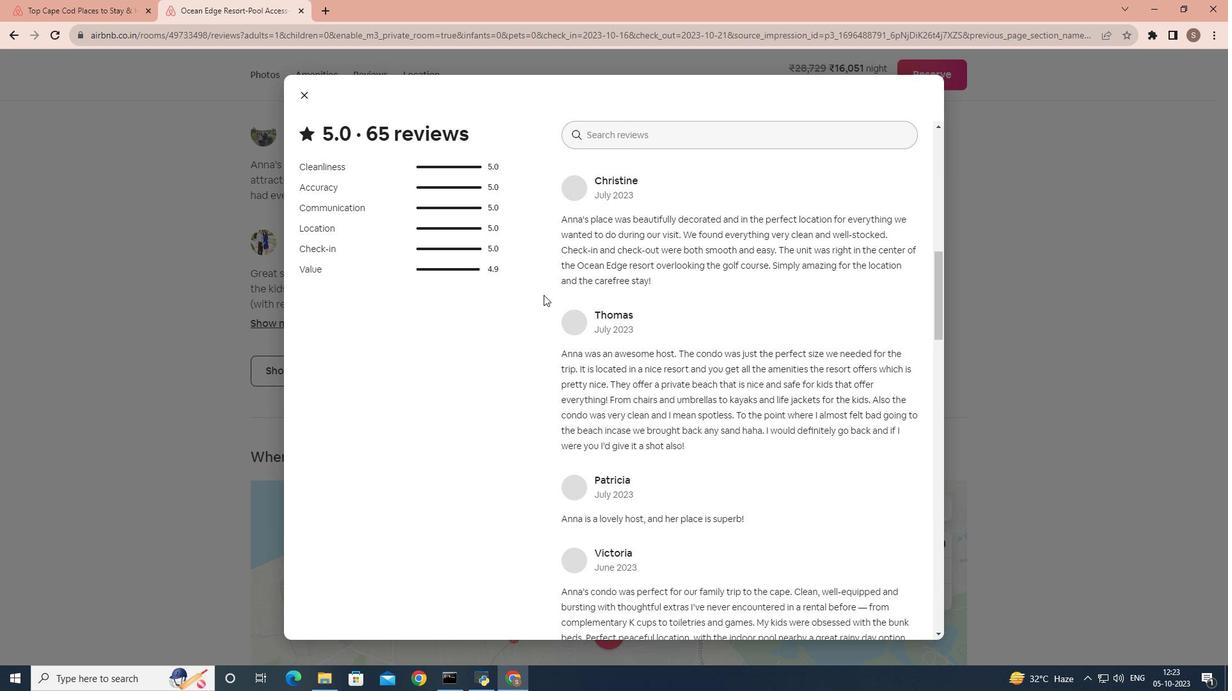 
Action: Mouse scrolled (543, 294) with delta (0, 0)
Screenshot: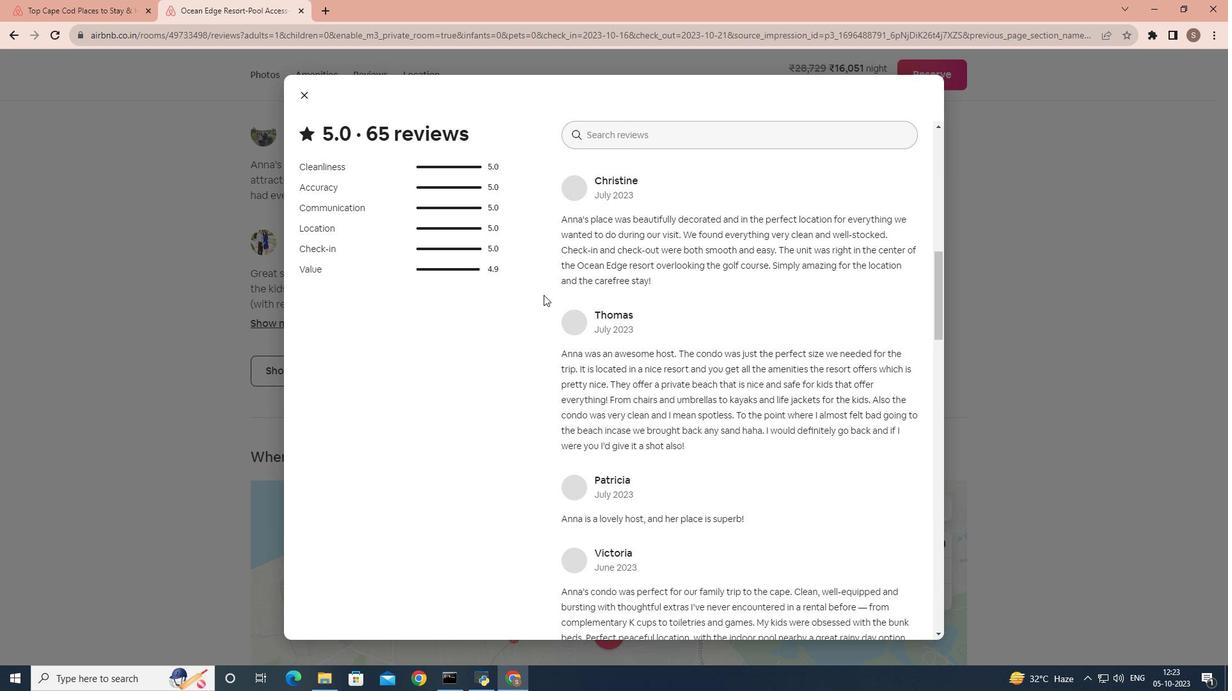 
Action: Mouse scrolled (543, 294) with delta (0, 0)
Screenshot: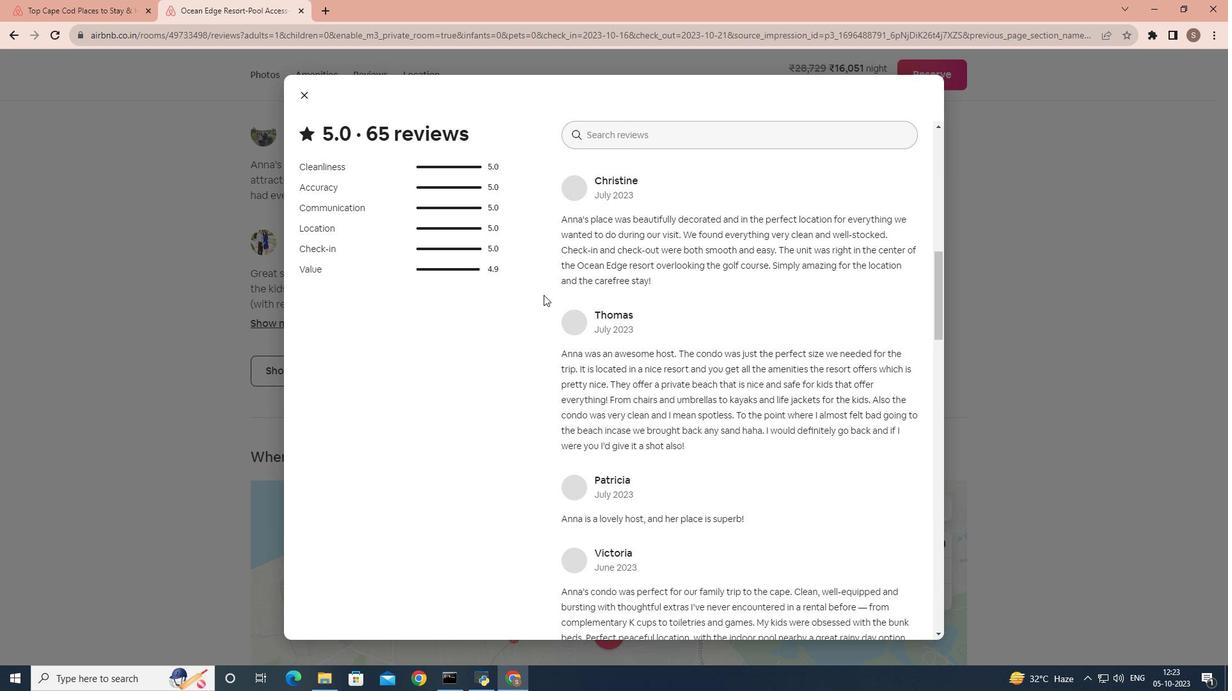 
Action: Mouse scrolled (543, 294) with delta (0, 0)
Screenshot: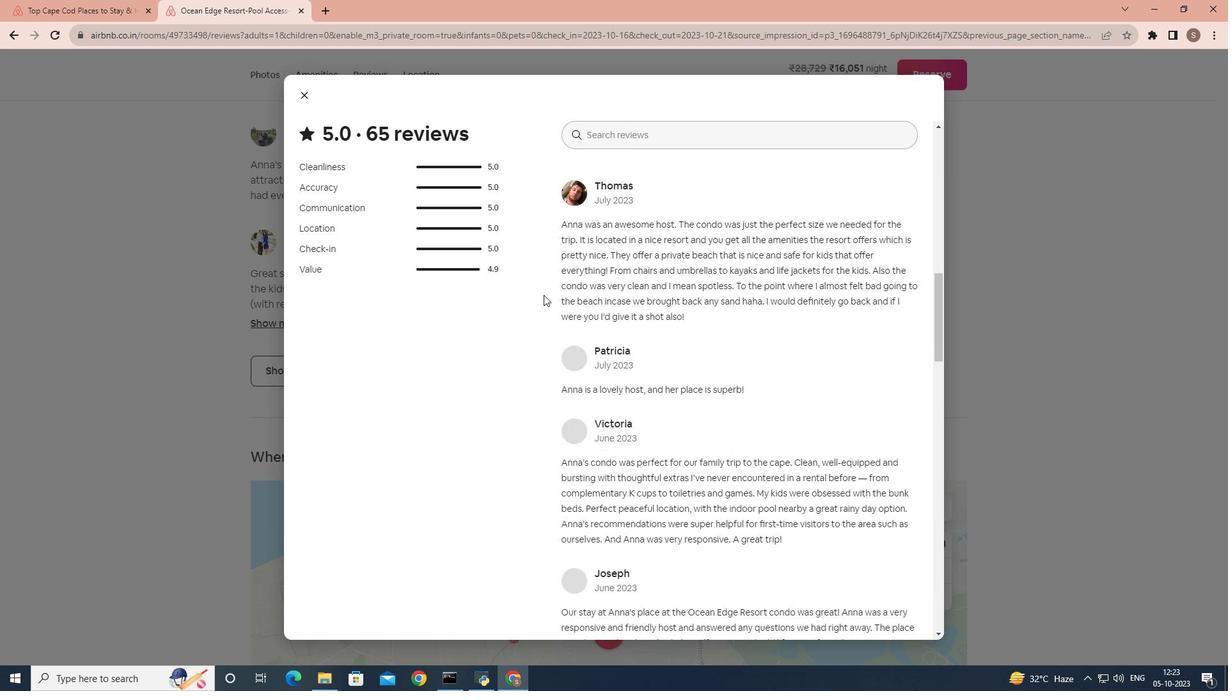 
Action: Mouse scrolled (543, 294) with delta (0, 0)
Screenshot: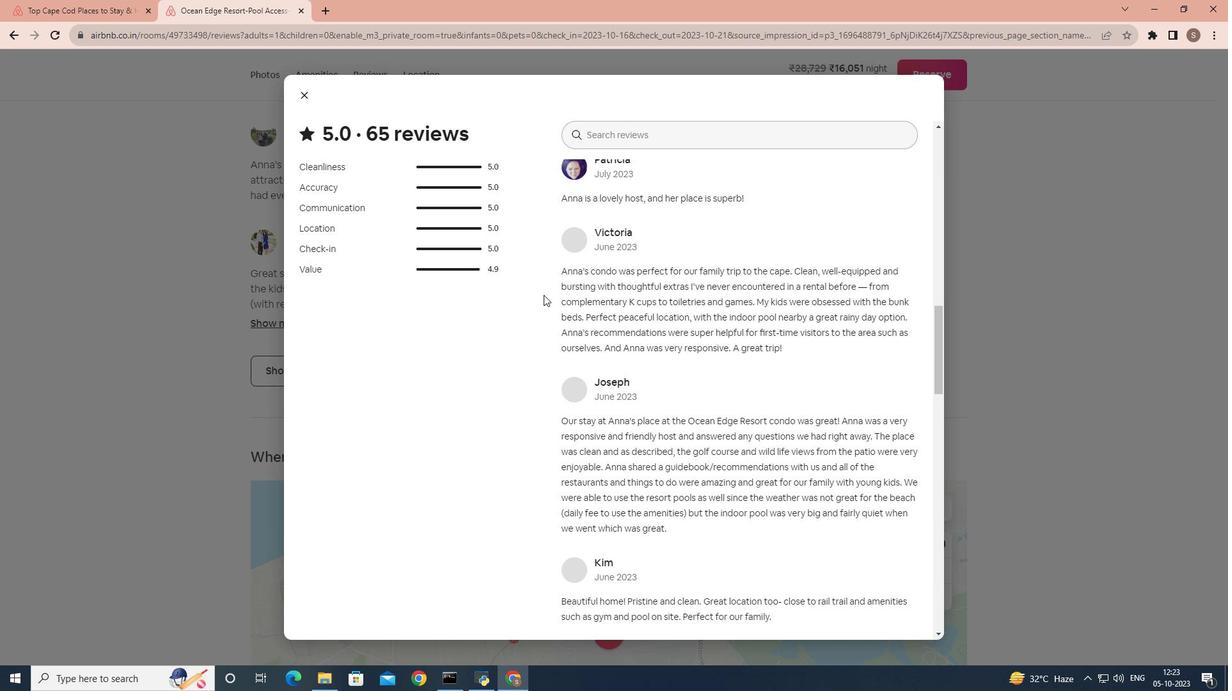 
Action: Mouse scrolled (543, 294) with delta (0, 0)
Screenshot: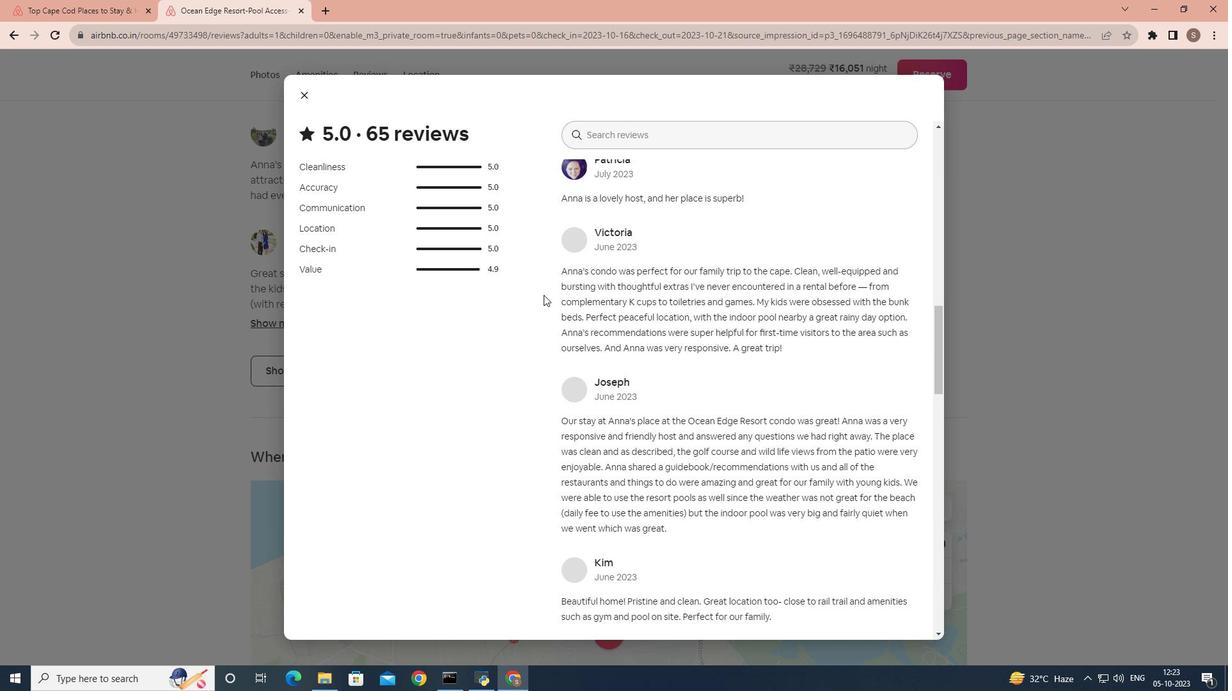 
Action: Mouse scrolled (543, 294) with delta (0, 0)
Screenshot: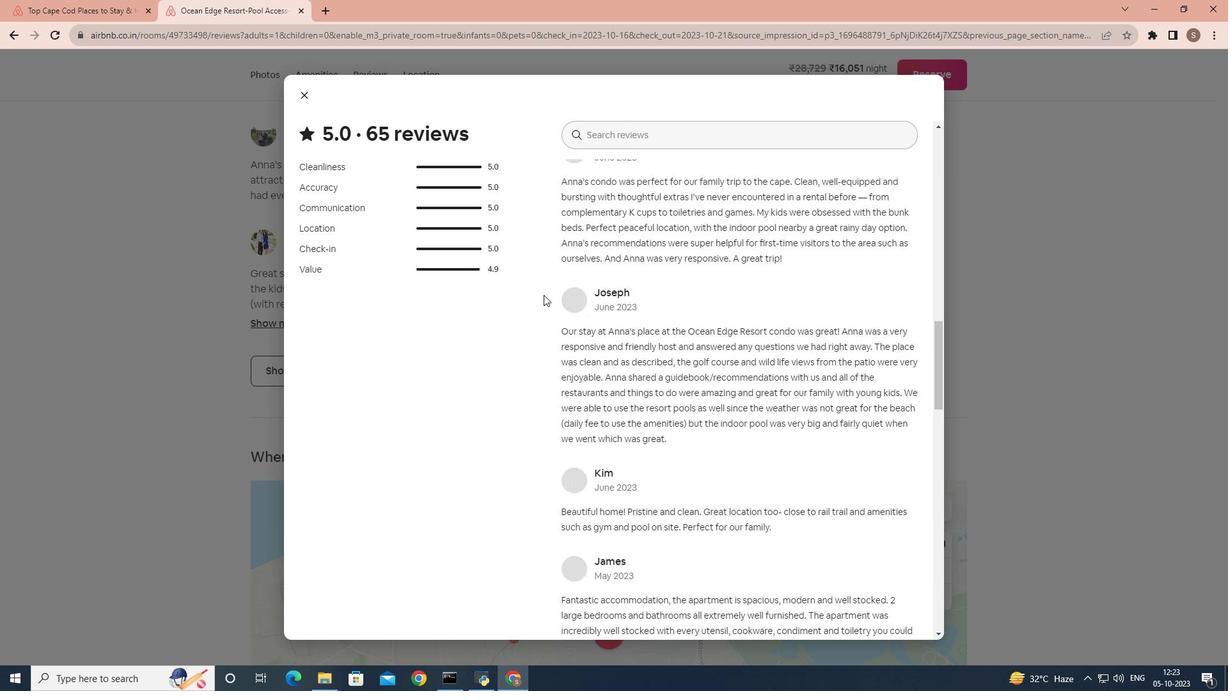 
Action: Mouse scrolled (543, 294) with delta (0, 0)
Screenshot: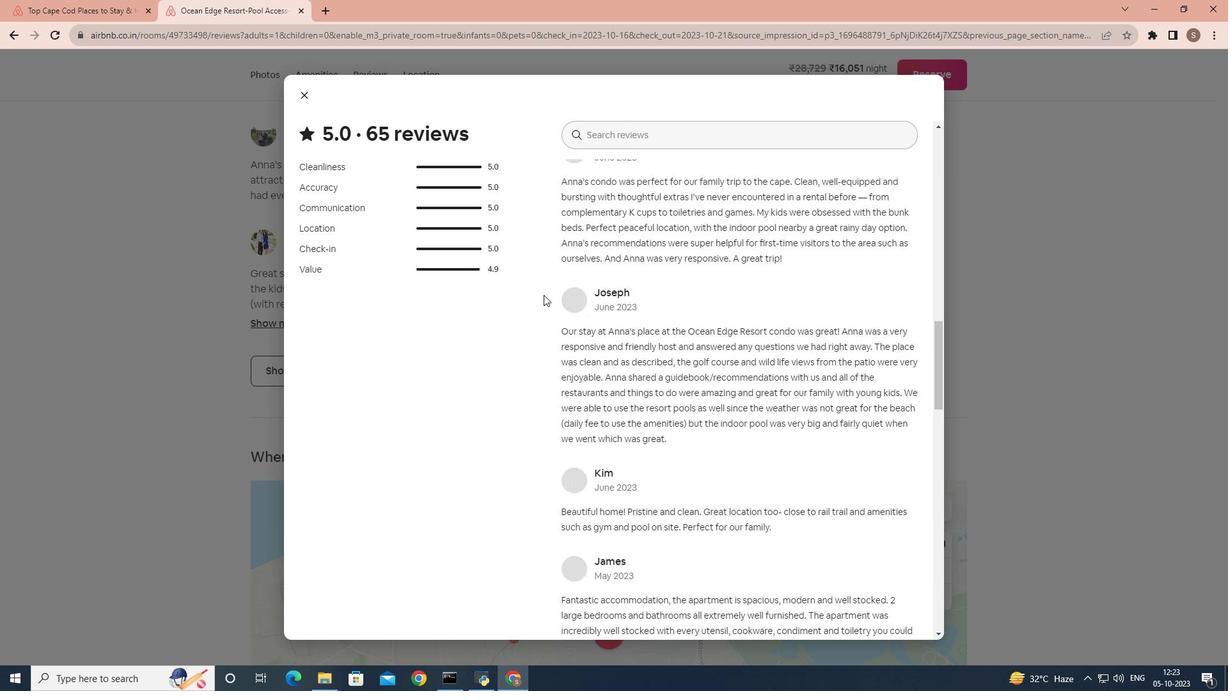 
Action: Mouse scrolled (543, 294) with delta (0, 0)
Screenshot: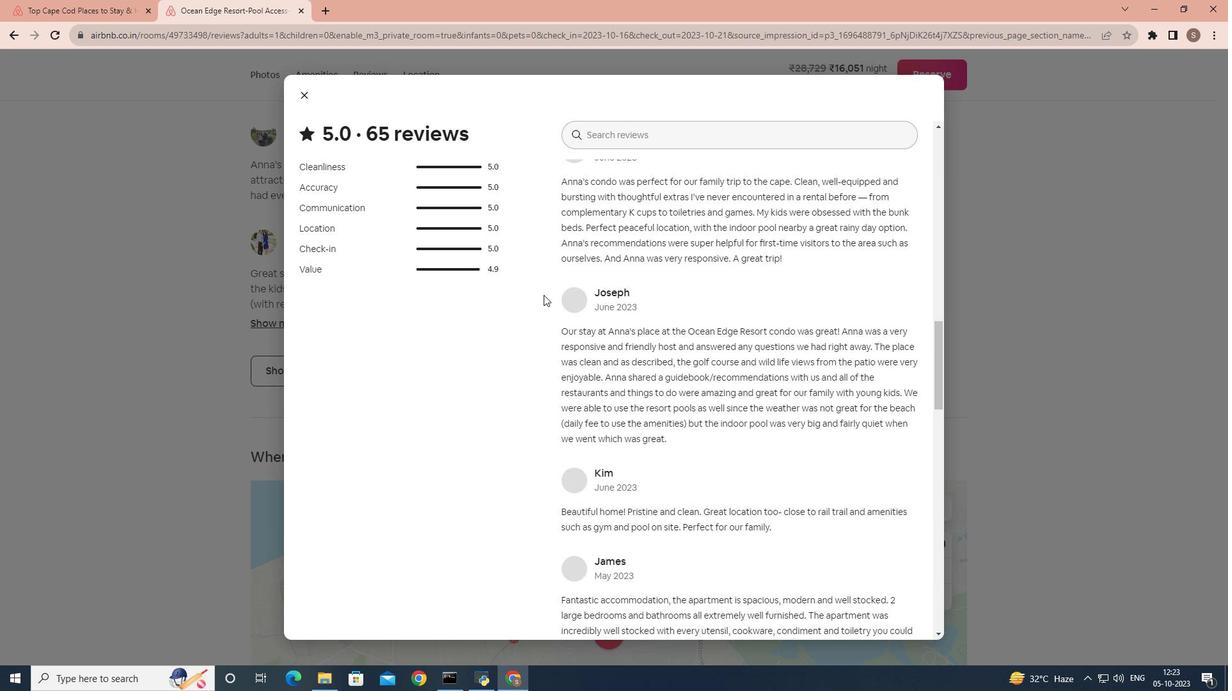 
Action: Mouse scrolled (543, 294) with delta (0, 0)
Screenshot: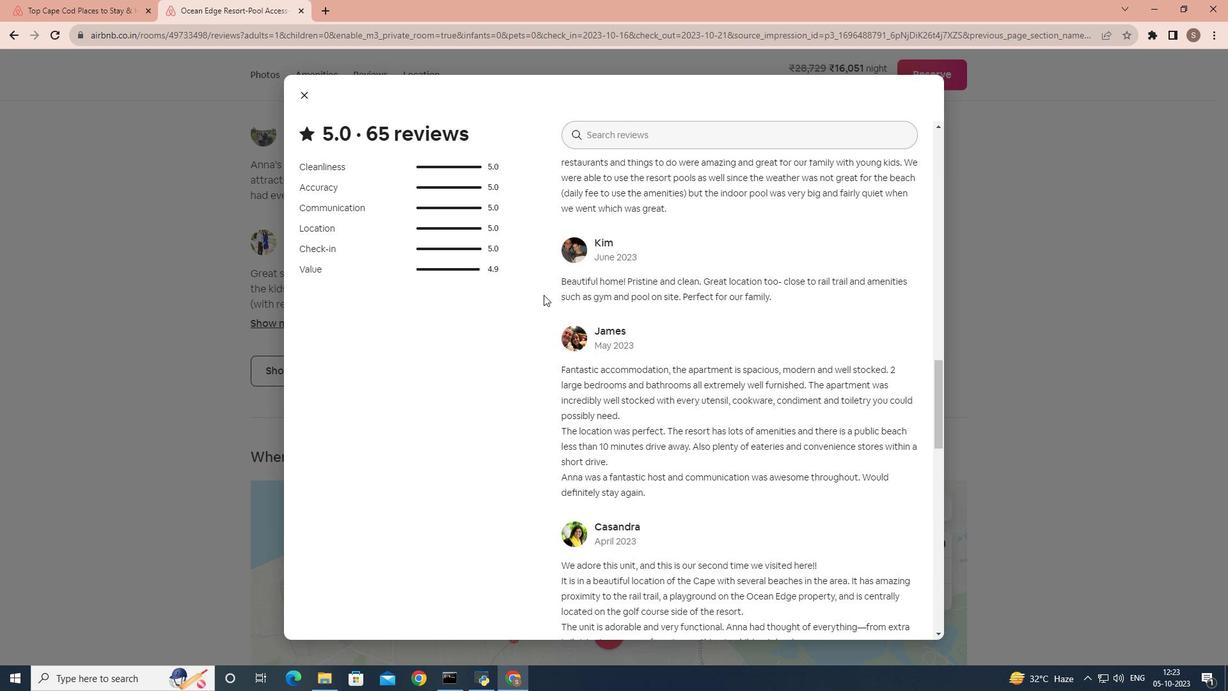 
Action: Mouse scrolled (543, 294) with delta (0, 0)
Screenshot: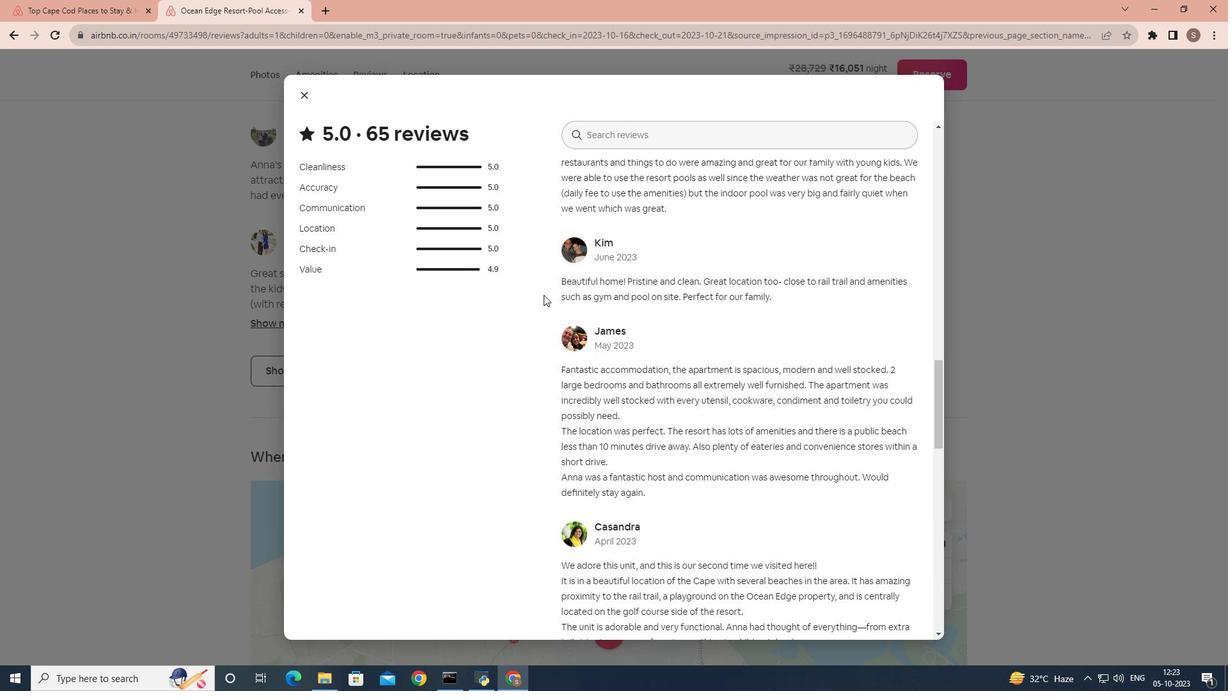 
Action: Mouse scrolled (543, 294) with delta (0, 0)
Screenshot: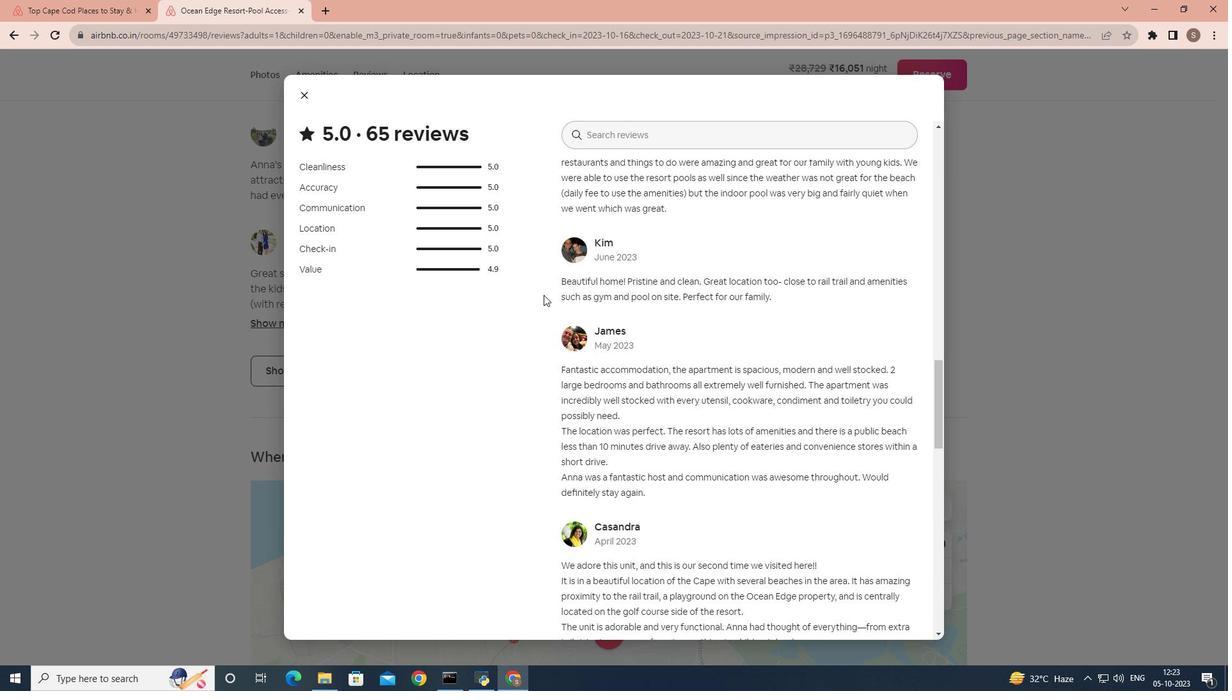 
Action: Mouse scrolled (543, 294) with delta (0, 0)
Screenshot: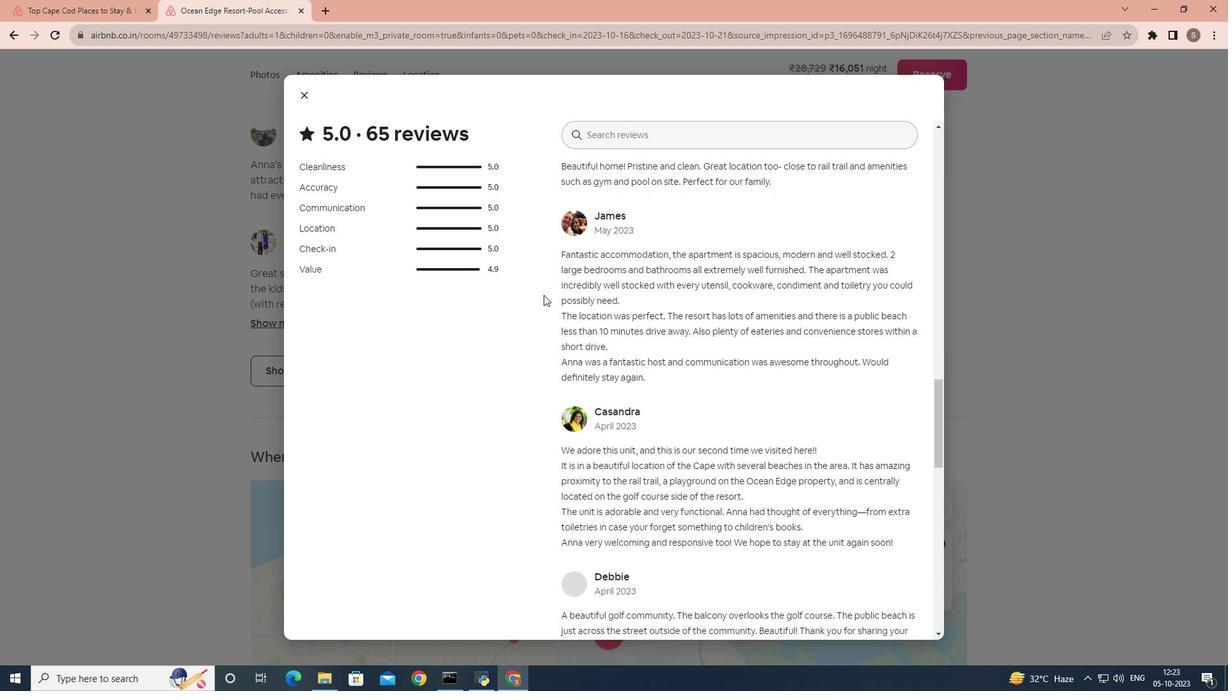
Action: Mouse scrolled (543, 294) with delta (0, 0)
Screenshot: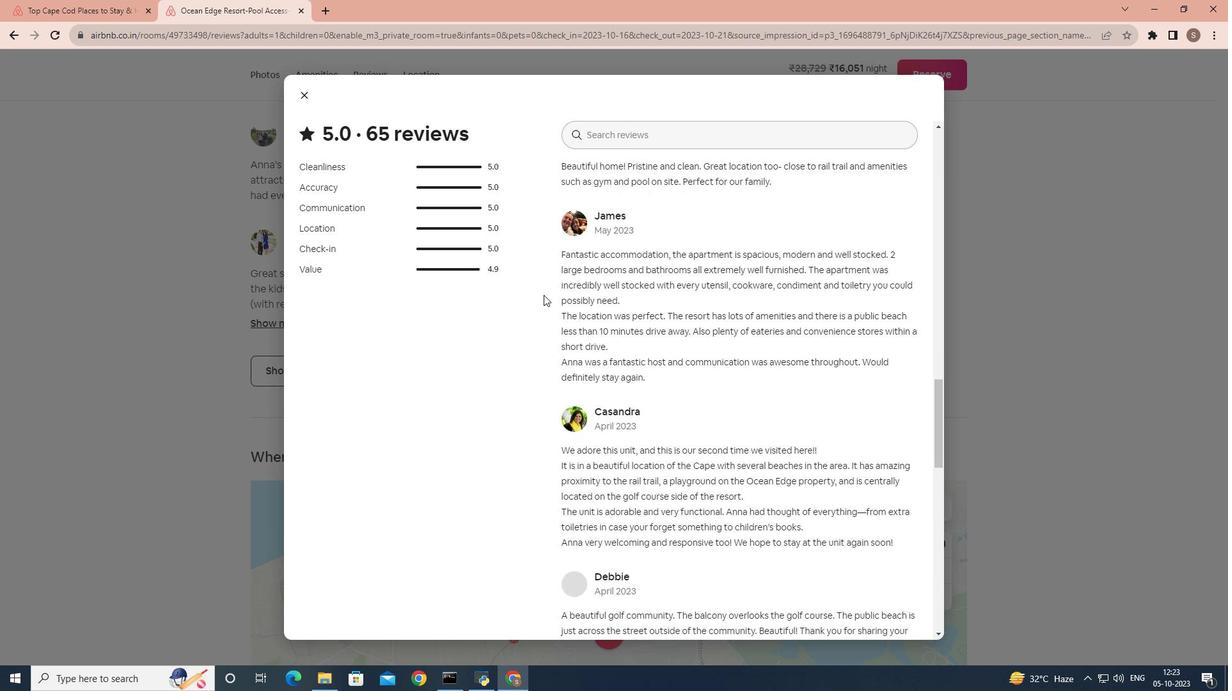
Action: Mouse scrolled (543, 294) with delta (0, 0)
Screenshot: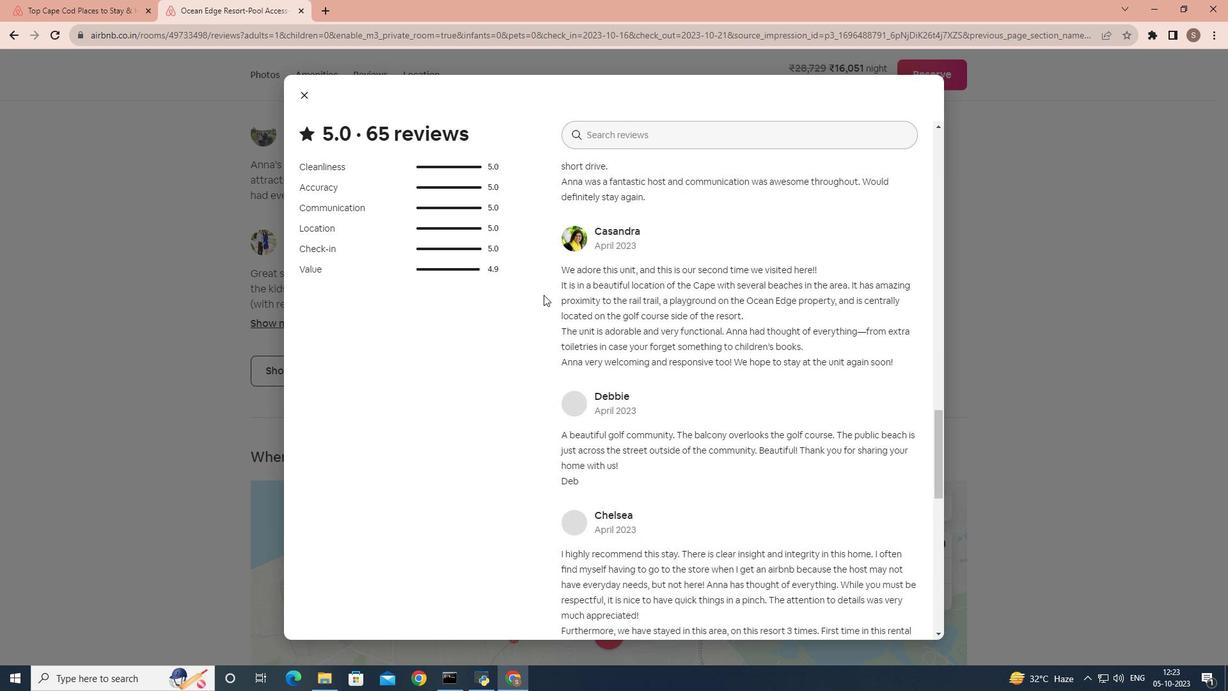 
Action: Mouse scrolled (543, 294) with delta (0, 0)
Screenshot: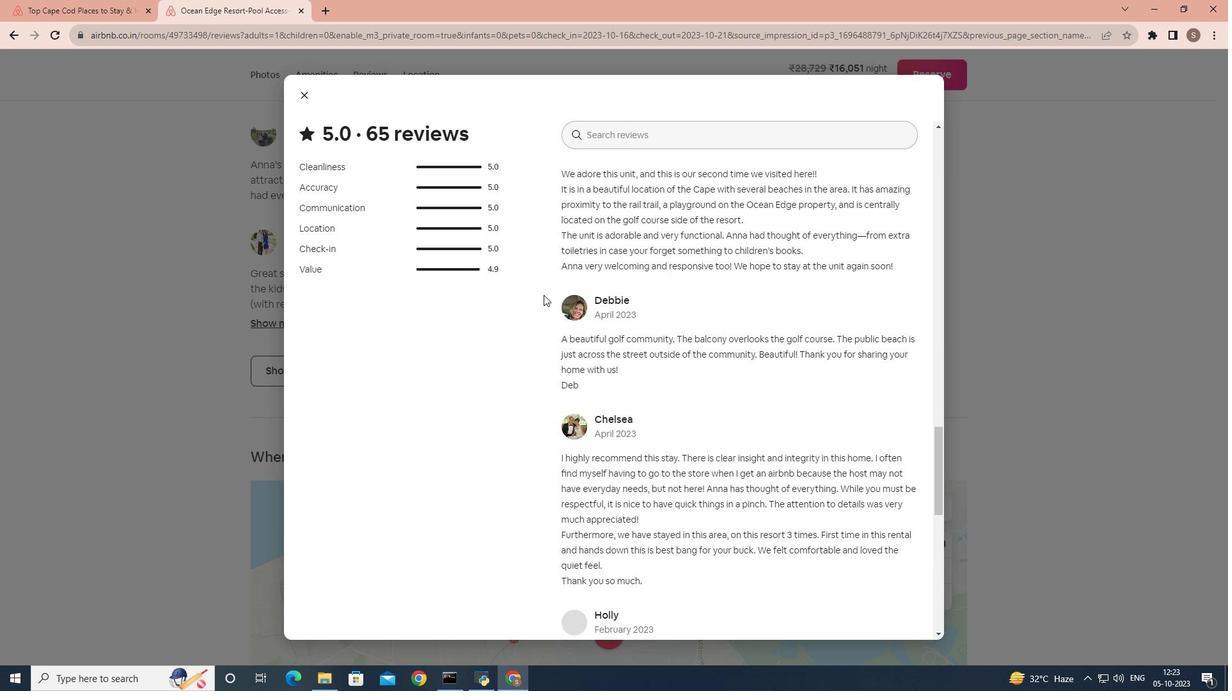 
Action: Mouse scrolled (543, 294) with delta (0, 0)
Screenshot: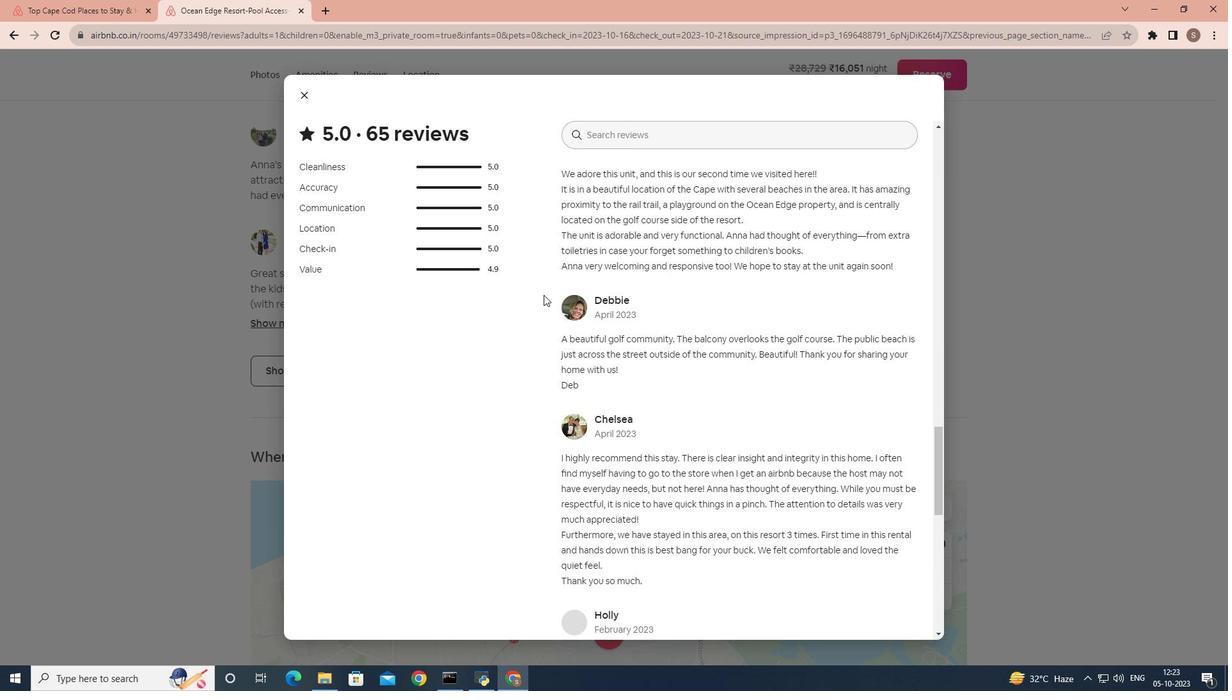 
Action: Mouse scrolled (543, 294) with delta (0, 0)
Screenshot: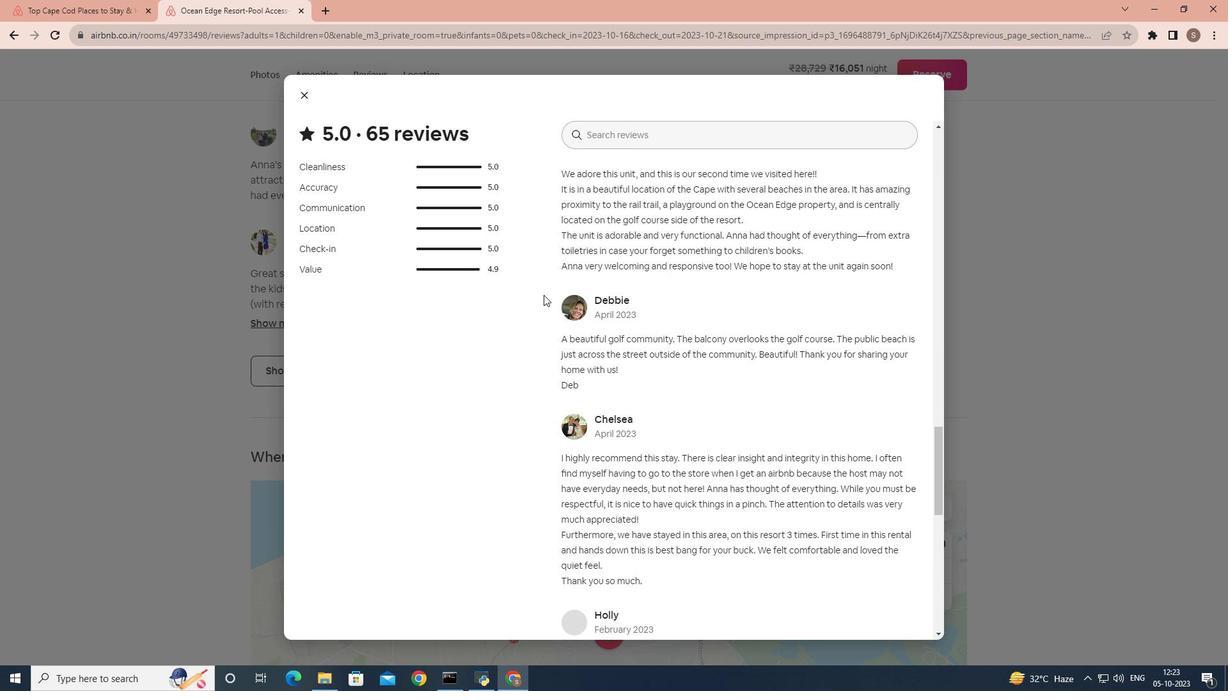 
Action: Mouse scrolled (543, 294) with delta (0, 0)
Screenshot: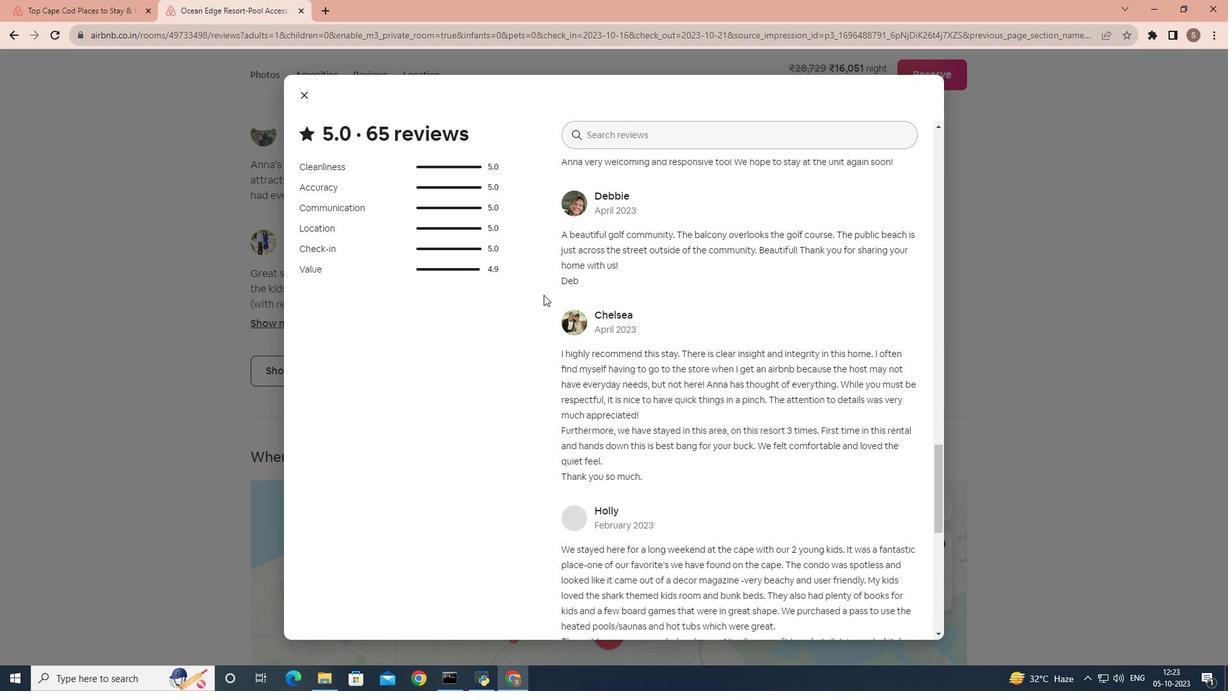 
Action: Mouse scrolled (543, 294) with delta (0, 0)
Screenshot: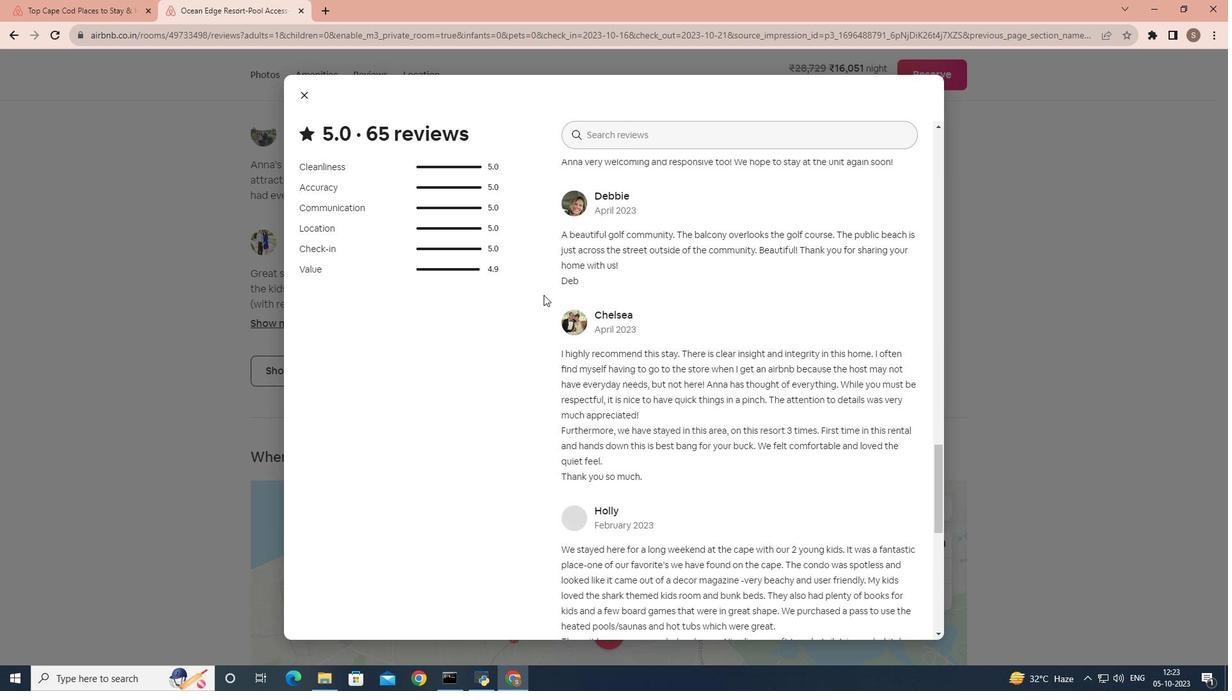 
Action: Mouse scrolled (543, 294) with delta (0, 0)
Screenshot: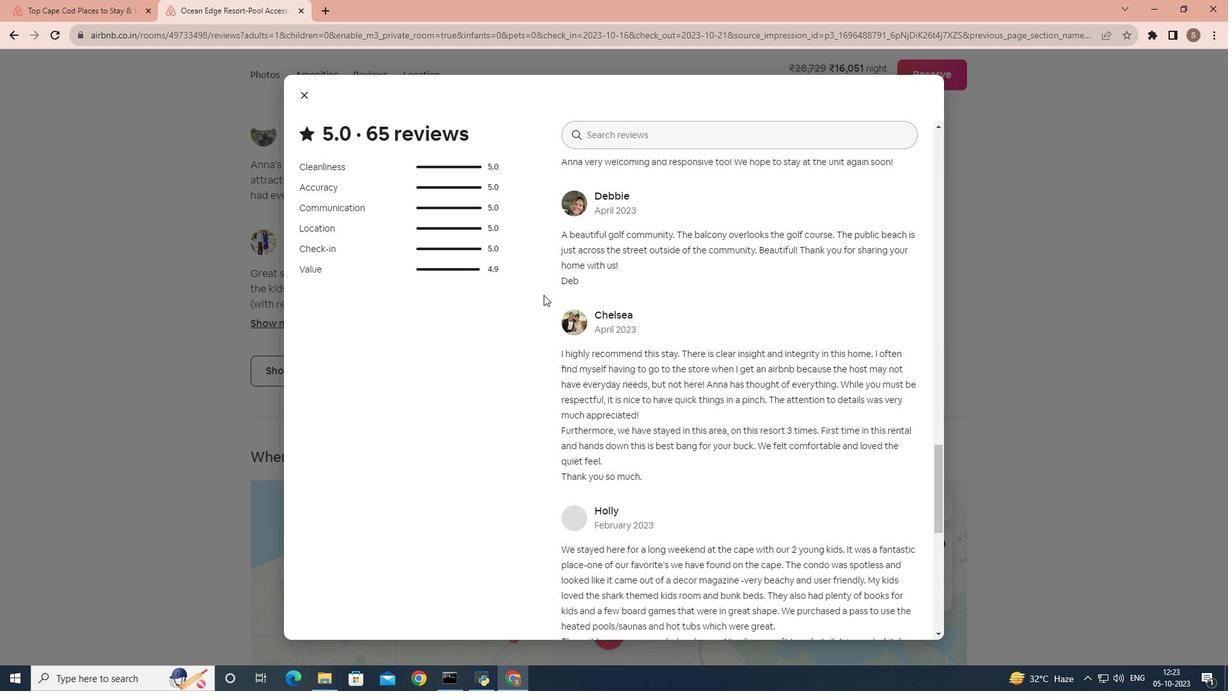 
Action: Mouse scrolled (543, 294) with delta (0, 0)
Screenshot: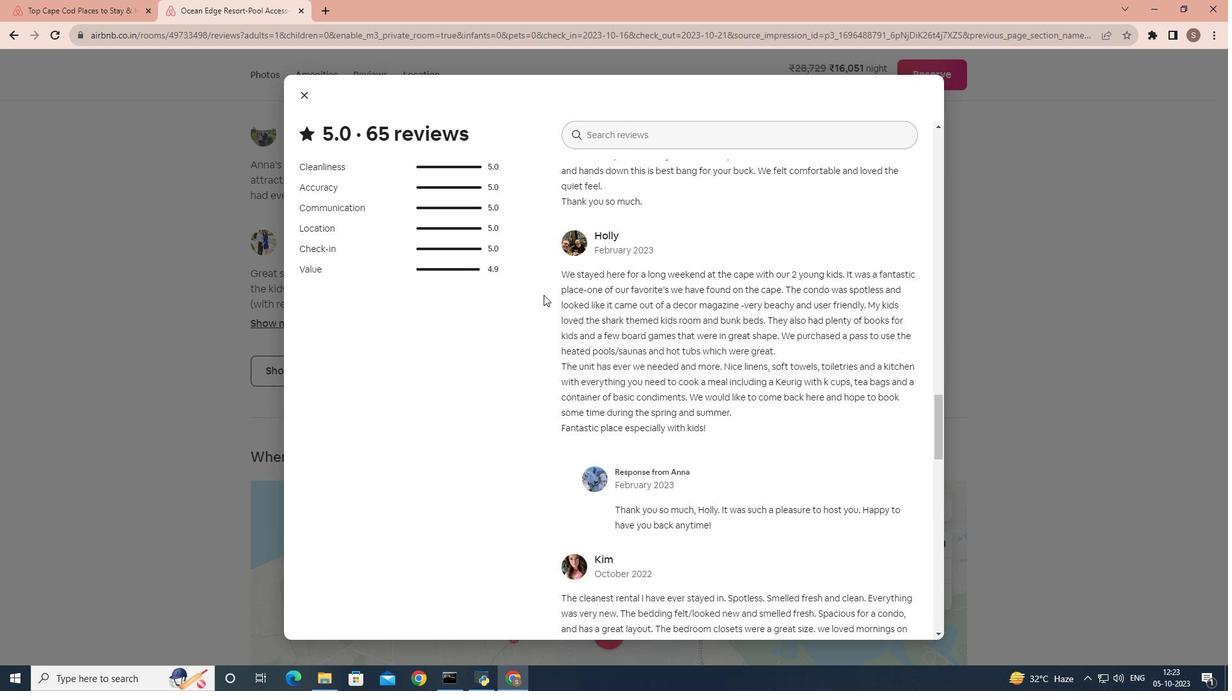 
Action: Mouse scrolled (543, 294) with delta (0, 0)
Screenshot: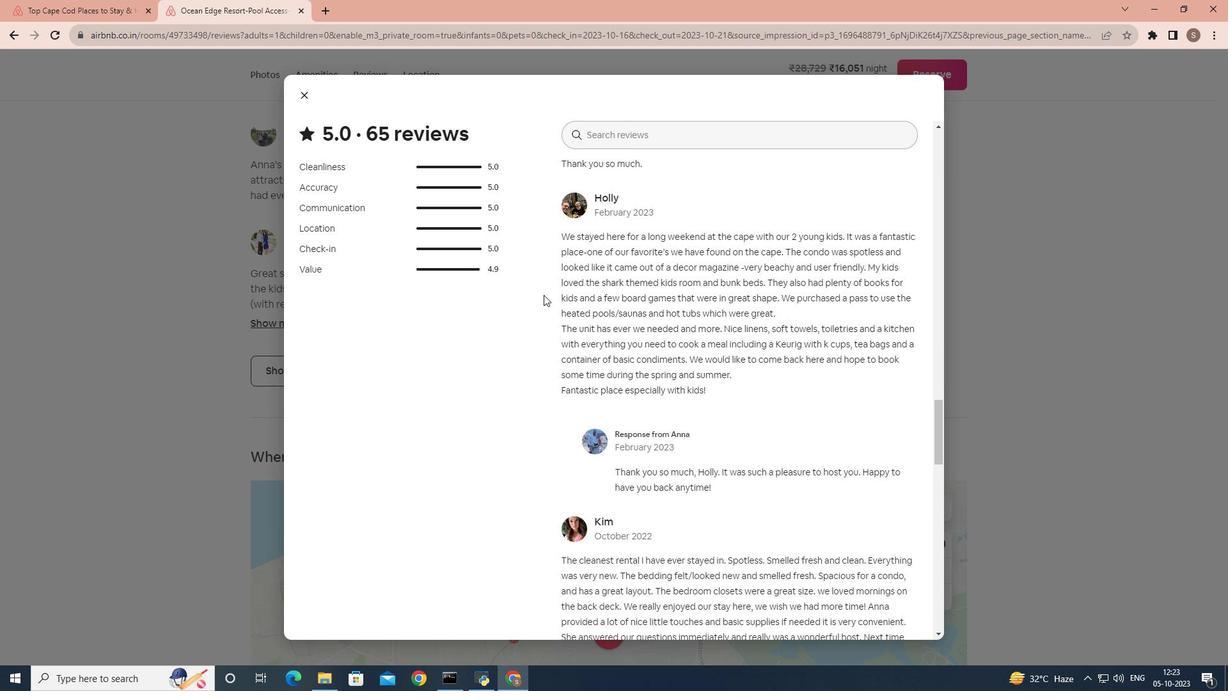 
Action: Mouse scrolled (543, 294) with delta (0, 0)
Screenshot: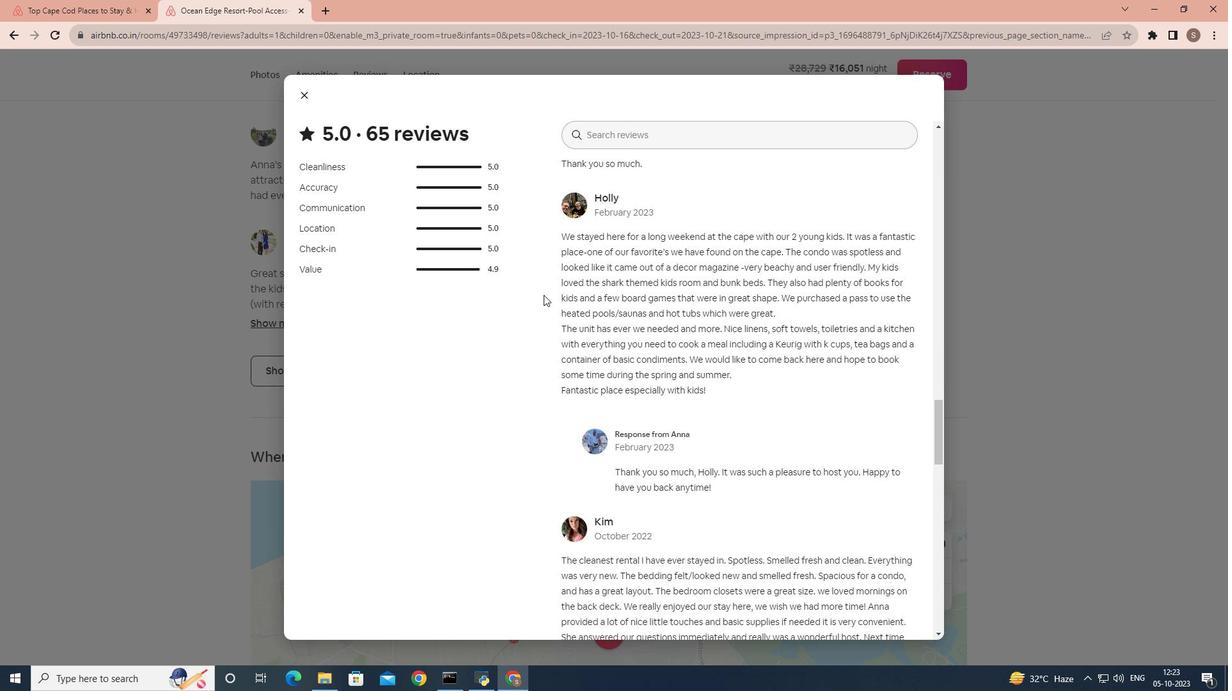 
Action: Mouse scrolled (543, 294) with delta (0, 0)
Screenshot: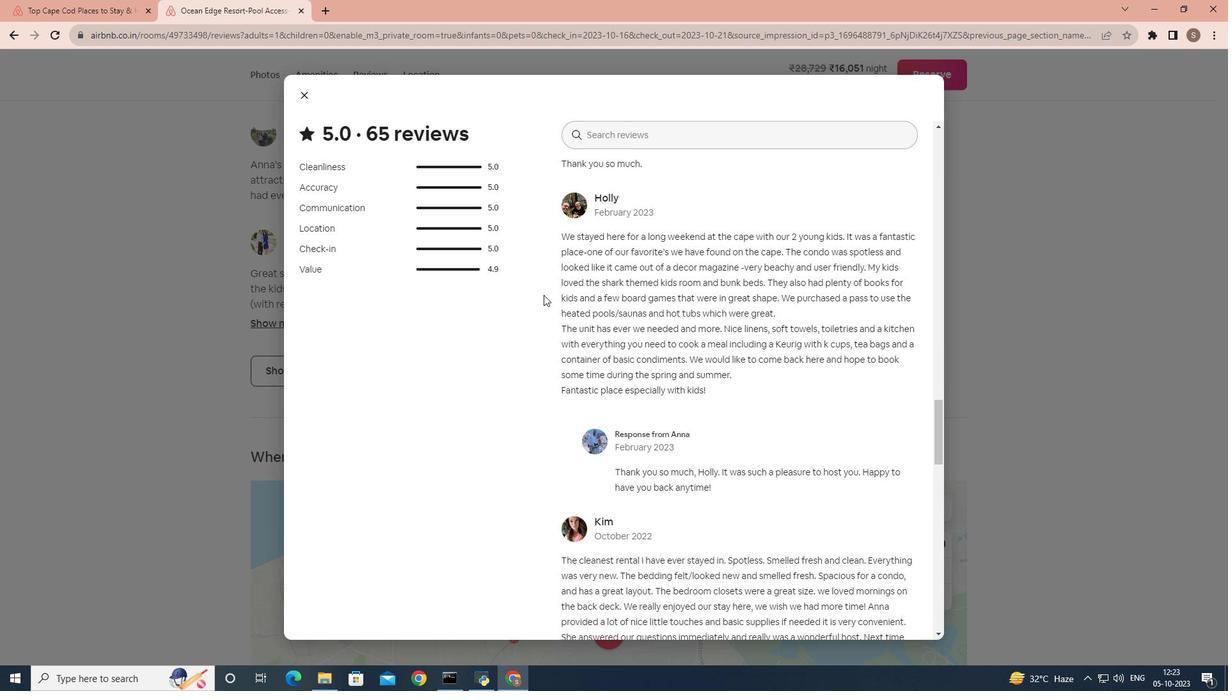 
Action: Mouse scrolled (543, 294) with delta (0, 0)
Screenshot: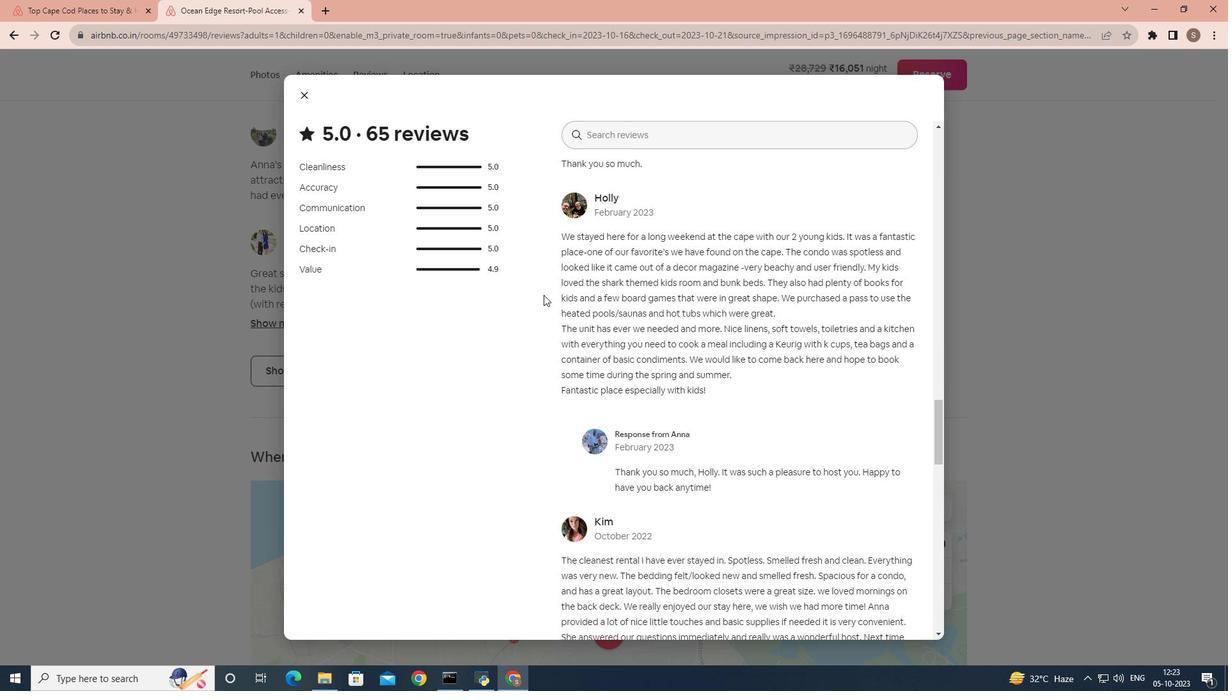 
Action: Mouse scrolled (543, 294) with delta (0, 0)
Screenshot: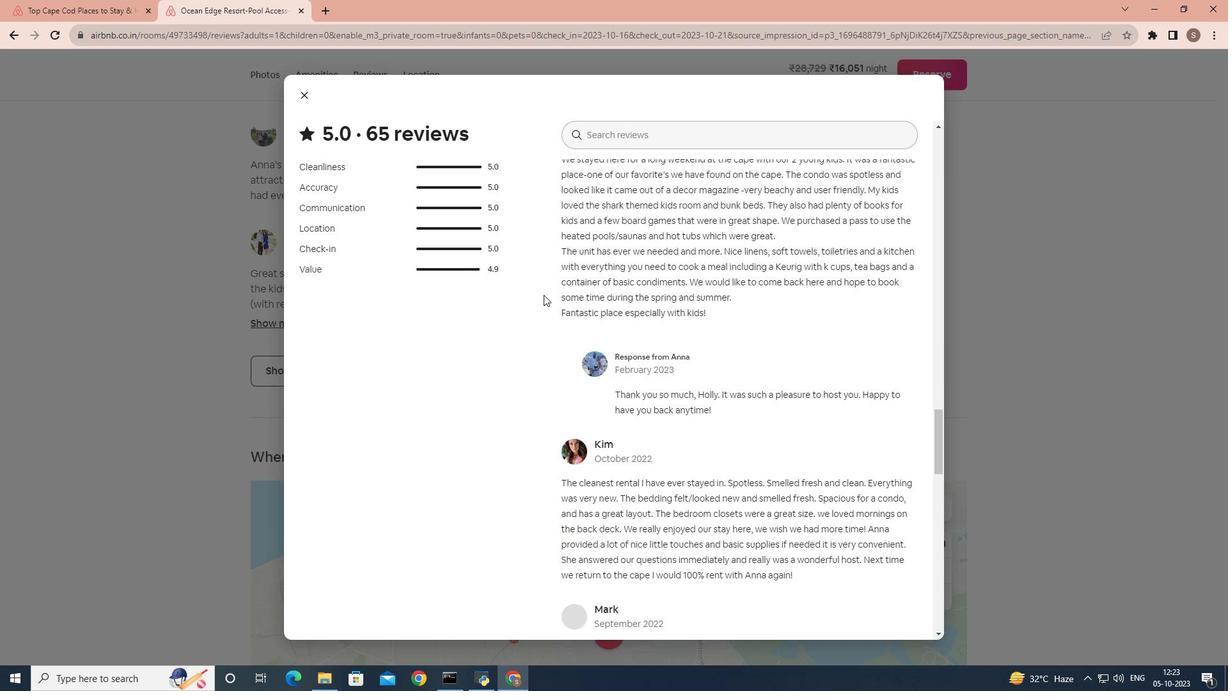 
Action: Mouse scrolled (543, 294) with delta (0, 0)
Screenshot: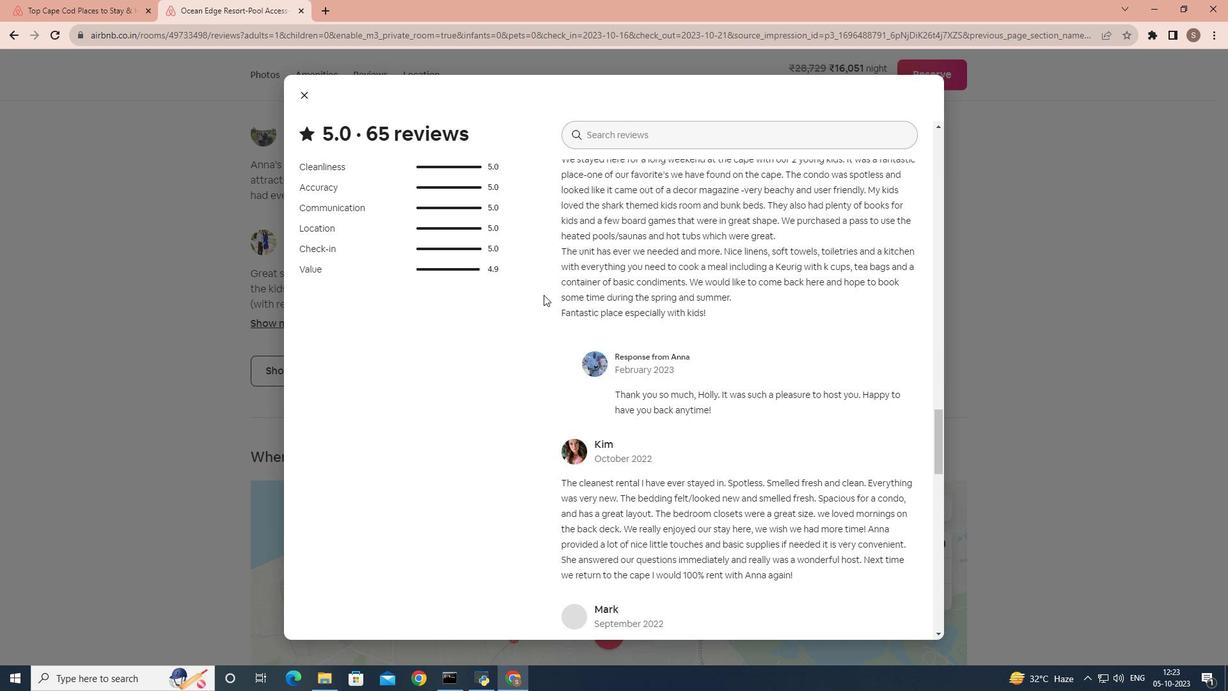 
Action: Mouse scrolled (543, 294) with delta (0, 0)
Screenshot: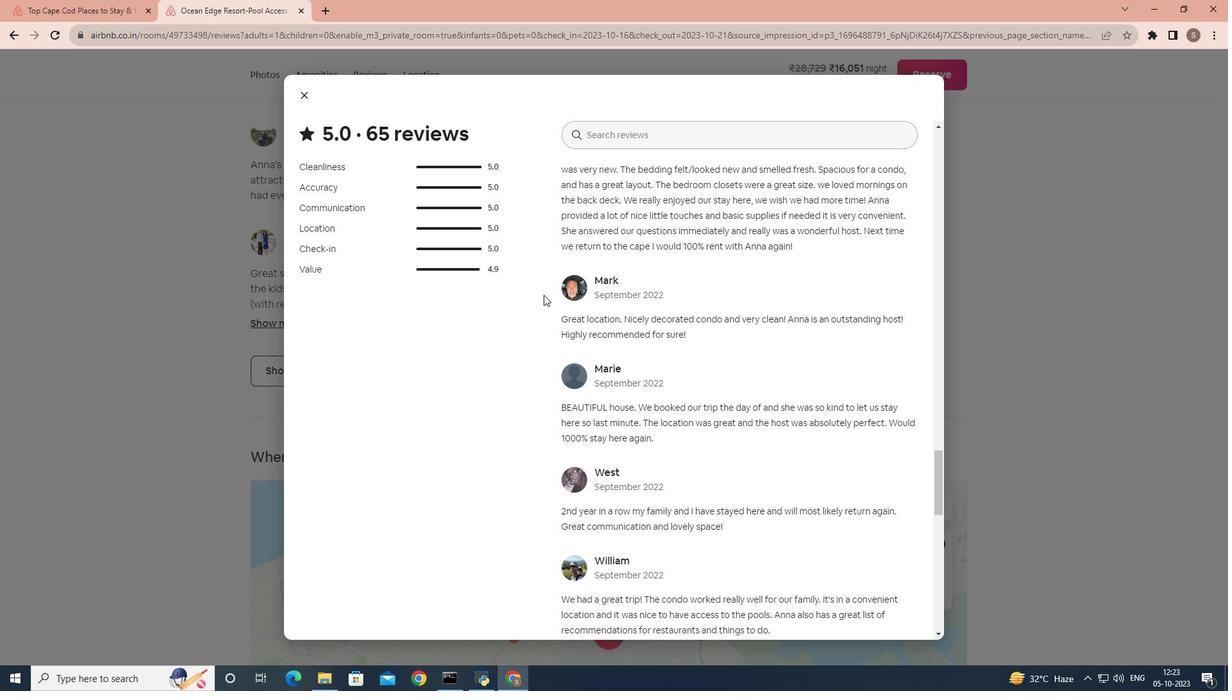 
Action: Mouse scrolled (543, 294) with delta (0, 0)
Screenshot: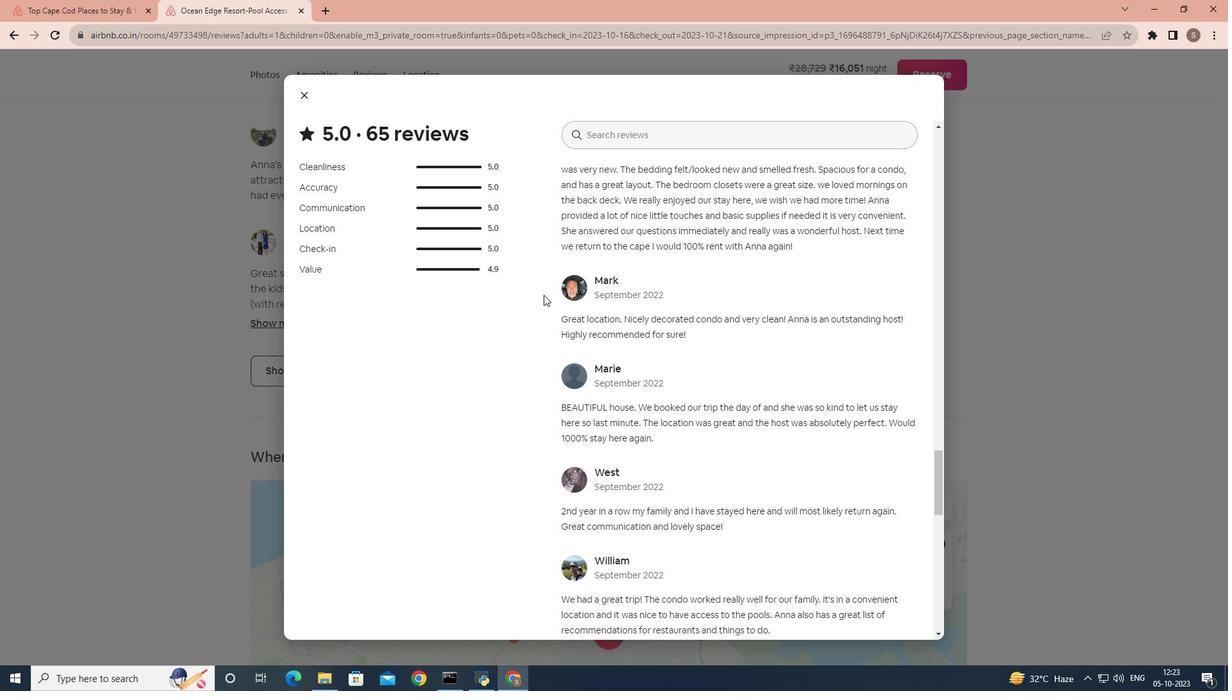 
Action: Mouse scrolled (543, 294) with delta (0, 0)
Screenshot: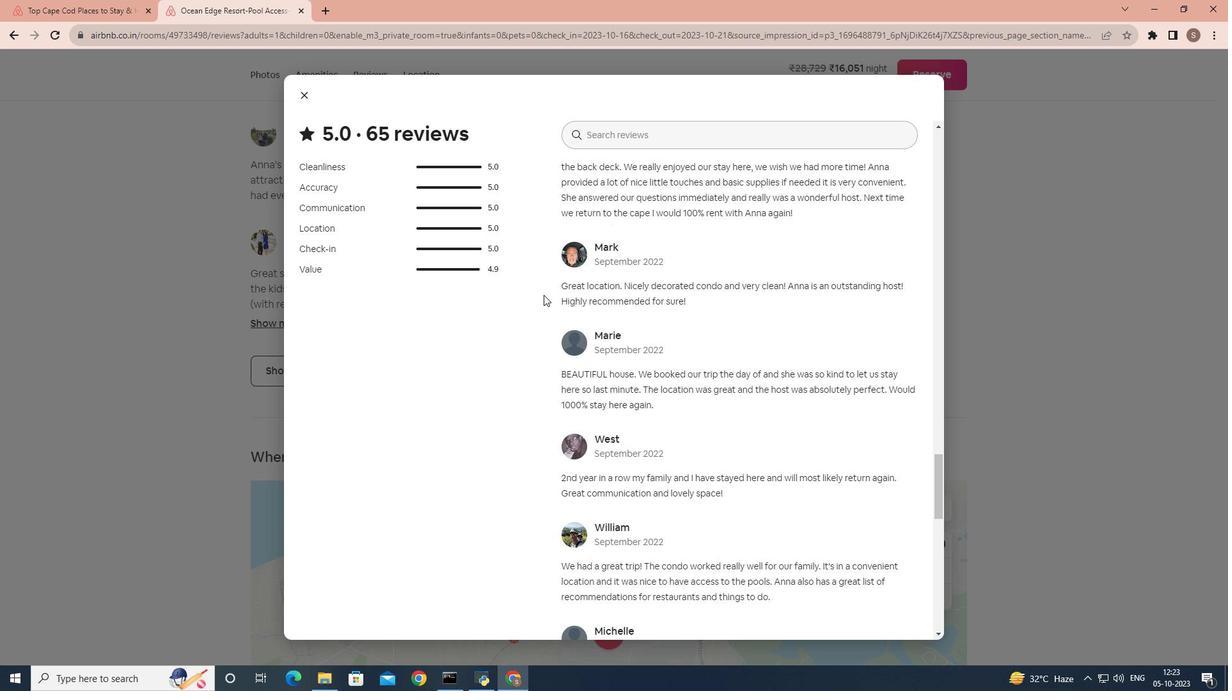 
Action: Mouse scrolled (543, 294) with delta (0, 0)
Screenshot: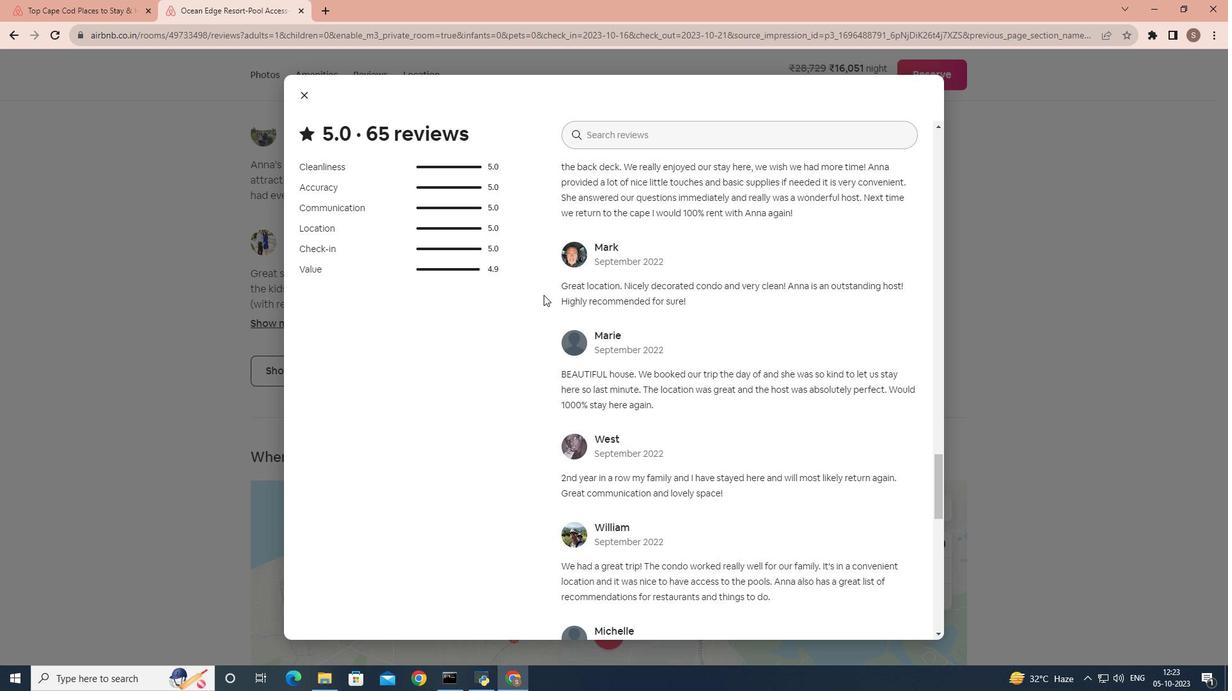 
Action: Mouse scrolled (543, 294) with delta (0, 0)
Screenshot: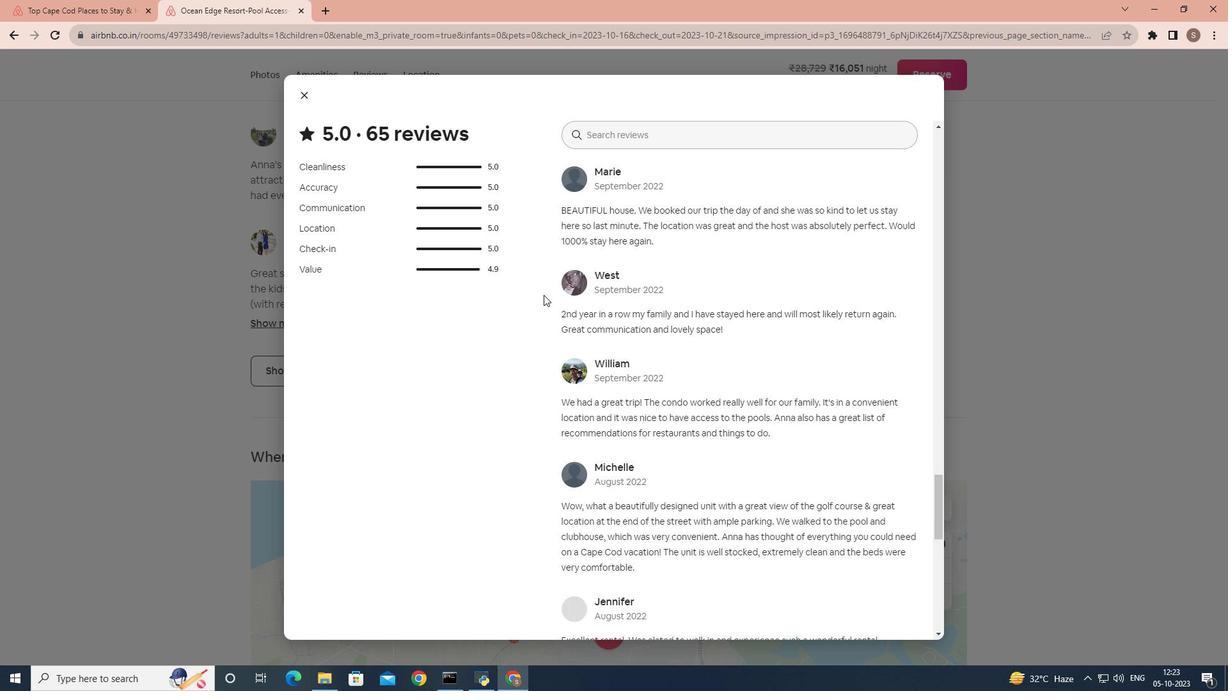 
Action: Mouse scrolled (543, 294) with delta (0, 0)
Screenshot: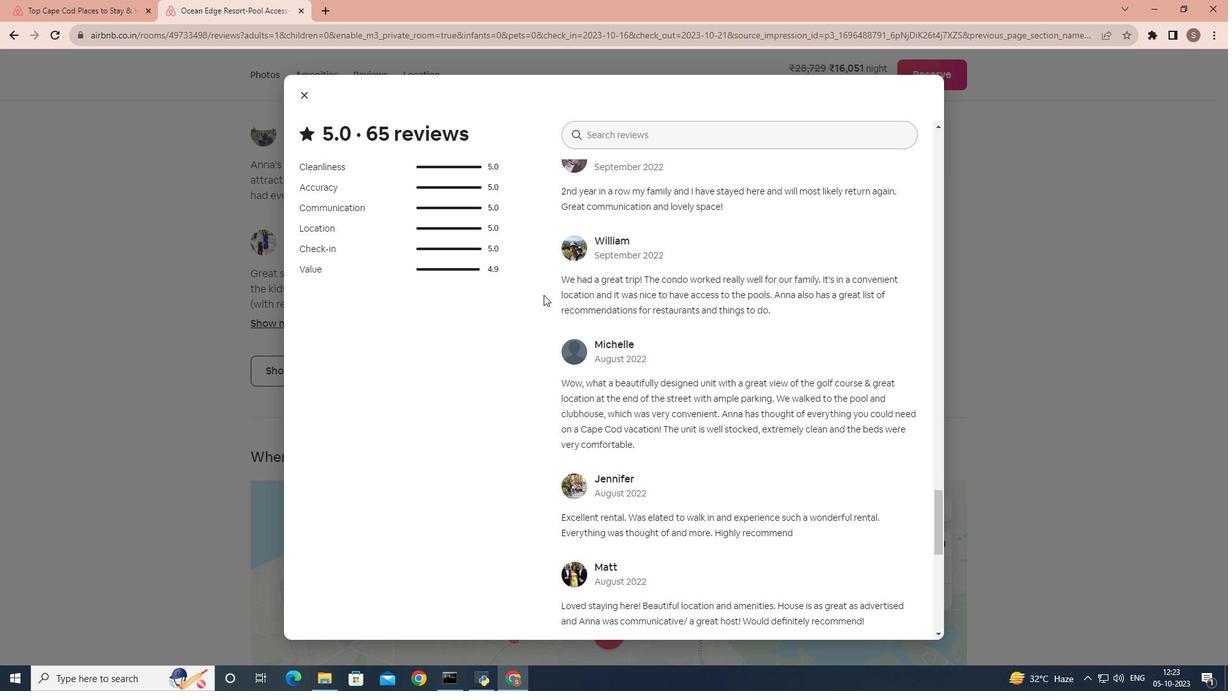 
Action: Mouse scrolled (543, 294) with delta (0, 0)
Screenshot: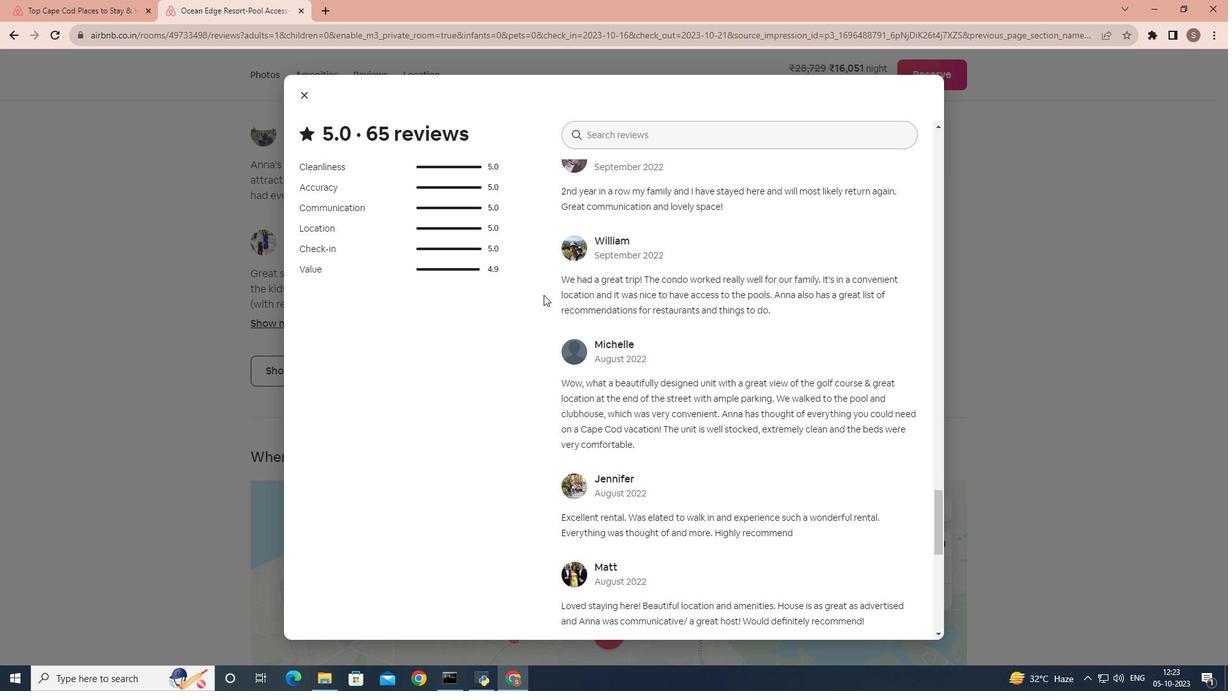 
Action: Mouse scrolled (543, 294) with delta (0, 0)
Screenshot: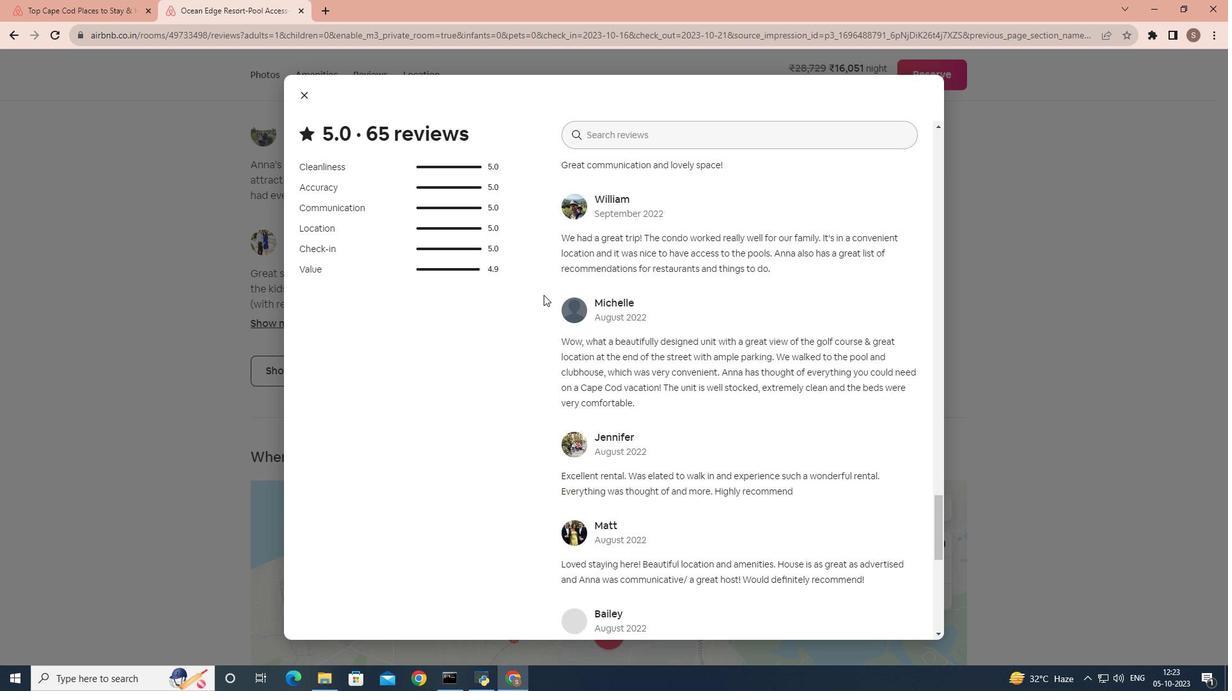 
Action: Mouse scrolled (543, 294) with delta (0, 0)
Screenshot: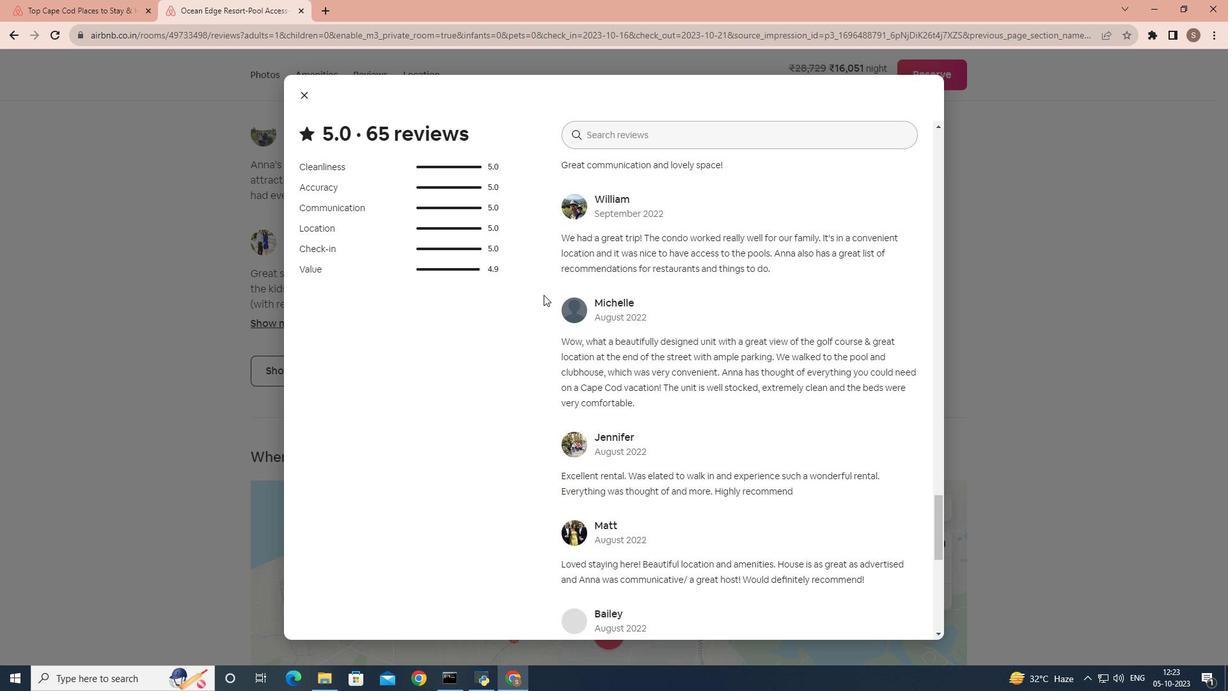 
Action: Mouse scrolled (543, 294) with delta (0, 0)
Screenshot: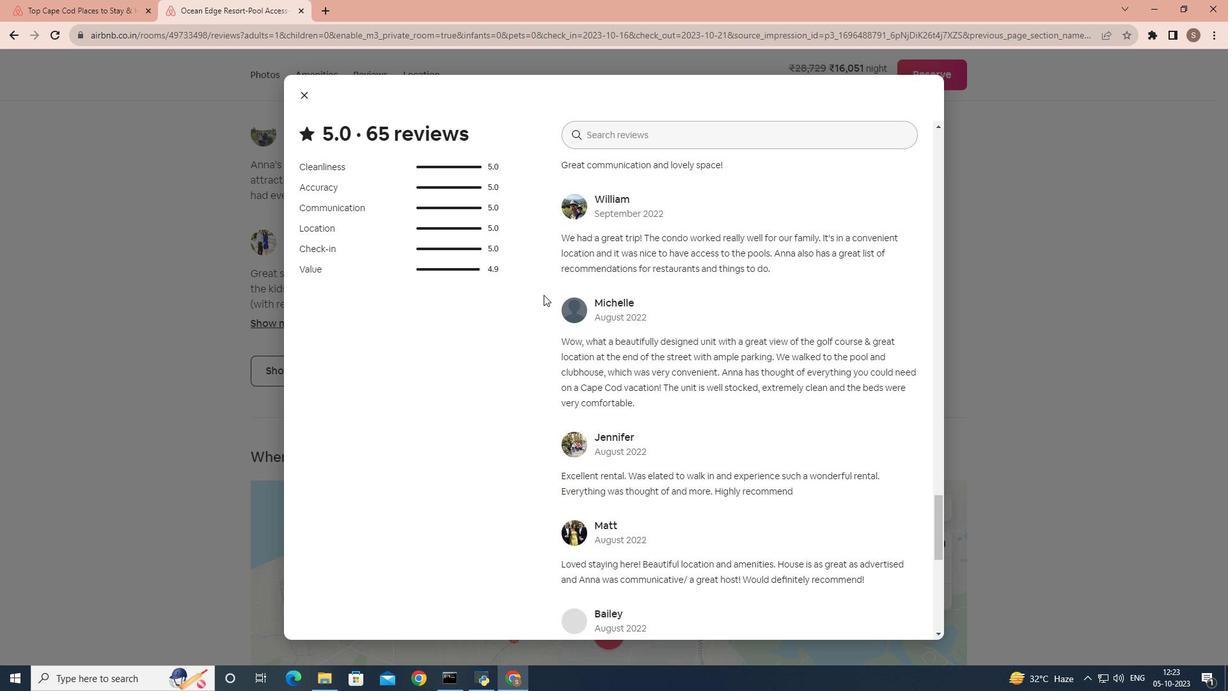 
Action: Mouse scrolled (543, 294) with delta (0, 0)
Screenshot: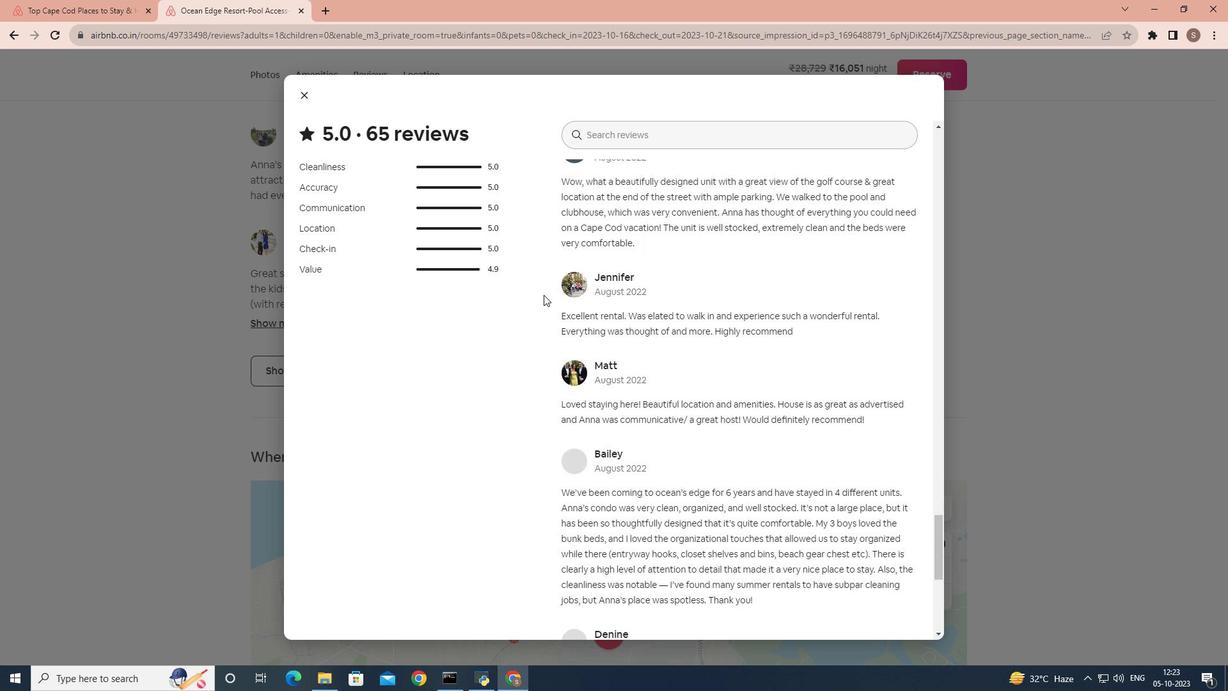
Action: Mouse scrolled (543, 294) with delta (0, 0)
Screenshot: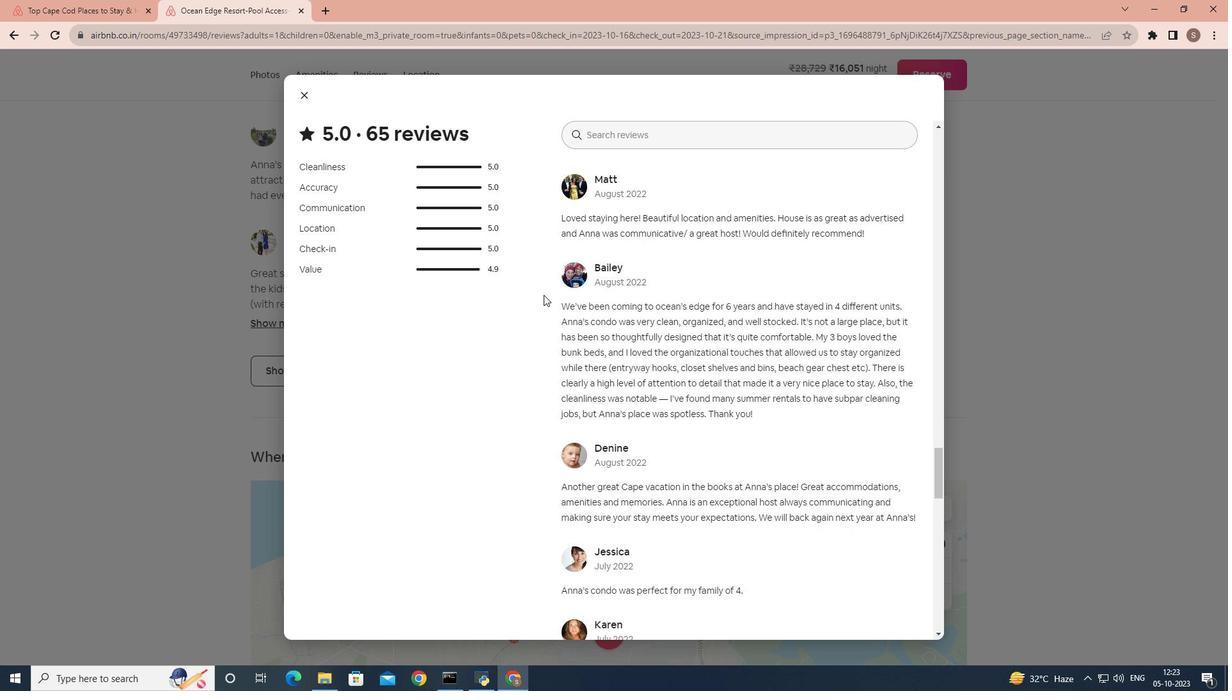 
Action: Mouse scrolled (543, 294) with delta (0, 0)
Screenshot: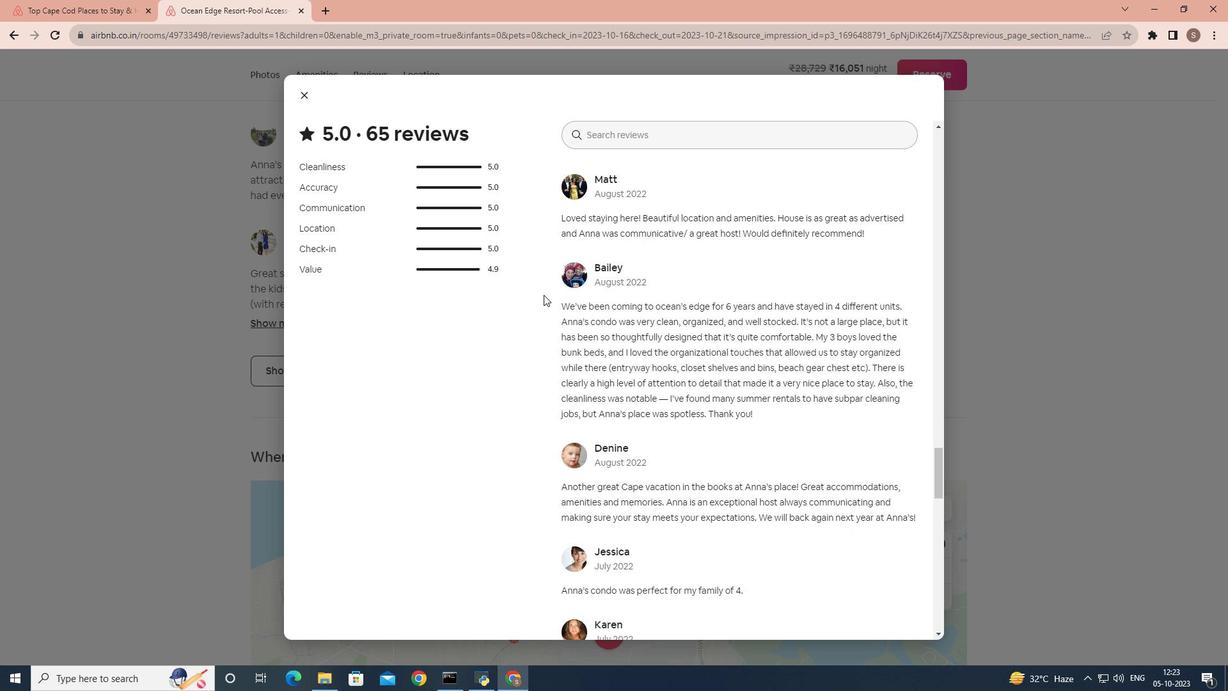 
Action: Mouse scrolled (543, 294) with delta (0, 0)
Screenshot: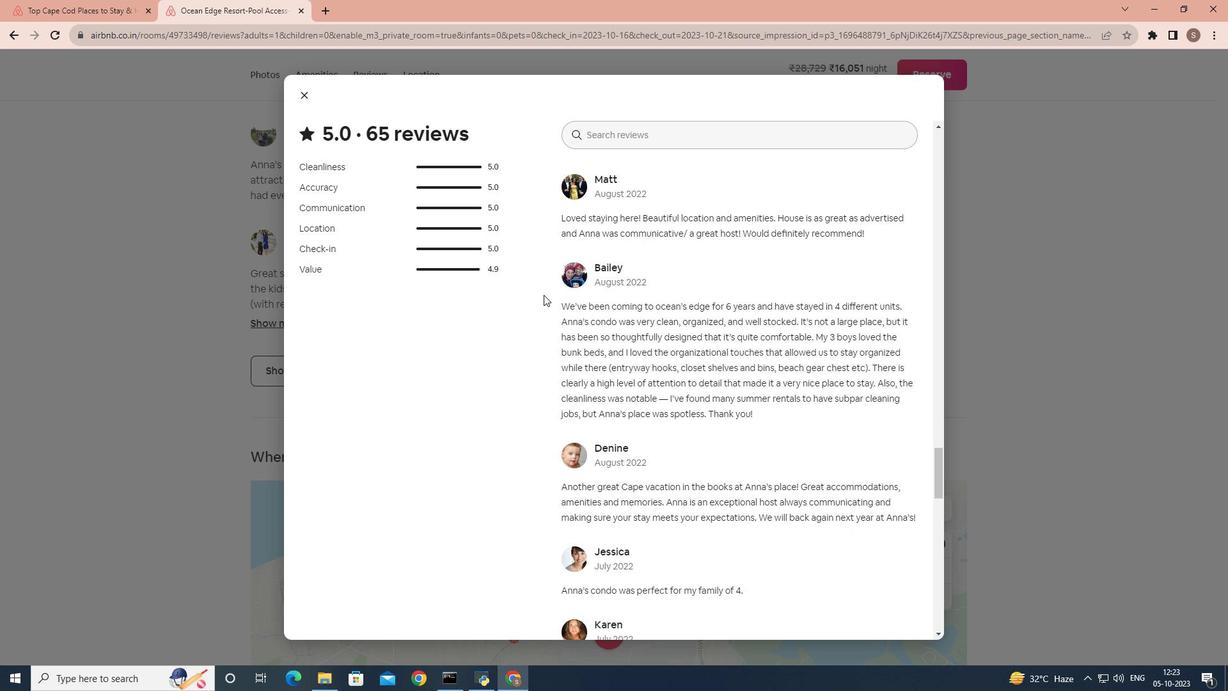 
Action: Mouse scrolled (543, 294) with delta (0, 0)
Screenshot: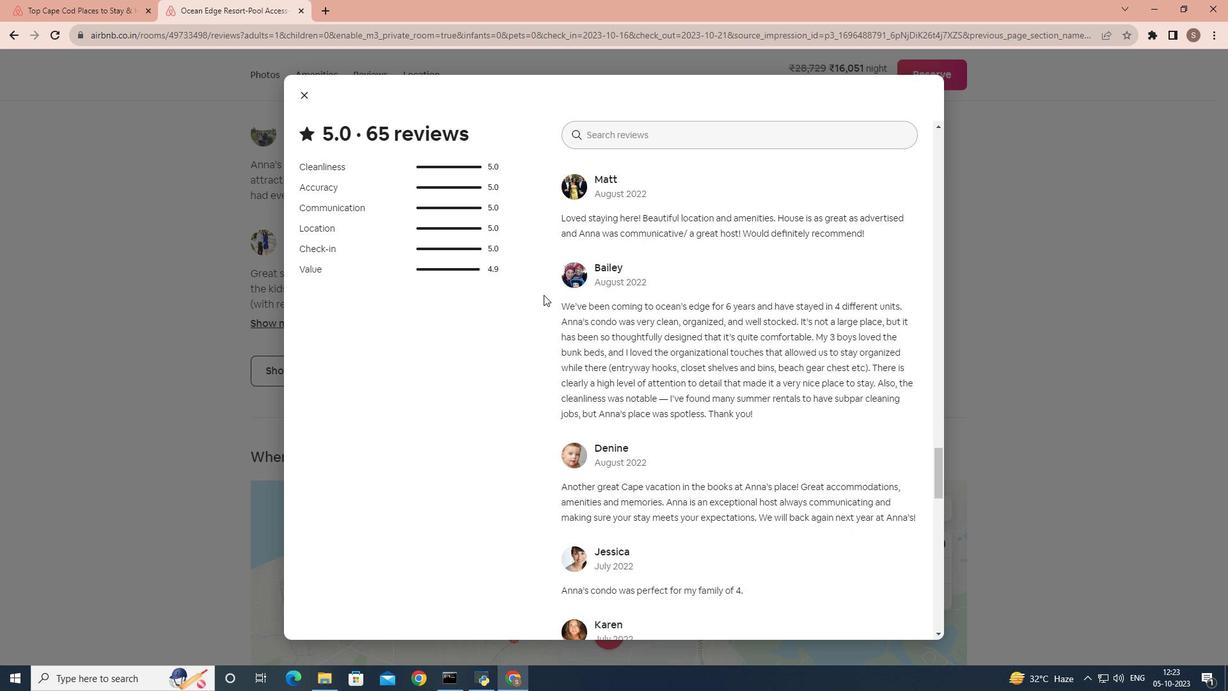 
Action: Mouse scrolled (543, 294) with delta (0, 0)
Screenshot: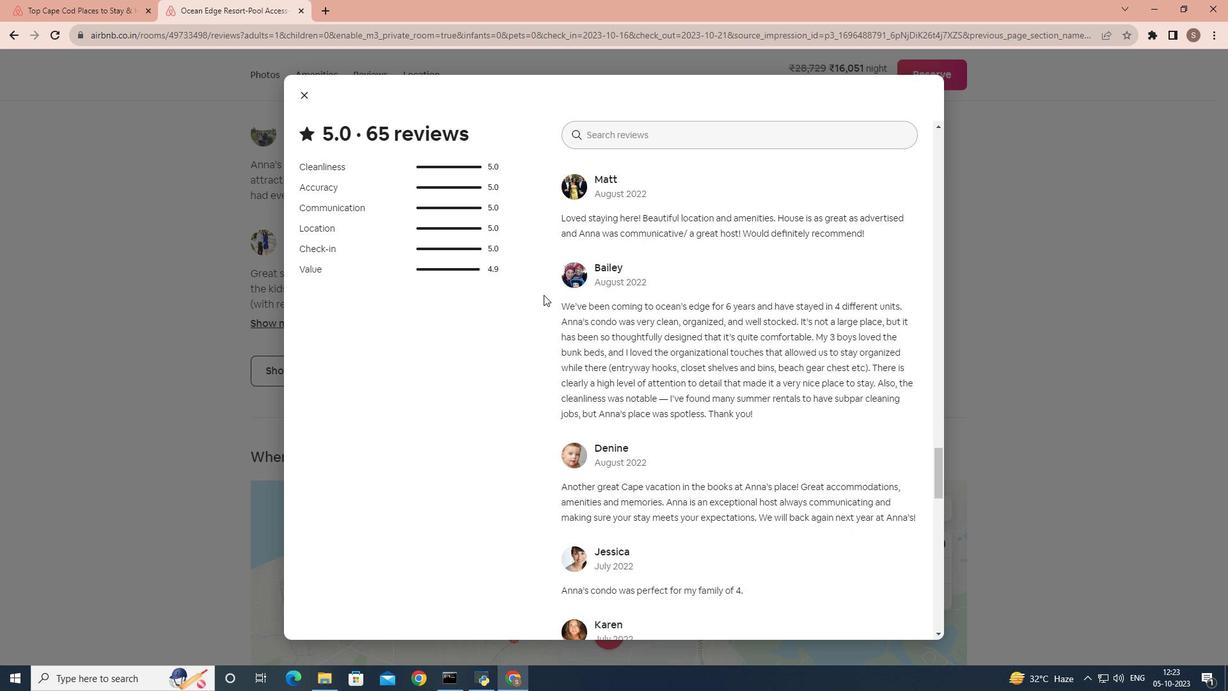 
Action: Mouse scrolled (543, 294) with delta (0, 0)
Screenshot: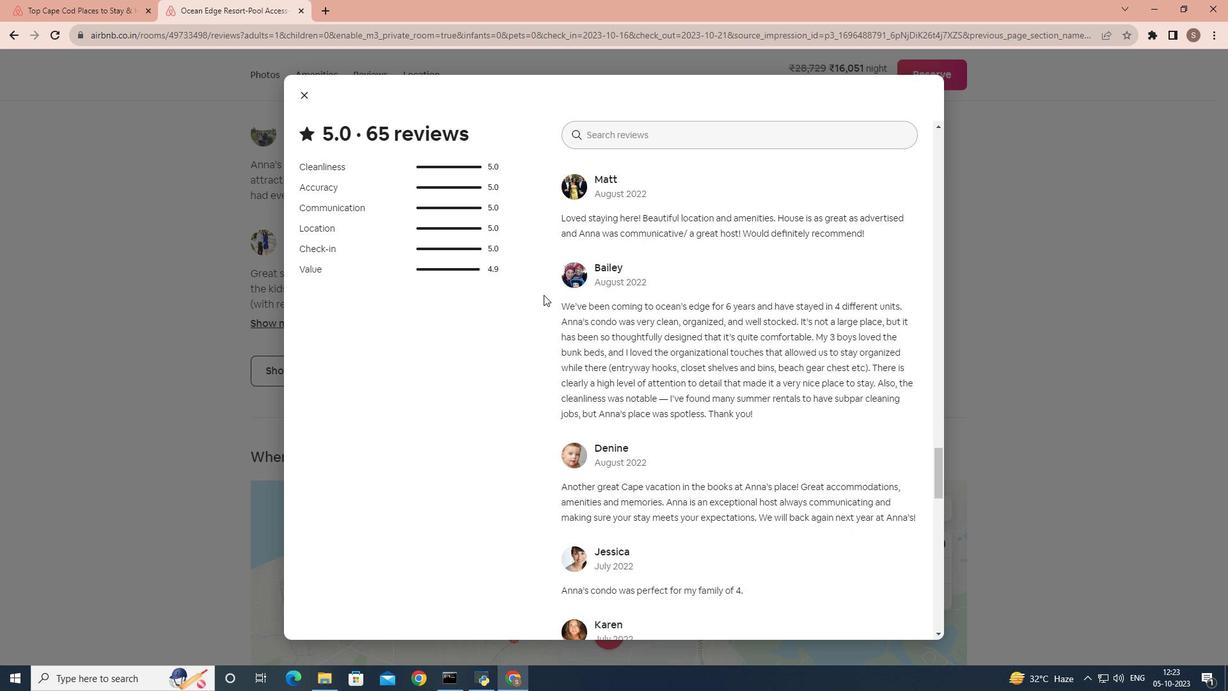 
Action: Mouse scrolled (543, 294) with delta (0, 0)
Screenshot: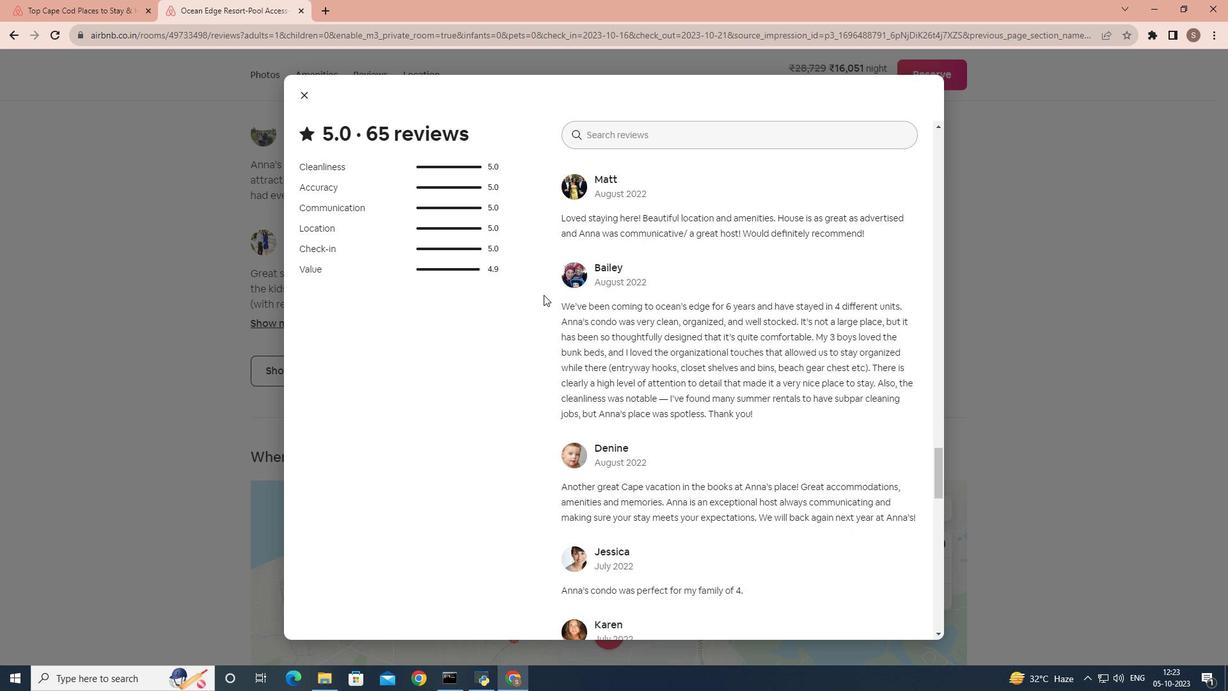 
Action: Mouse scrolled (543, 294) with delta (0, 0)
Screenshot: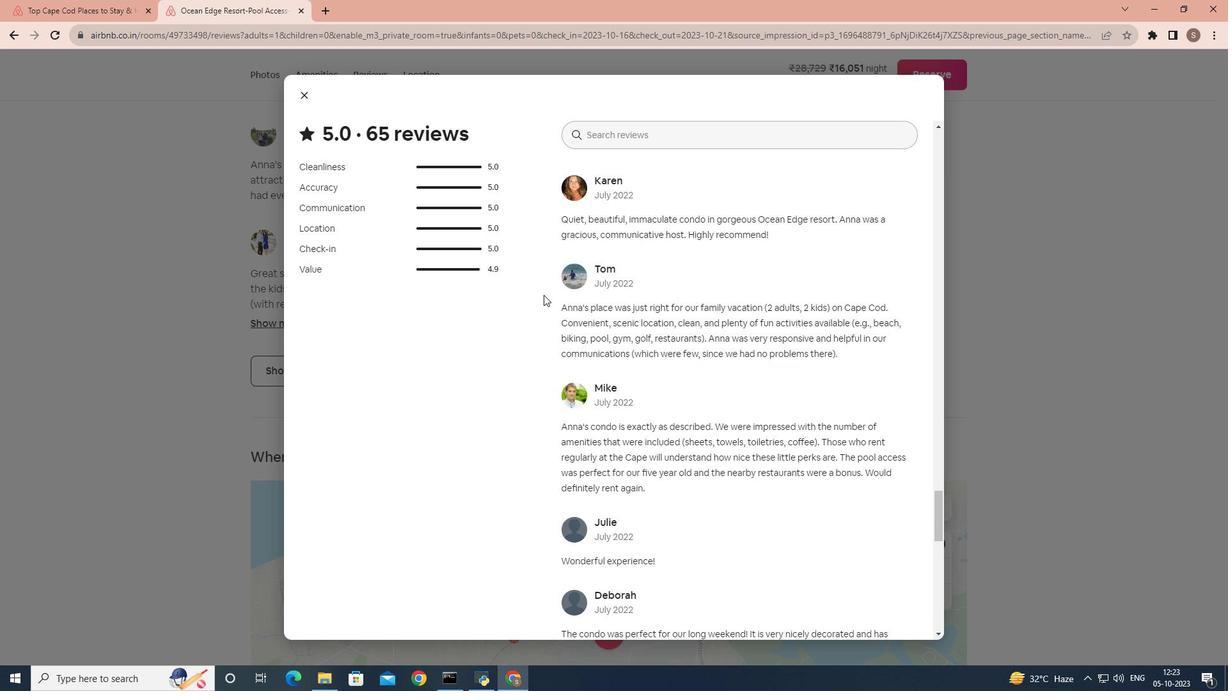 
Action: Mouse scrolled (543, 294) with delta (0, 0)
Screenshot: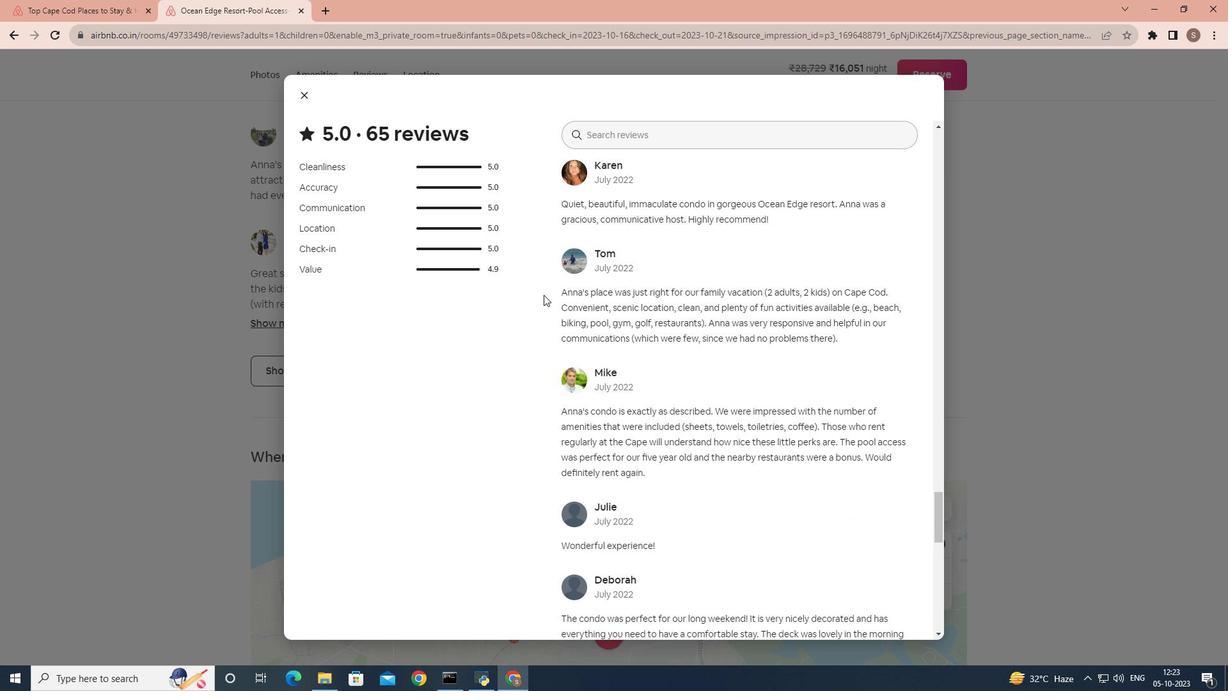 
Action: Mouse scrolled (543, 294) with delta (0, 0)
Screenshot: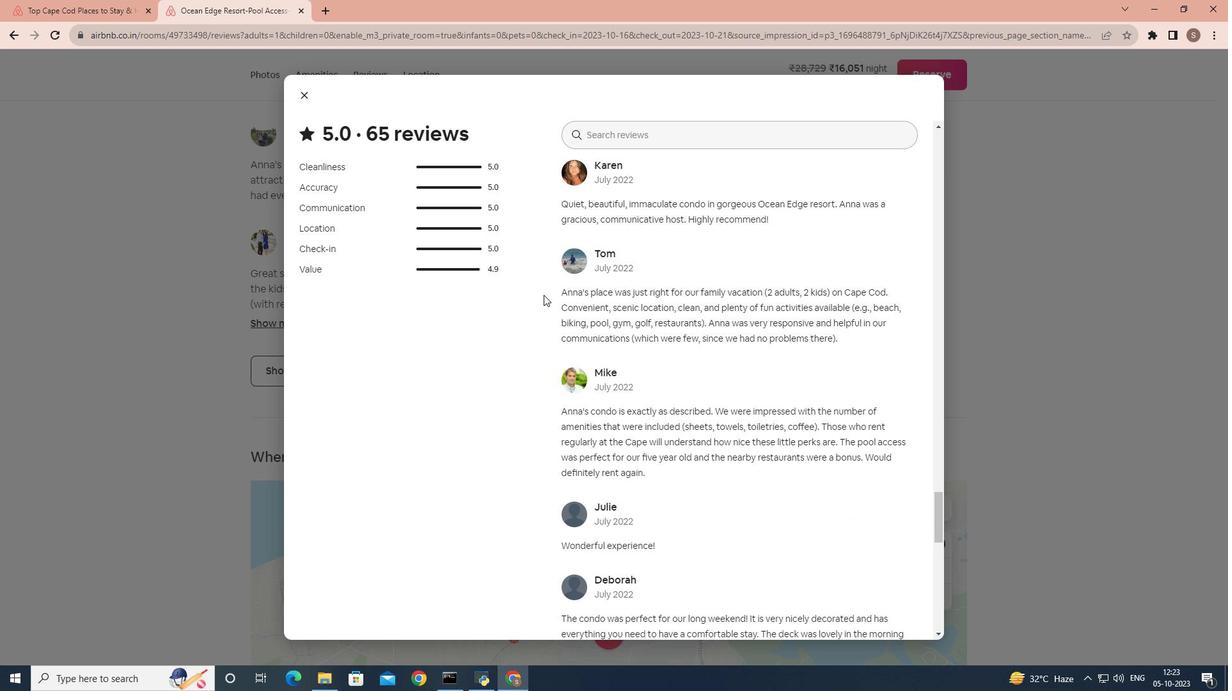 
Action: Mouse scrolled (543, 294) with delta (0, 0)
Screenshot: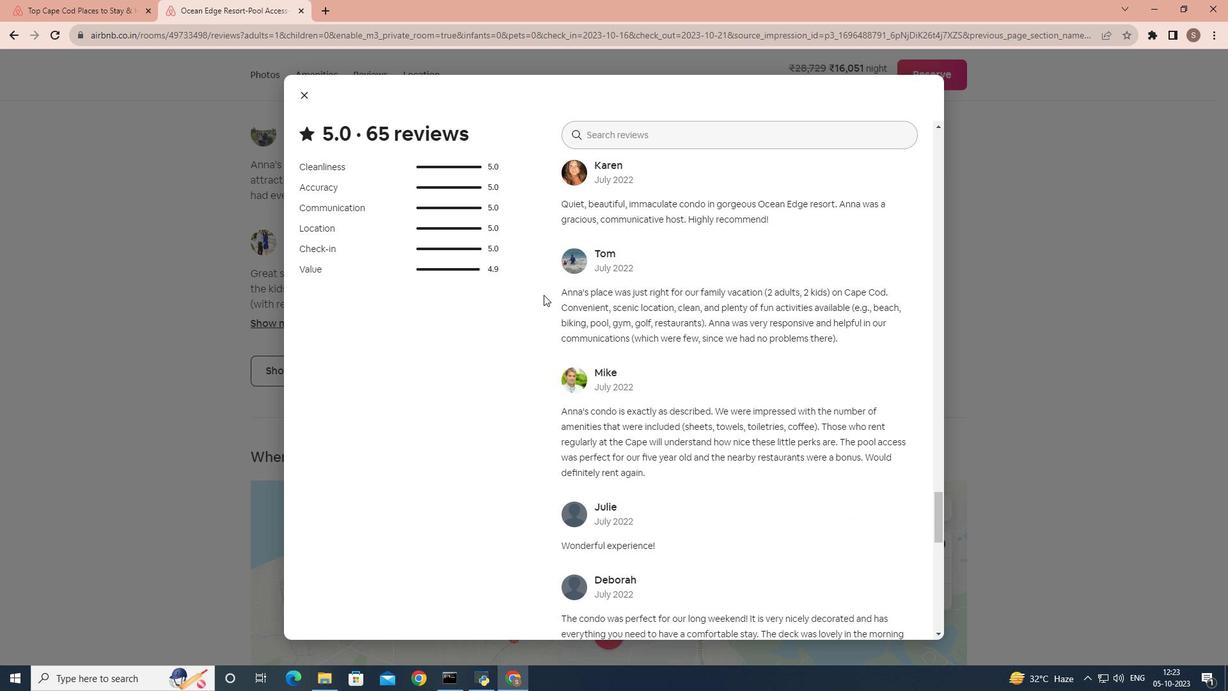 
Action: Mouse scrolled (543, 294) with delta (0, 0)
Screenshot: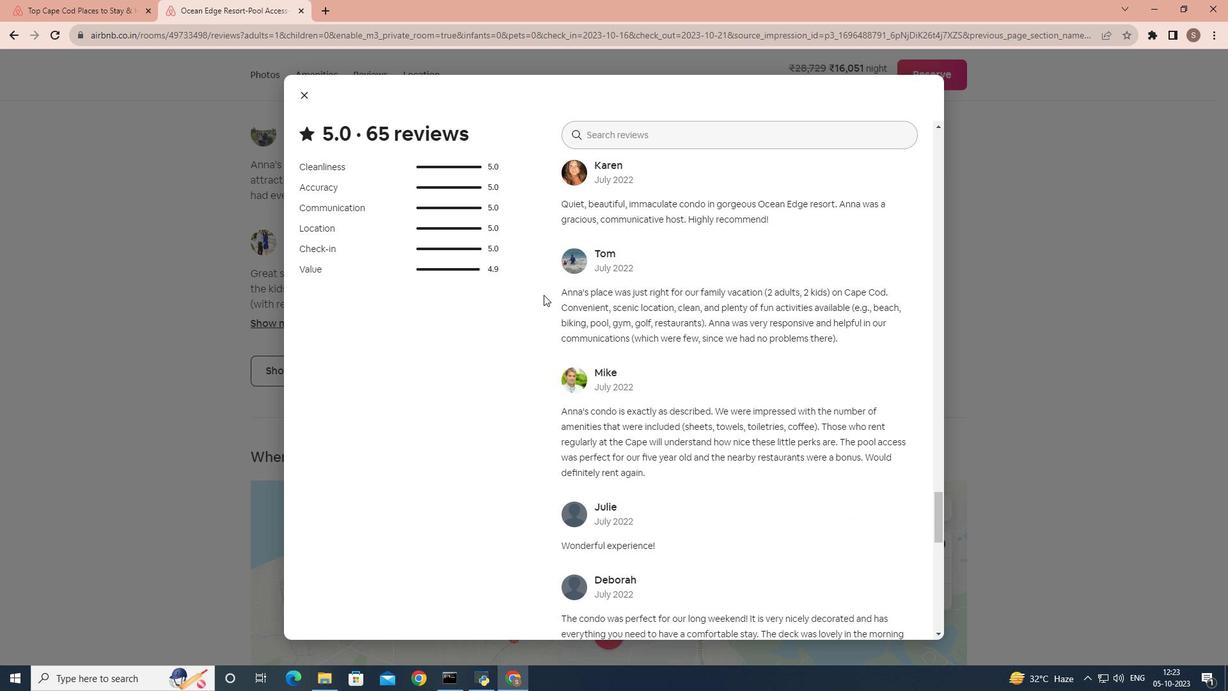 
Action: Mouse scrolled (543, 294) with delta (0, 0)
Screenshot: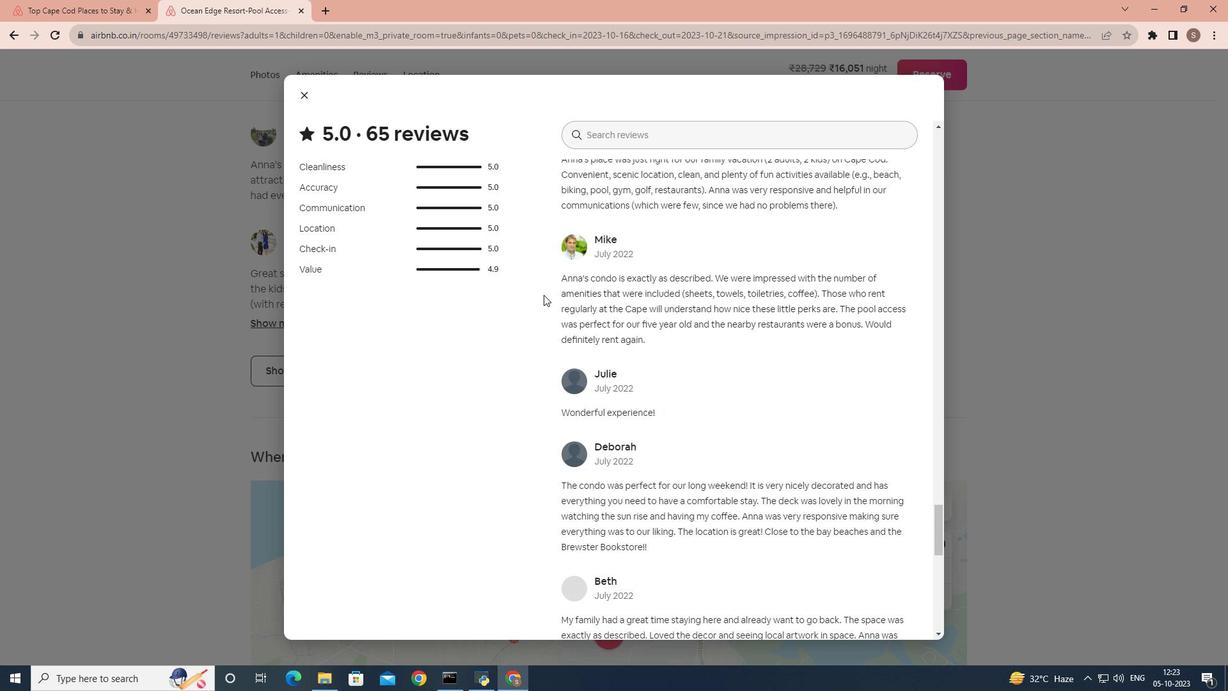
Action: Mouse scrolled (543, 294) with delta (0, 0)
Screenshot: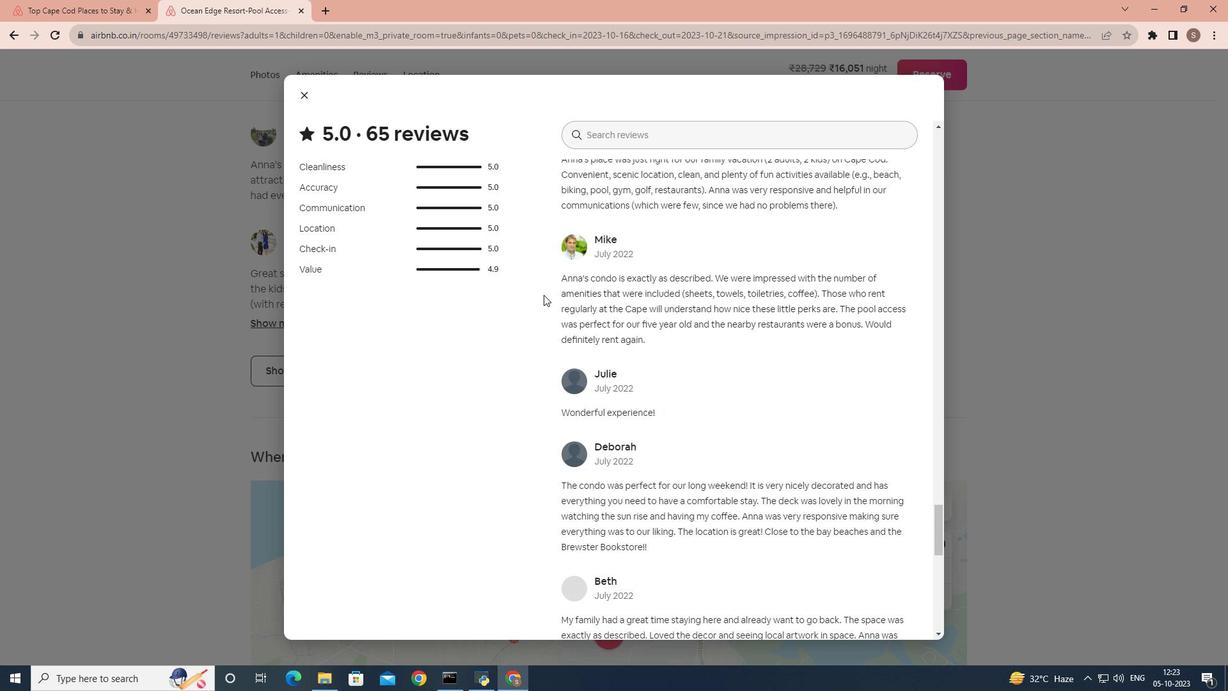 
Action: Mouse scrolled (543, 294) with delta (0, 0)
Screenshot: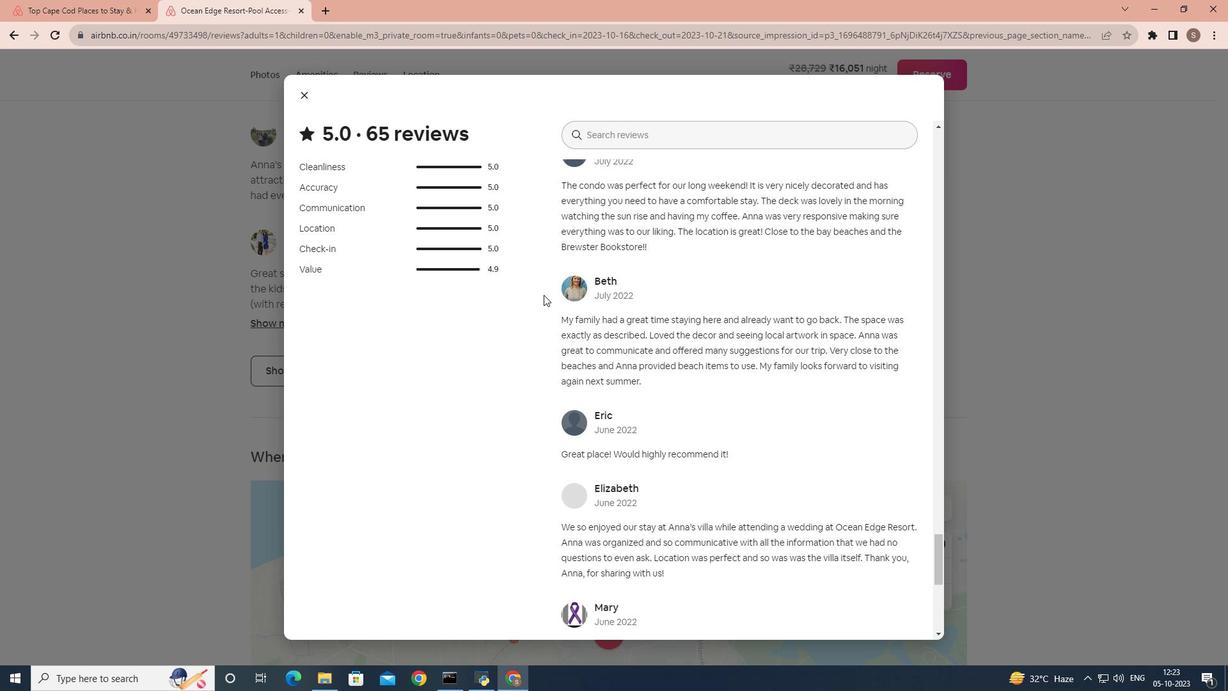 
Action: Mouse scrolled (543, 294) with delta (0, 0)
Screenshot: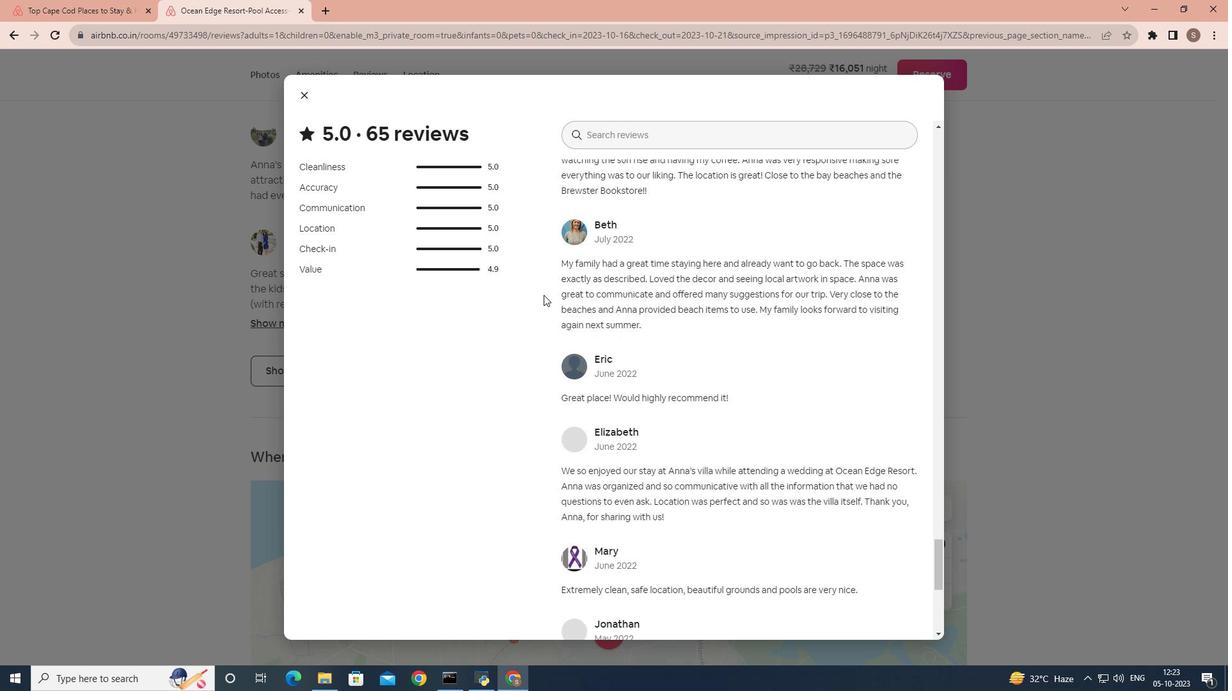 
Action: Mouse scrolled (543, 294) with delta (0, 0)
Screenshot: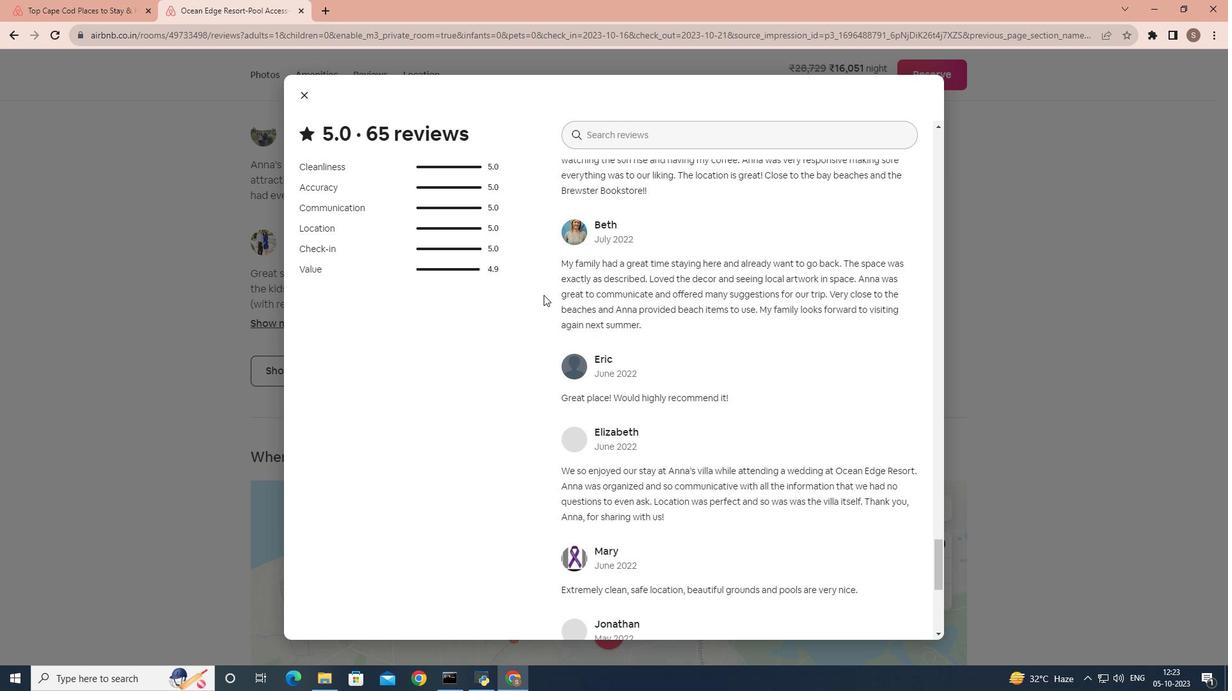 
Action: Mouse scrolled (543, 294) with delta (0, 0)
Screenshot: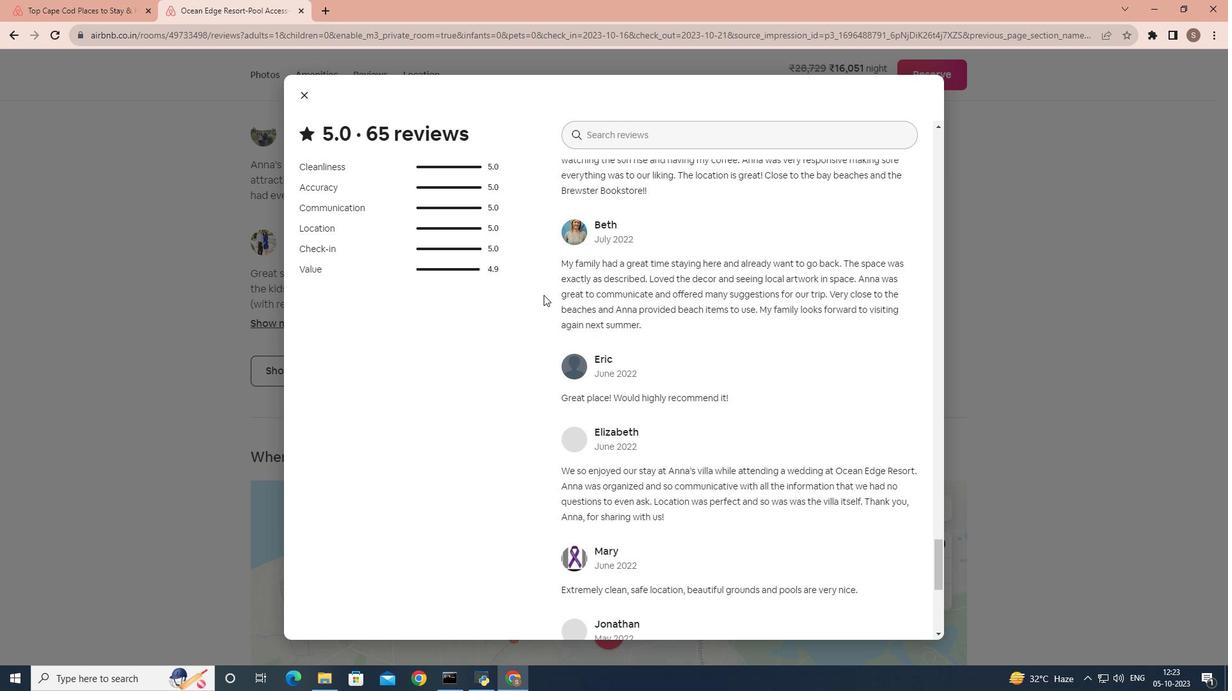 
Action: Mouse scrolled (543, 294) with delta (0, 0)
Screenshot: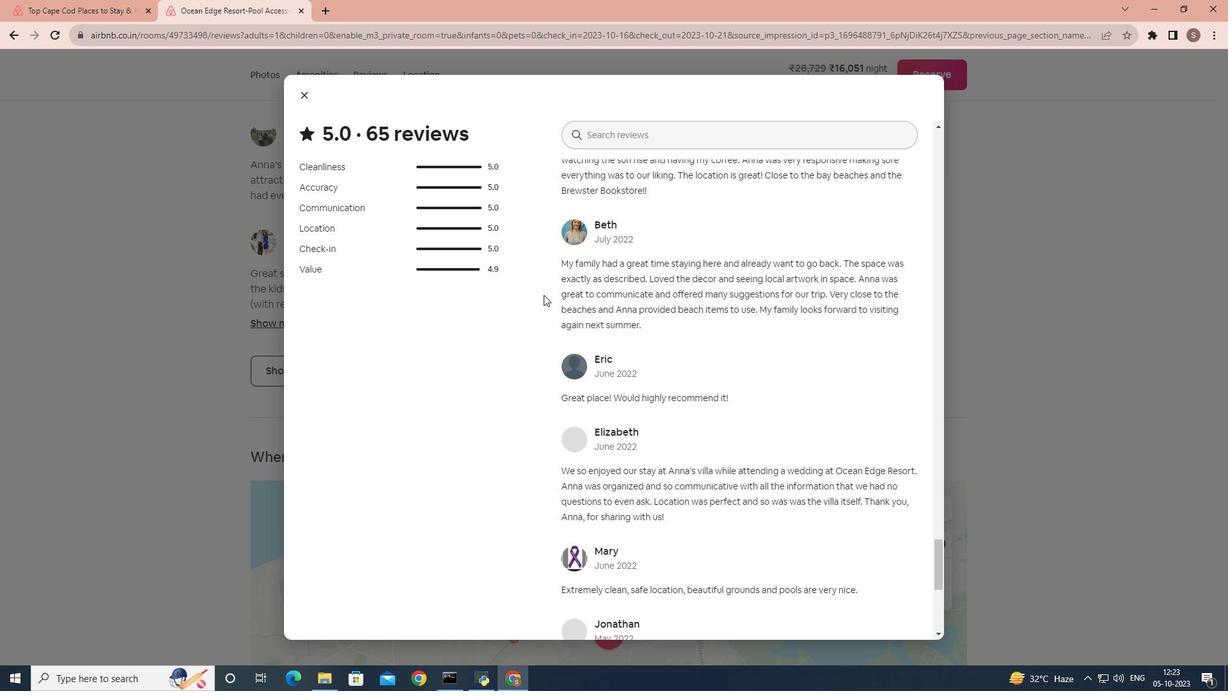 
Action: Mouse scrolled (543, 294) with delta (0, 0)
Screenshot: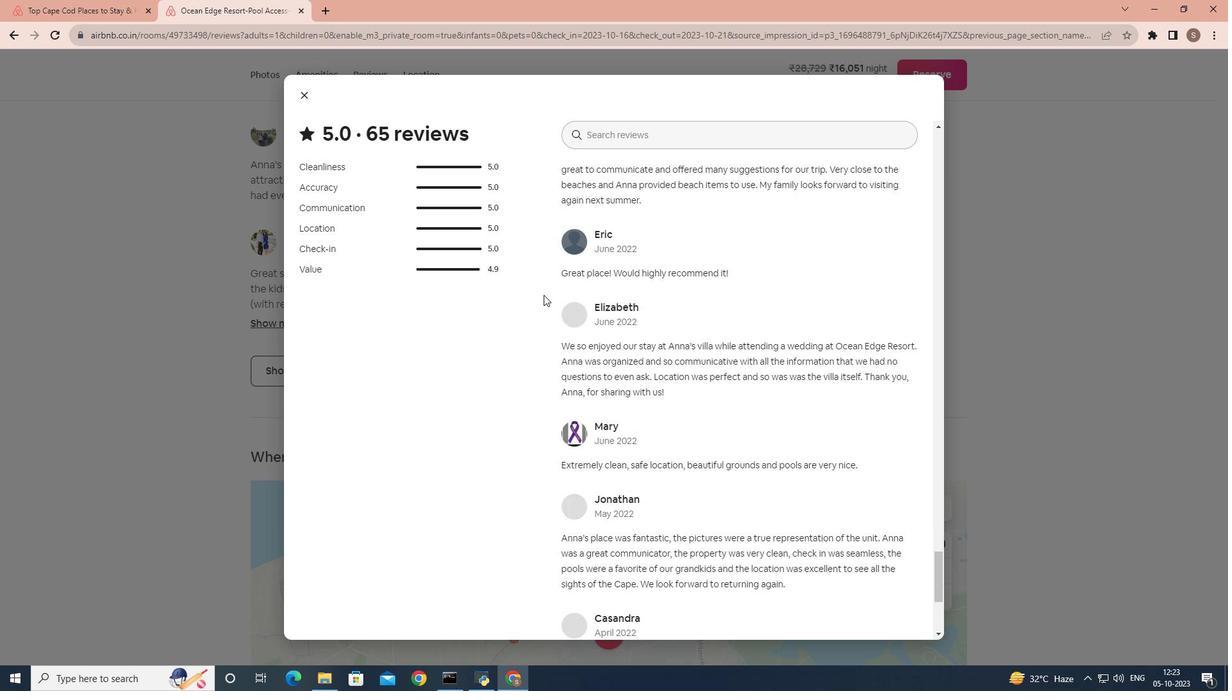 
Action: Mouse scrolled (543, 294) with delta (0, 0)
Screenshot: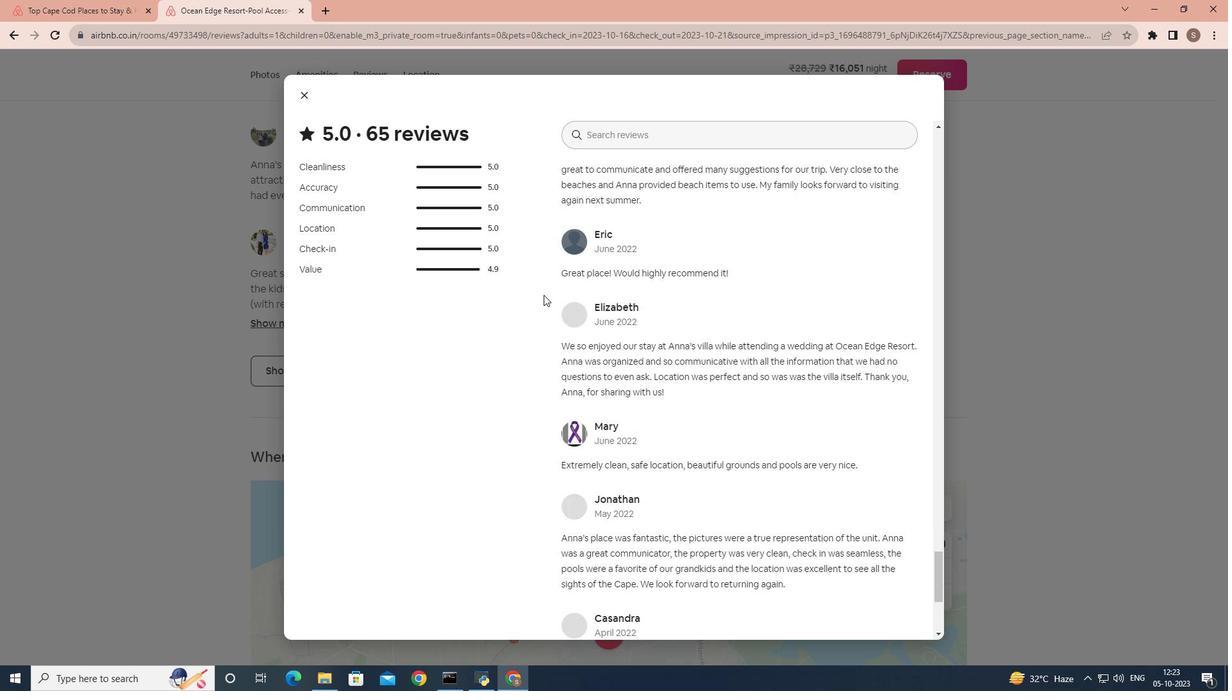
Action: Mouse scrolled (543, 294) with delta (0, 0)
Screenshot: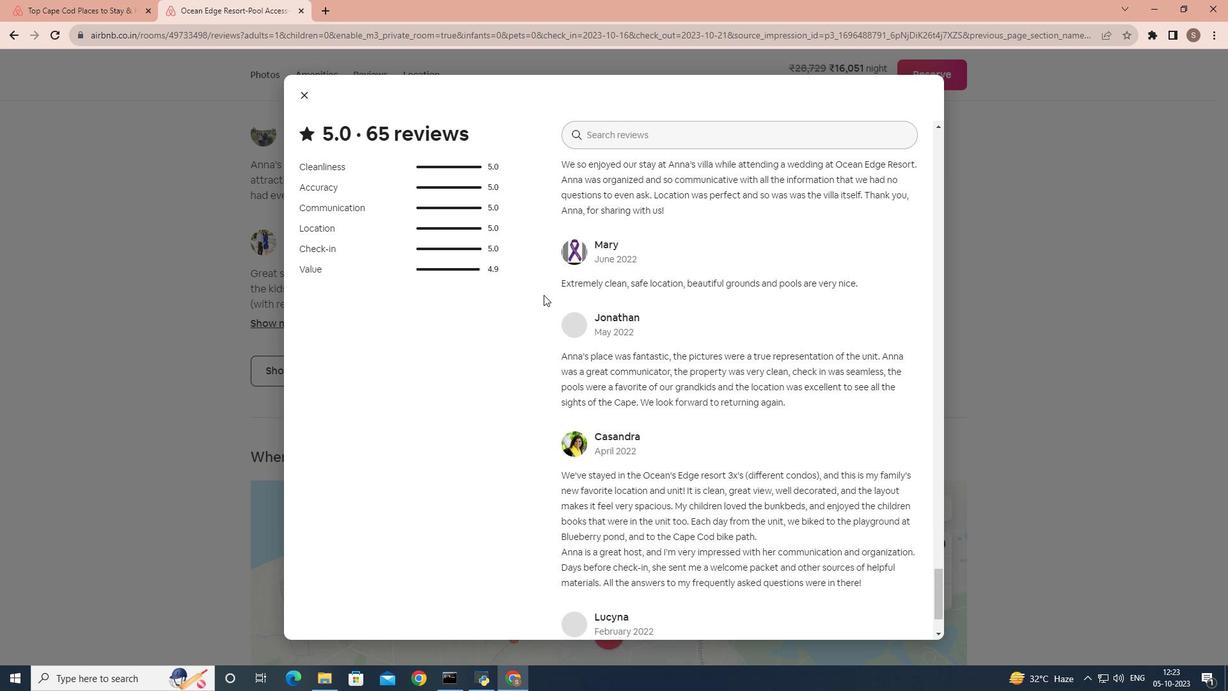 
Action: Mouse scrolled (543, 294) with delta (0, 0)
Screenshot: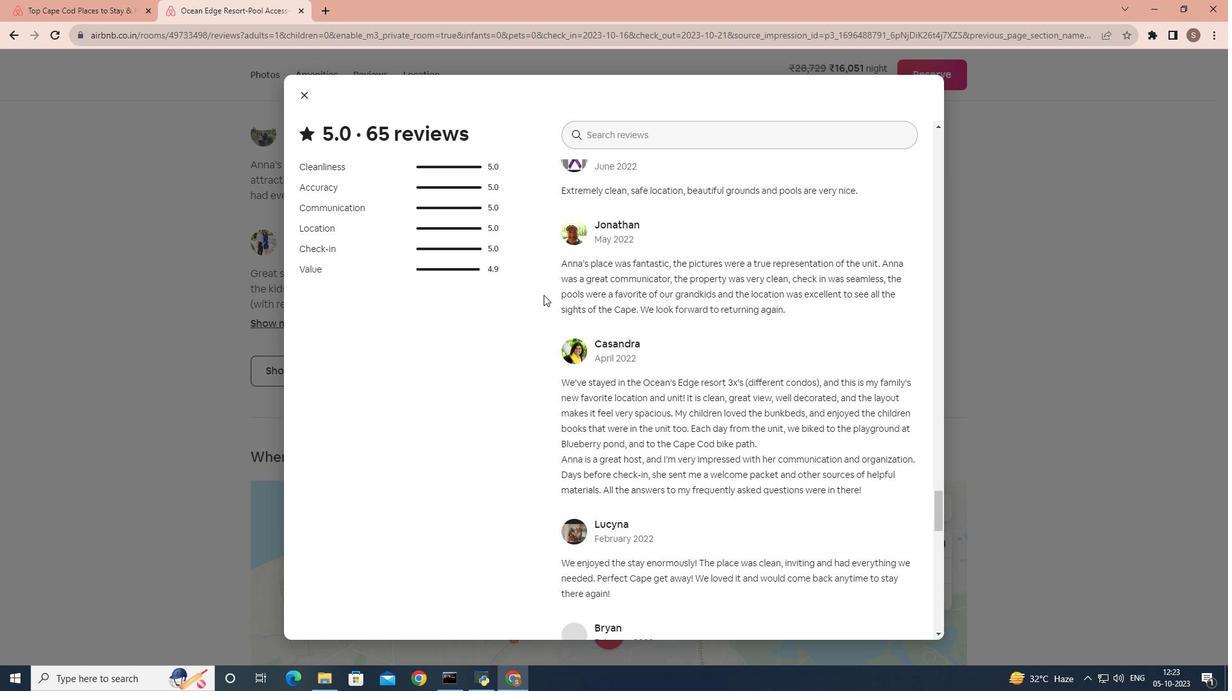 
Action: Mouse scrolled (543, 294) with delta (0, 0)
Screenshot: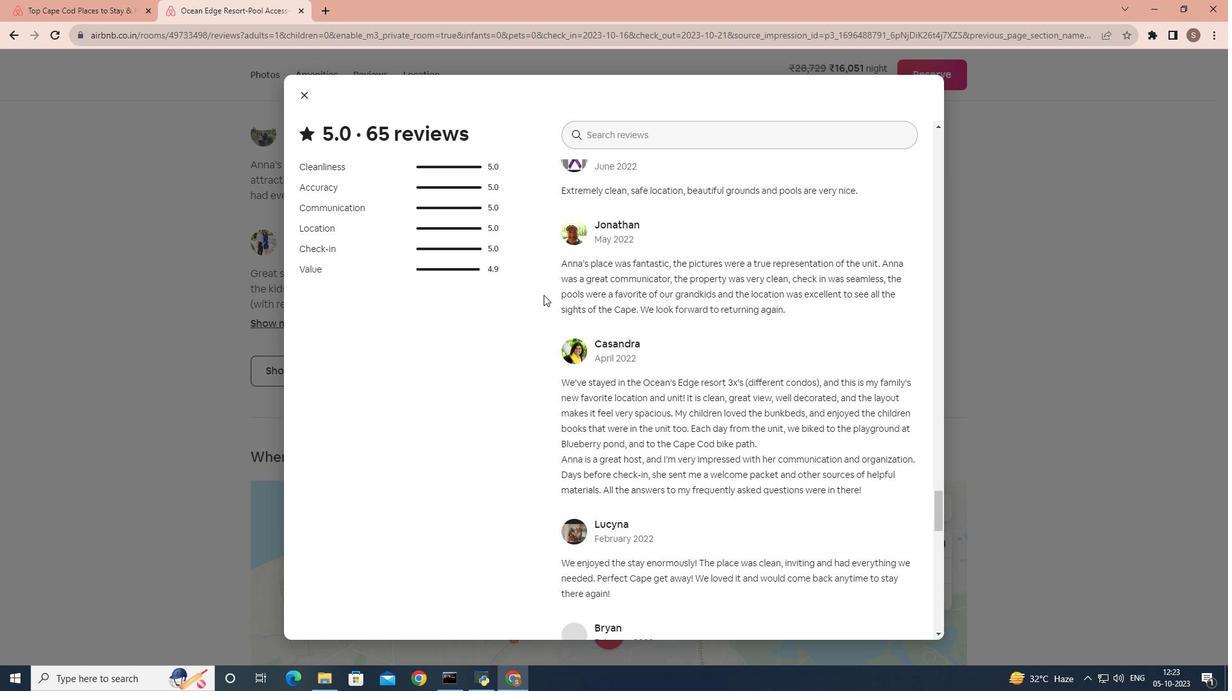 
Action: Mouse scrolled (543, 294) with delta (0, 0)
Screenshot: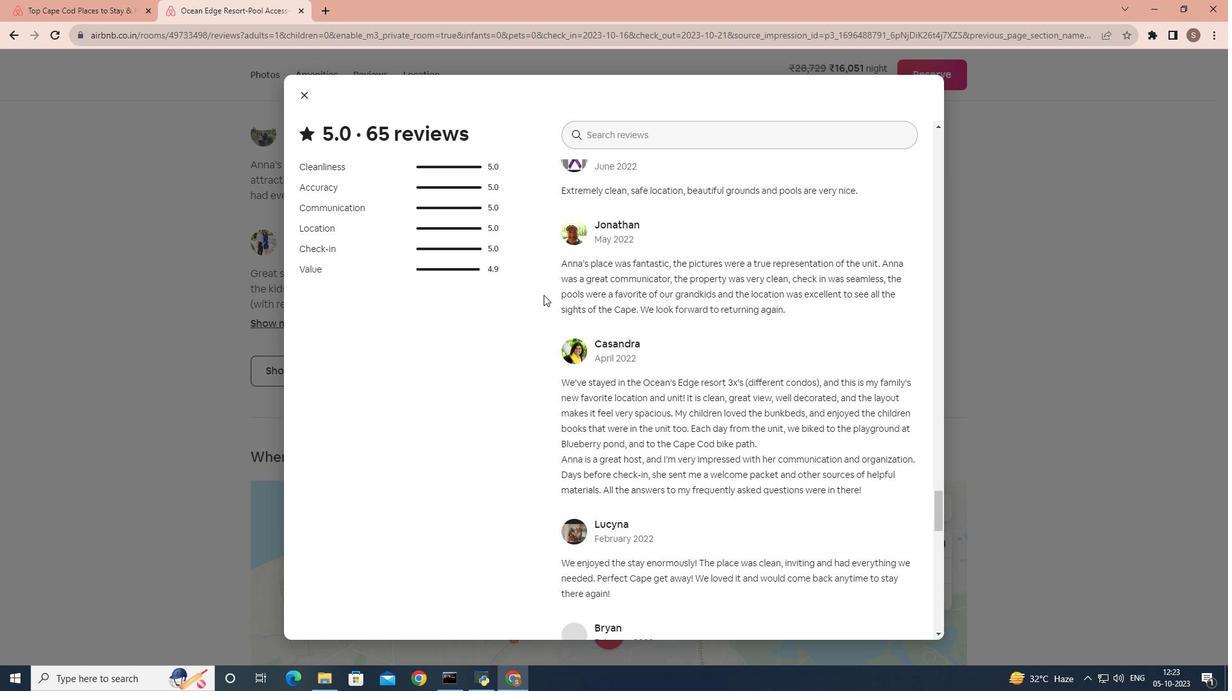 
Action: Mouse scrolled (543, 294) with delta (0, 0)
Screenshot: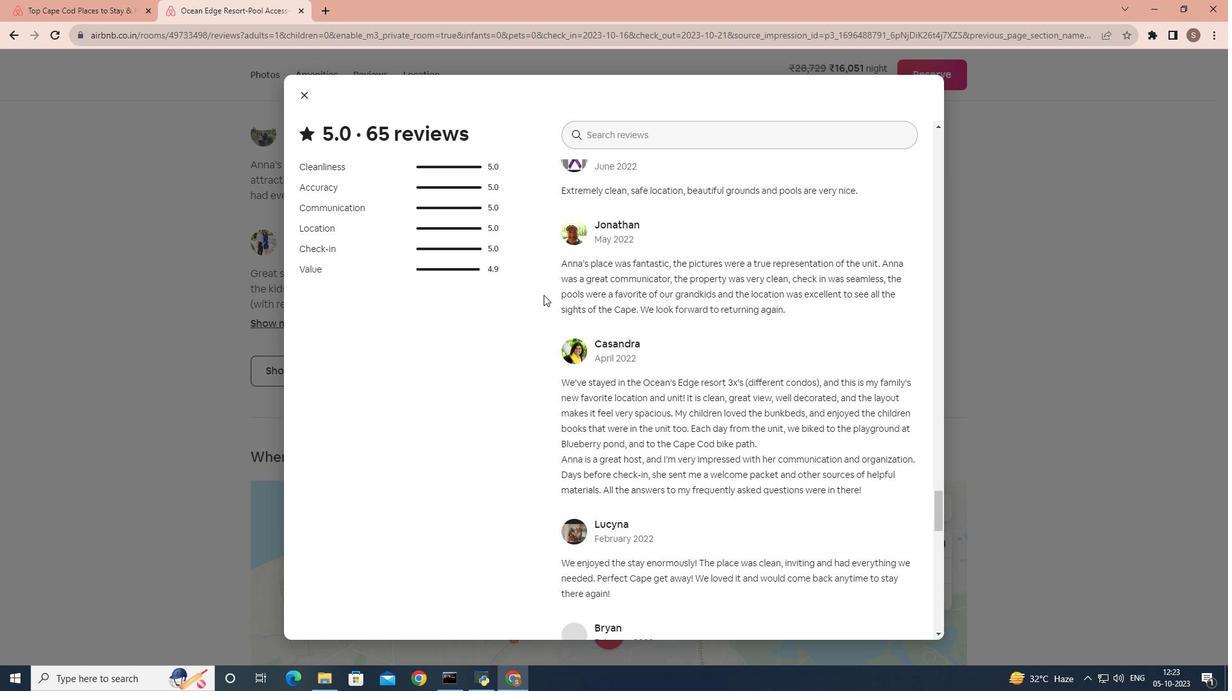 
Action: Mouse scrolled (543, 294) with delta (0, 0)
Screenshot: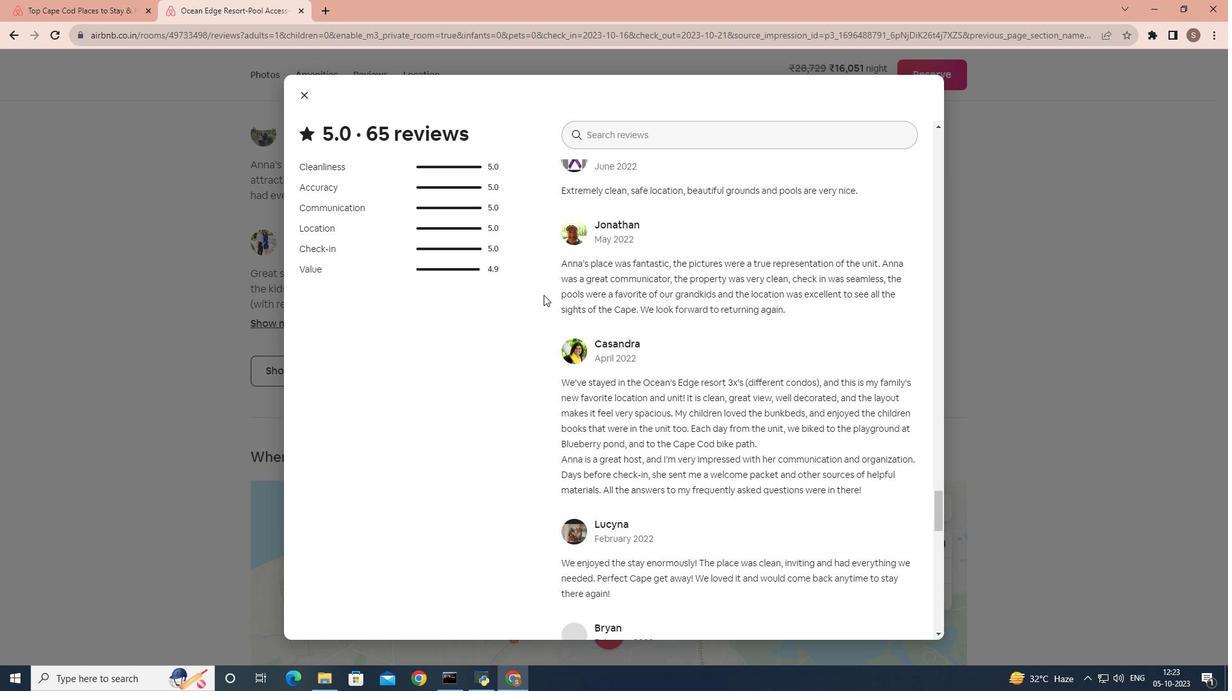 
Action: Mouse scrolled (543, 294) with delta (0, 0)
Screenshot: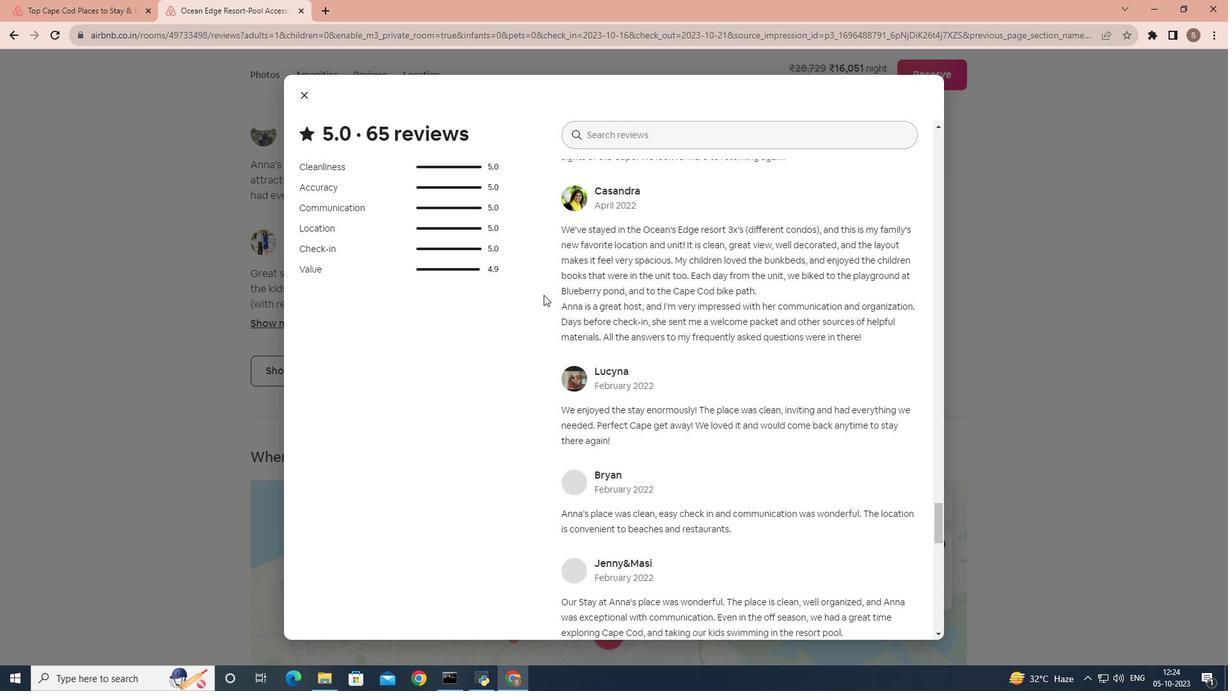 
Action: Mouse scrolled (543, 294) with delta (0, 0)
Screenshot: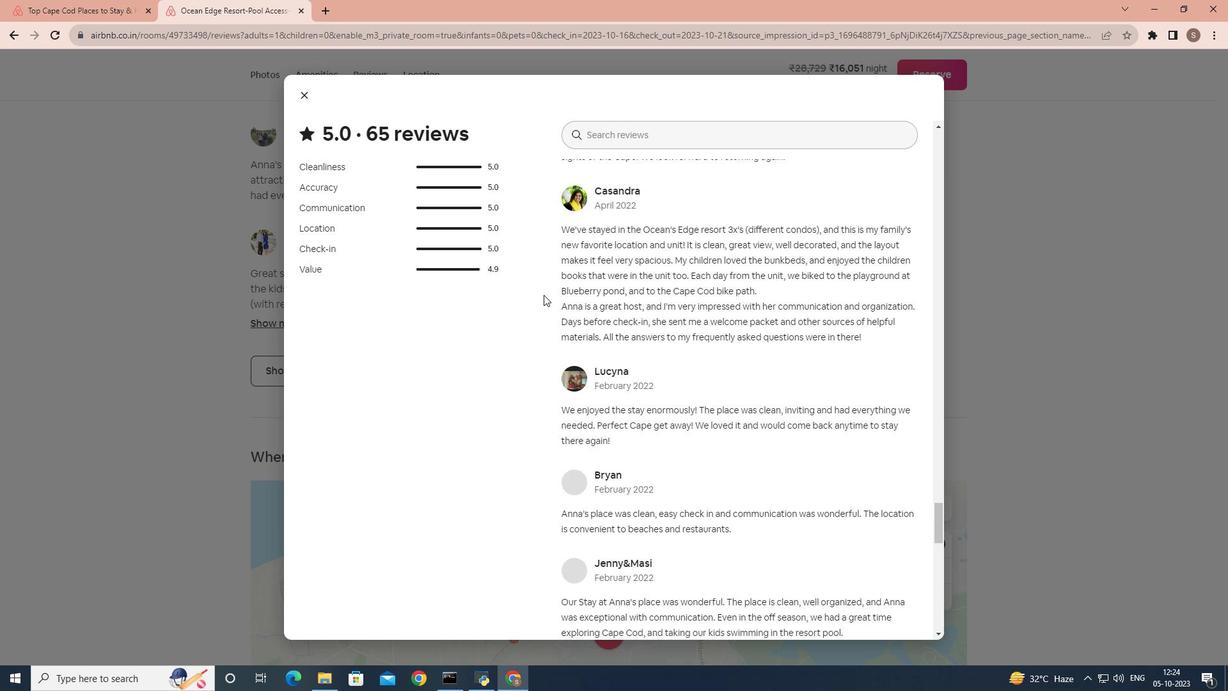 
Action: Mouse scrolled (543, 294) with delta (0, 0)
Screenshot: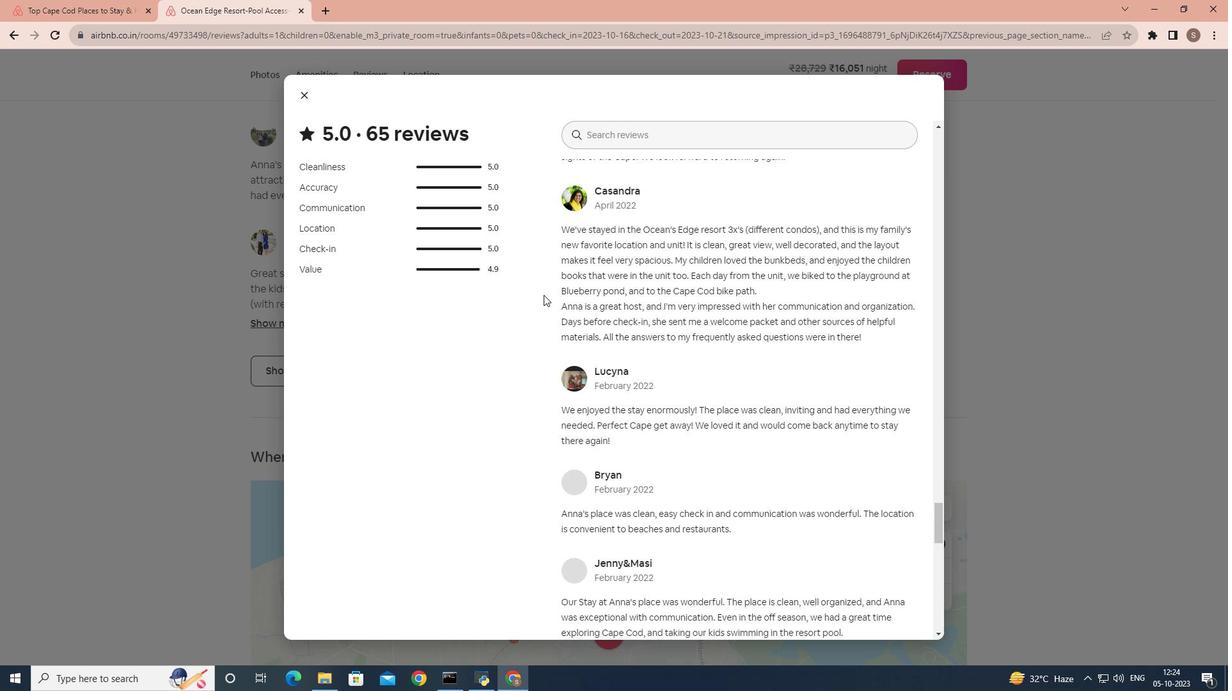 
Action: Mouse scrolled (543, 295) with delta (0, 0)
Screenshot: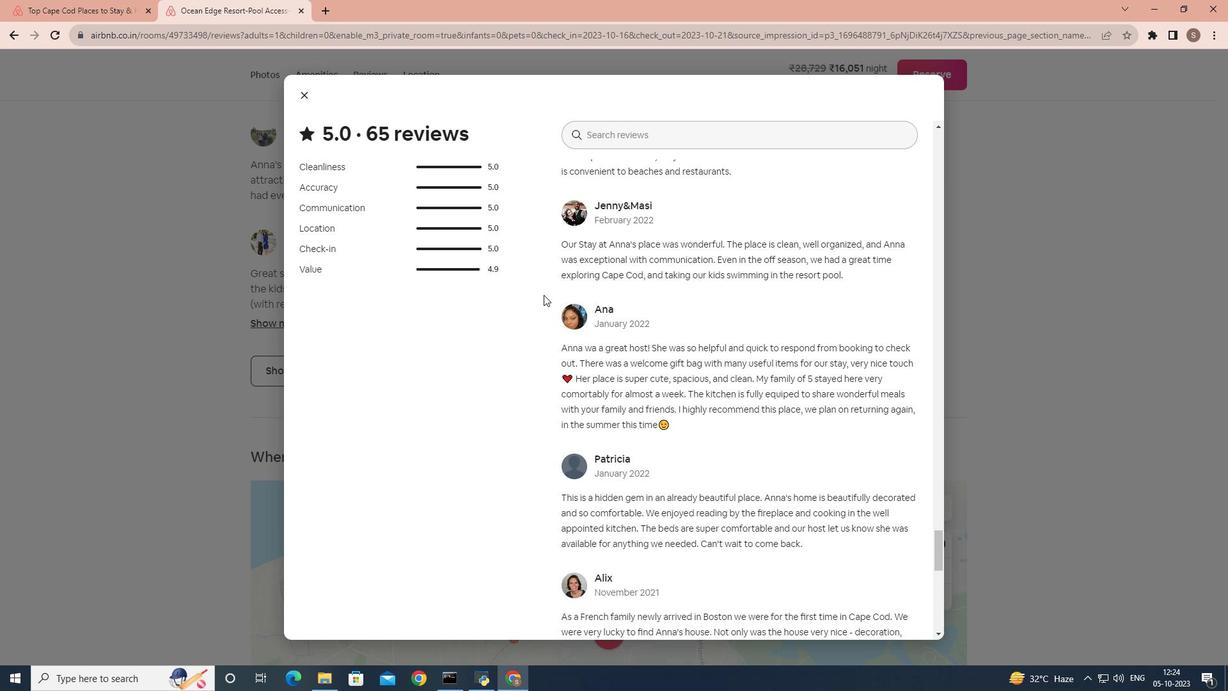 
Action: Mouse scrolled (543, 294) with delta (0, 0)
Screenshot: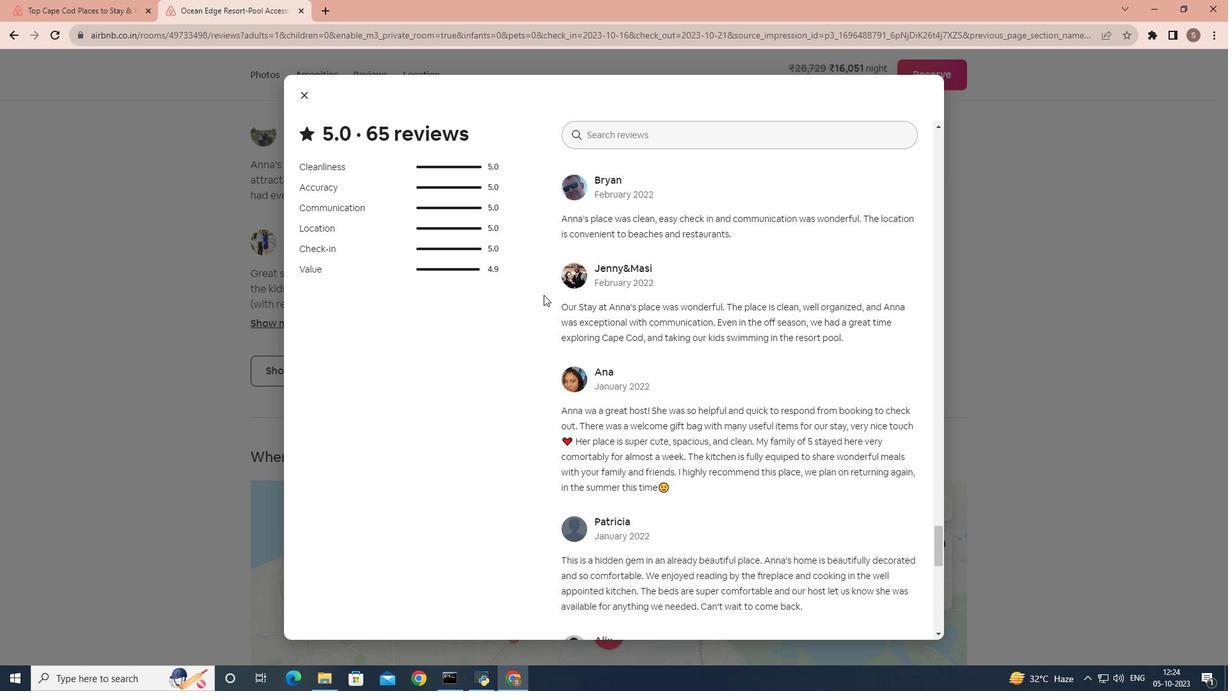 
Action: Mouse scrolled (543, 294) with delta (0, 0)
Screenshot: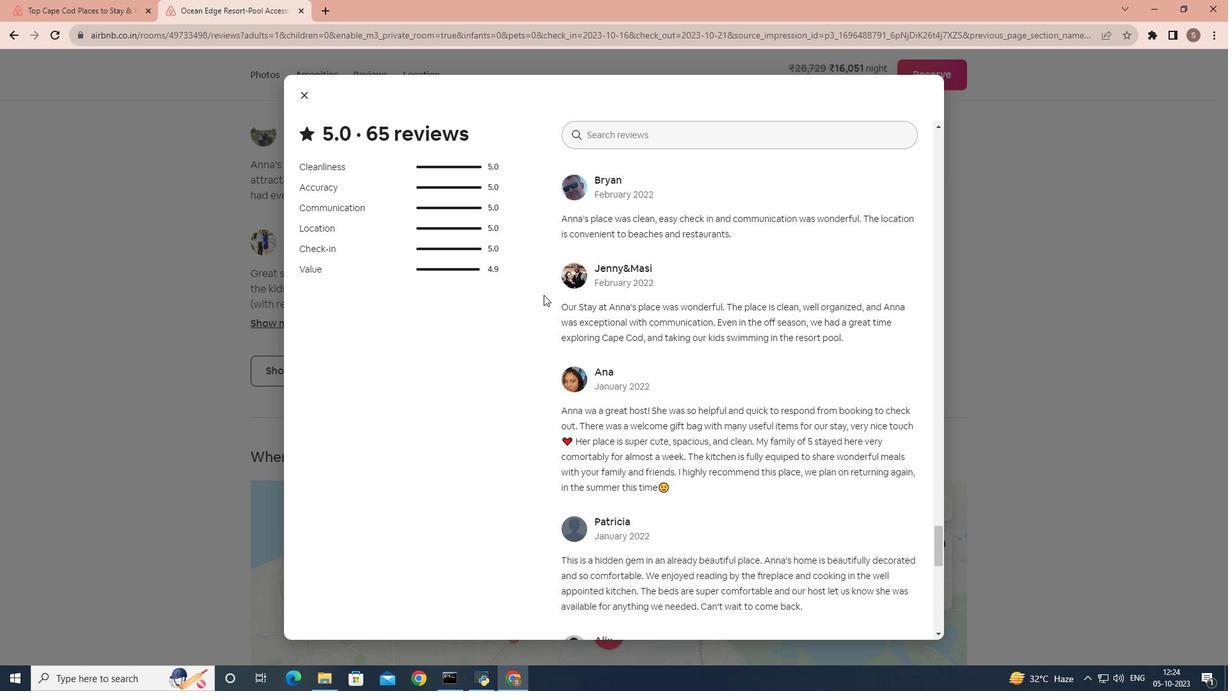 
Action: Mouse scrolled (543, 294) with delta (0, 0)
Screenshot: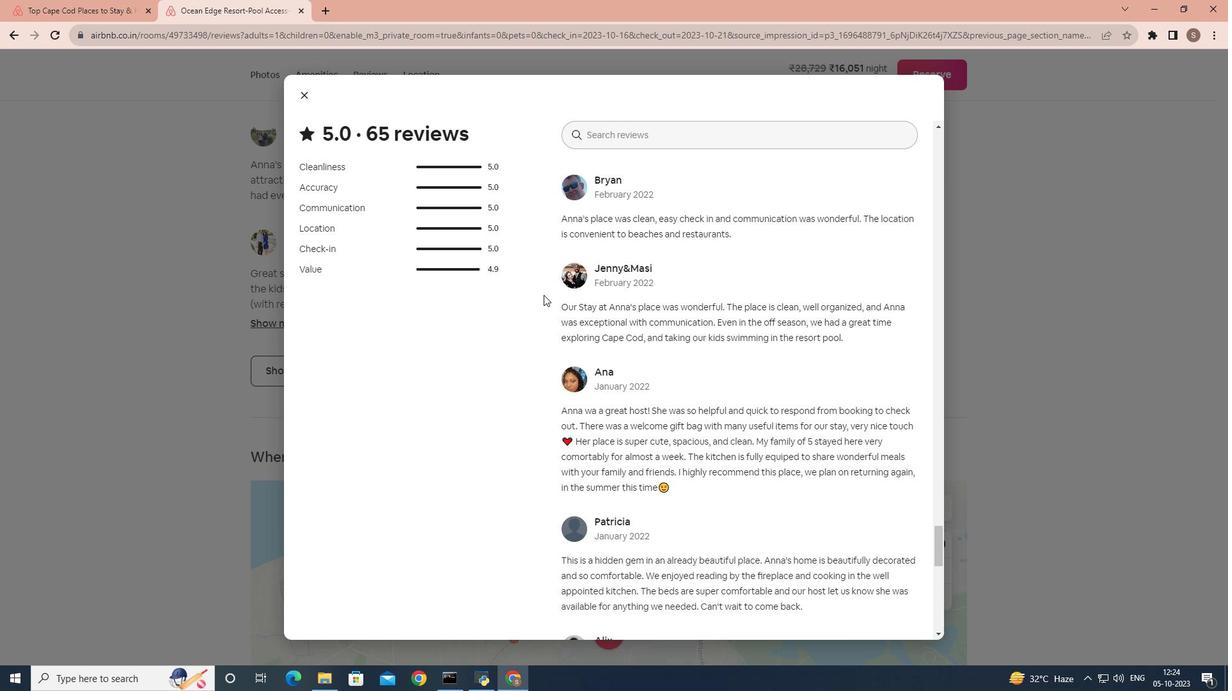 
Action: Mouse scrolled (543, 294) with delta (0, 0)
Screenshot: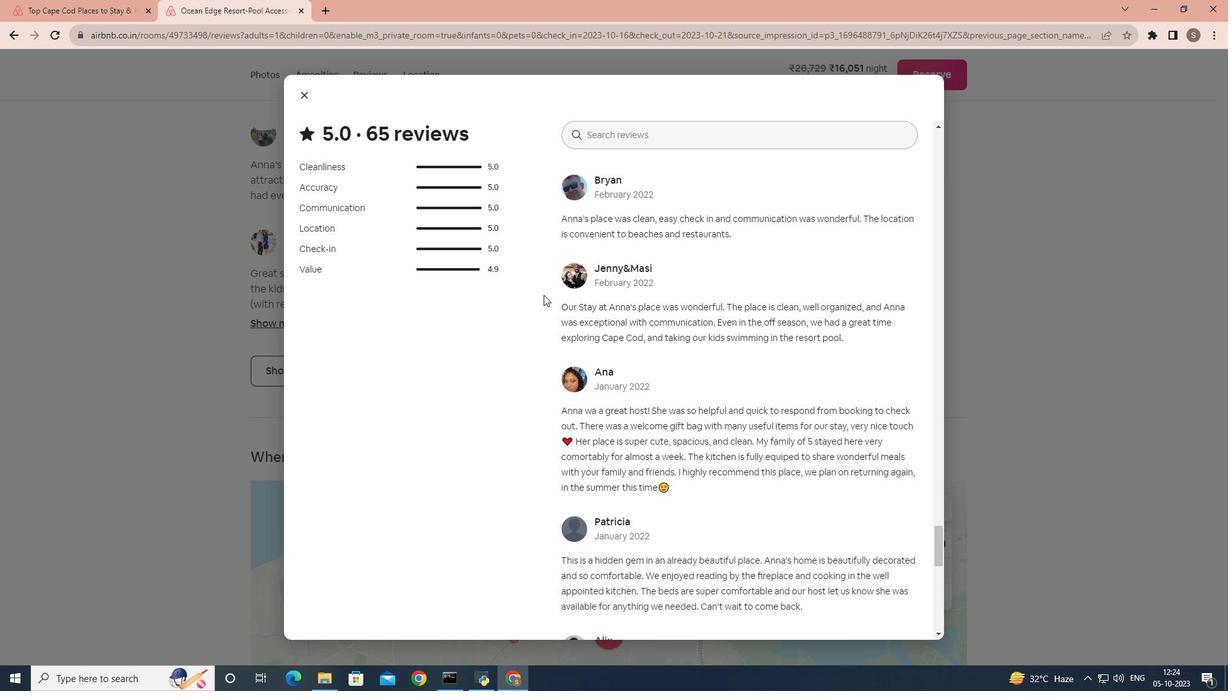 
Action: Mouse scrolled (543, 294) with delta (0, 0)
Screenshot: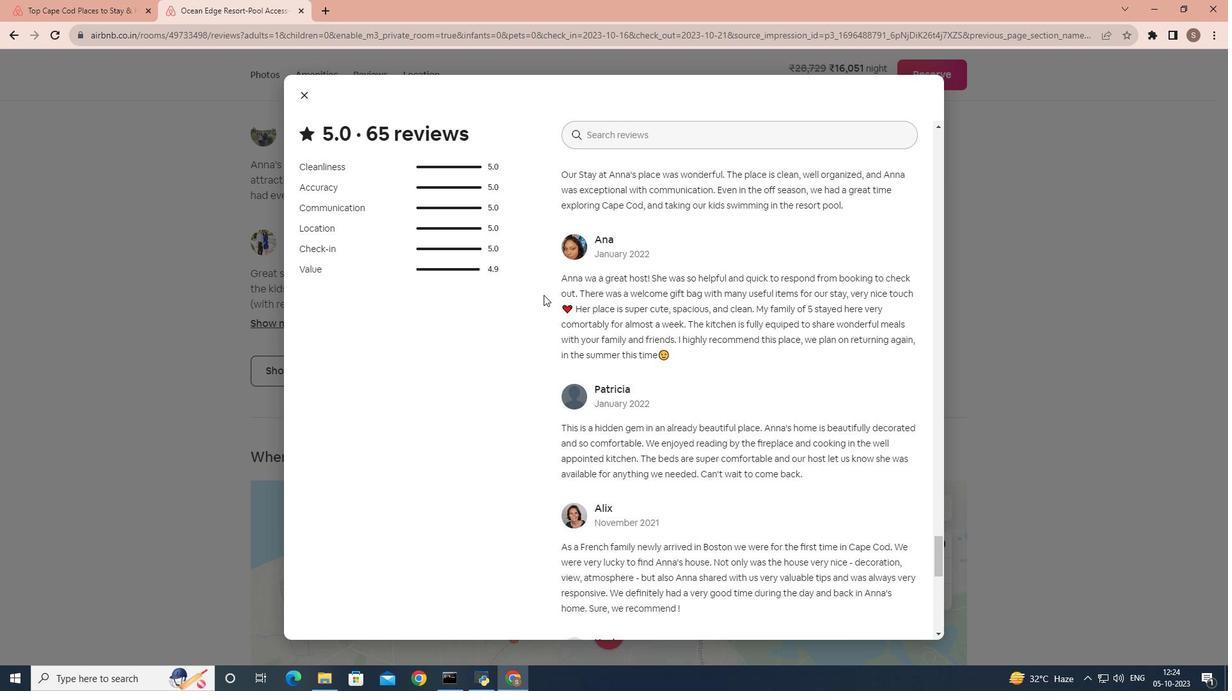 
Action: Mouse scrolled (543, 294) with delta (0, 0)
Screenshot: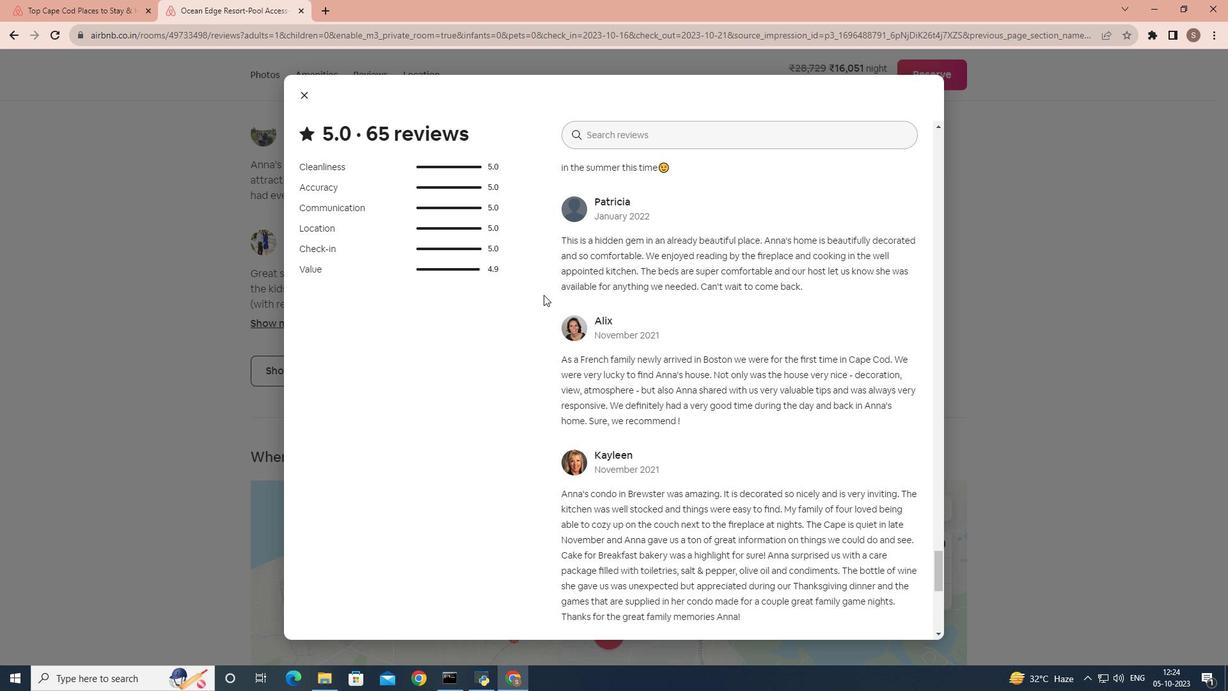 
Action: Mouse scrolled (543, 294) with delta (0, 0)
